 Task: Update the 'Courses Details' section in Asana with information about the BBA program, including eligibility, advantages, and job opportunities.
Action: Key pressed gram
Screenshot: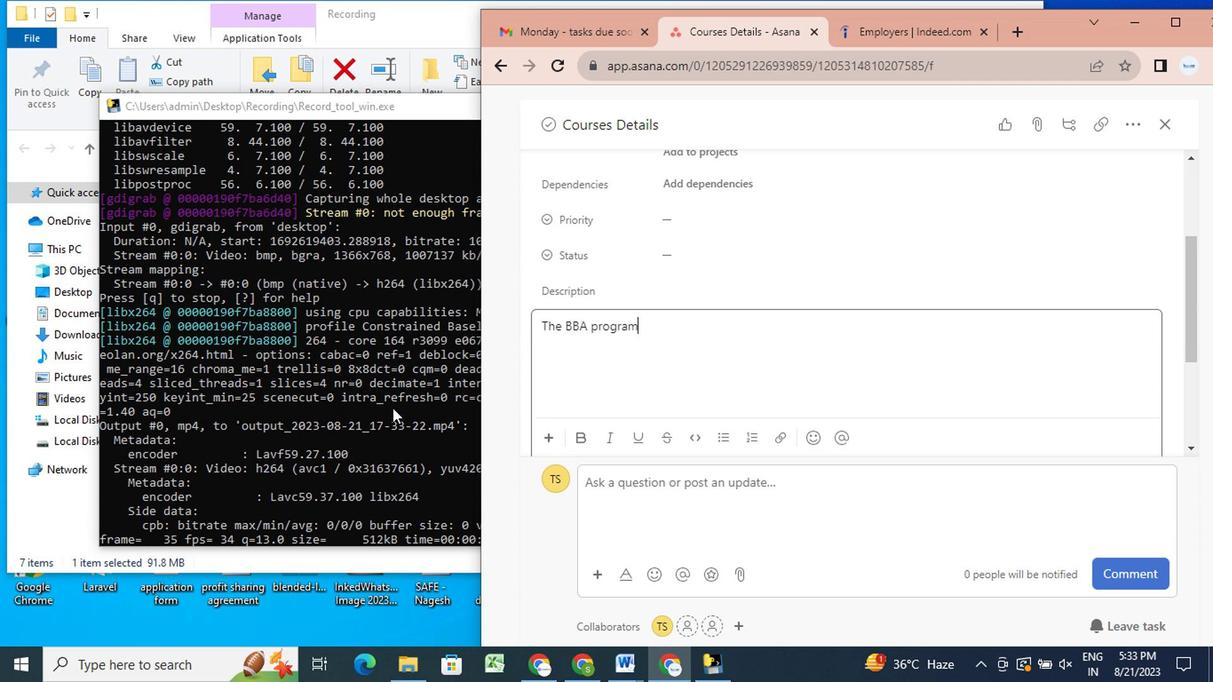 
Action: Mouse moved to (933, 119)
Screenshot: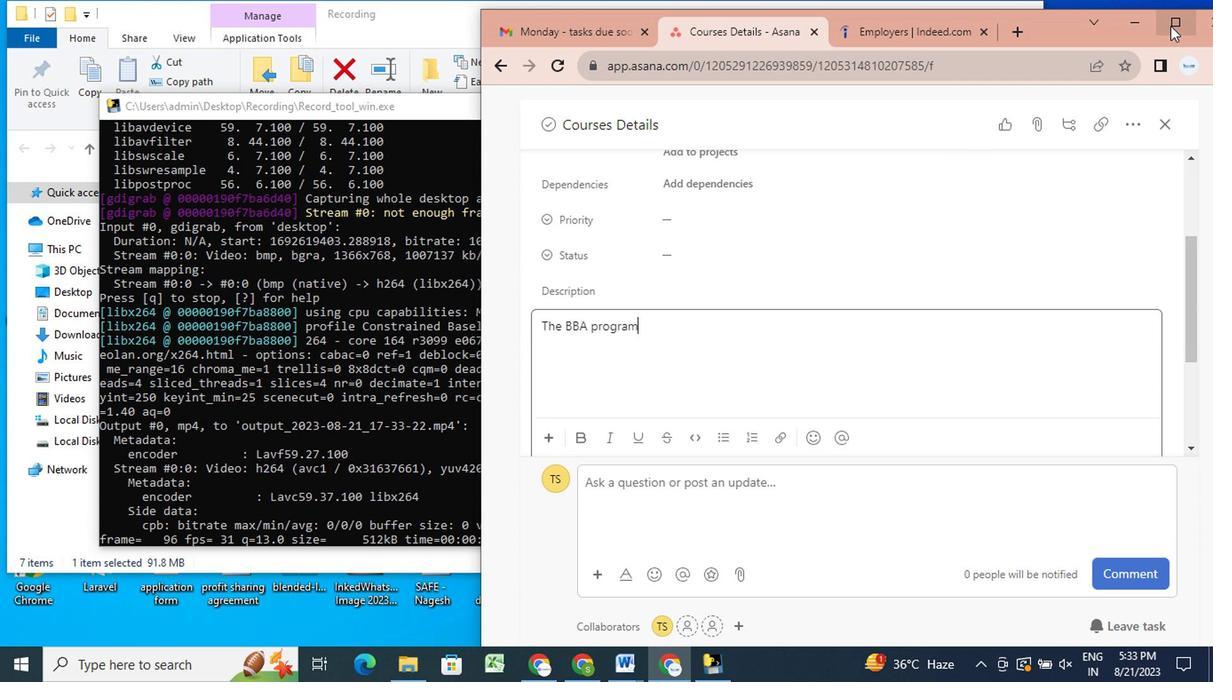 
Action: Mouse pressed left at (933, 119)
Screenshot: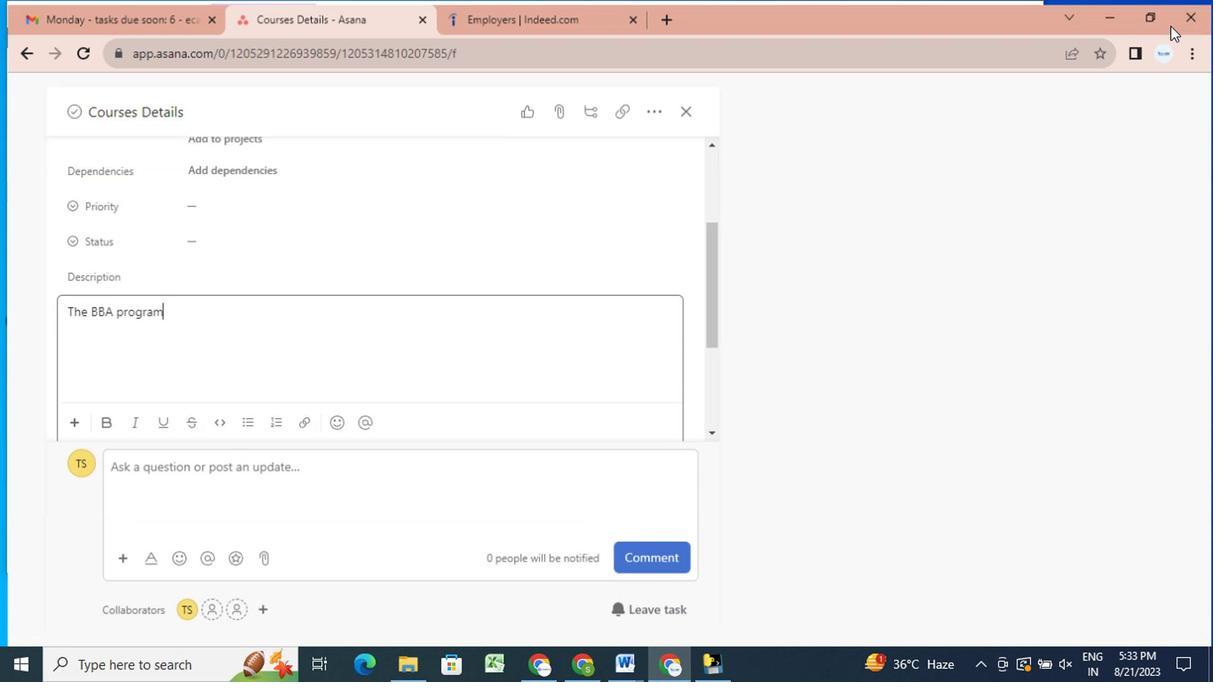 
Action: Mouse moved to (444, 339)
Screenshot: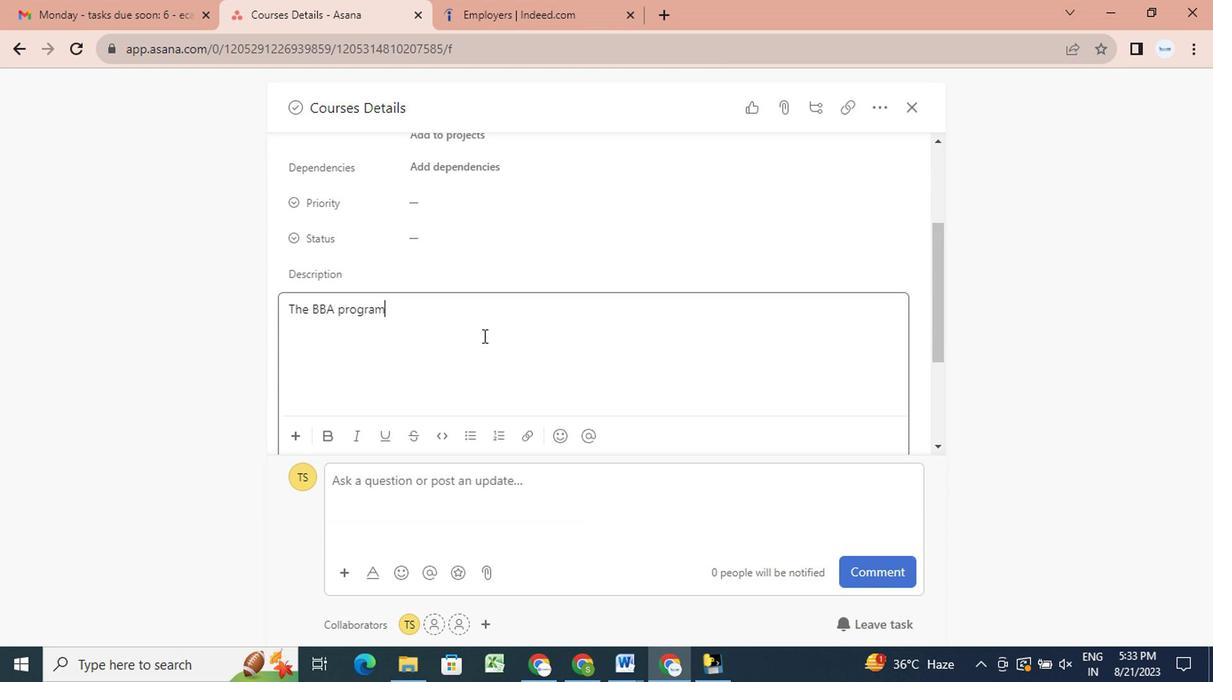 
Action: Key pressed helps<Key.space><Key.left><Key.left><Key.left><Key.left><Key.left><Key.left><Key.space><Key.right><Key.right><Key.right><Key.right><Key.right><Key.space>students<Key.space>develop<Key.space>the<Key.space>business<Key.space>insights<Key.space>and<Key.space>entrepreneurial<Key.space>skills<Key.space>that<Key.space>are<Key.space>essentials<Key.space>for<Key.space>the<Key.space>futut<Key.backspace>re<Key.space>leades<Key.space>and<Key.space>role<Key.space>models<Key.space>in<Key.space>the<Key.space>industry.<Key.space><Key.shift>For<Key.space>people<Key.space>who<Key.space>are<Key.space>unable<Key.space>to<Key.space>complete<Key.space>a<Key.space>traditional<Key.space><Key.shift>BBA<Key.space>program<Key.space>at<Key.space>a<Key.space>college<Key.space>at<Key.space>a<Key.space><Key.backspace><Key.backspace><Key.backspace><Key.backspace><Key.backspace>or<Key.space>institute<Key.space><Key.backspace><Key.backspace>ion,<Key.space>the<Key.space><Key.shift>BBA<Key.space>online<Key.space>and<Key.space>distance<Key.space>learning<Key.space>program<Key.space>is<Key.space>a<Key.space>career<Key.space>springboard.<Key.enter><Key.shift>Why<Key.space><Key.shift>Distance<Key.space><Key.shift>Online<Key.space><Key.shift>BBA<Key.shift_r><Key.shift_r><Key.shift_r><Key.shift_r><Key.shift_r><Key.shift_r><Key.shift_r>?<Key.enter><Key.shift>Enhance<Key.space>your<Key.space>s<Key.backspace>skills<Key.enter><Key.shift><Key.shift><Key.shift><Key.shift><Key.shift><Key.shift><Key.shift>Distance<Key.space>learning<Key.space>is<Key.space>very<Key.space>flexiabl<Key.backspace><Key.backspace><Key.backspace>ble<Key.space>and<Key.space>easy.<Key.enter><Key.shift>No<Key.space>entra<Key.backspace>ance<Key.space>exam<Key.space>for<Key.space>admission<Key.enter><Key.enter><Key.shift><Key.shift><Key.up><Key.shift>Eligiv<Key.backspace>bility<Key.space>for<Key.space><Key.shift>Distance<Key.space><Key.shift>BBA<Key.space><Key.shift>Program<Key.shift>?<Key.enter><Key.shift>Completion<Key.space>of<Key.space><Key.shift>Upee<Key.backspace><Key.backspace>per<Key.space>sece<Key.backspace>ondary<Key.space>education<Key.space>a<Key.backspace>in<Key.space>any<Key.space>sy<Key.backspace>ubject.<Key.enter><Key.shift><Key.shift><Key.shift><Key.shift><Key.shift>Specialll<Key.backspace>y<Key.space>who<Key.space>want<Key.space>to<Key.space>further<Key.space>their<Key.space>technical<Key.space>and<Key.space>practical<Key.space>education<Key.space>in<Key.space>the<Key.space>legal<Key.space>industry.<Key.enter><Key.shift>Advantages<Key.space>of<Key.space>pursuing<Key.space>du<Key.backspace>istance<Key.space><Key.shift>BBA<Key.space><Key.shift>Program.<Key.enter><Key.shift>Students<Key.space>gain<Key.space>an<Key.space>in<Key.space>depth<Key.space>understanding<Key.space>of<Key.space>business<Key.space>admisnistration.<Key.enter><Key.enter><Key.up><Key.shift>It<Key.space>provides<Key.space>practical<Key.space>knowledge<Key.space>about<Key.space>the<Key.space>business<Key.space>activities<Key.space>comp<Key.backspace><Key.backspace><Key.backspace><Key.backspace><Key.backspace><Key.space>of<Key.space>companies.<Key.enter><Key.shift>It<Key.space>improves<Key.space>business<Key.space>related<Key.space>decision<Key.space>making<Key.space>and<Key.space>entrepreneur<Key.backspace>ial<Key.space>skills.<Key.enter><Key.shift>It<Key.space>provides<Key.space>knowleg<Key.backspace>dge<Key.space>about<Key.space>makr<Key.backspace><Key.backspace>rketing<Key.space>strategies.<Key.enter><Key.shift>O<Key.backspace><Key.shift>It<Key.space>improves<Key.space>understanding<Key.space>of<Key.space>variours<Key.space>business<Key.space>cycles<Key.space>througj<Key.space><Key.backspace><Key.backspace>h<Key.space>company<Key.space>and<Key.space>factory<Key.space>visu<Key.backspace>its.<Key.enter><Key.shift>JOb<Key.space><Key.backspace><Key.backspace><Key.backspace>ob<Key.space><Key.shift><Key.shift><Key.shift><Key.shift>P<Key.backspace><Key.shift>Opportuu<Key.backspace>nities<Key.space>after<Key.space><Key.shift>BBA<Key.shift>?<Key.enter><Key.shift>A<Key.space>grady<Key.backspace>uate<Key.space>of<Key.space>an<Key.space>online<Key.space>and<Key.space>disct<Key.backspace><Key.backspace>tance<Key.space><Key.shift>BBA<Key.space>rogram<Key.space><Key.left><Key.left><Key.left><Key.left><Key.left><Key.left><Key.left>p<Key.right><Key.right><Key.right><Key.right><Key.right><Key.right><Key.right>can<Key.space>work<Key.space>in<Key.space>various<Key.space>industru<Key.backspace>ies<Key.space><Key.backspace>,<Key.space>finace,<Key.space><Key.down><Key.down>
Screenshot: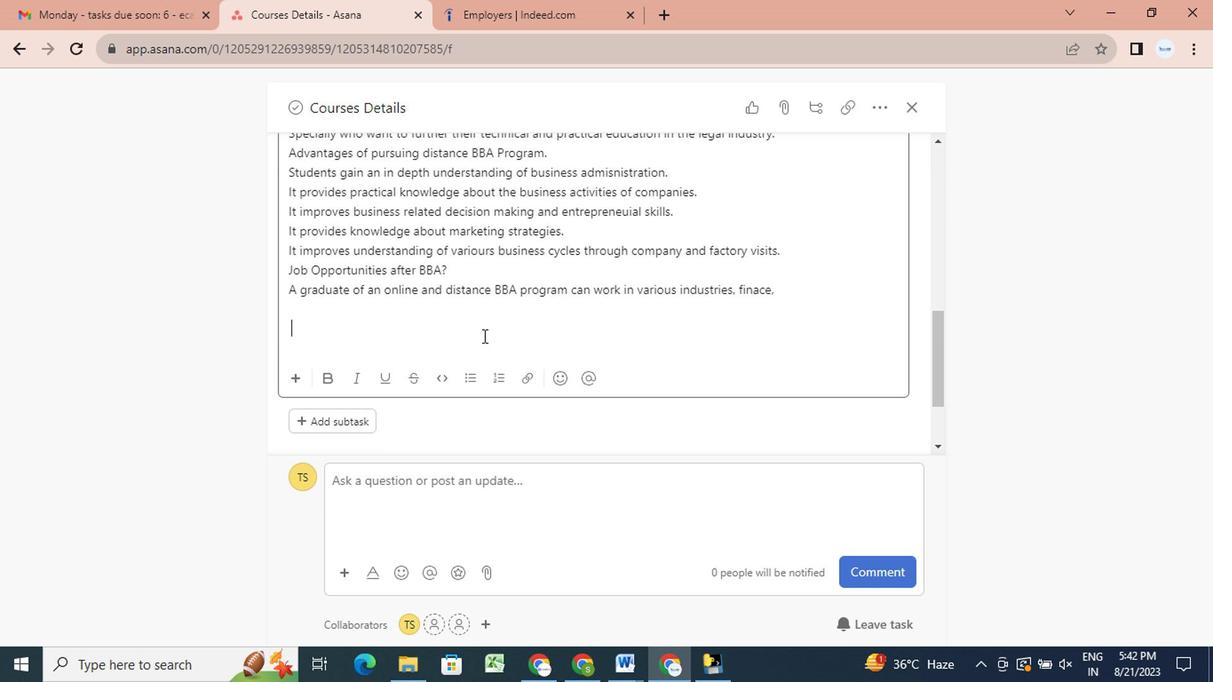 
Action: Mouse moved to (629, 304)
Screenshot: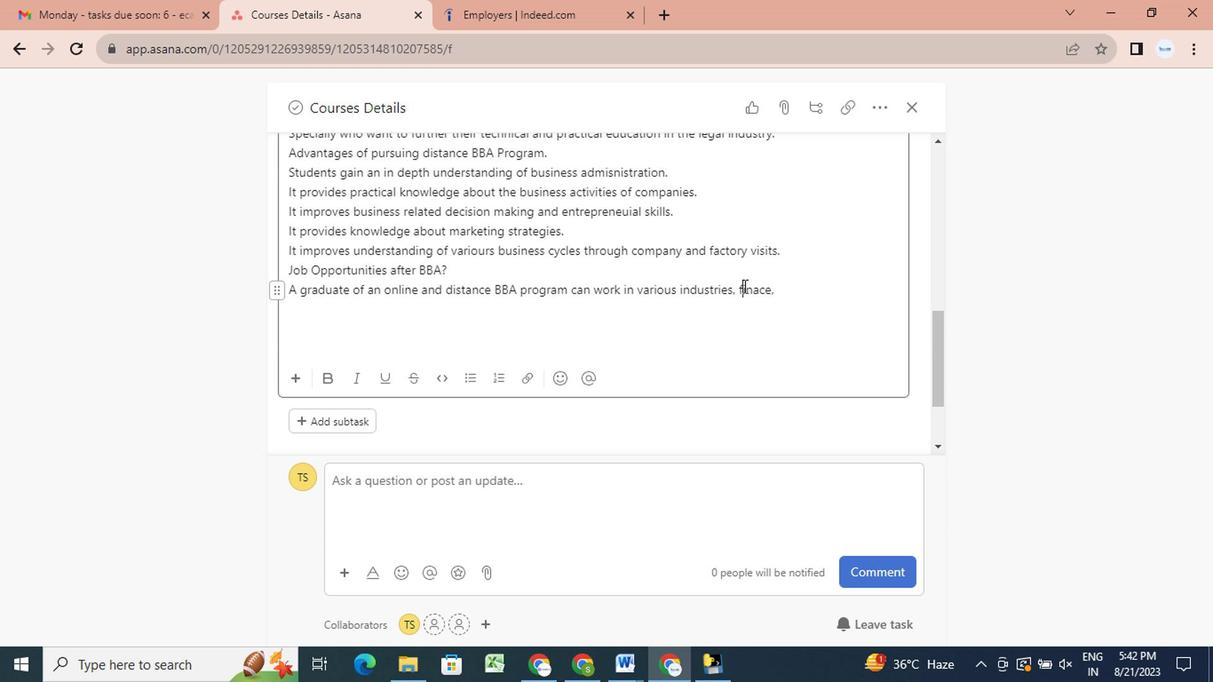 
Action: Mouse pressed left at (629, 304)
Screenshot: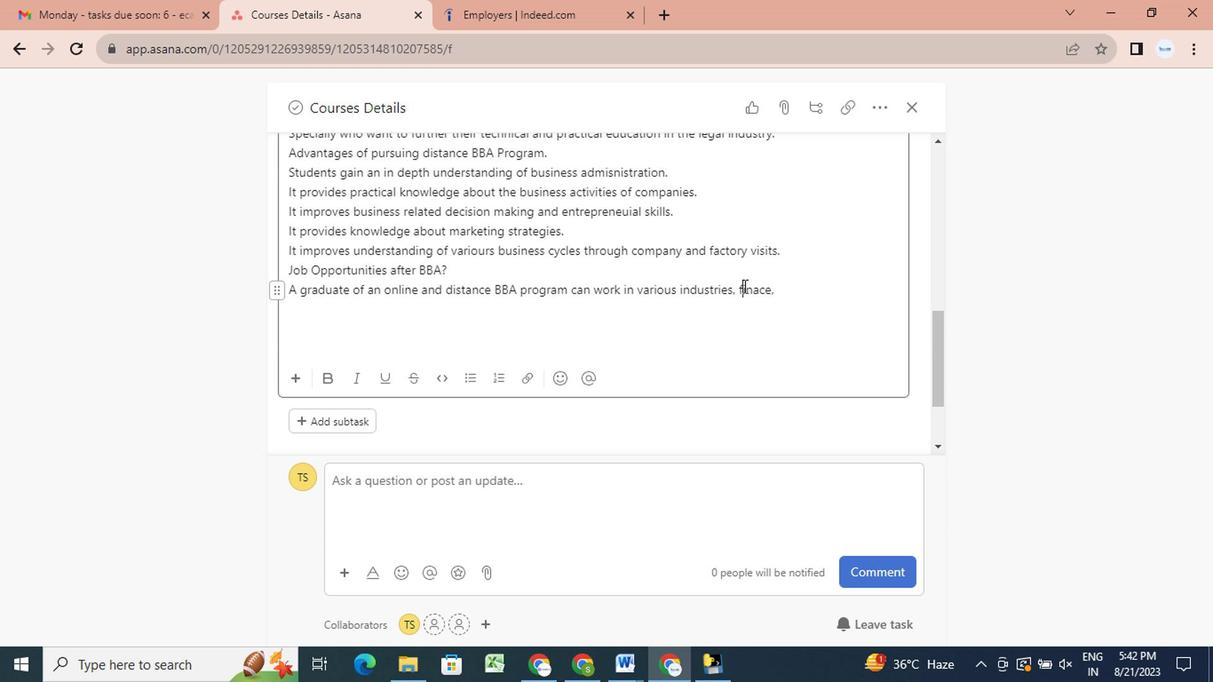 
Action: Key pressed <Key.right><Key.right><Key.right><Key.right><Key.left>n<Key.right><Key.right><Key.right><Key.space>sales,<Key.space><Key.shift>H<Key.backspace>human<Key.space>resources<Key.space>and<Key.space>baning<Key.backspace><Key.backspace><Key.backspace>king.<Key.enter><Key.shift>Also<Key.space>infields<Key.space>like<Key.space><Key.shift><Key.shift><Key.shift><Key.shift><Key.shift>PR<Key.space>and<Key.space>advertising,<Key.space>digital<Key.space>marketing,<Key.space>retails<Key.space>and<Key.space>e<Key.space>commerce<Key.space><Key.backspace>,<Key.space>real<Key.space>estate<Key.space>has<Key.space>various<Key.space>positions<Key.space>like<Key.space>office<Key.space>executive,<Key.space>assistant<Key.space>marketing,<Key.space>sales<Key.space>officer,etc,<Key.space>are<Key.space>the<Key.space>job<Key.space>profiles<Key.space>that<Key.space>one<Key.space>cam<Key.space><Key.backspace><Key.backspace>n<Key.space>get.<Key.enter><Key.shift>The<Key.space><Key.shift>Masters<Key.space>of<Key.space><Key.shift>Busu<Key.backspace>iness<Key.space><Key.shift>Admisnistration<Key.space>
Screenshot: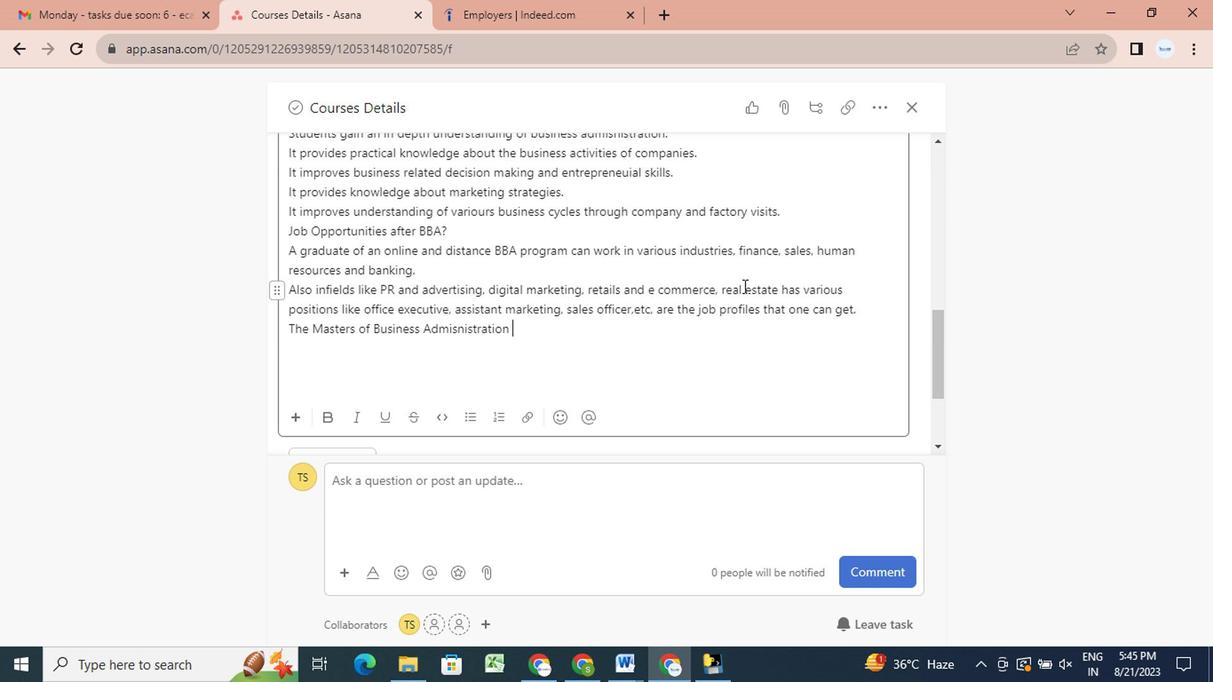 
Action: Mouse moved to (427, 333)
Screenshot: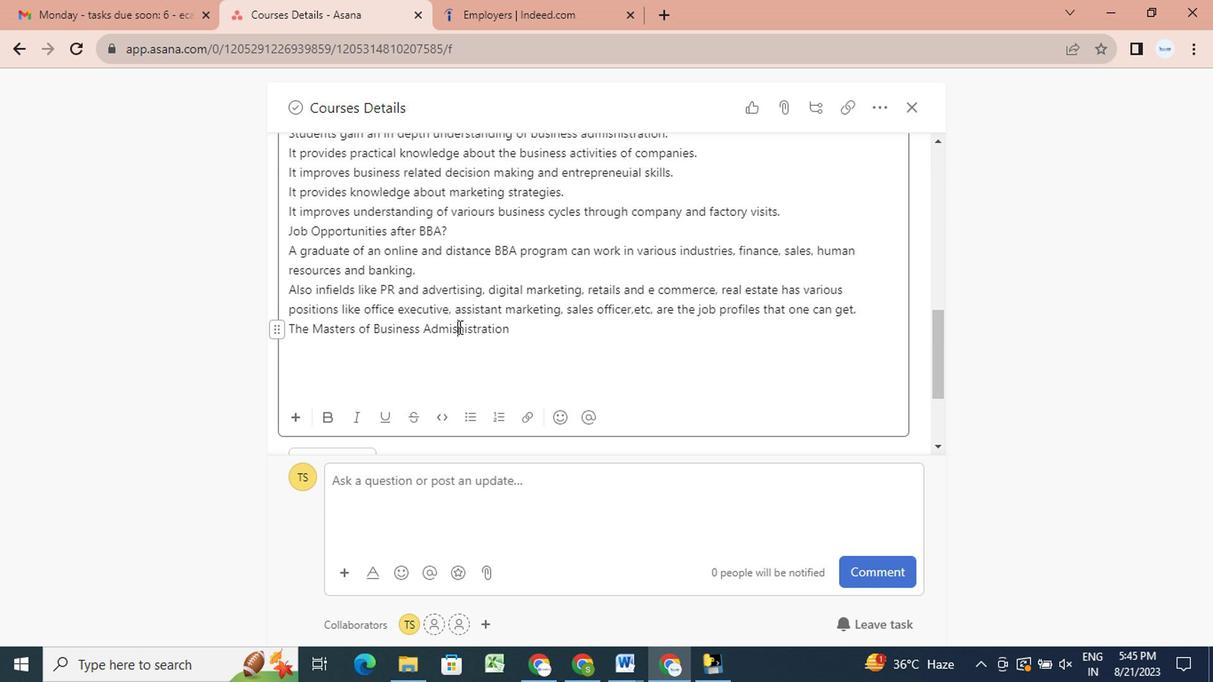 
Action: Mouse pressed left at (427, 333)
Screenshot: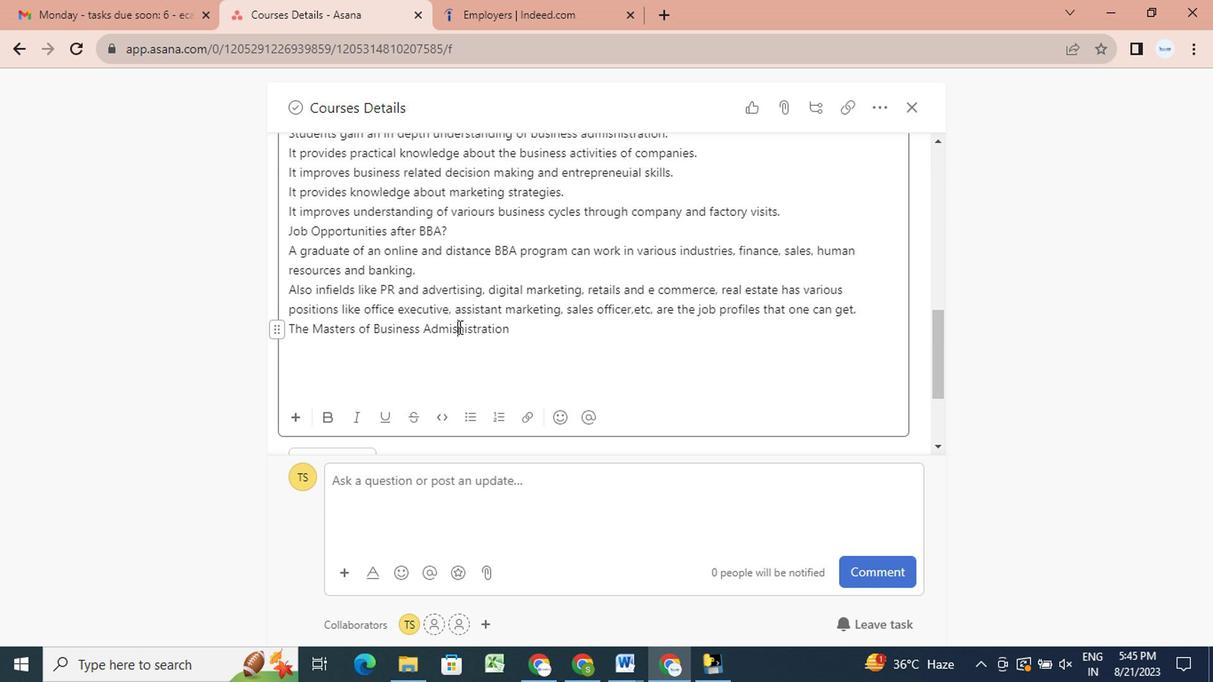 
Action: Mouse moved to (525, 377)
Screenshot: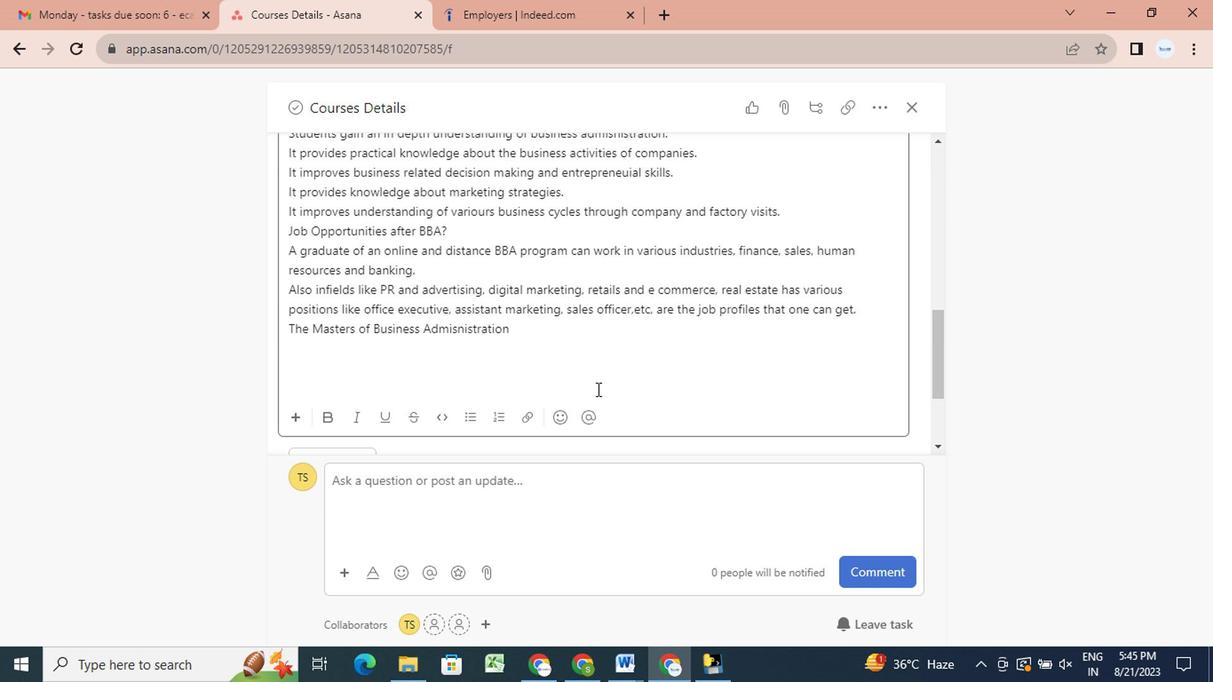 
Action: Key pressed <Key.backspace><Key.right><Key.right><Key.right><Key.right><Key.right><Key.right><Key.right><Key.right><Key.right><Key.right><Key.space><Key.space><Key.backspace>is<Key.space>a<Key.space>te<Key.backspace>wo<Key.space>year<Key.space>postgraduate<Key.space>program.<Key.space><Key.shift>The<Key.space>focus<Key.space>of<Key.space>the<Key.space>online/distance<Key.space>learning<Key.space><Key.shift>MBA<Key.space>program<Key.space>is<Key.space>on<Key.space>bi<Key.backspace>usiness<Key.space>management<Key.space><Key.backspace>,<Key.space>with<Key.space>students<Key.space>in<Key.space>this<Key.space>program<Key.space>learning,<Key.space>for<Key.space>ec<Key.backspace>xample,how<Key.space>to<Key.space>run<Key.space>a<Key.space>business.<Key.space><Key.shift>How<Key.space>should<Key.space>the<Key.space>company<Key.space>be<Key.space>managed<Key.shift>?<Key.space><Key.shift><Key.shift>Whta<Key.backspace><Key.backspace>at<Key.space>methords<Key.space><Key.backspace><Key.backspace><Key.backspace><Key.backspace>d<Key.space><Key.backspace>s<Key.space>can<Key.space>be<Key.space>used<Key.space>to<Key.space>start<Key.space>a<Key.space>business<Key.shift_r>?<Key.enter><Key.shift>A<Key.backspace><Key.backspace><Key.space><Key.shift>And<Key.space>so<Key.space>on<Key.space>.<Key.space><Key.shift>Students<Key.space>with<Key.space>an<Key.space><Key.shift><<Key.backspace><Key.shift>MN<Key.backspace><Key.shift>BA<Key.space>degree<Key.space>can<Key.space>applu<Key.backspace>y<Key.space>to<Key.space>any<Key.space>company<Key.space>as<Key.space>a<Key.space>business<Key.space>administration<Key.backspace><Key.backspace><Key.backspace>or,<Key.space>business<Key.space>analyst,<Key.space><Key.backspace><Key.backspace><Key.space>p<Key.backspace>or<Key.space>digital<Key.space>marl<Key.backspace>keting
Screenshot: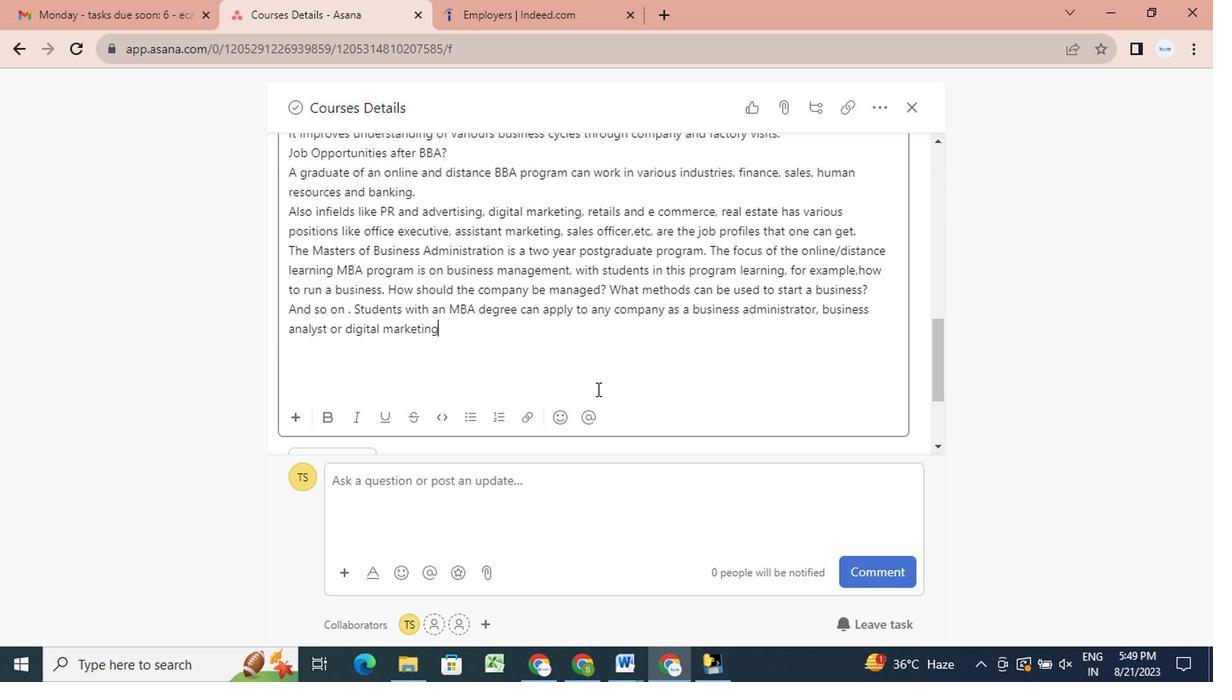
Action: Mouse moved to (650, 302)
Screenshot: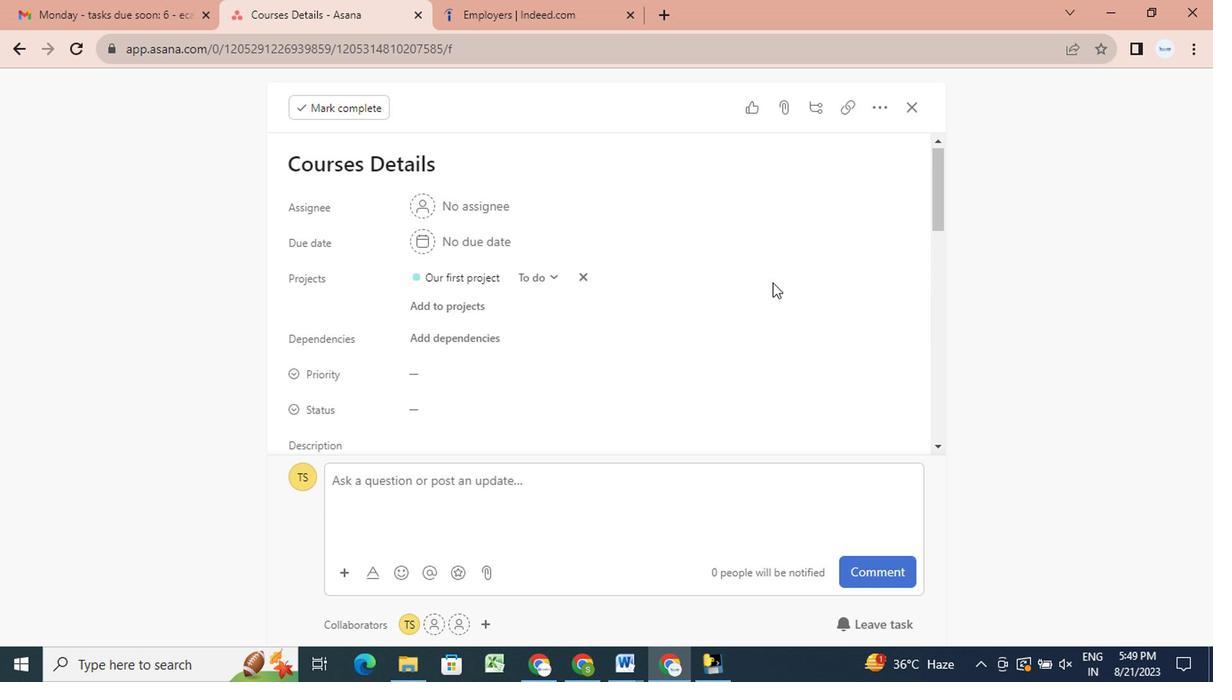 
Action: Mouse scrolled (650, 301) with delta (0, 0)
Screenshot: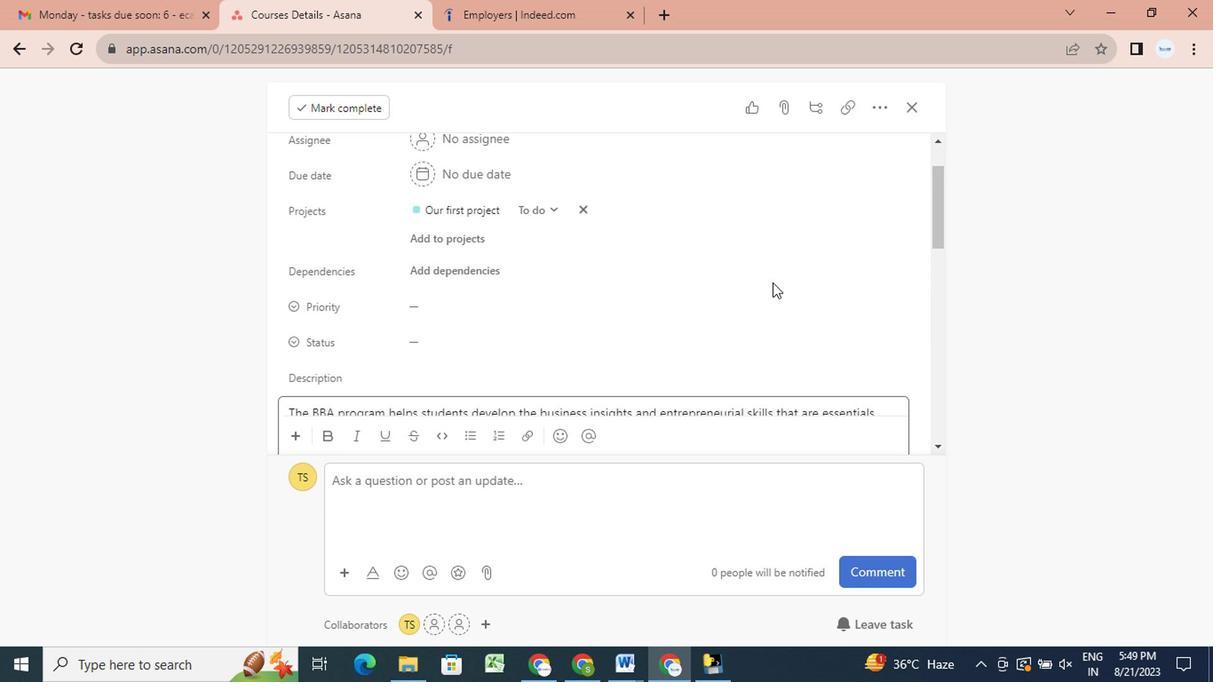 
Action: Mouse scrolled (650, 301) with delta (0, 0)
Screenshot: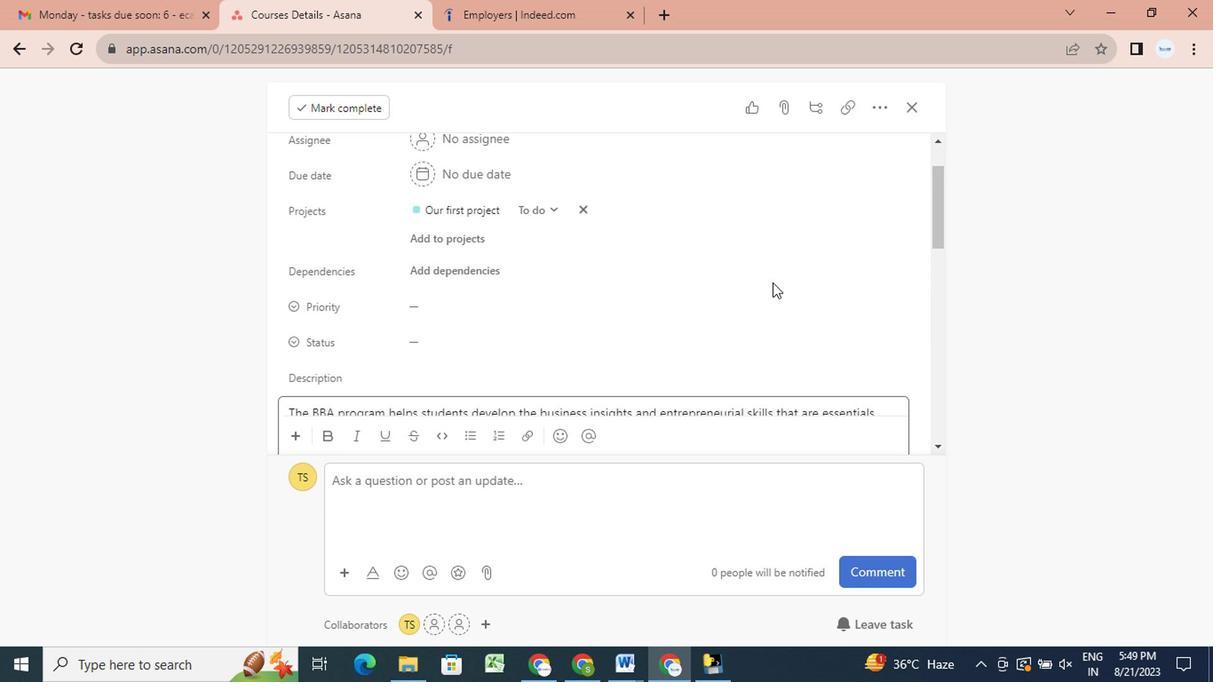 
Action: Mouse scrolled (650, 301) with delta (0, 0)
Screenshot: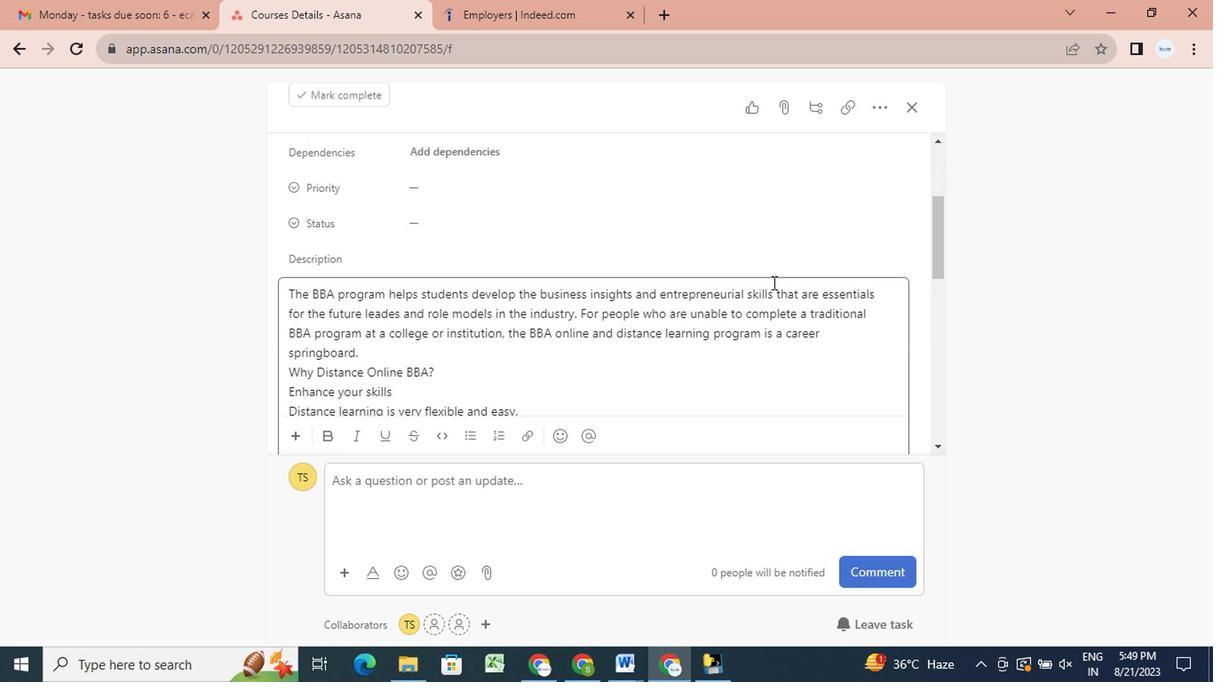 
Action: Mouse scrolled (650, 301) with delta (0, 0)
Screenshot: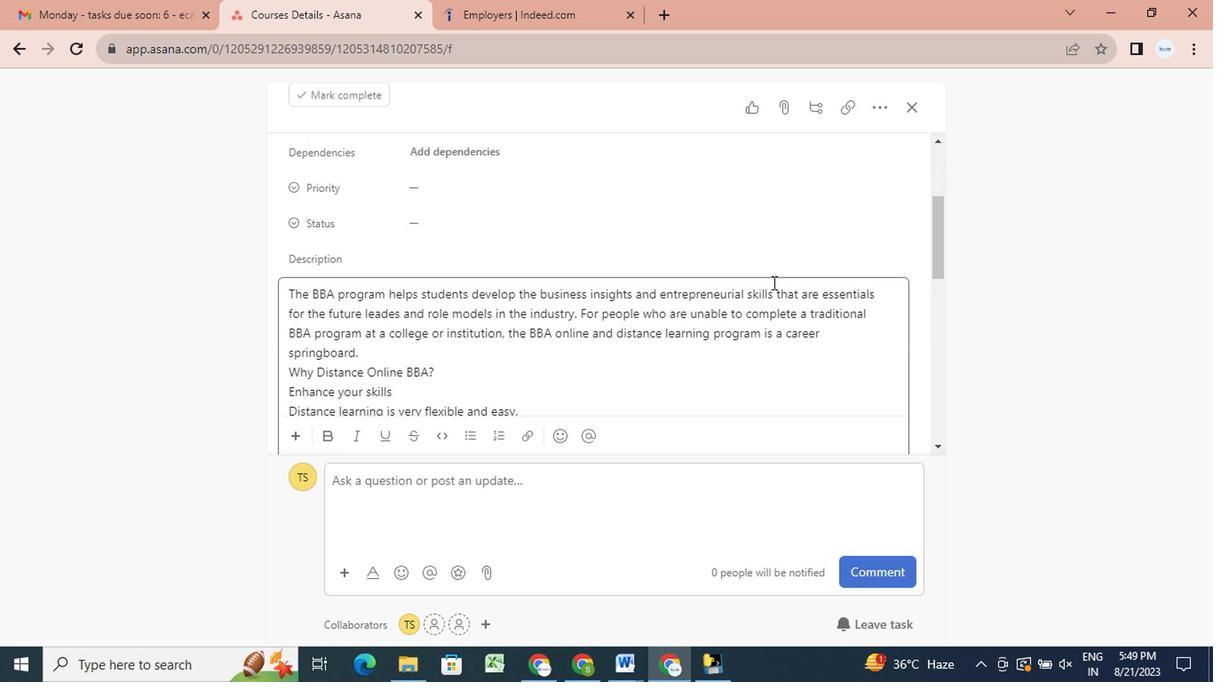 
Action: Mouse scrolled (650, 301) with delta (0, 0)
Screenshot: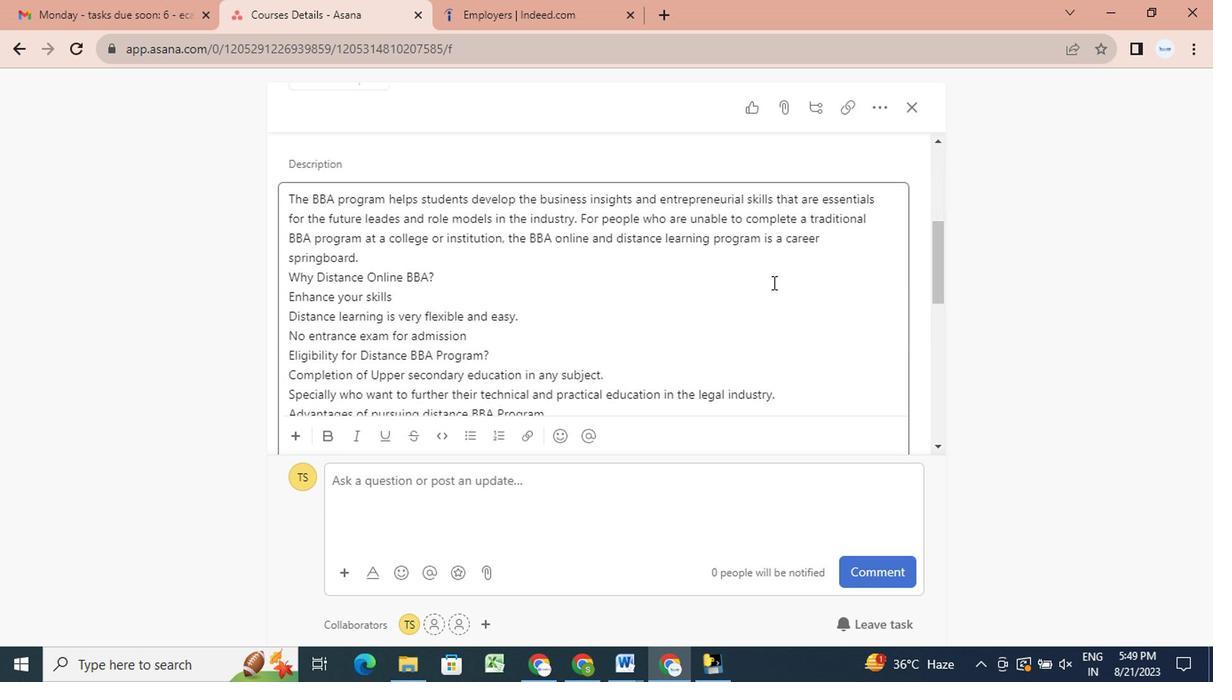 
Action: Mouse scrolled (650, 301) with delta (0, 0)
Screenshot: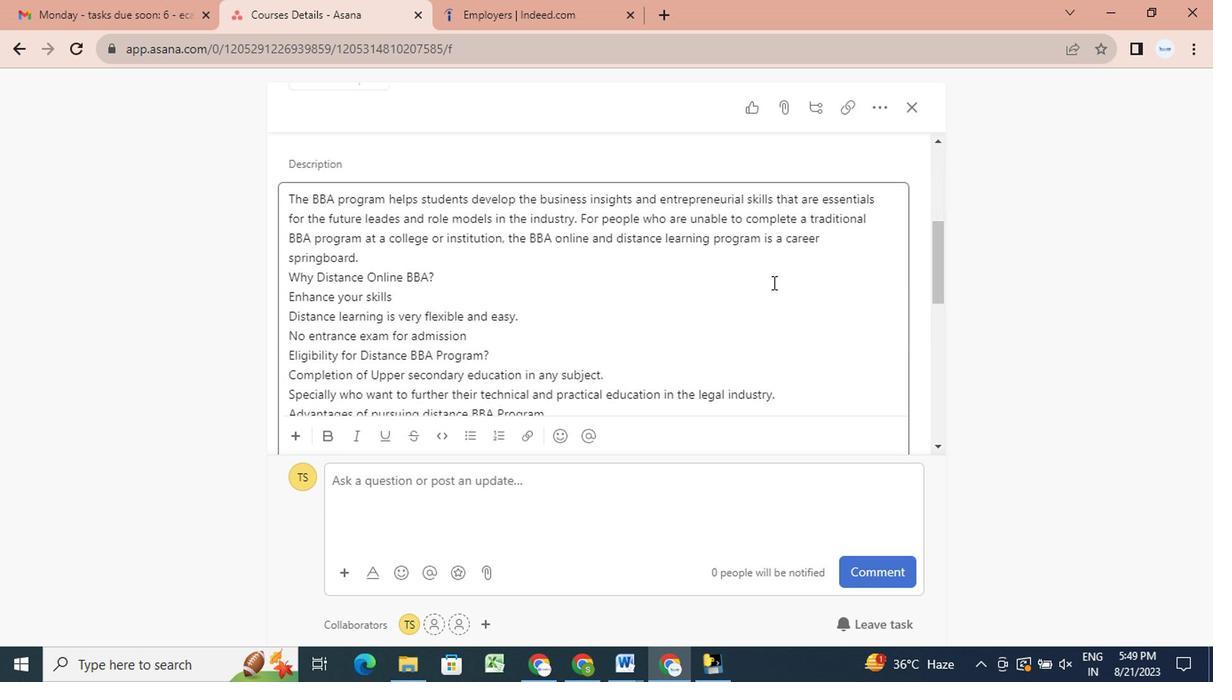 
Action: Mouse scrolled (650, 301) with delta (0, 0)
Screenshot: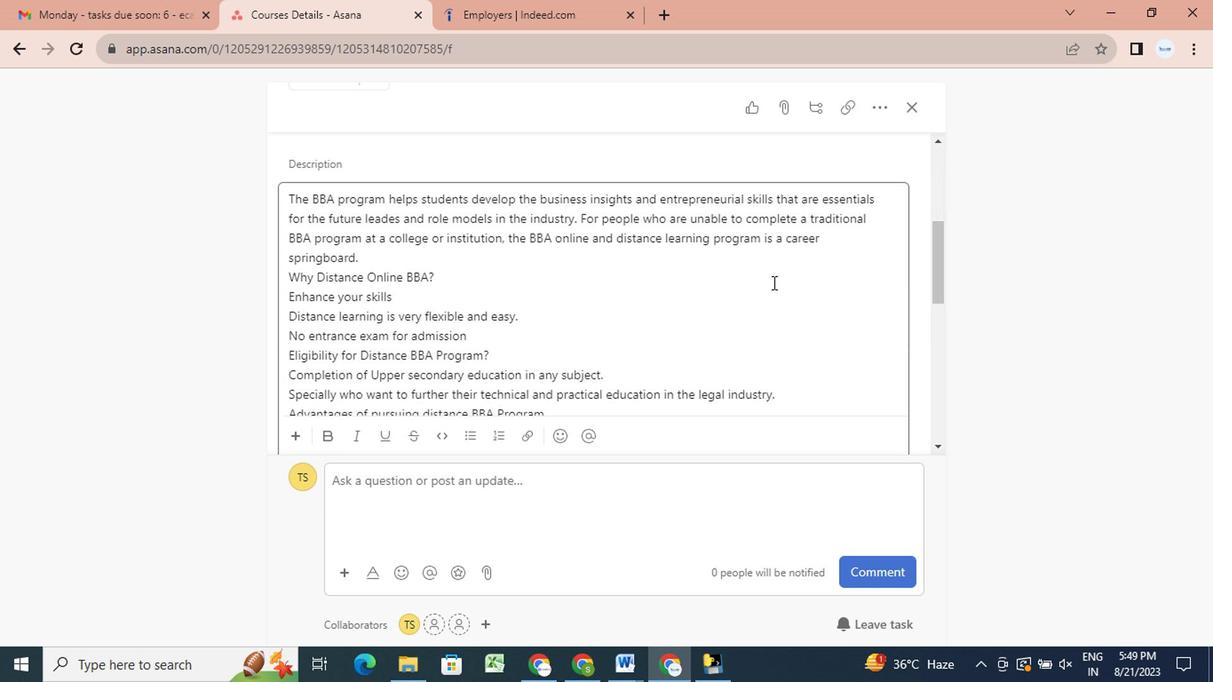 
Action: Mouse scrolled (650, 301) with delta (0, 0)
Screenshot: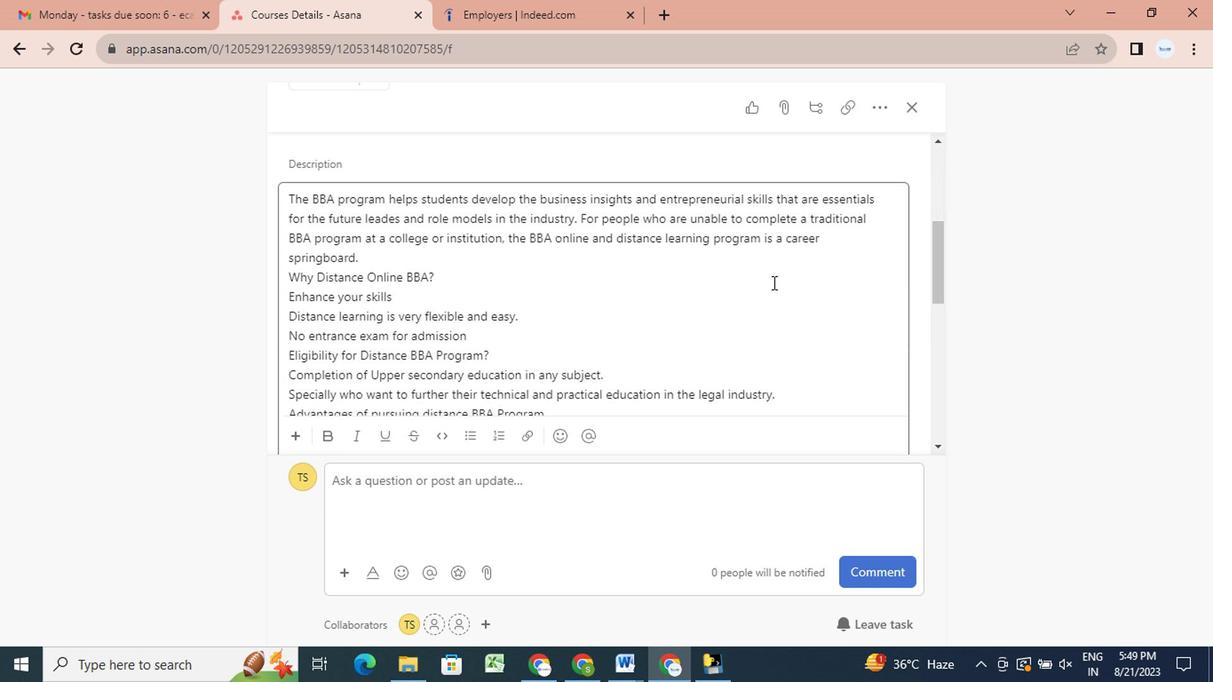 
Action: Mouse scrolled (650, 301) with delta (0, 0)
Screenshot: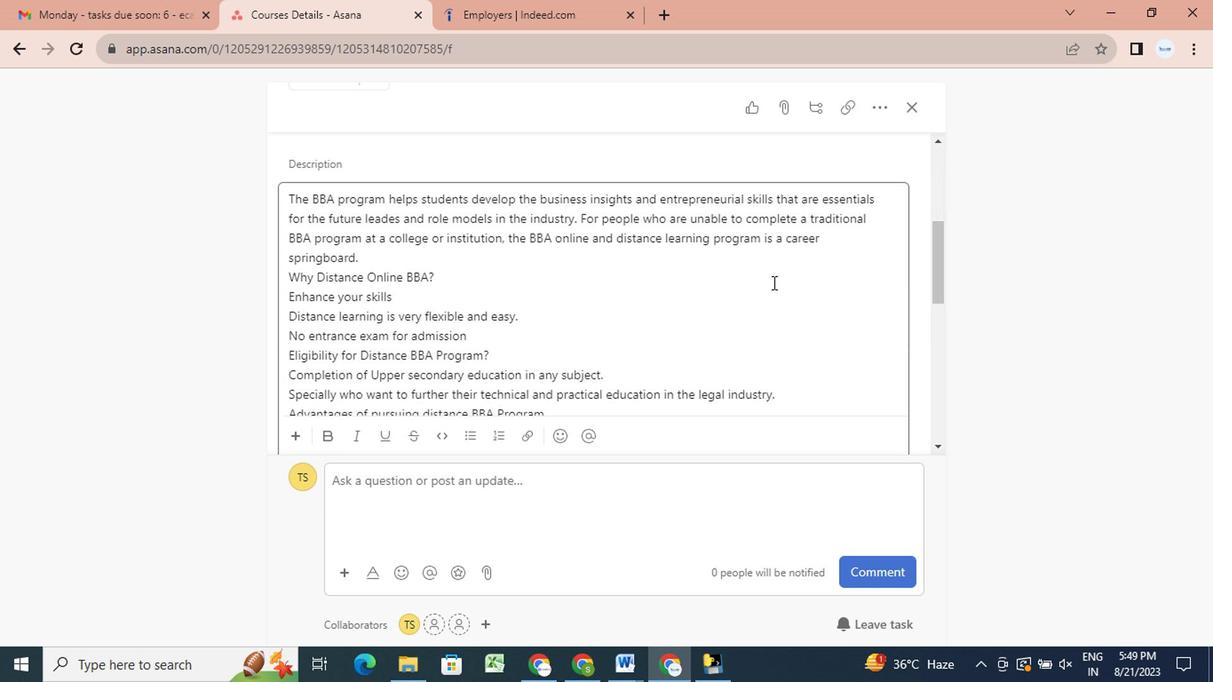 
Action: Mouse scrolled (650, 301) with delta (0, 0)
Screenshot: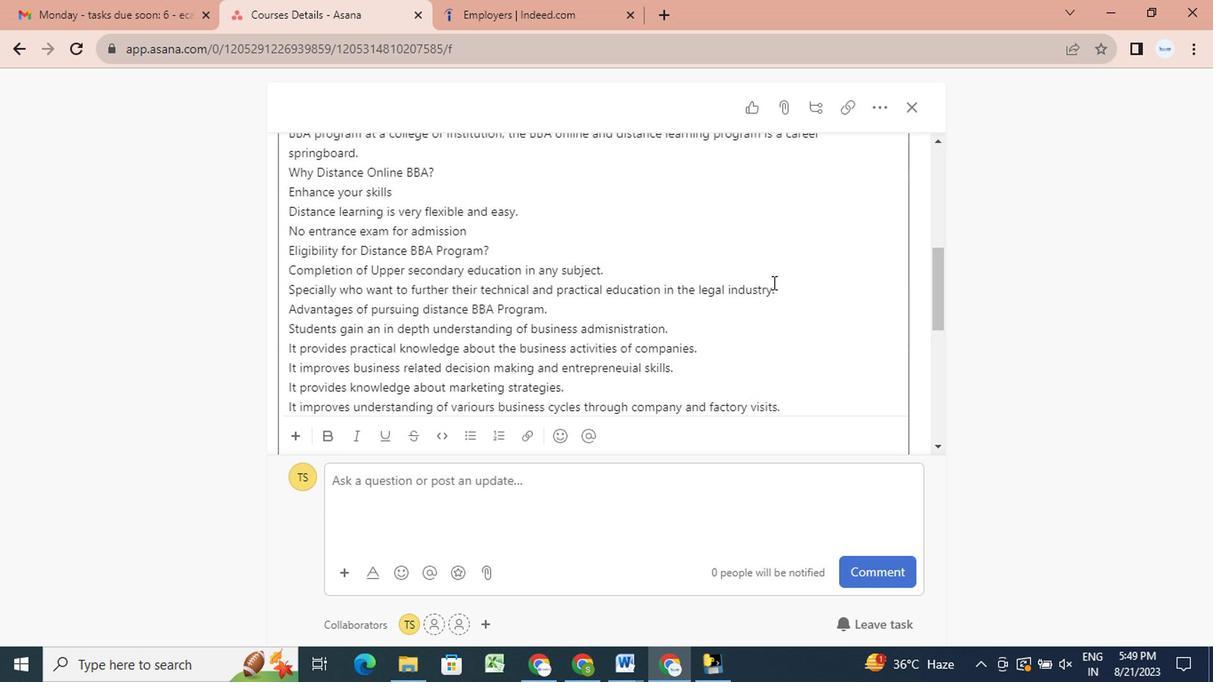 
Action: Mouse scrolled (650, 301) with delta (0, 0)
Screenshot: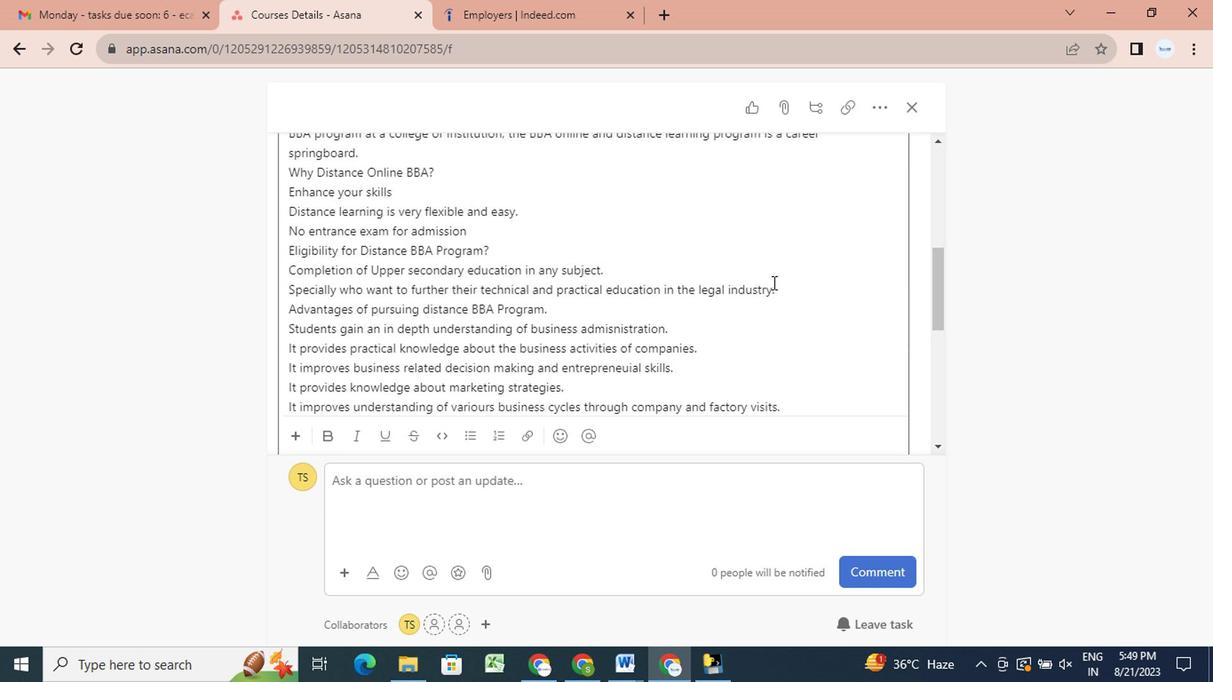 
Action: Mouse scrolled (650, 301) with delta (0, 0)
Screenshot: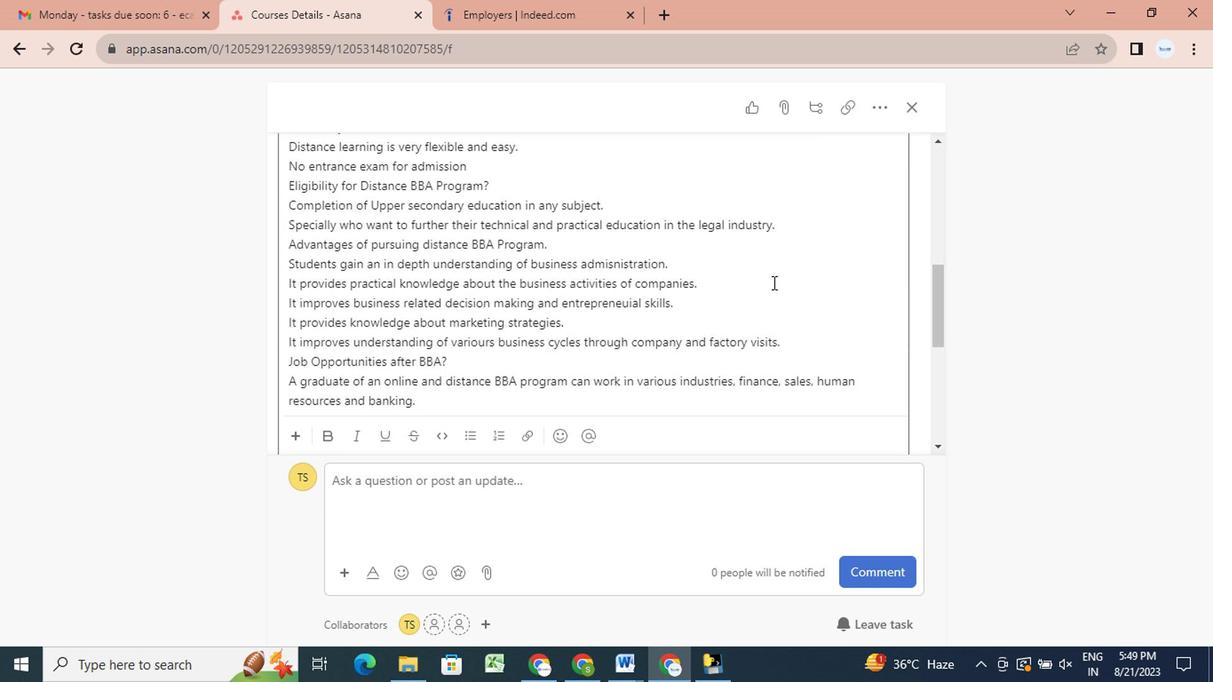 
Action: Mouse scrolled (650, 301) with delta (0, 0)
Screenshot: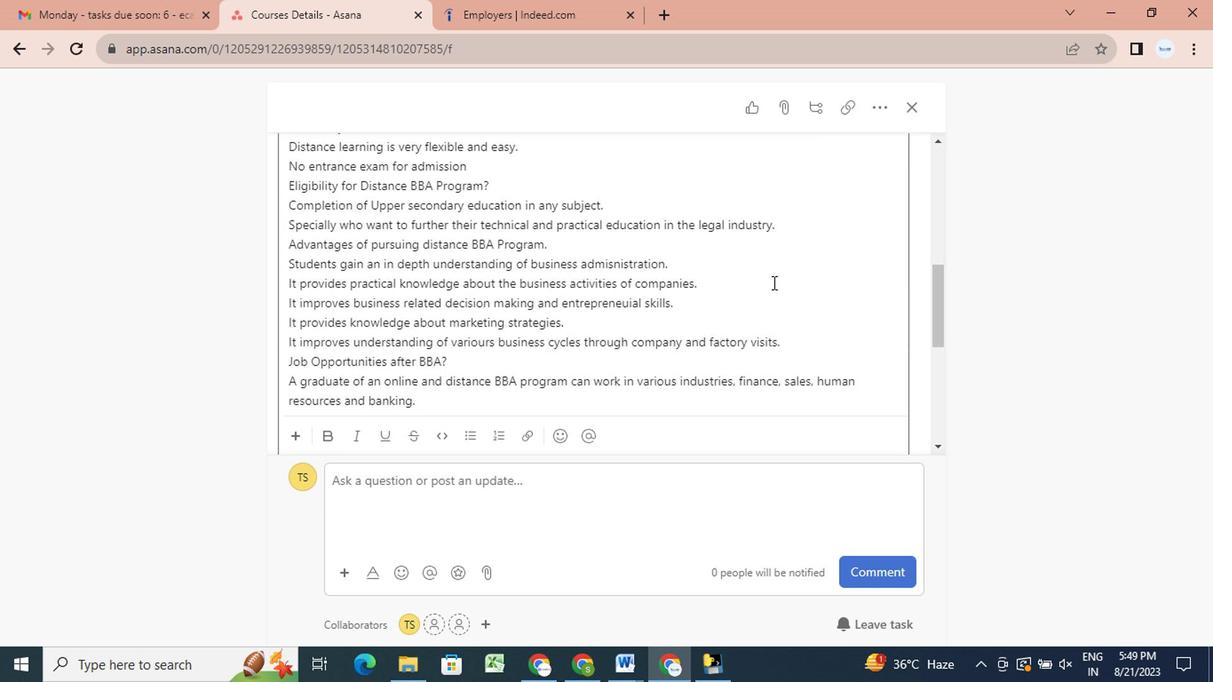 
Action: Mouse scrolled (650, 301) with delta (0, 0)
Screenshot: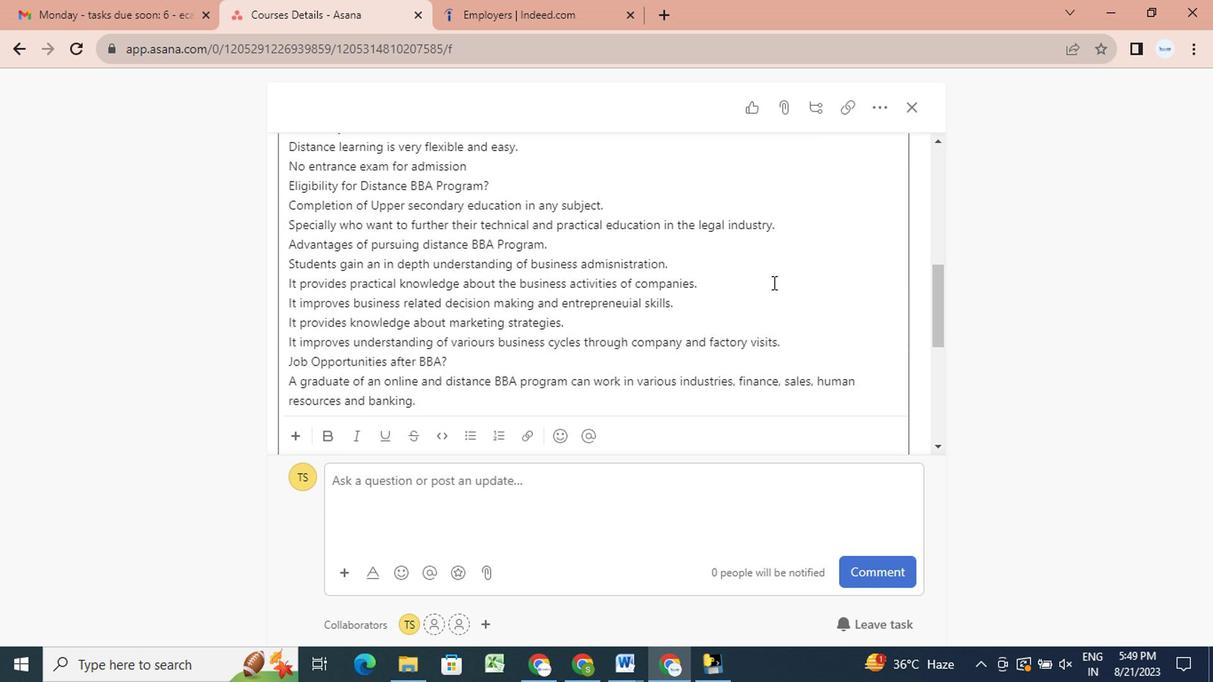 
Action: Mouse scrolled (650, 301) with delta (0, 0)
Screenshot: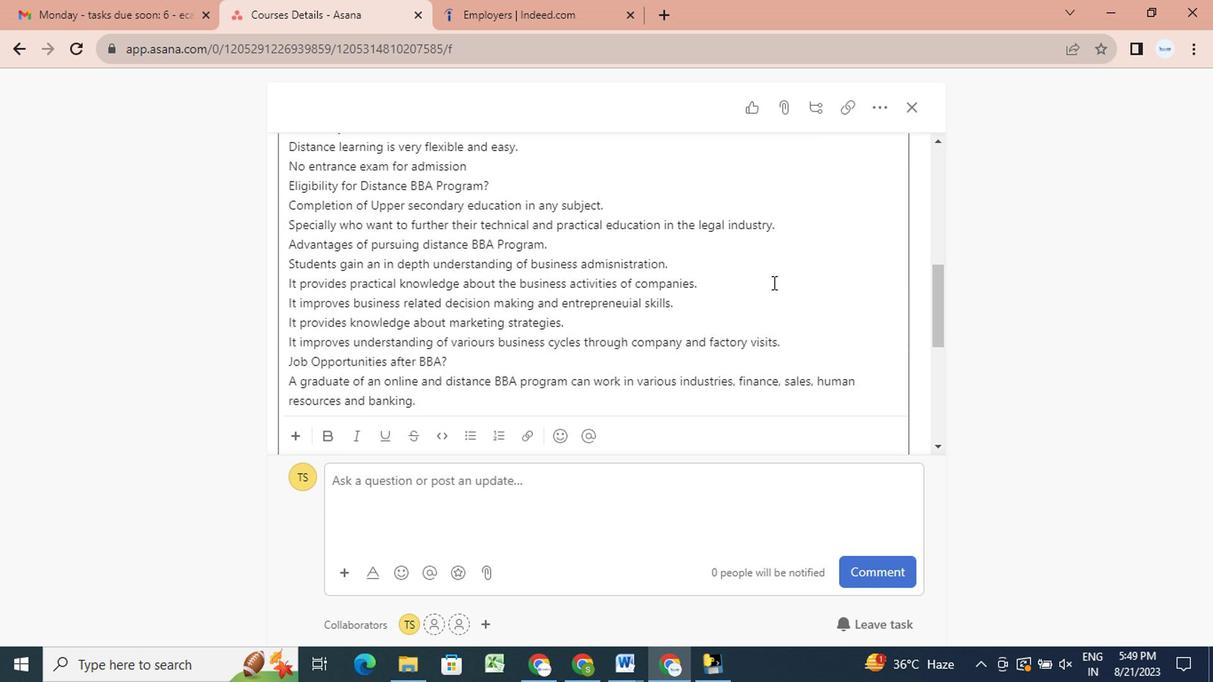 
Action: Mouse scrolled (650, 301) with delta (0, 0)
Screenshot: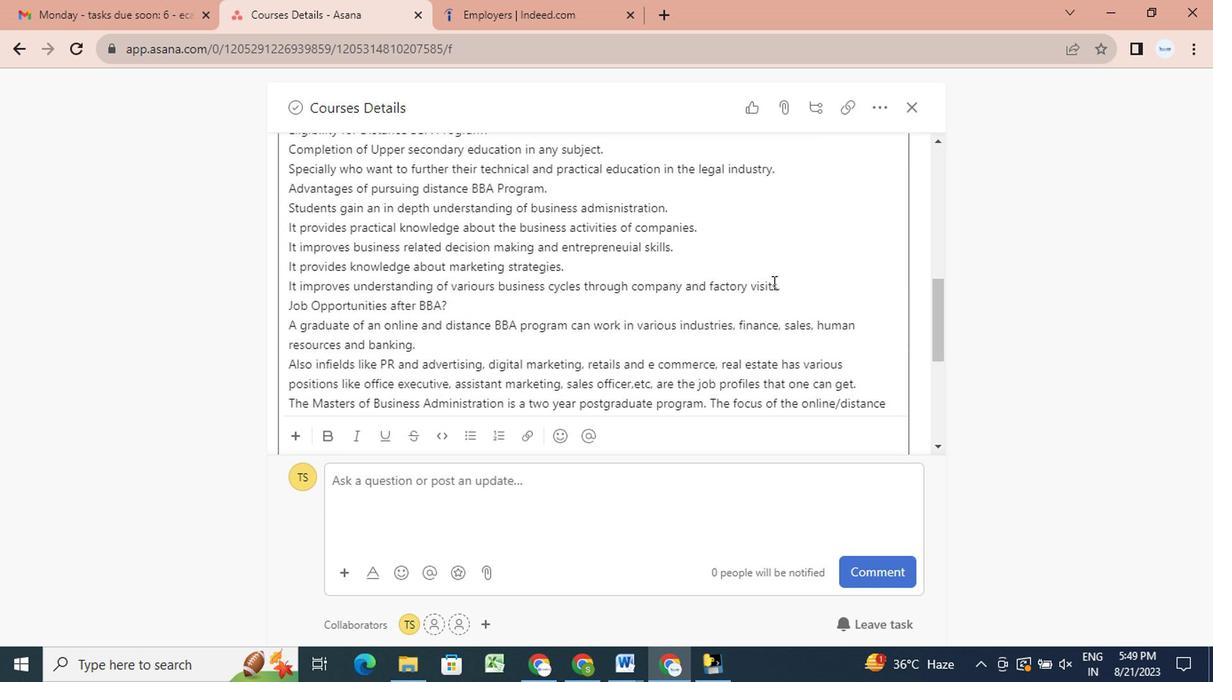 
Action: Mouse scrolled (650, 301) with delta (0, 0)
Screenshot: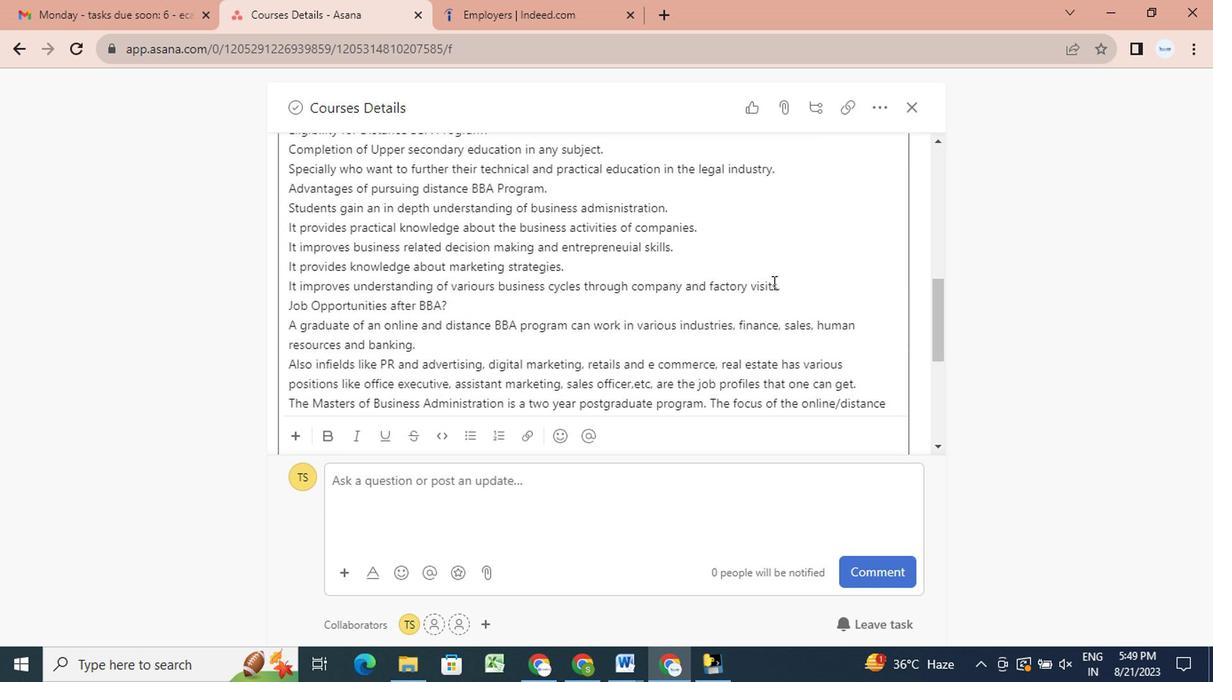 
Action: Mouse scrolled (650, 301) with delta (0, 0)
Screenshot: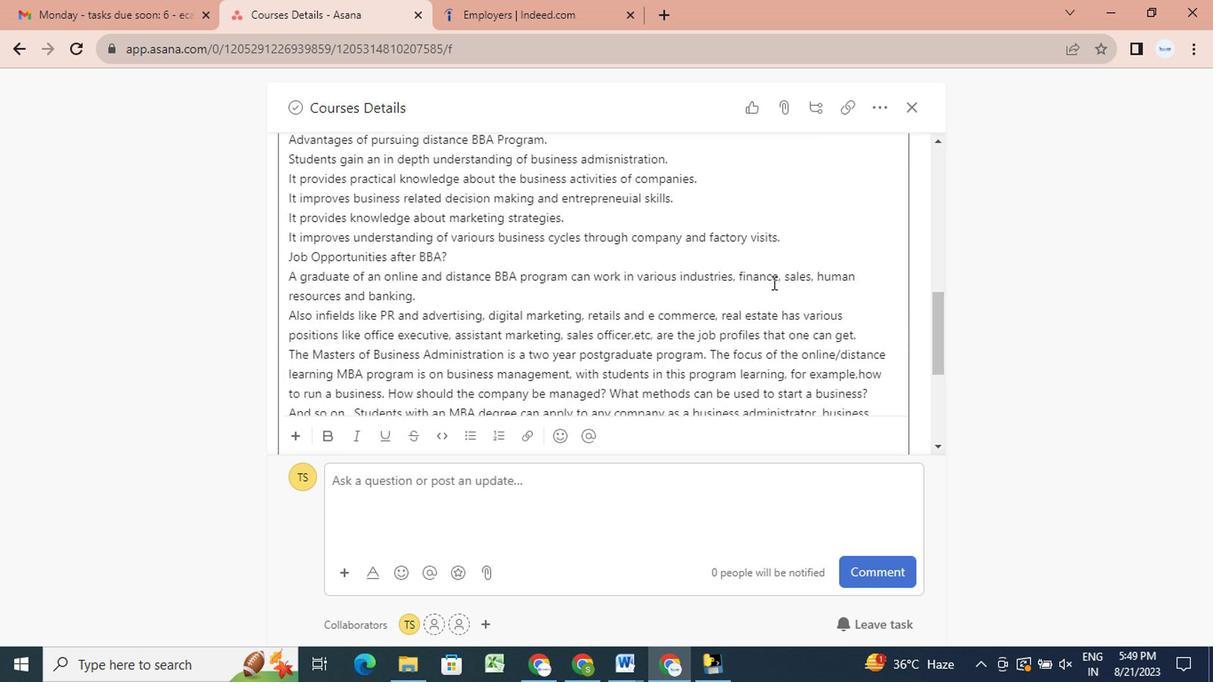 
Action: Mouse scrolled (650, 301) with delta (0, 0)
Screenshot: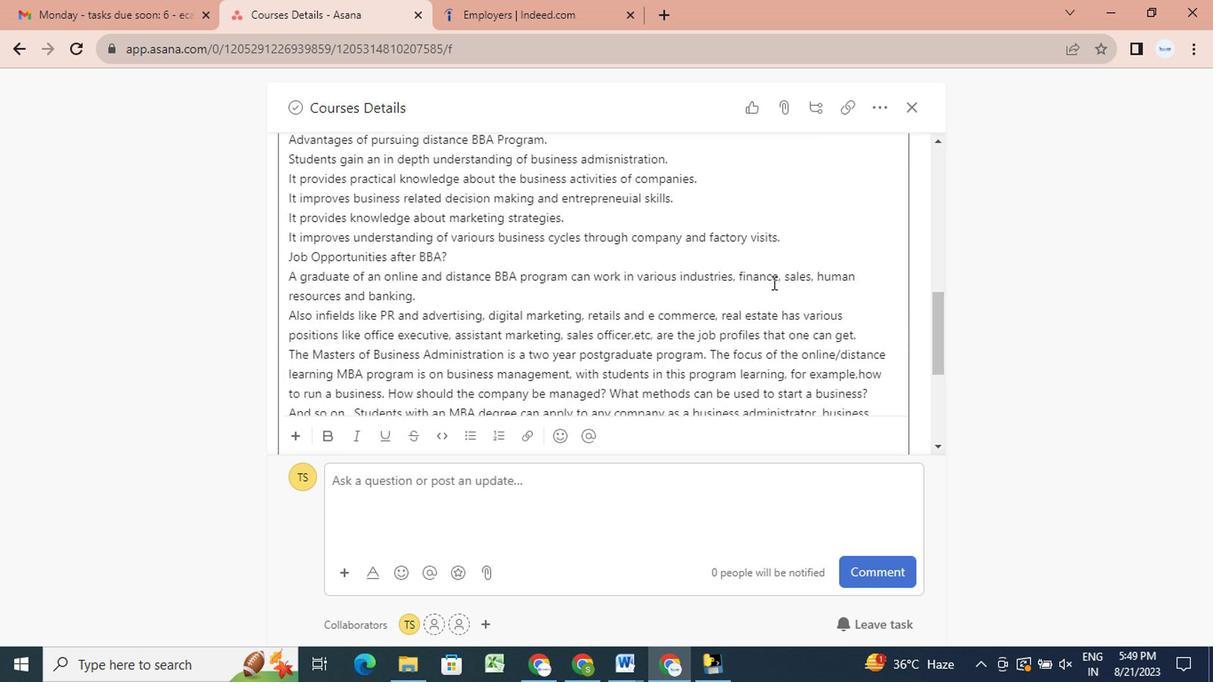 
Action: Mouse scrolled (650, 301) with delta (0, 0)
Screenshot: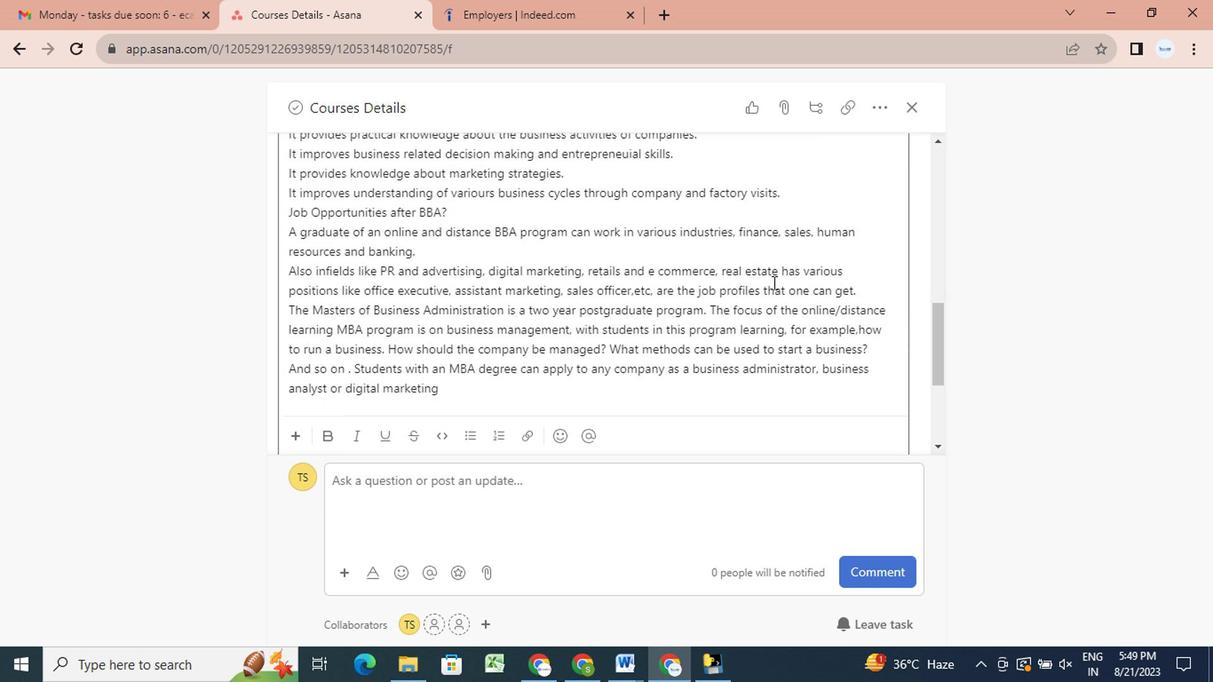
Action: Mouse scrolled (650, 301) with delta (0, 0)
Screenshot: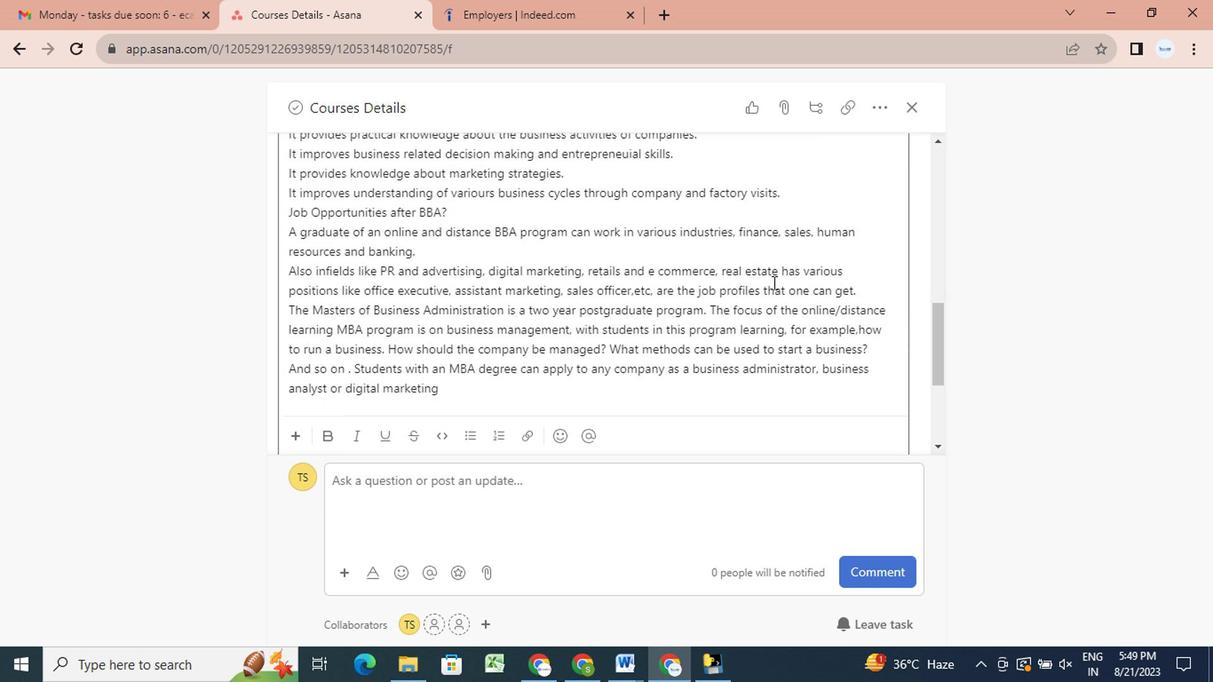 
Action: Mouse scrolled (650, 301) with delta (0, 0)
Screenshot: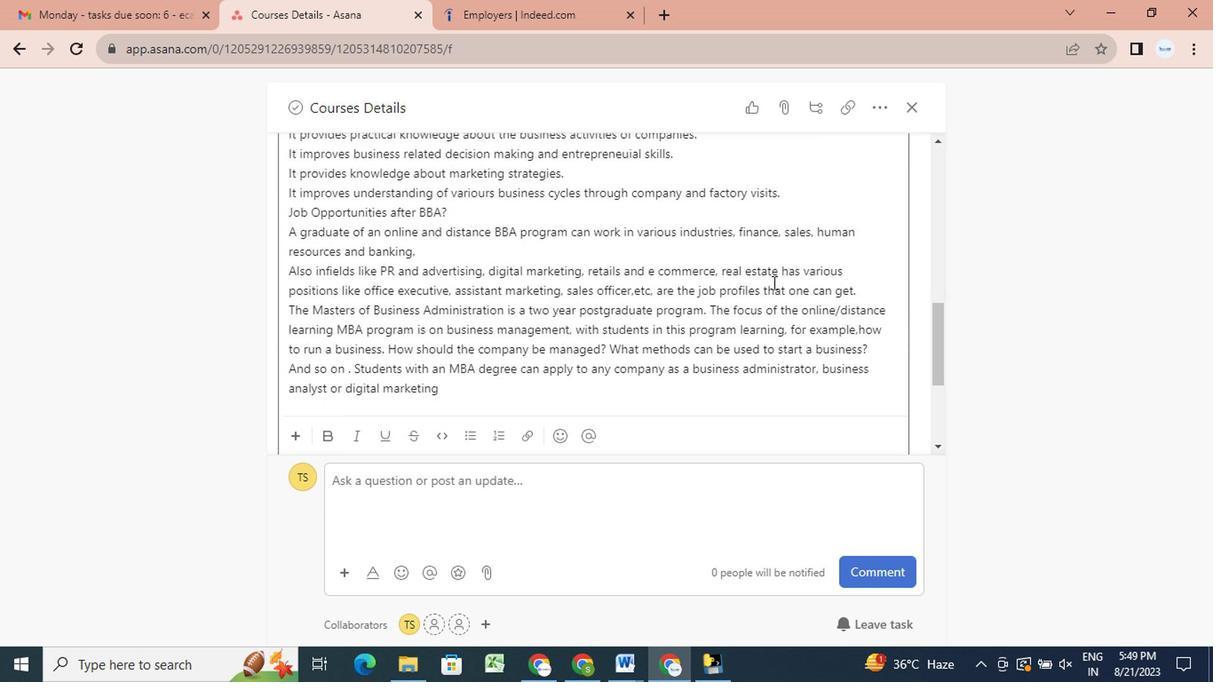 
Action: Mouse scrolled (650, 301) with delta (0, 0)
Screenshot: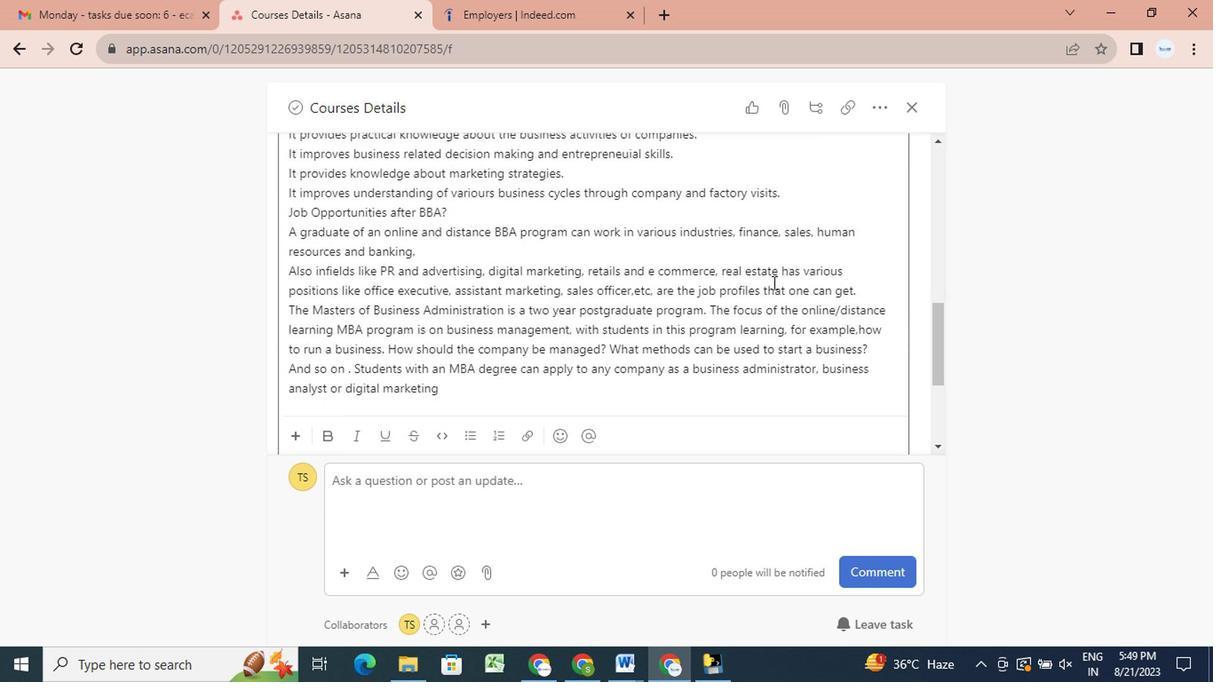 
Action: Mouse scrolled (650, 301) with delta (0, 0)
Screenshot: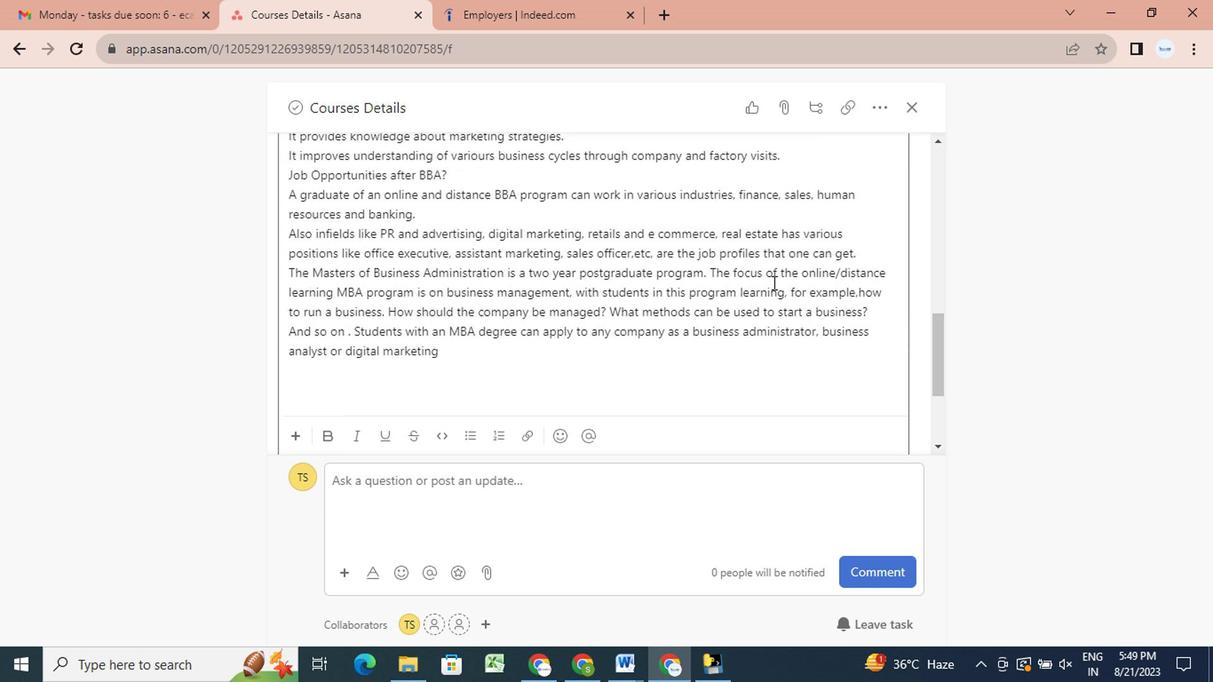 
Action: Mouse scrolled (650, 301) with delta (0, 0)
Screenshot: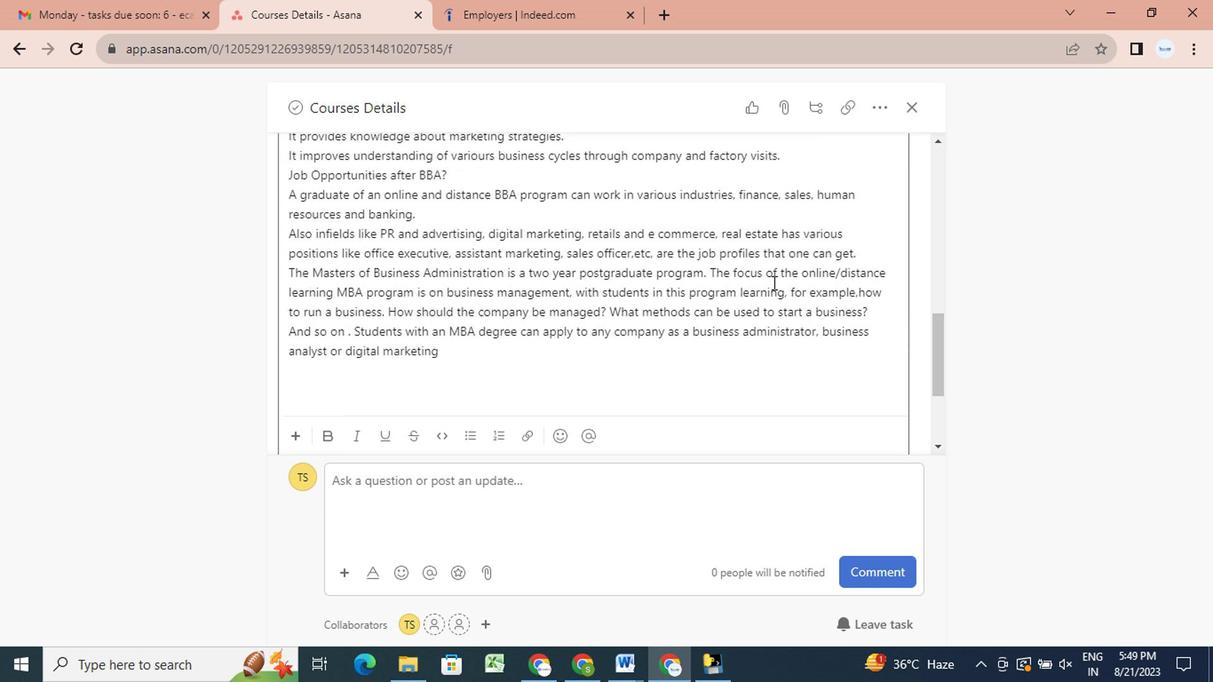 
Action: Mouse scrolled (650, 301) with delta (0, 0)
Screenshot: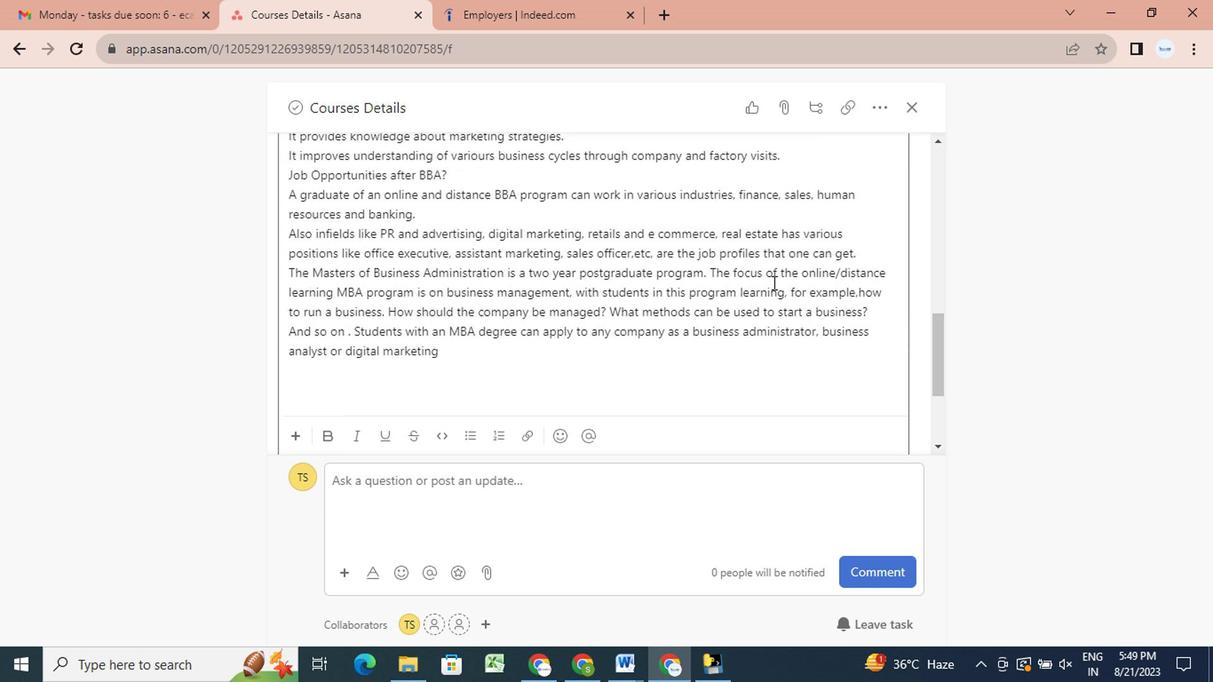 
Action: Mouse scrolled (650, 301) with delta (0, 0)
Screenshot: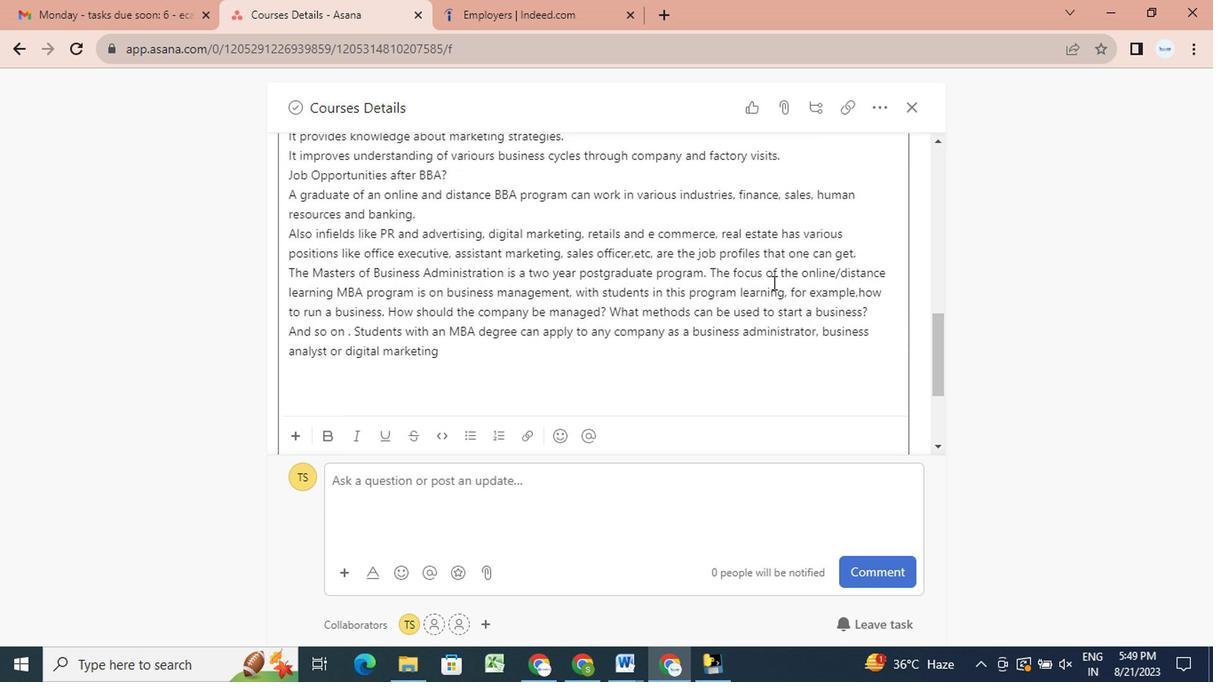 
Action: Mouse scrolled (650, 301) with delta (0, 0)
Screenshot: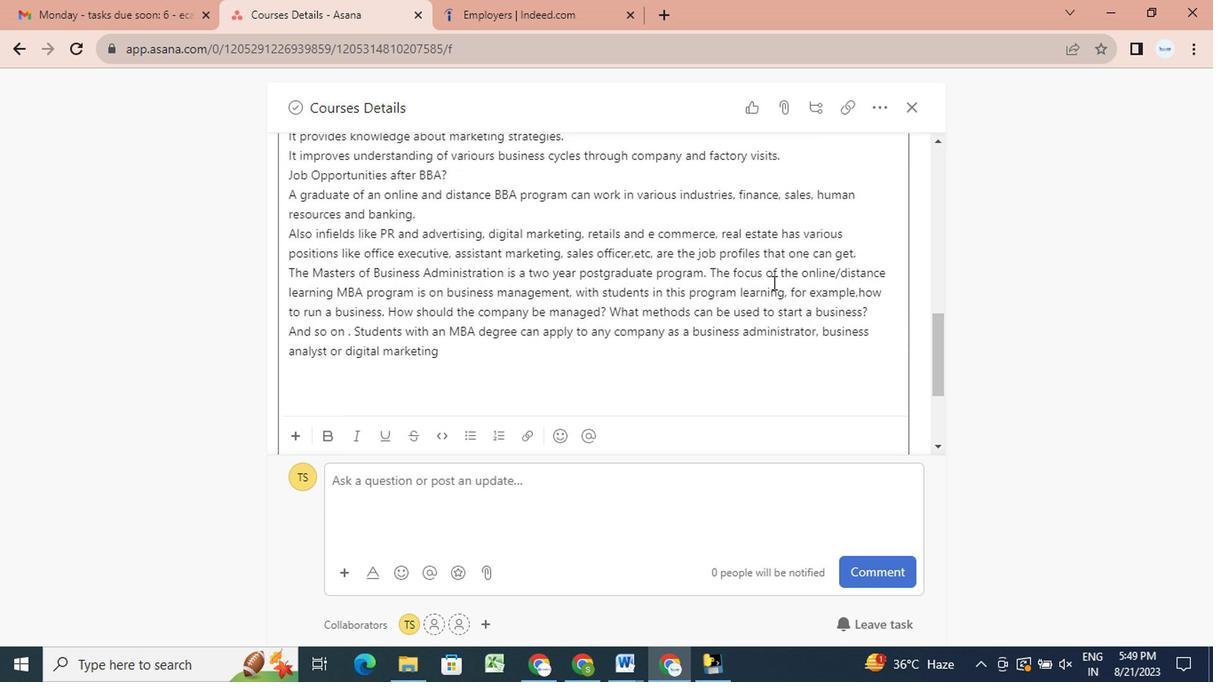 
Action: Mouse scrolled (650, 301) with delta (0, 0)
Screenshot: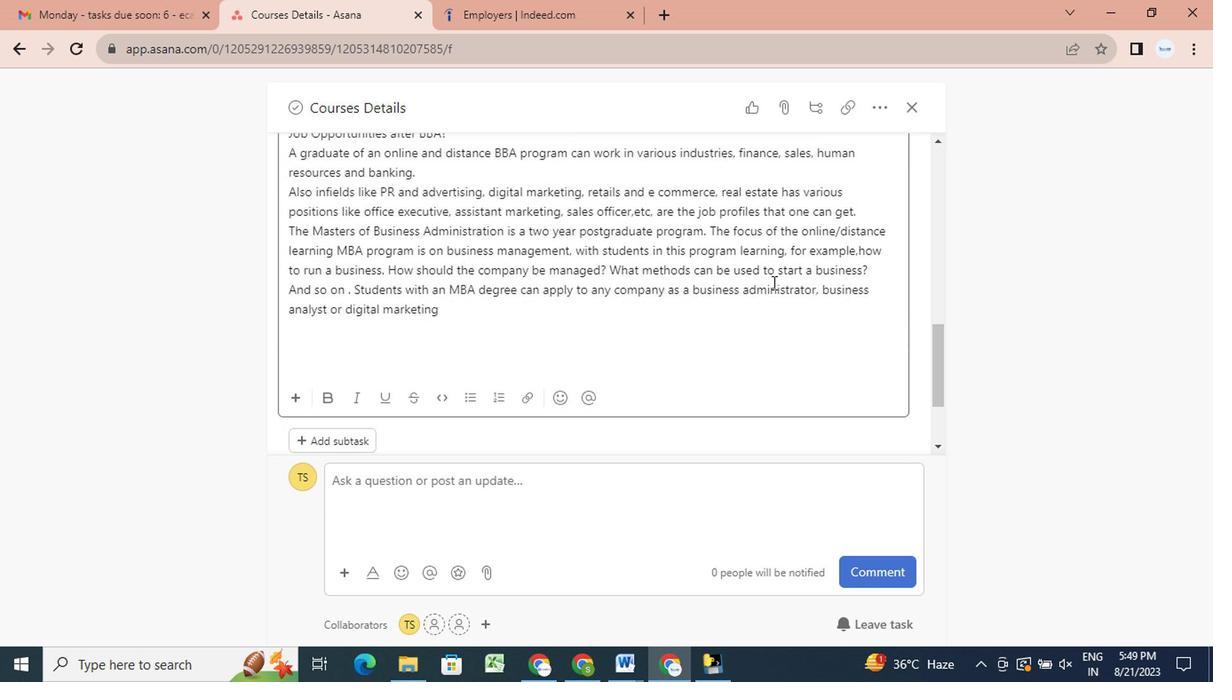 
Action: Mouse scrolled (650, 301) with delta (0, 0)
Screenshot: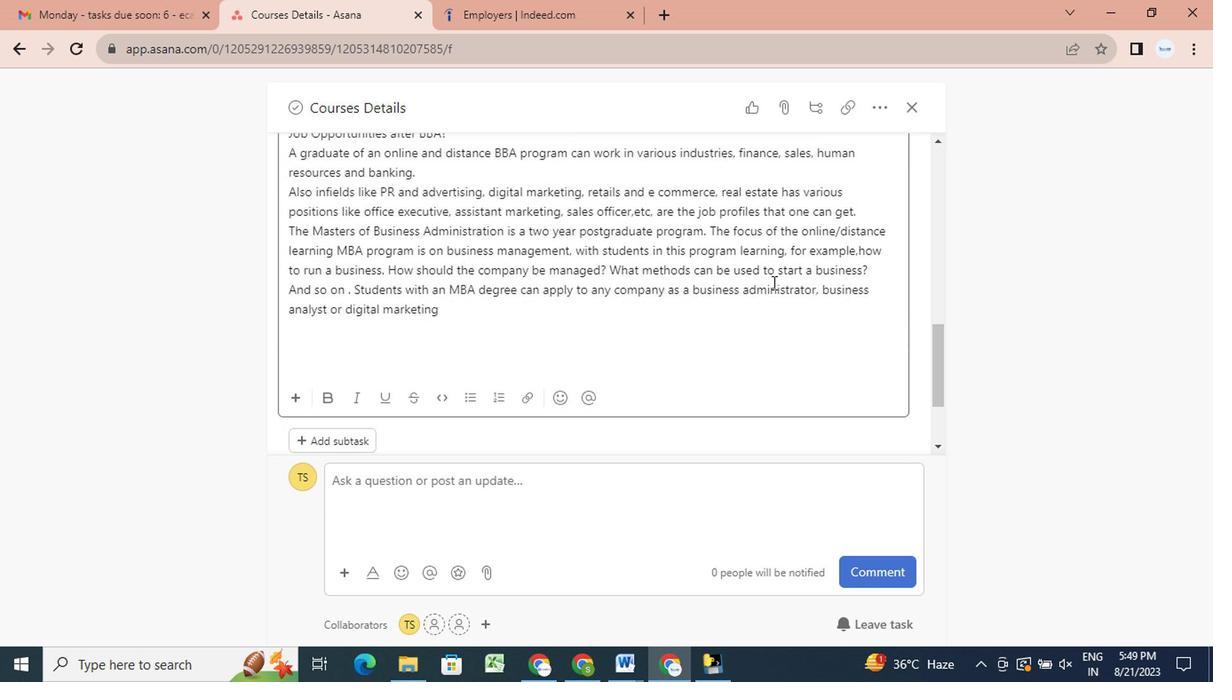 
Action: Mouse scrolled (650, 301) with delta (0, 0)
Screenshot: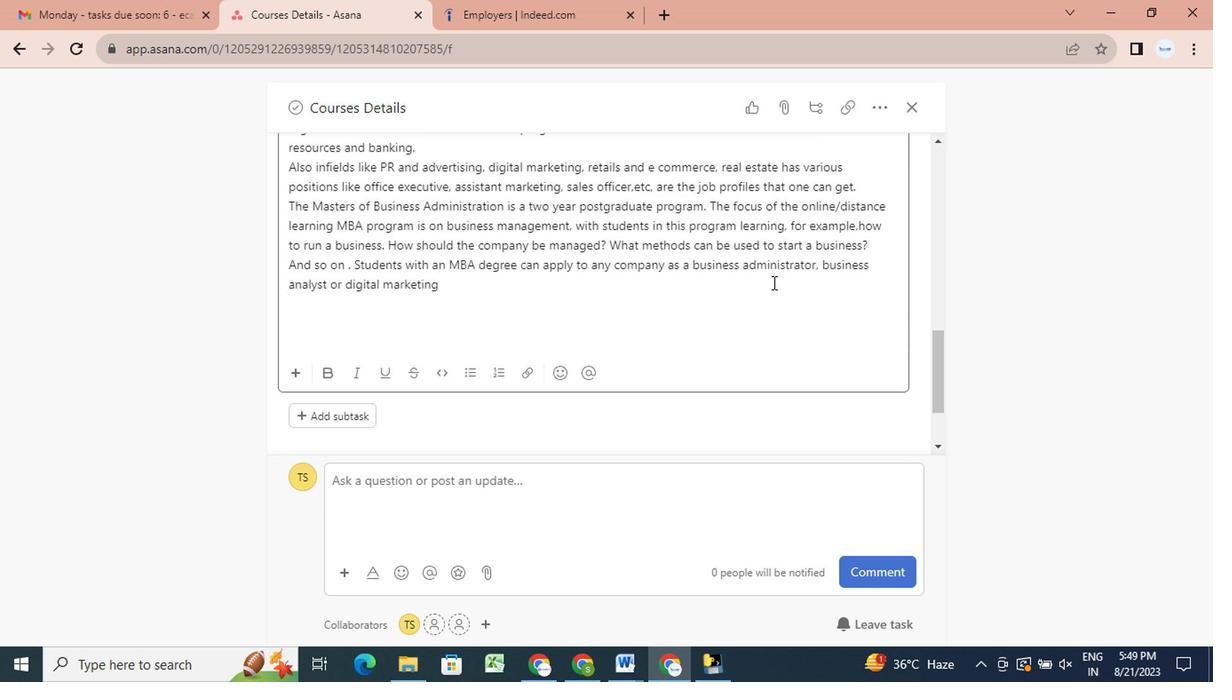 
Action: Mouse scrolled (650, 301) with delta (0, 0)
Screenshot: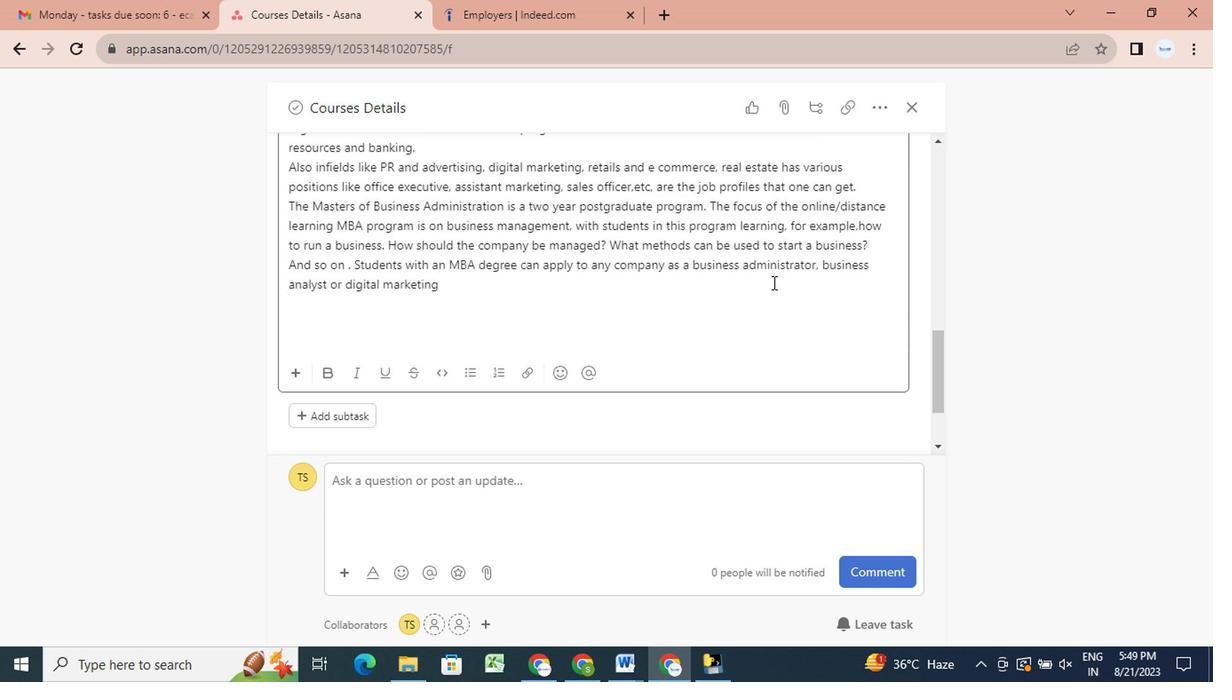 
Action: Mouse scrolled (650, 301) with delta (0, 0)
Screenshot: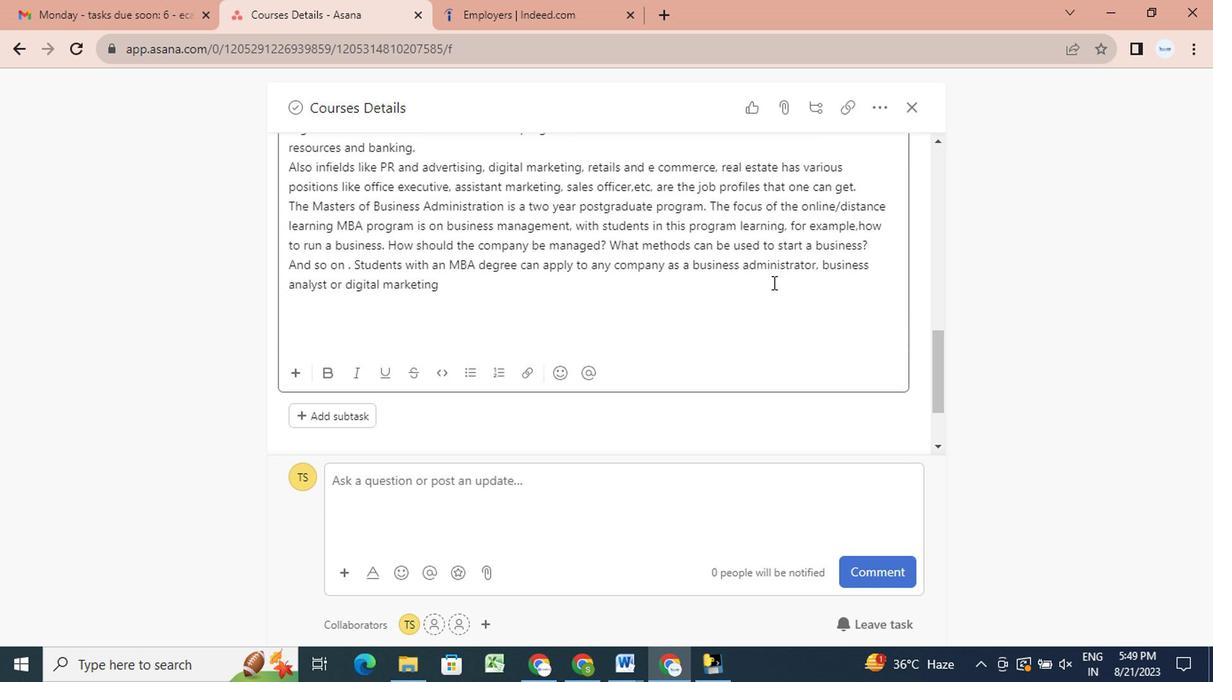 
Action: Mouse scrolled (650, 301) with delta (0, 0)
Screenshot: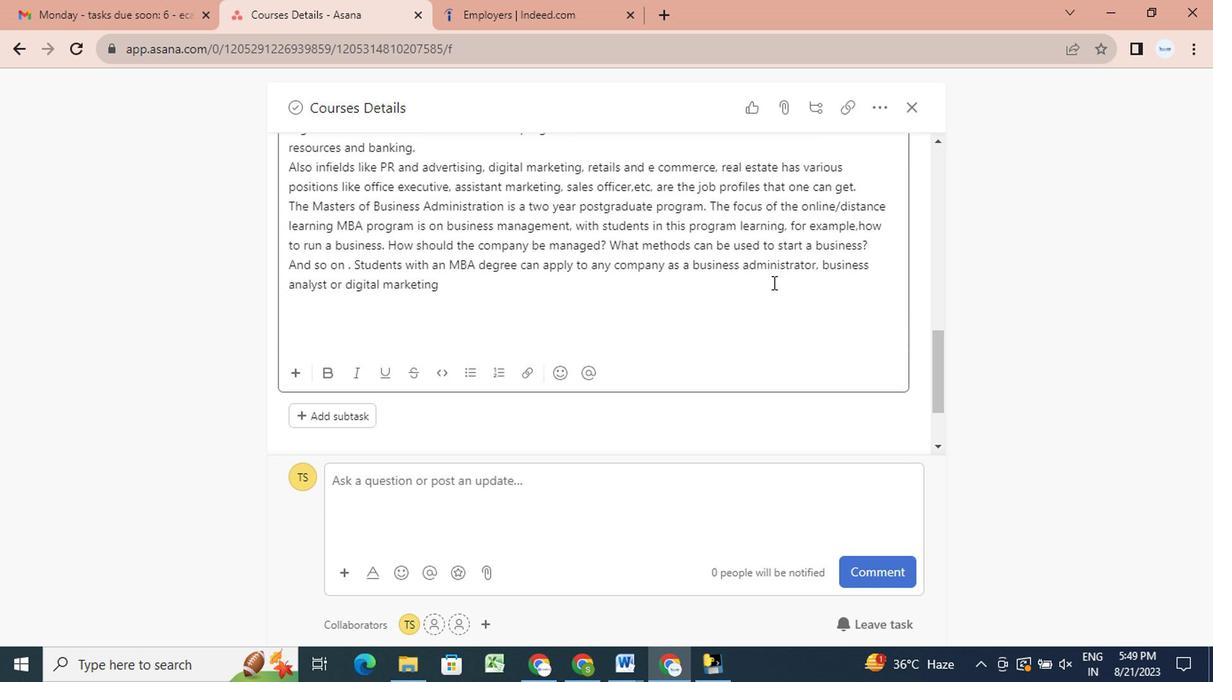 
Action: Mouse scrolled (650, 301) with delta (0, 0)
Screenshot: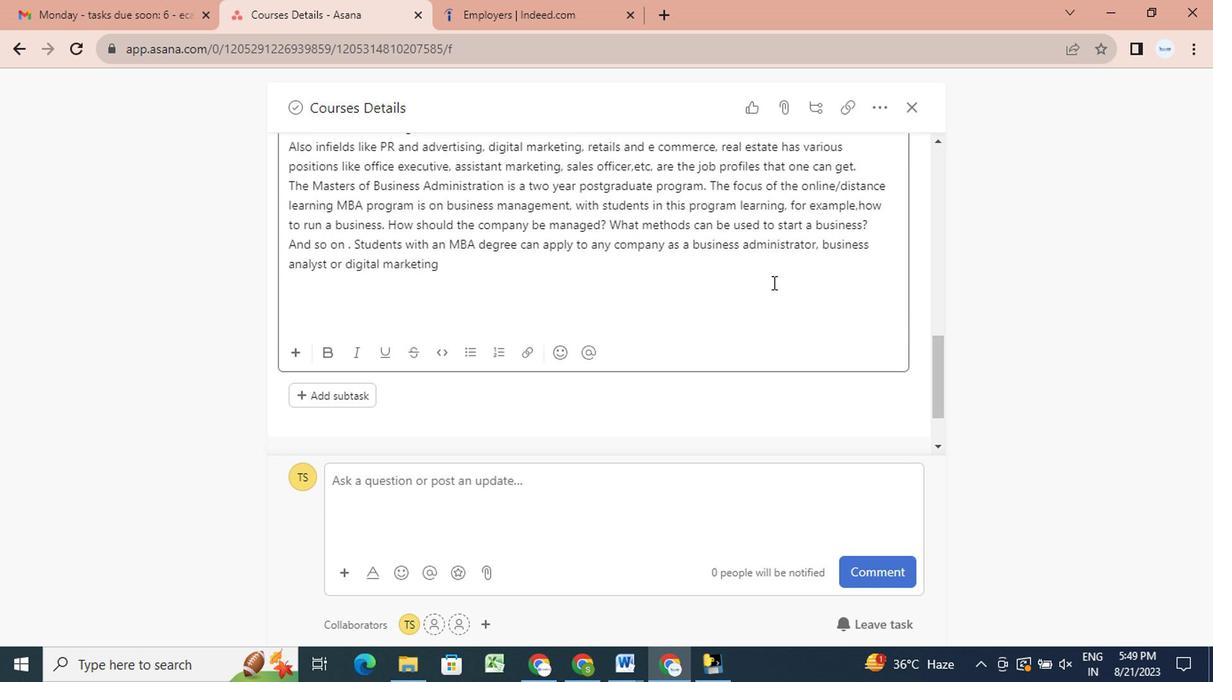
Action: Mouse scrolled (650, 301) with delta (0, 0)
Screenshot: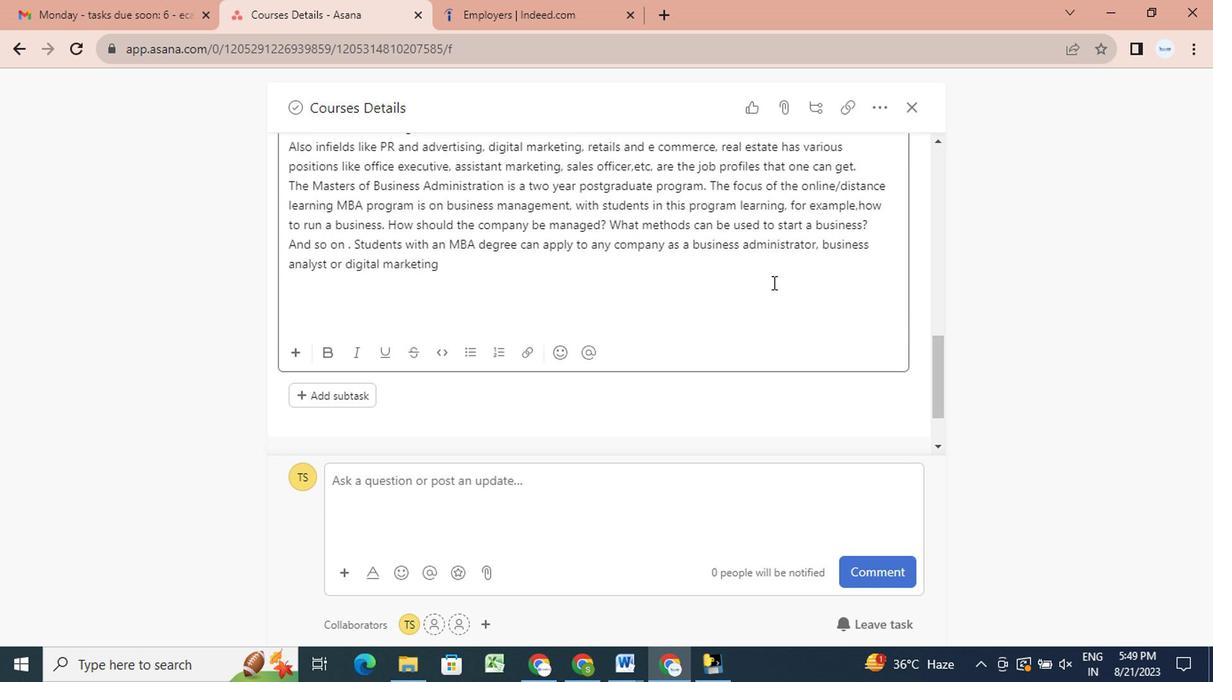 
Action: Mouse scrolled (650, 301) with delta (0, 0)
Screenshot: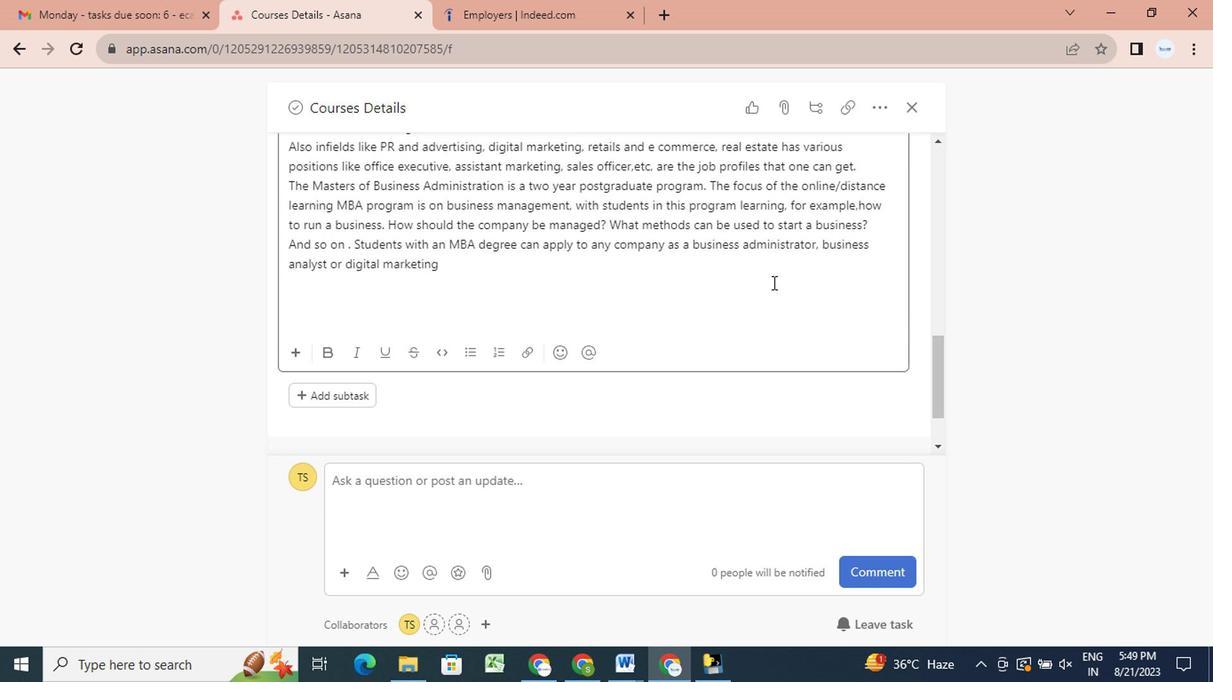 
Action: Mouse scrolled (650, 301) with delta (0, 0)
Screenshot: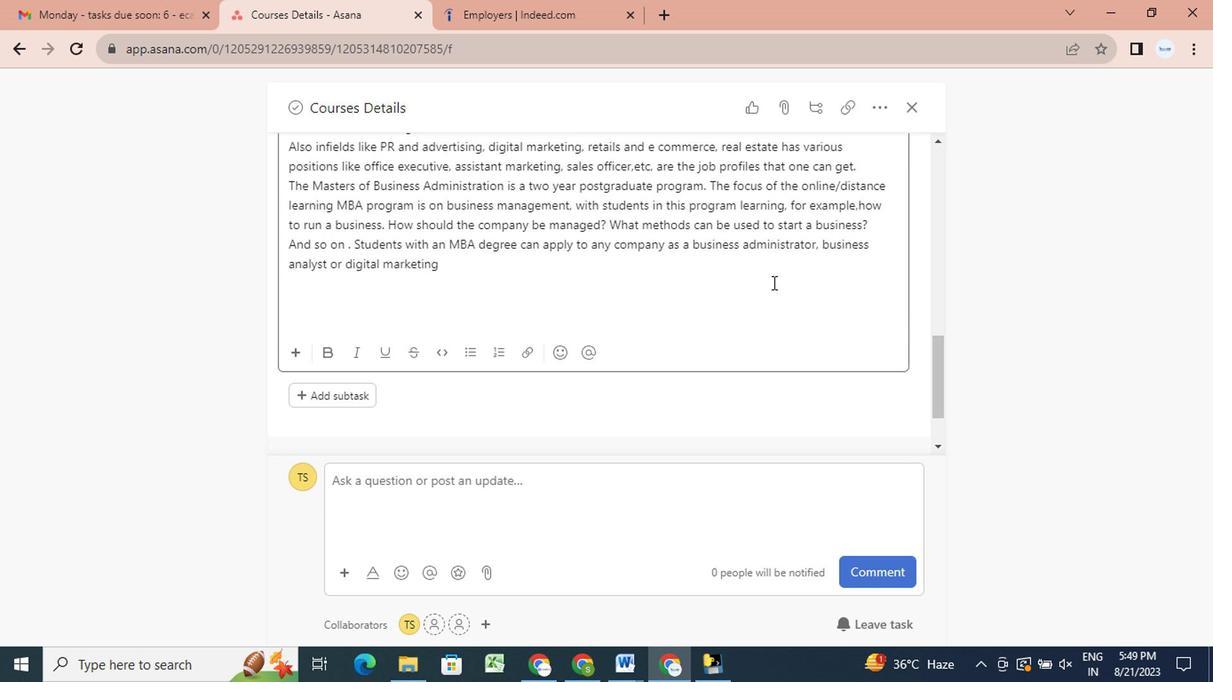 
Action: Mouse scrolled (650, 301) with delta (0, 0)
Screenshot: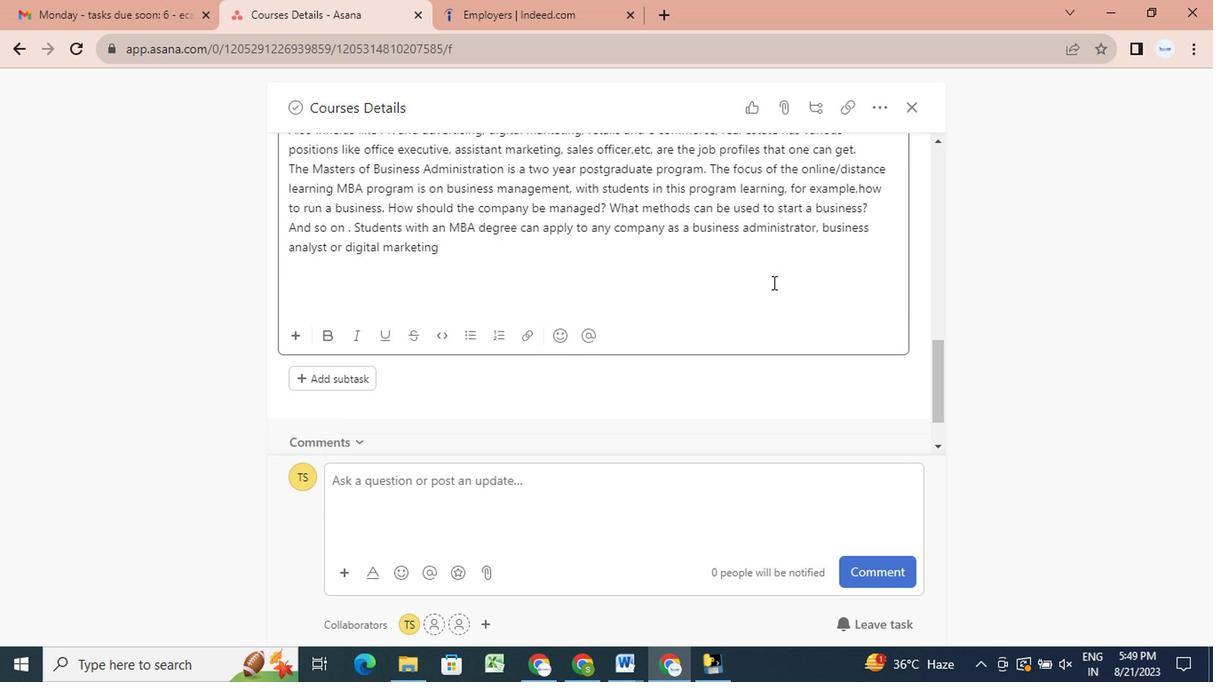 
Action: Mouse scrolled (650, 301) with delta (0, 0)
Screenshot: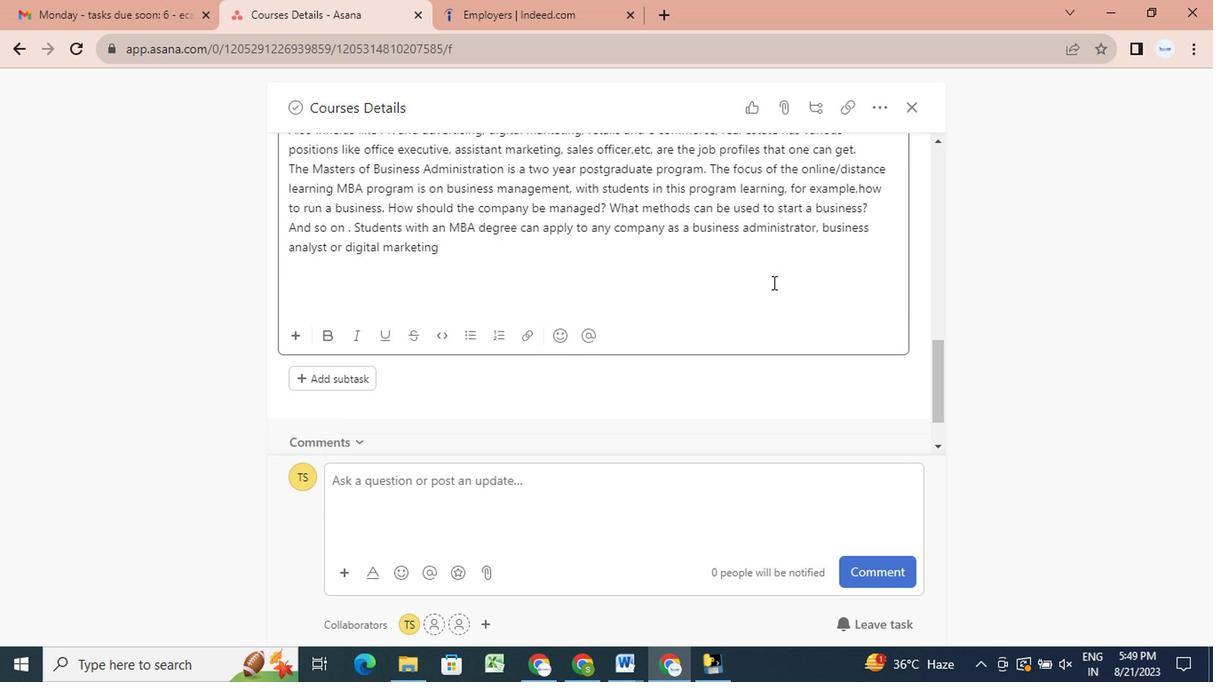 
Action: Mouse scrolled (650, 301) with delta (0, 0)
Screenshot: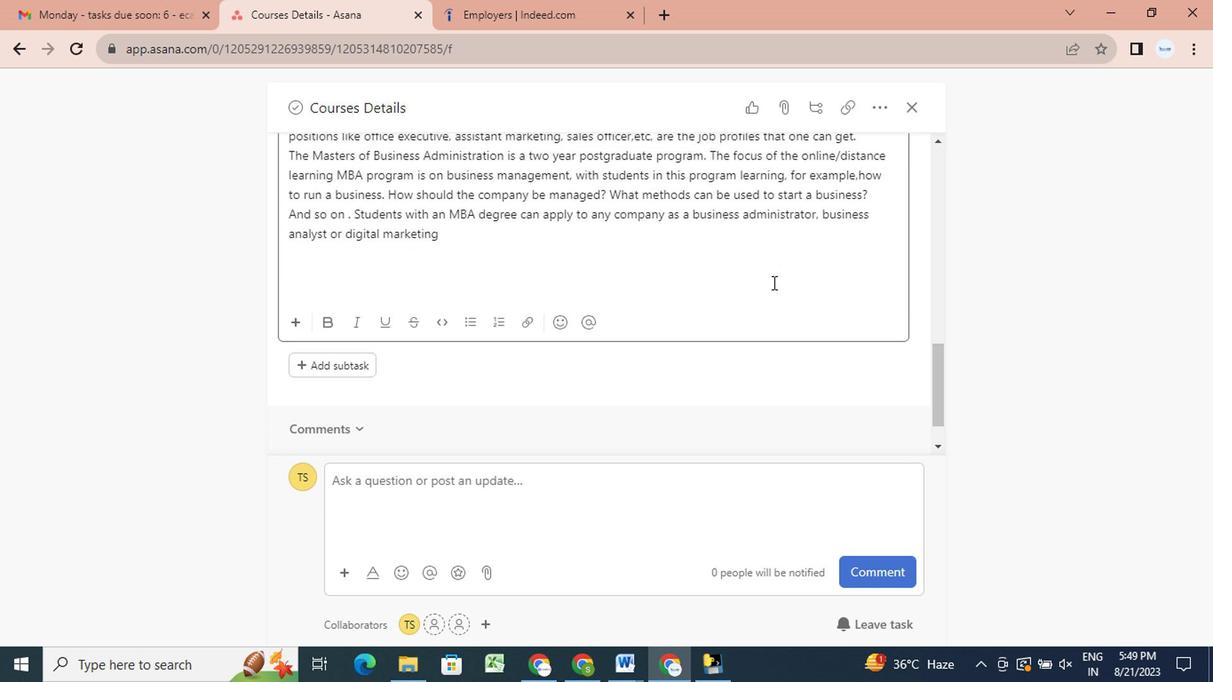 
Action: Mouse scrolled (650, 301) with delta (0, 0)
Screenshot: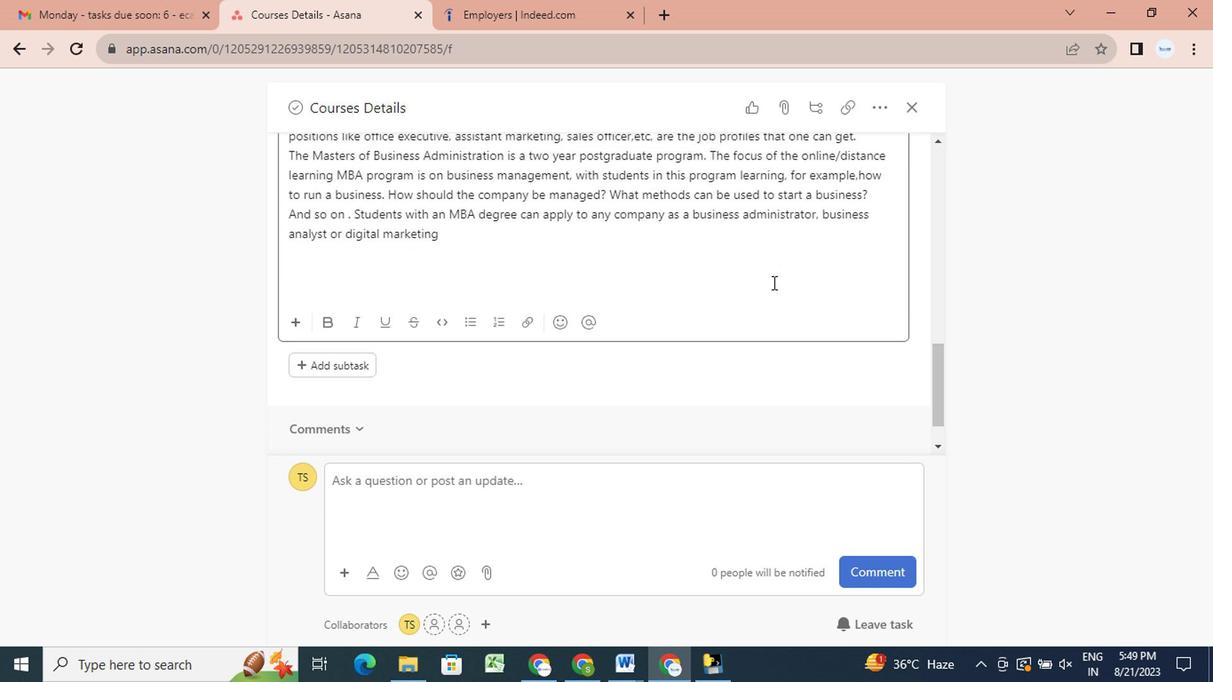 
Action: Mouse scrolled (650, 301) with delta (0, 0)
Screenshot: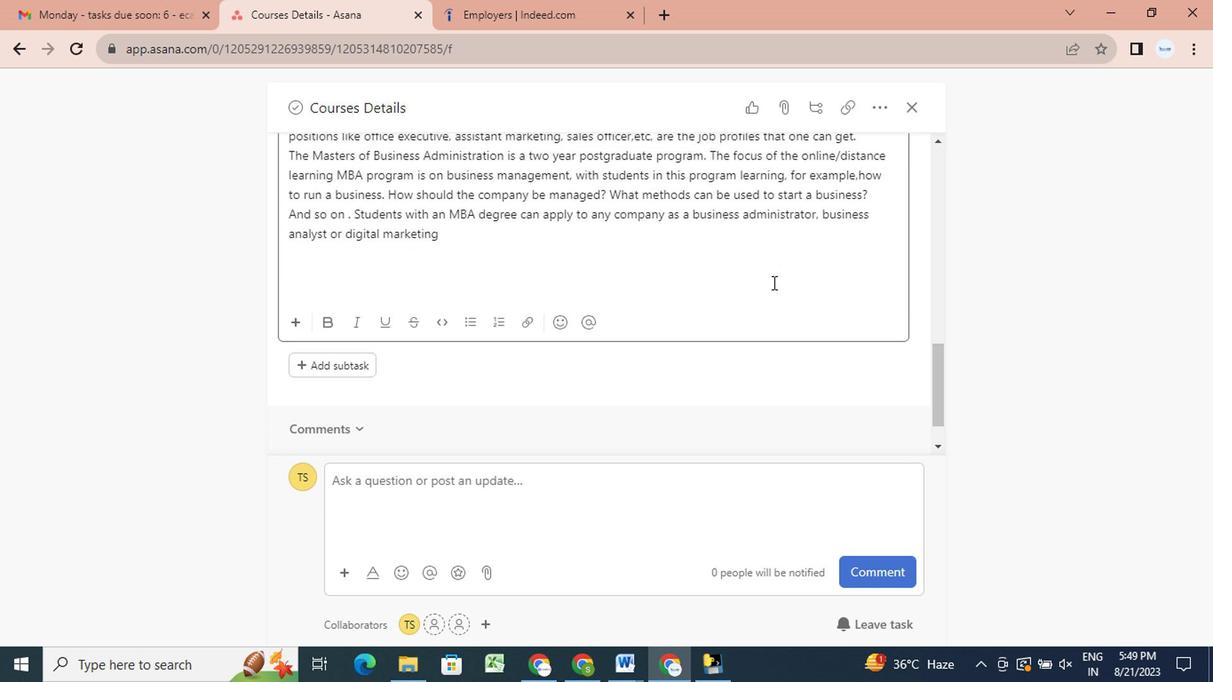 
Action: Mouse scrolled (650, 301) with delta (0, 0)
Screenshot: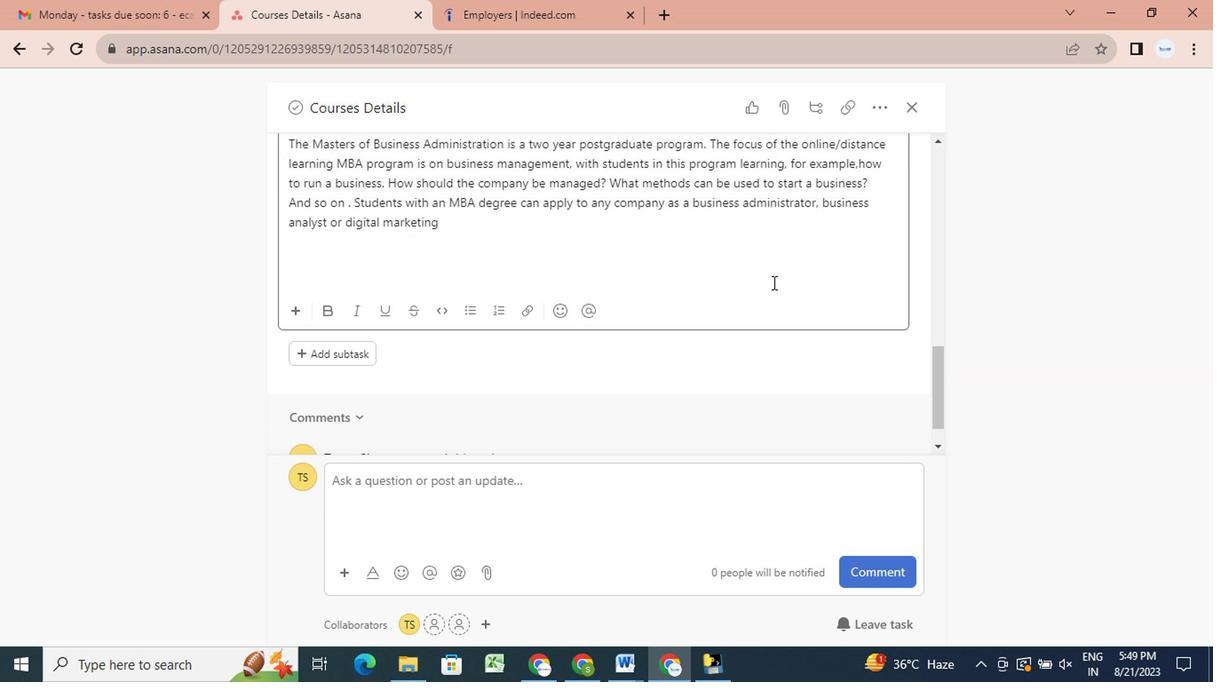 
Action: Mouse scrolled (650, 301) with delta (0, 0)
Screenshot: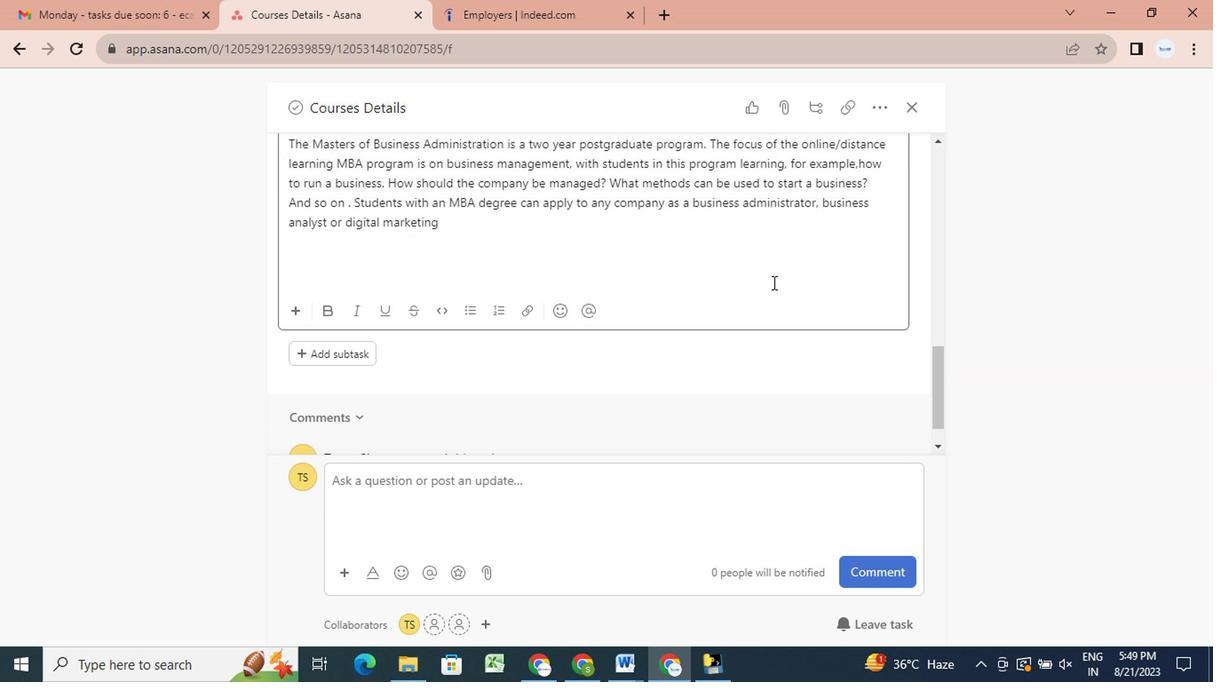 
Action: Mouse scrolled (650, 301) with delta (0, 0)
Screenshot: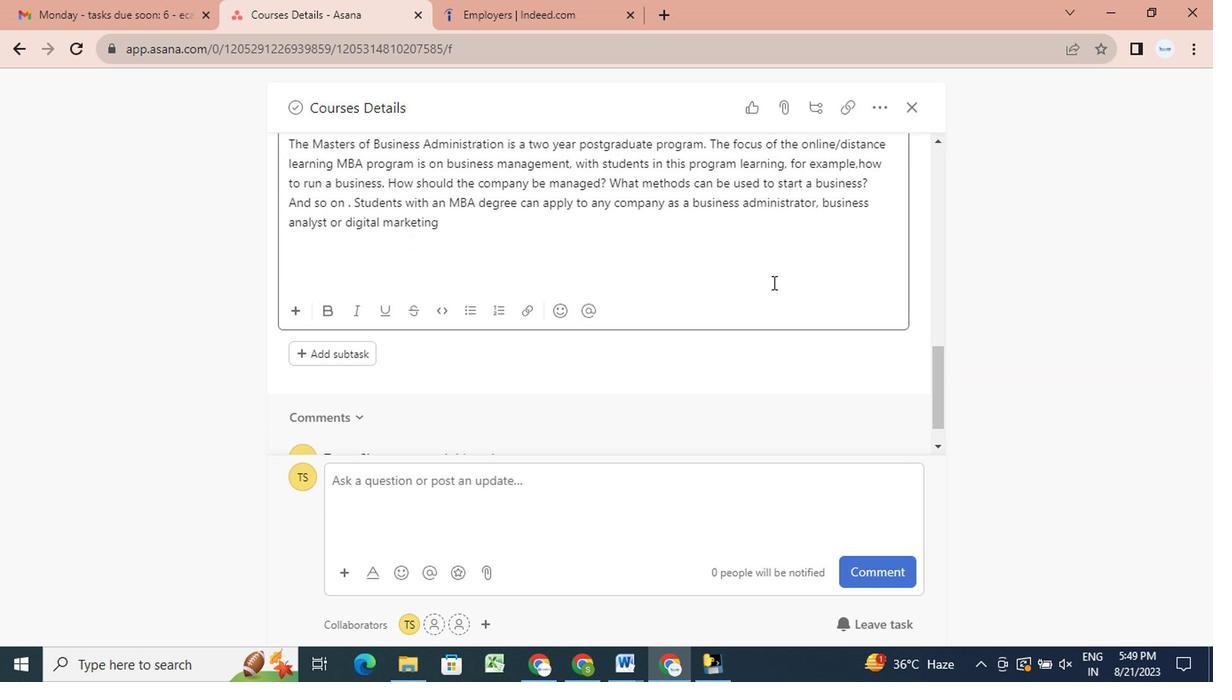 
Action: Mouse scrolled (650, 301) with delta (0, 0)
Screenshot: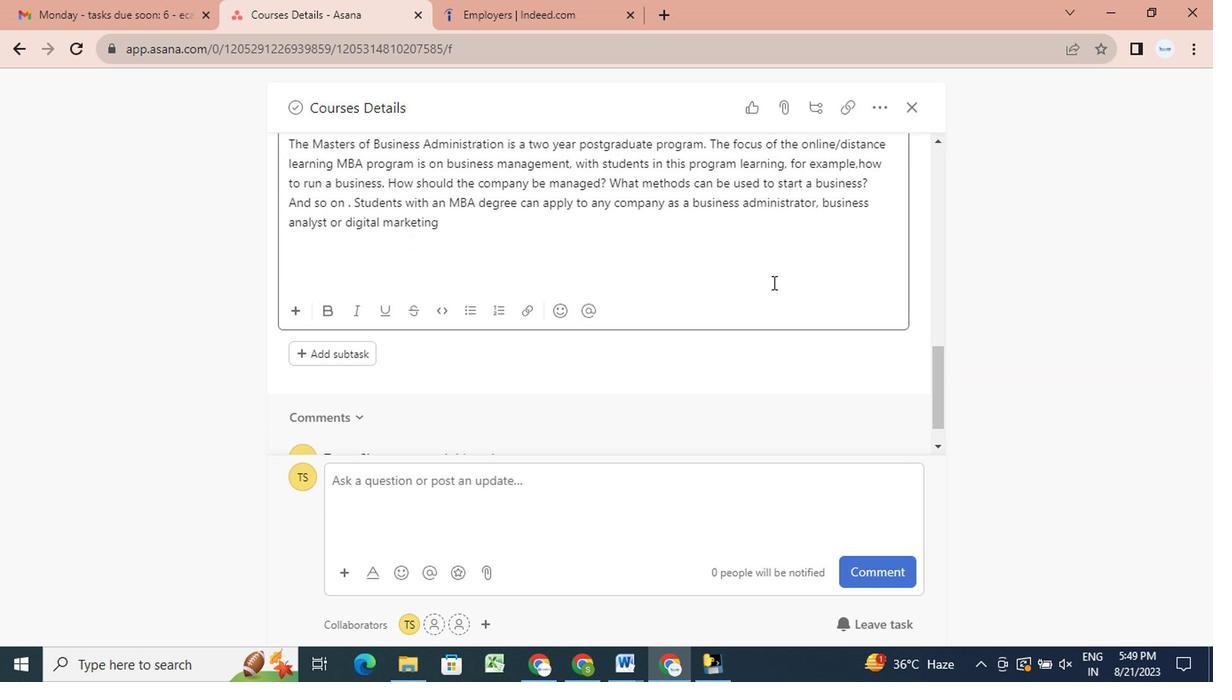 
Action: Mouse scrolled (650, 301) with delta (0, 0)
Screenshot: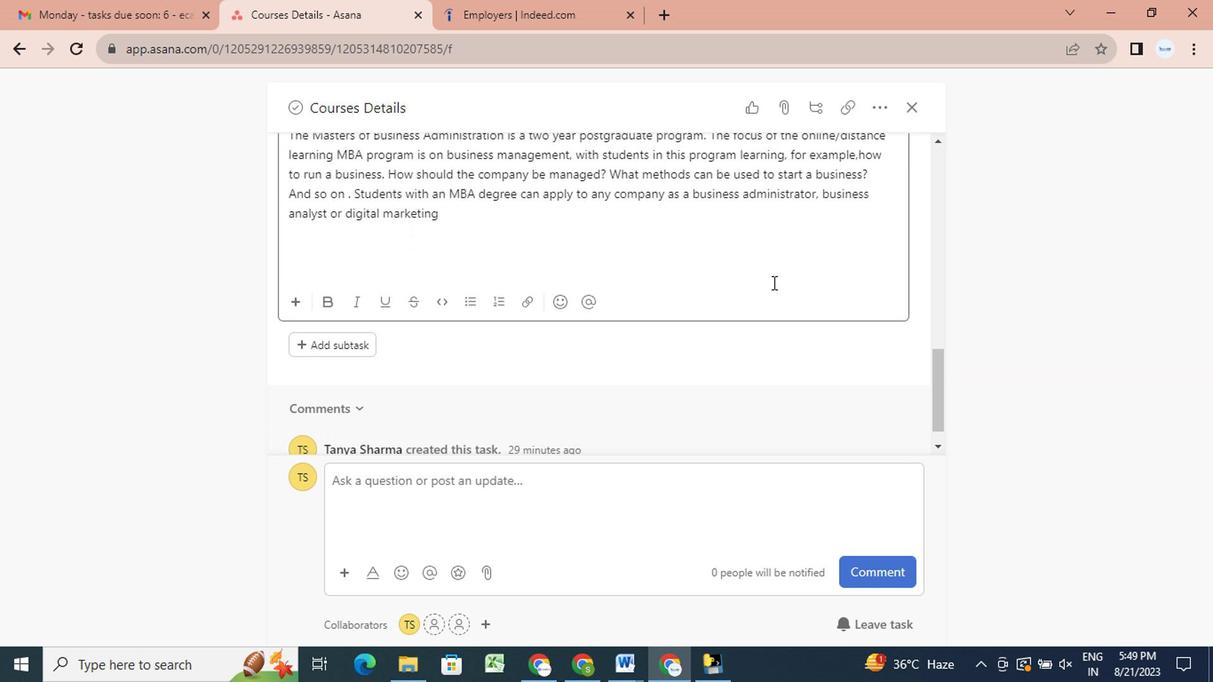 
Action: Mouse scrolled (650, 301) with delta (0, 0)
Screenshot: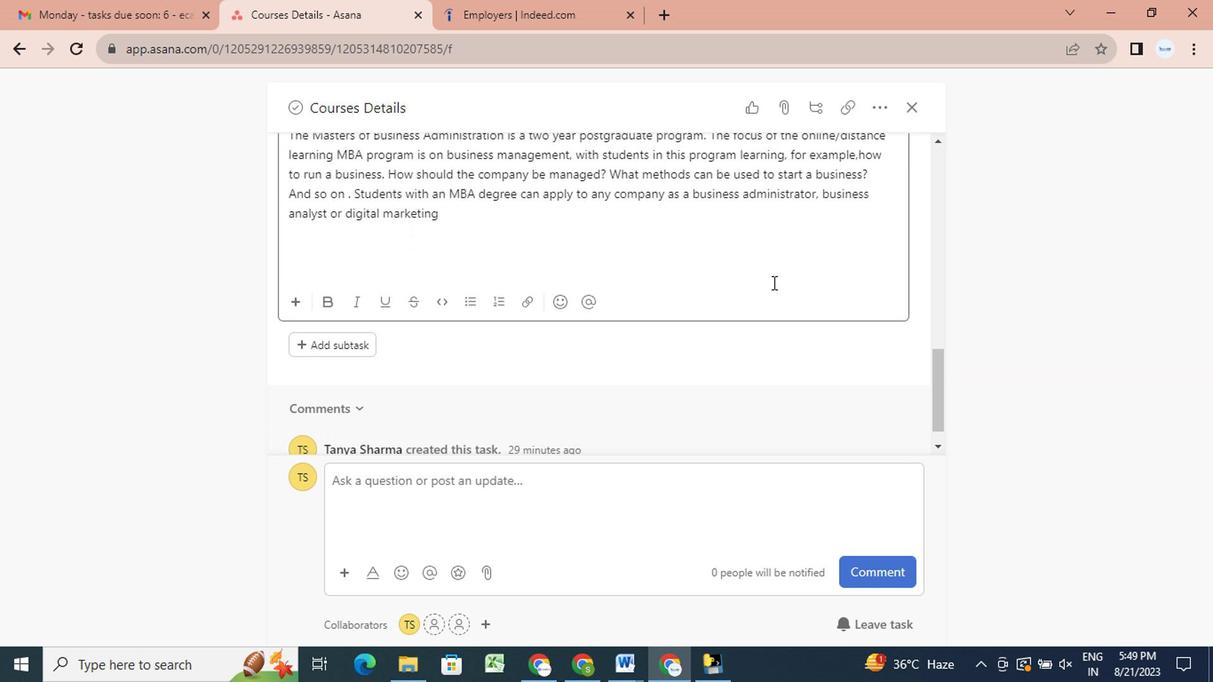 
Action: Mouse scrolled (650, 301) with delta (0, 0)
Screenshot: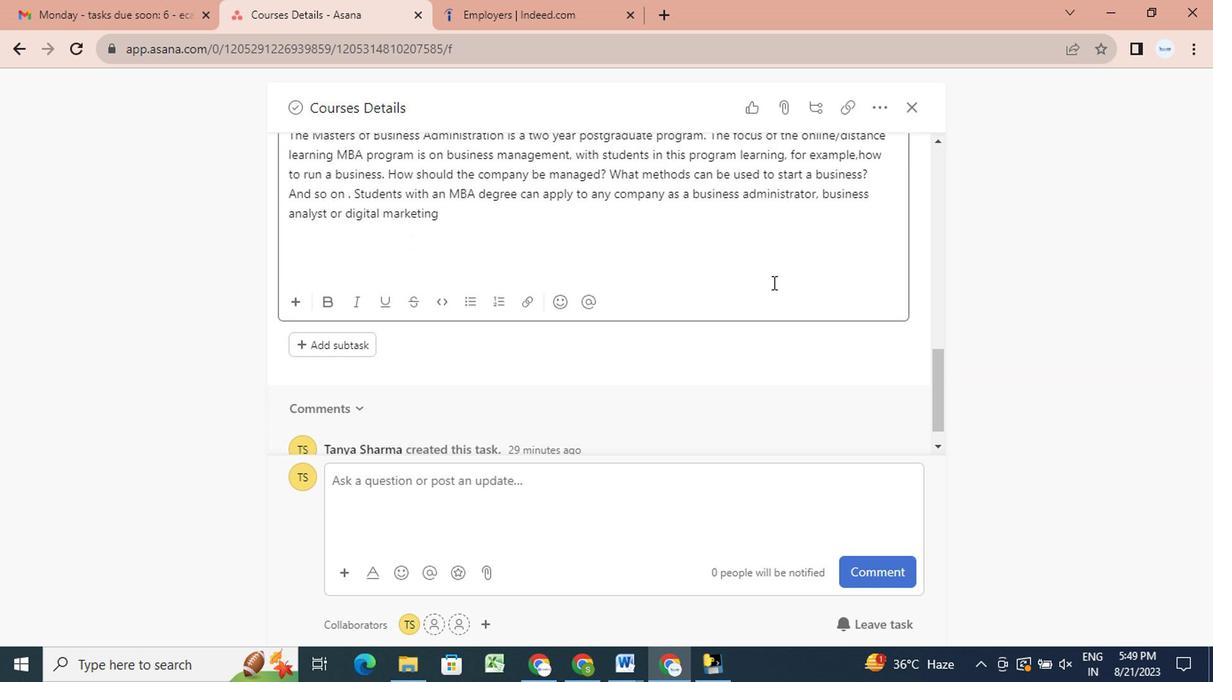 
Action: Mouse scrolled (650, 301) with delta (0, 0)
Screenshot: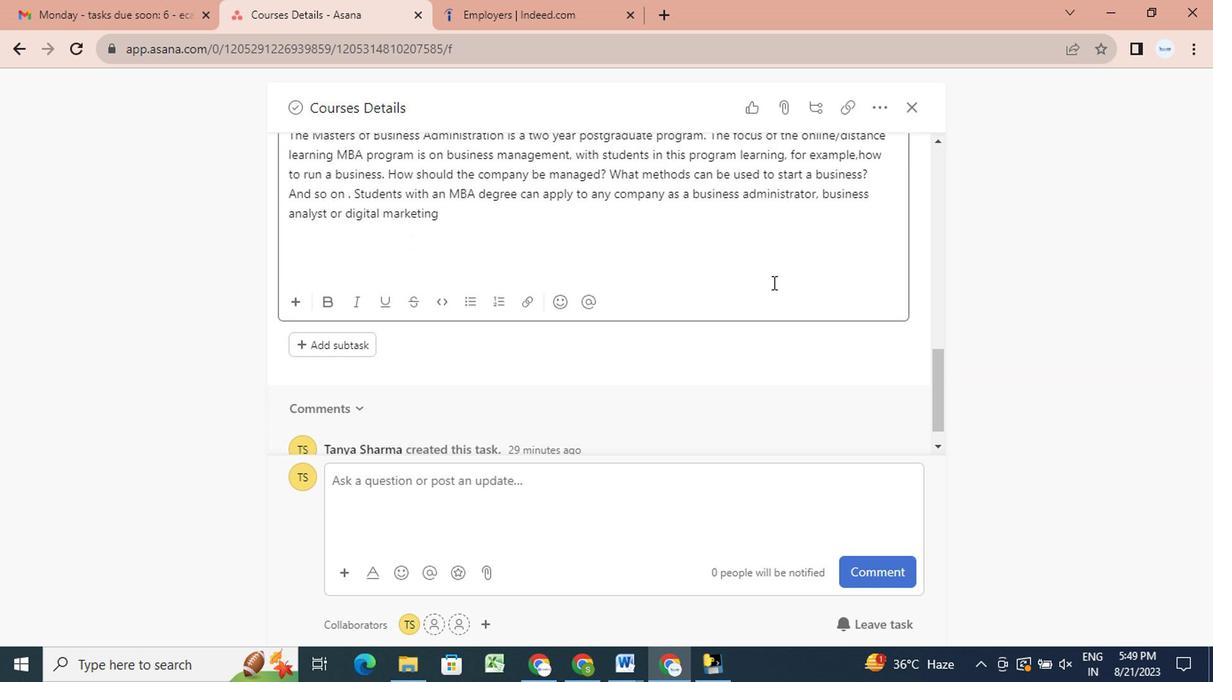 
Action: Mouse scrolled (650, 301) with delta (0, 0)
Screenshot: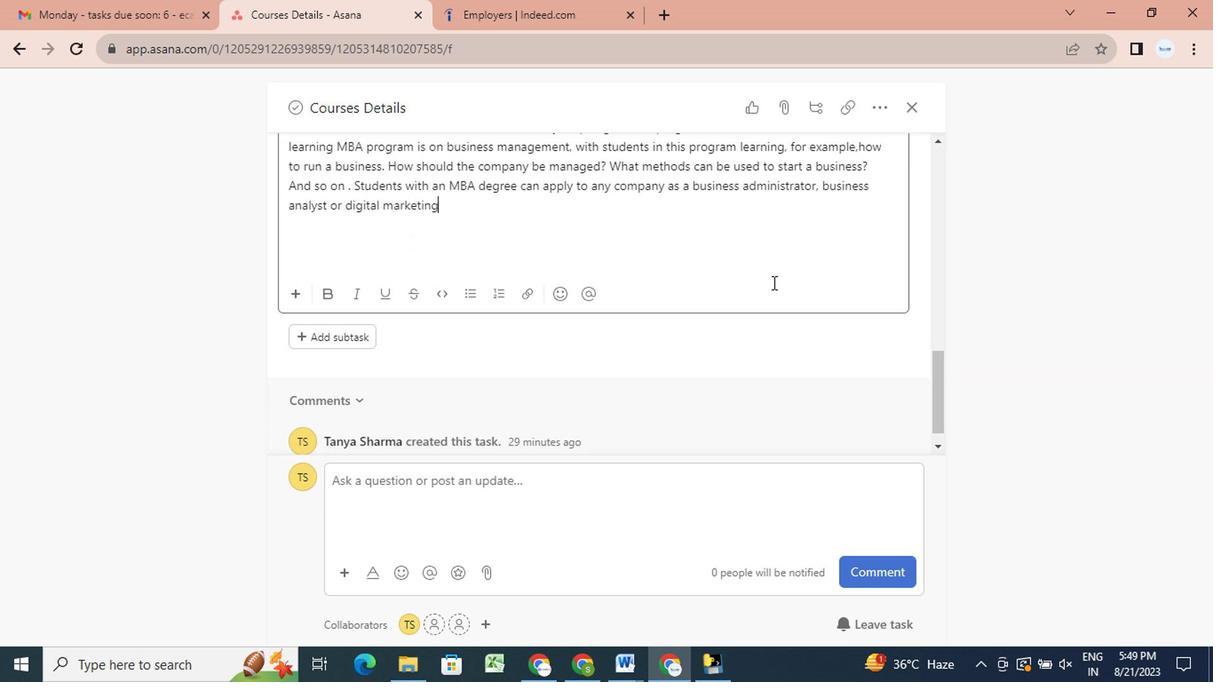 
Action: Mouse scrolled (650, 301) with delta (0, 0)
Screenshot: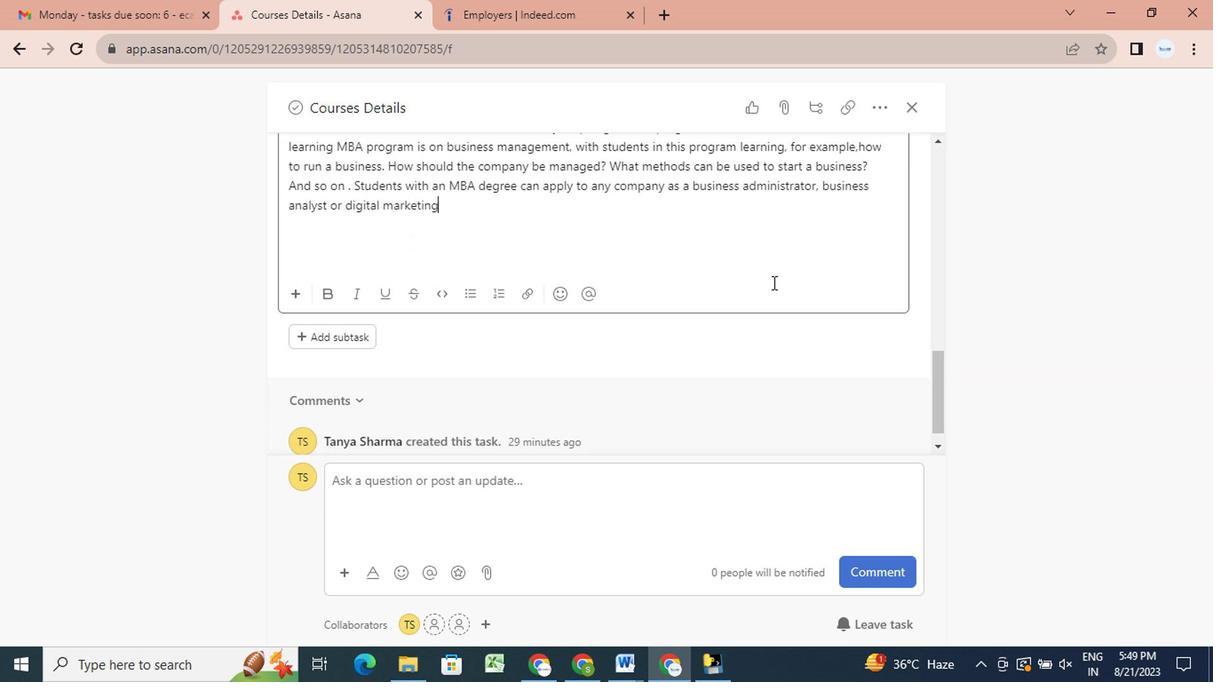
Action: Mouse scrolled (650, 301) with delta (0, 0)
Screenshot: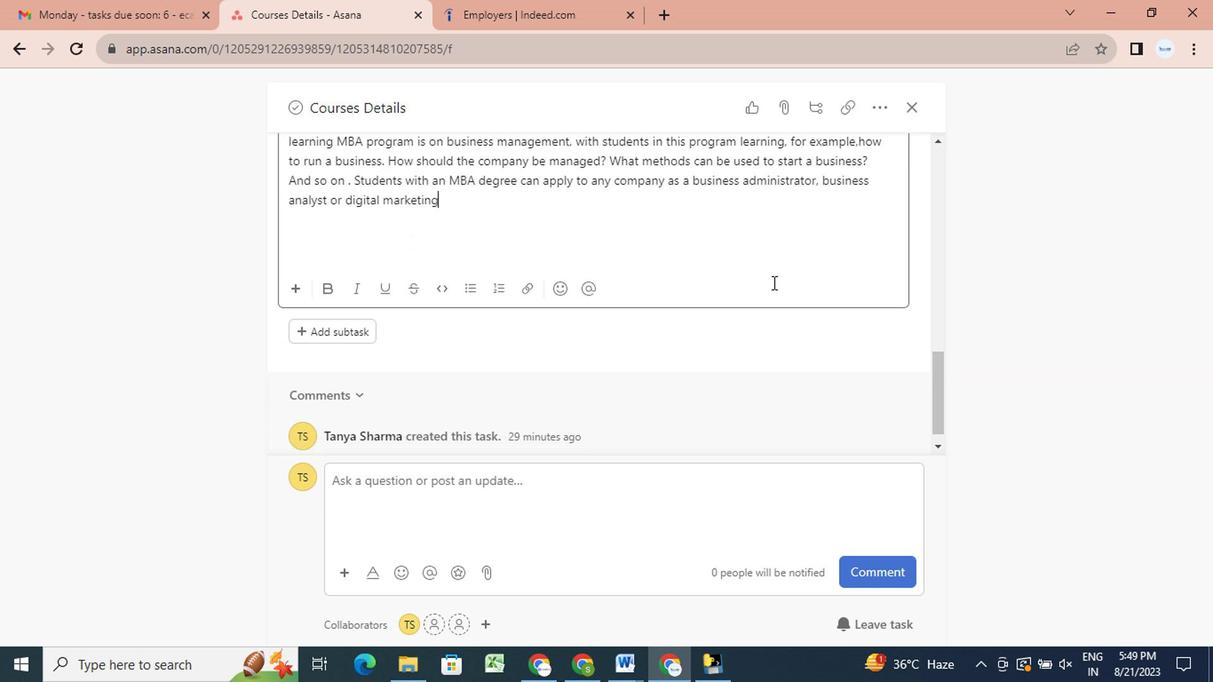 
Action: Mouse scrolled (650, 301) with delta (0, 0)
Screenshot: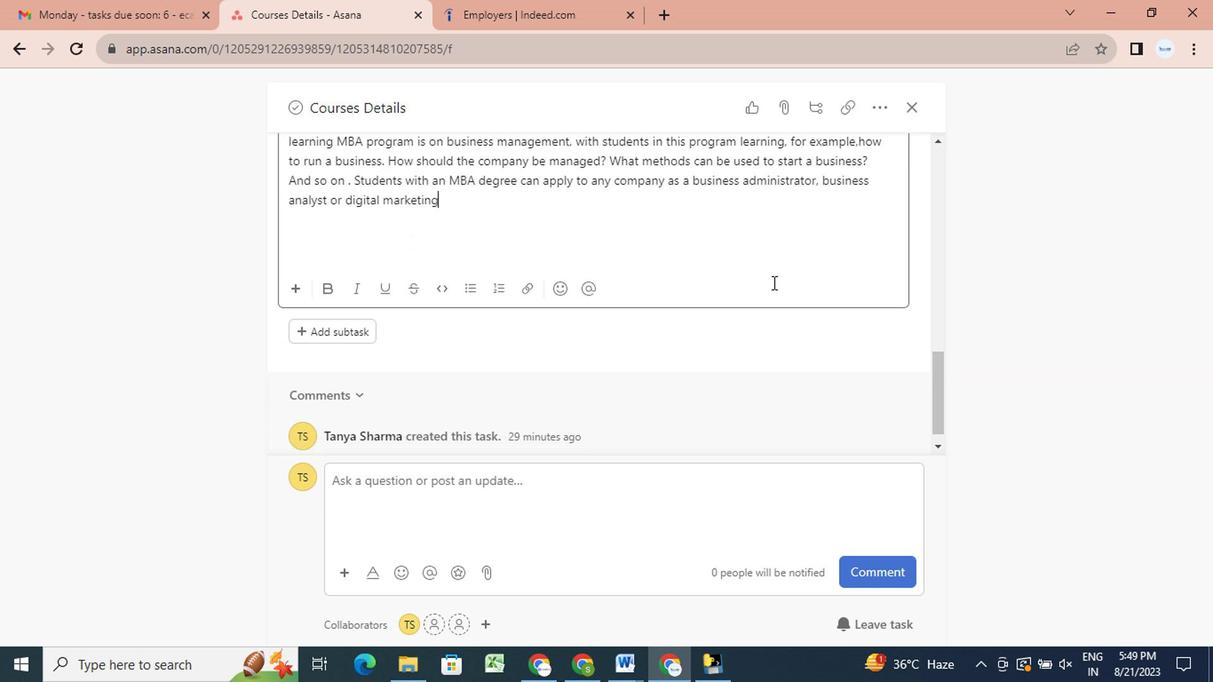 
Action: Mouse scrolled (650, 301) with delta (0, 0)
Screenshot: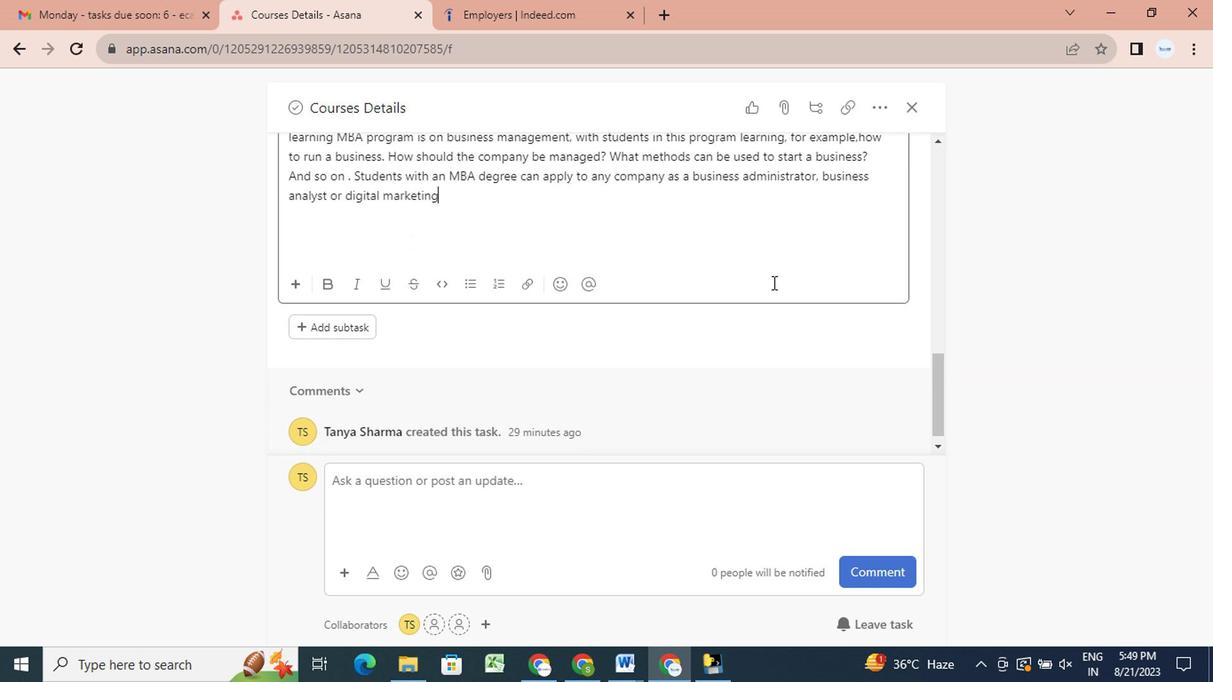 
Action: Mouse scrolled (650, 301) with delta (0, 0)
Screenshot: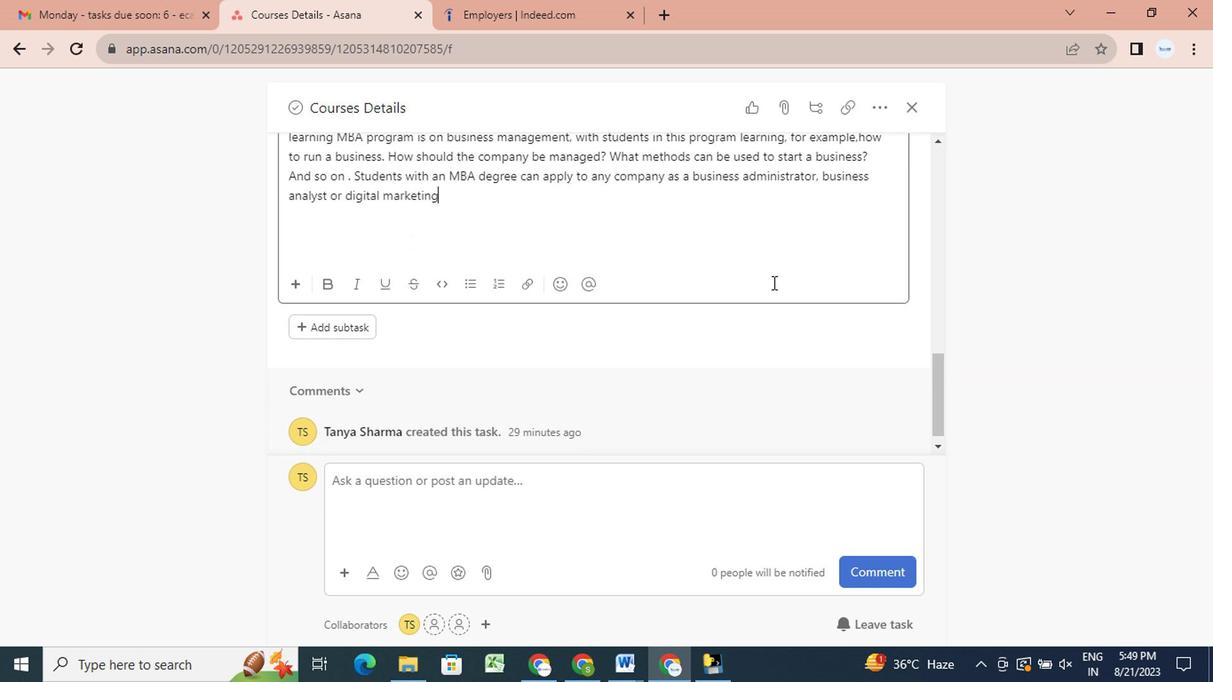 
Action: Mouse scrolled (650, 301) with delta (0, 0)
Screenshot: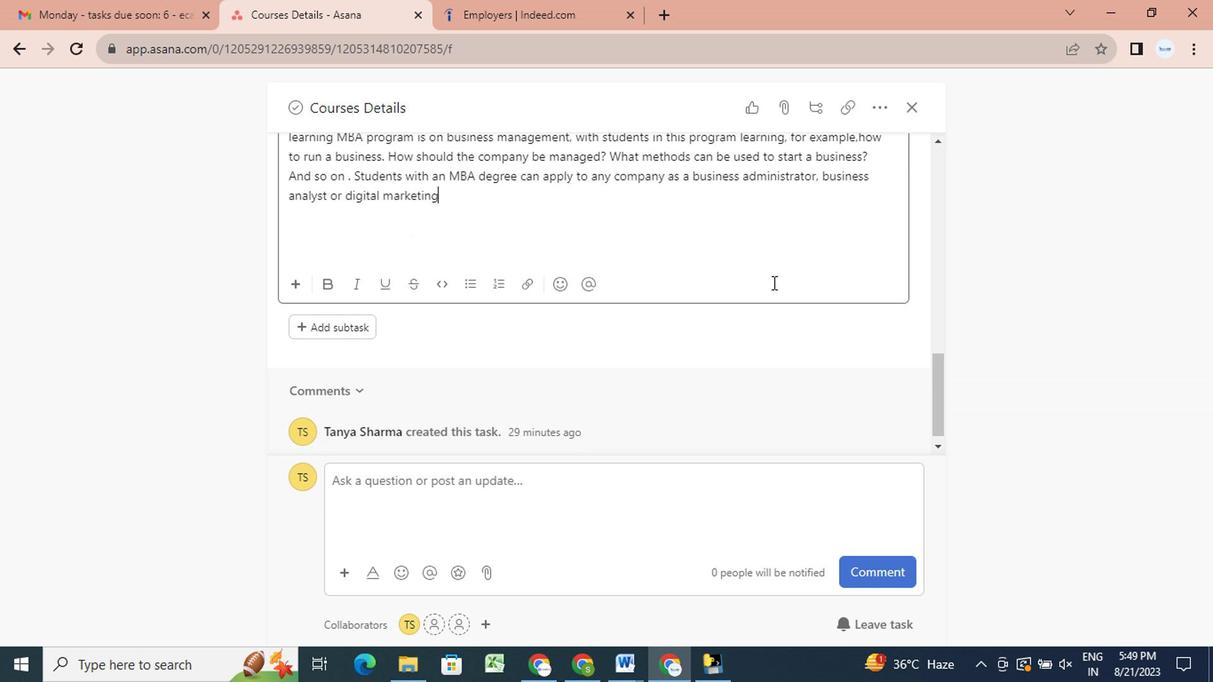 
Action: Mouse scrolled (650, 301) with delta (0, 0)
Screenshot: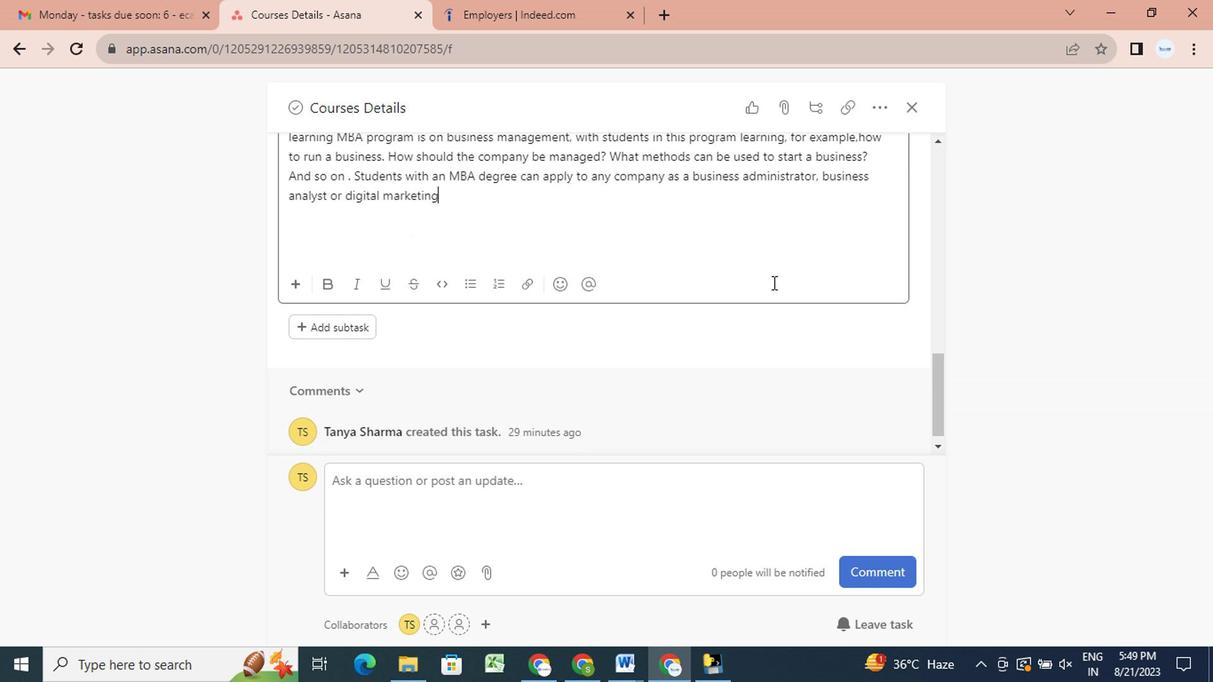 
Action: Mouse scrolled (650, 301) with delta (0, 0)
Screenshot: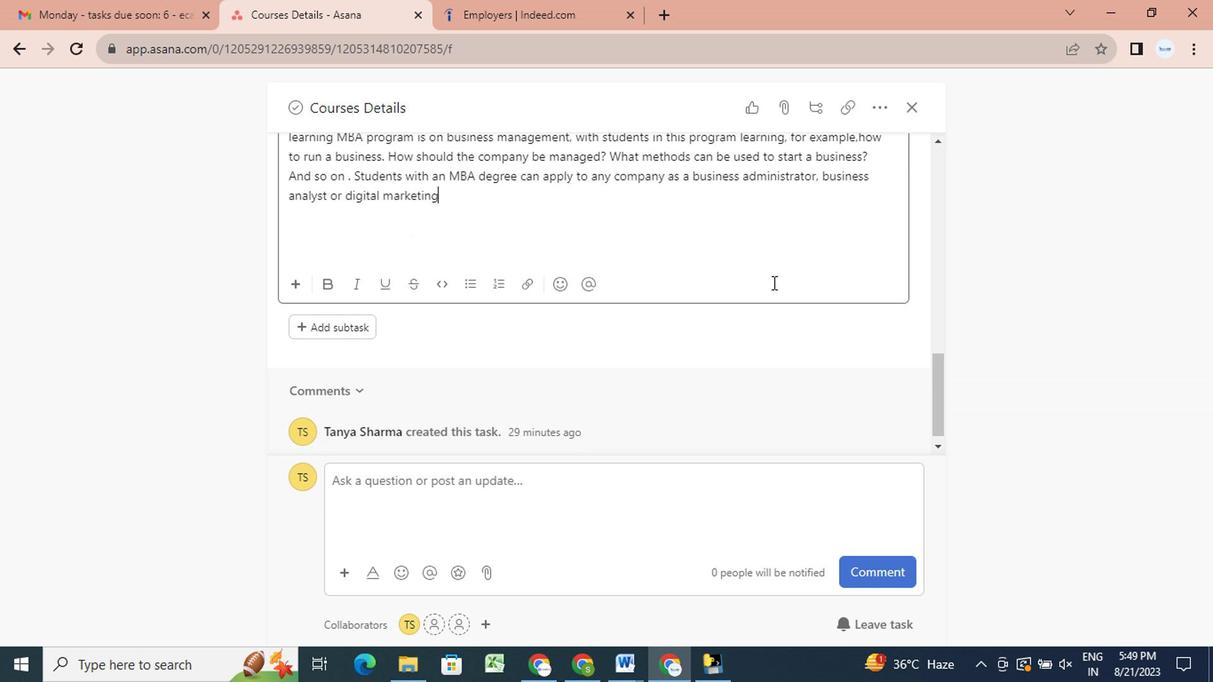 
Action: Mouse scrolled (650, 301) with delta (0, 0)
Screenshot: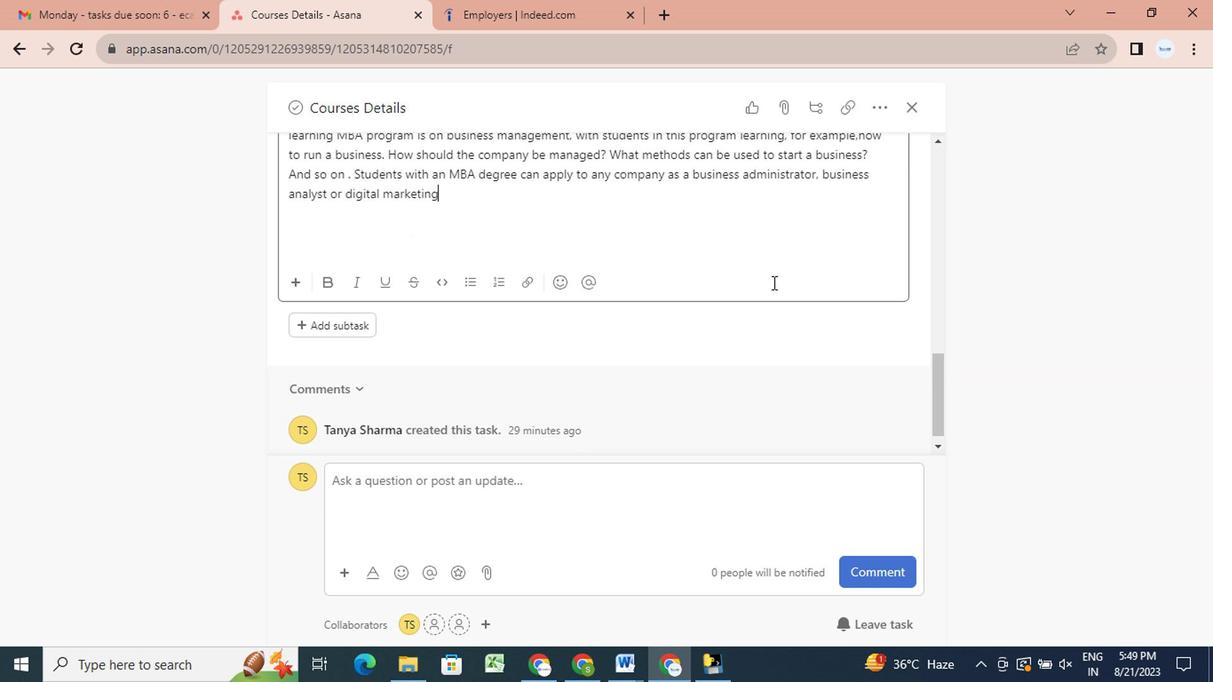 
Action: Mouse scrolled (650, 301) with delta (0, 0)
Screenshot: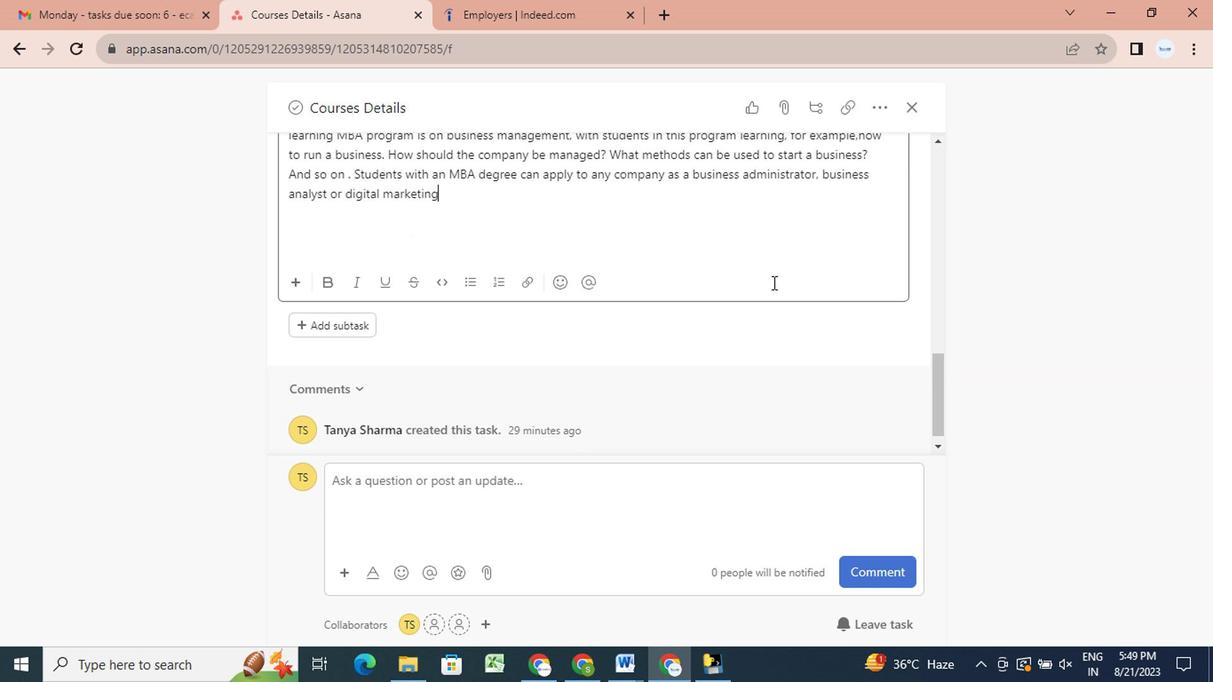 
Action: Mouse scrolled (650, 301) with delta (0, 0)
Screenshot: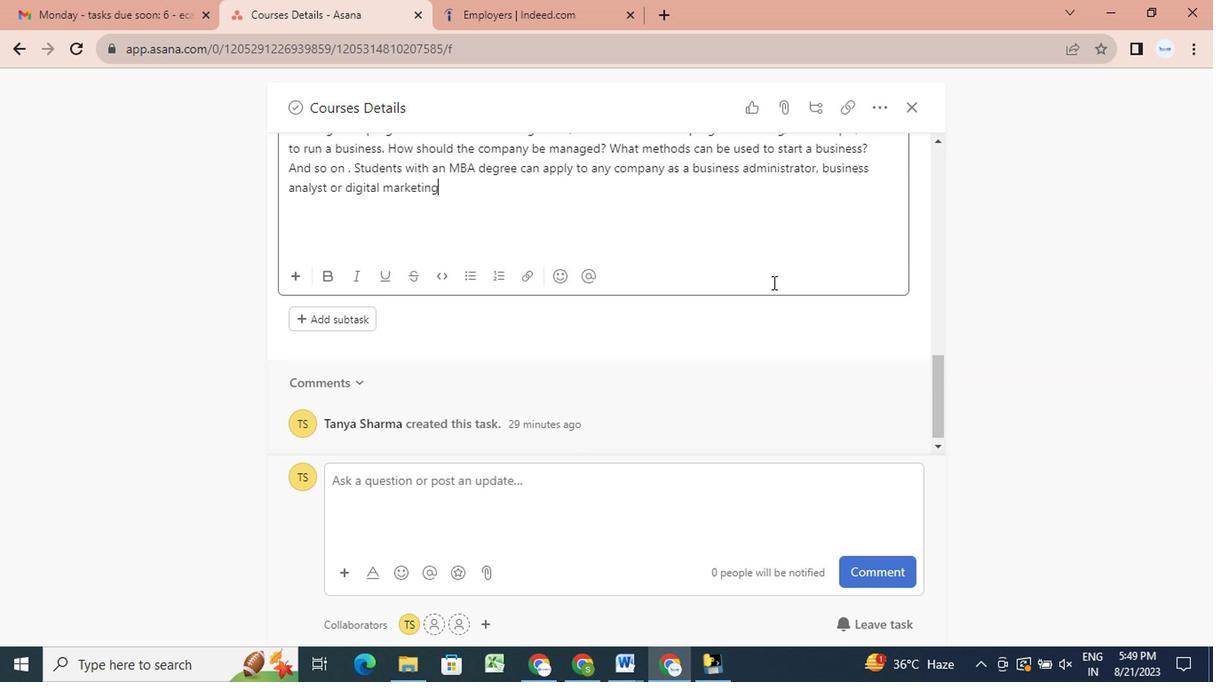 
Action: Mouse scrolled (650, 301) with delta (0, 0)
Screenshot: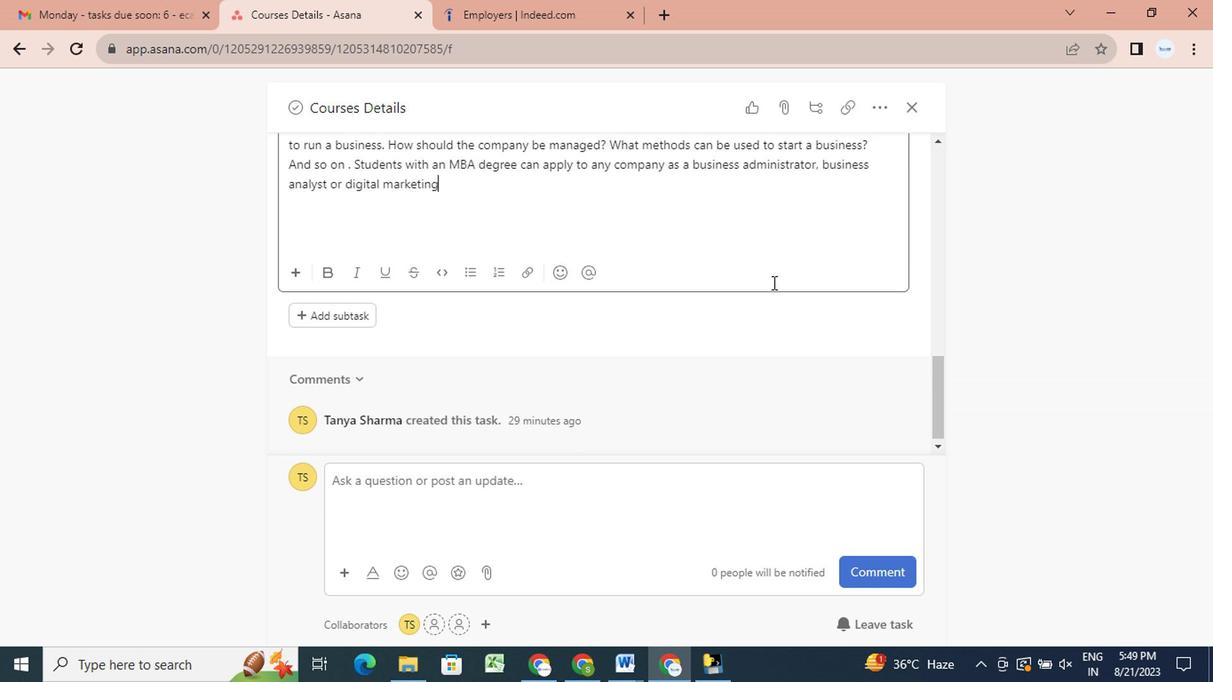 
Action: Mouse scrolled (650, 301) with delta (0, 0)
Screenshot: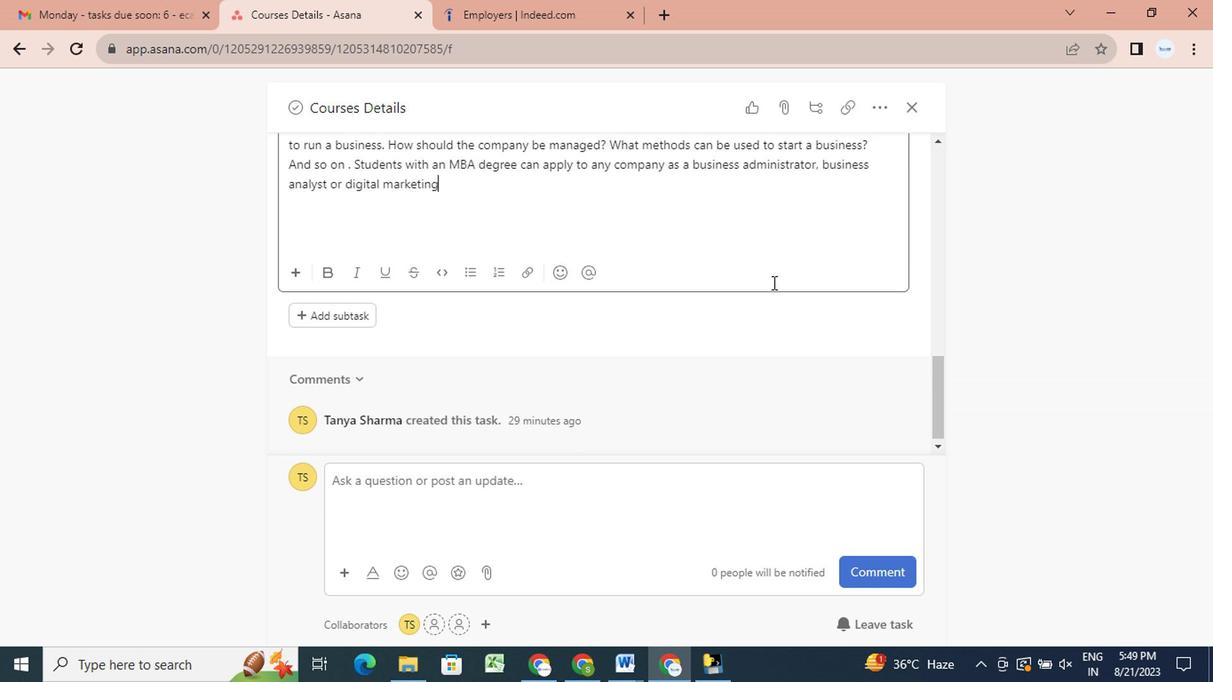 
Action: Mouse scrolled (650, 301) with delta (0, 0)
Screenshot: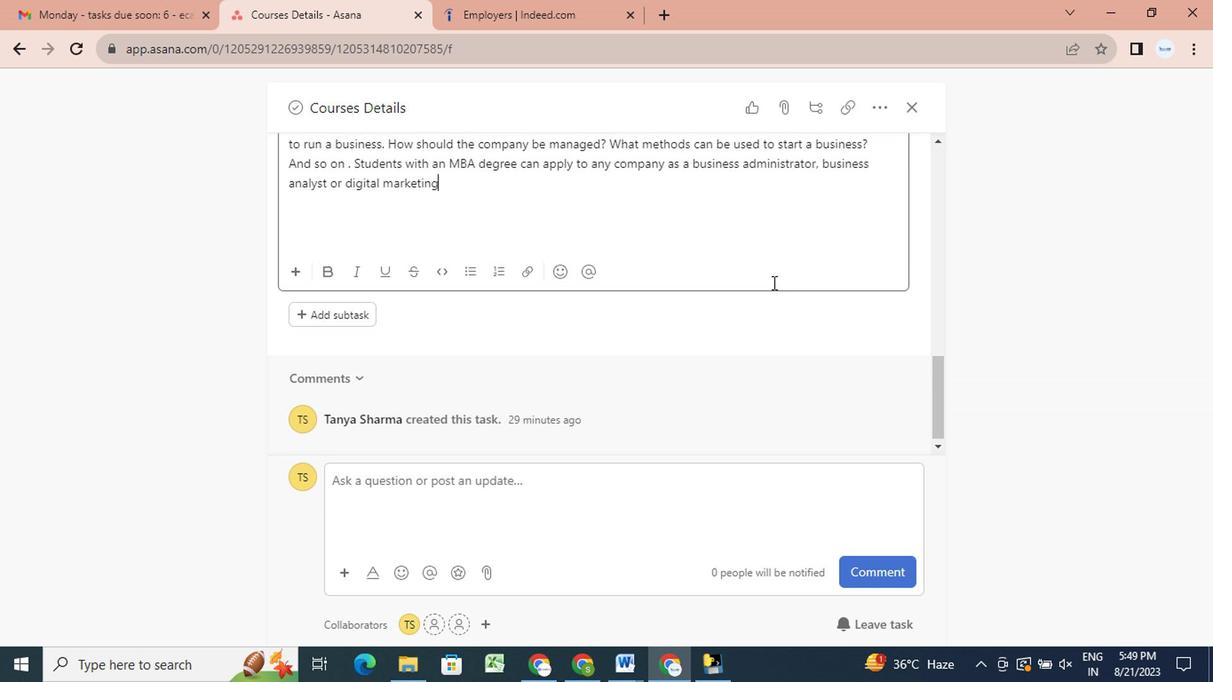 
Action: Mouse scrolled (650, 301) with delta (0, 0)
Screenshot: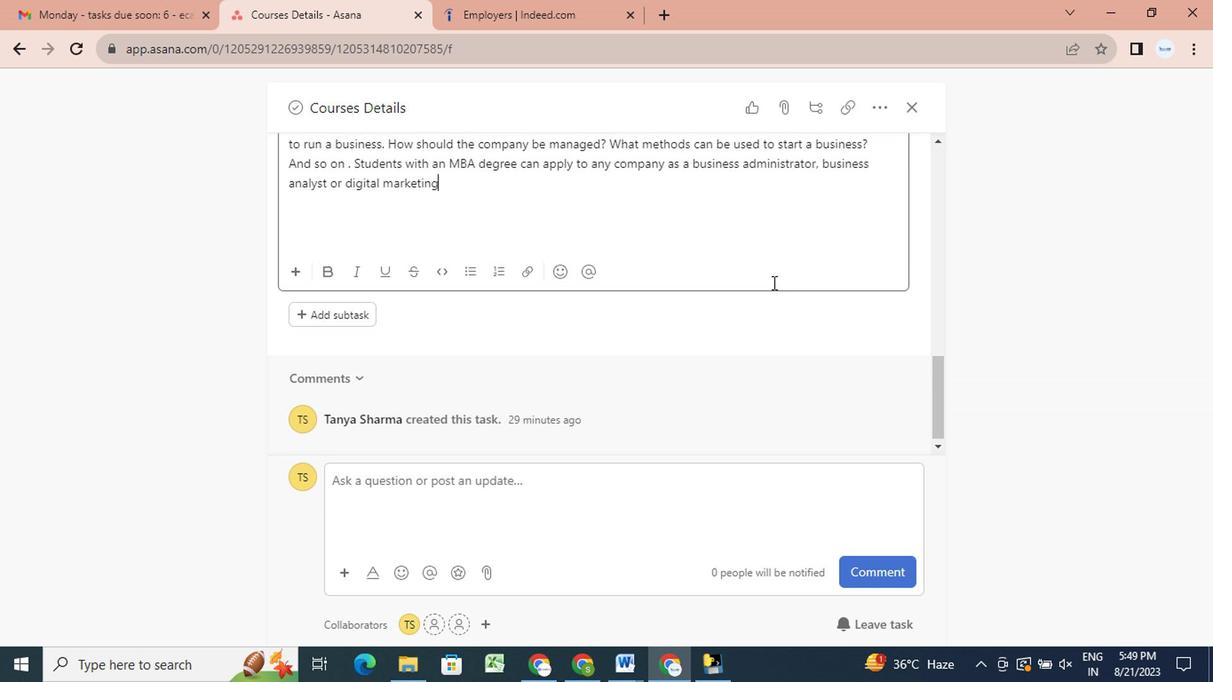 
Action: Mouse scrolled (650, 301) with delta (0, 0)
Screenshot: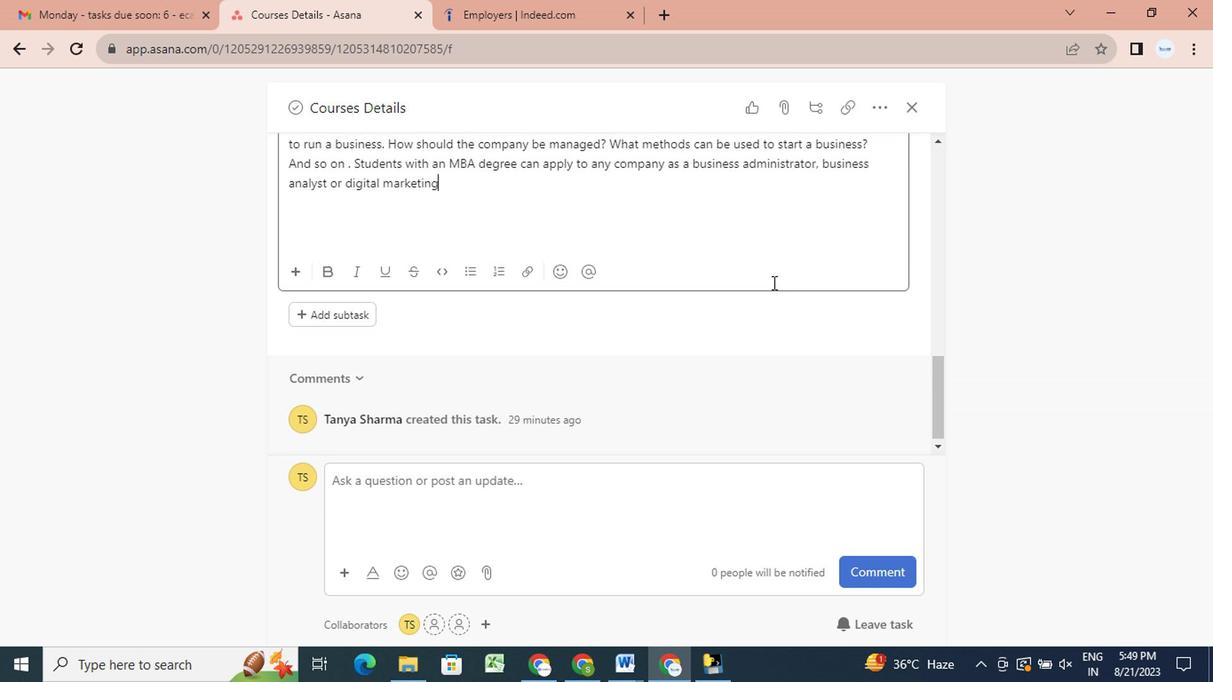 
Action: Mouse scrolled (650, 301) with delta (0, 0)
Screenshot: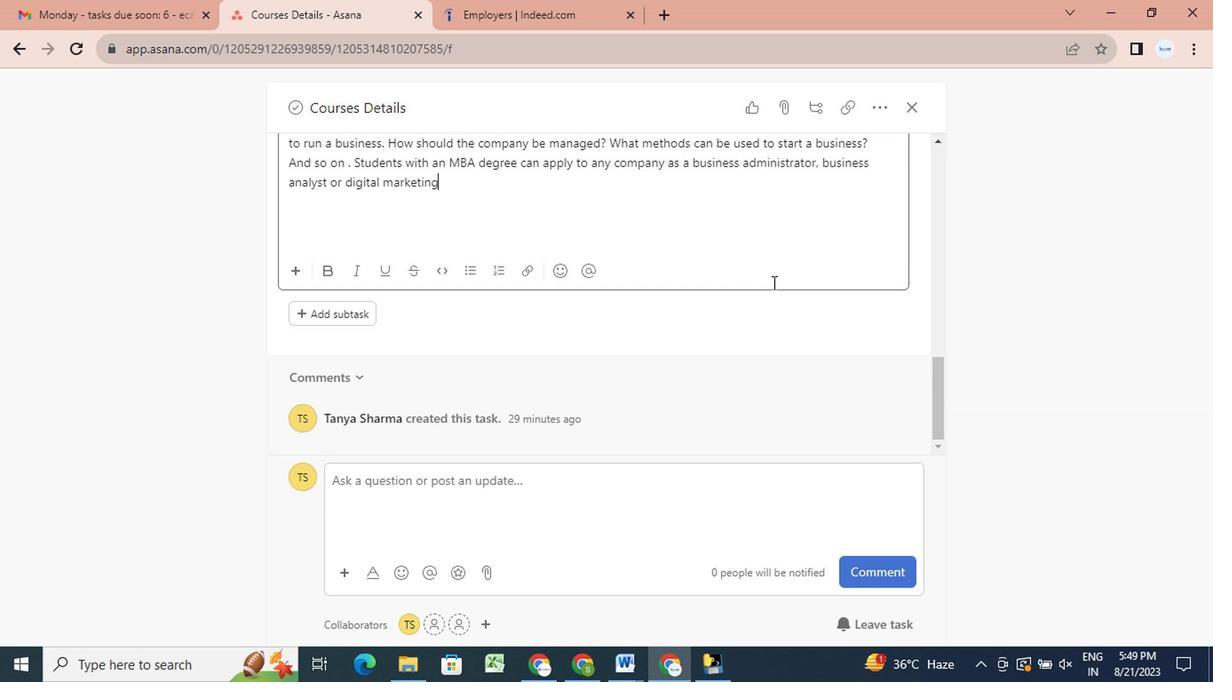
Action: Mouse scrolled (650, 301) with delta (0, 0)
Screenshot: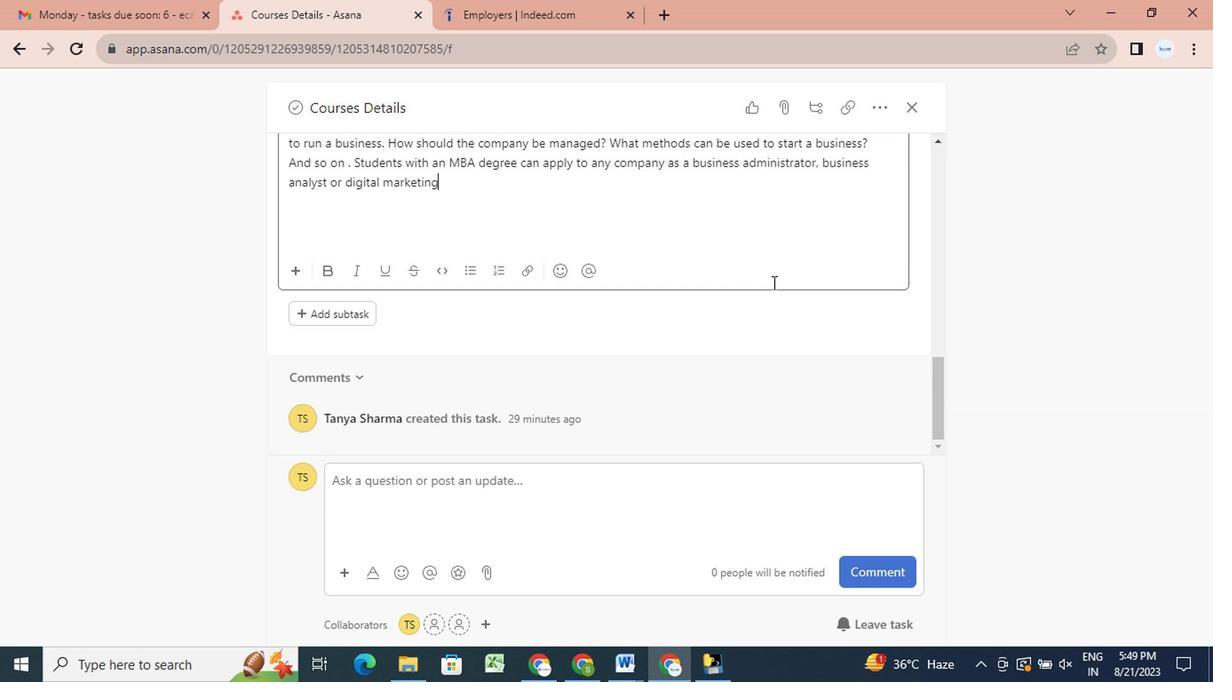 
Action: Mouse moved to (683, 406)
Screenshot: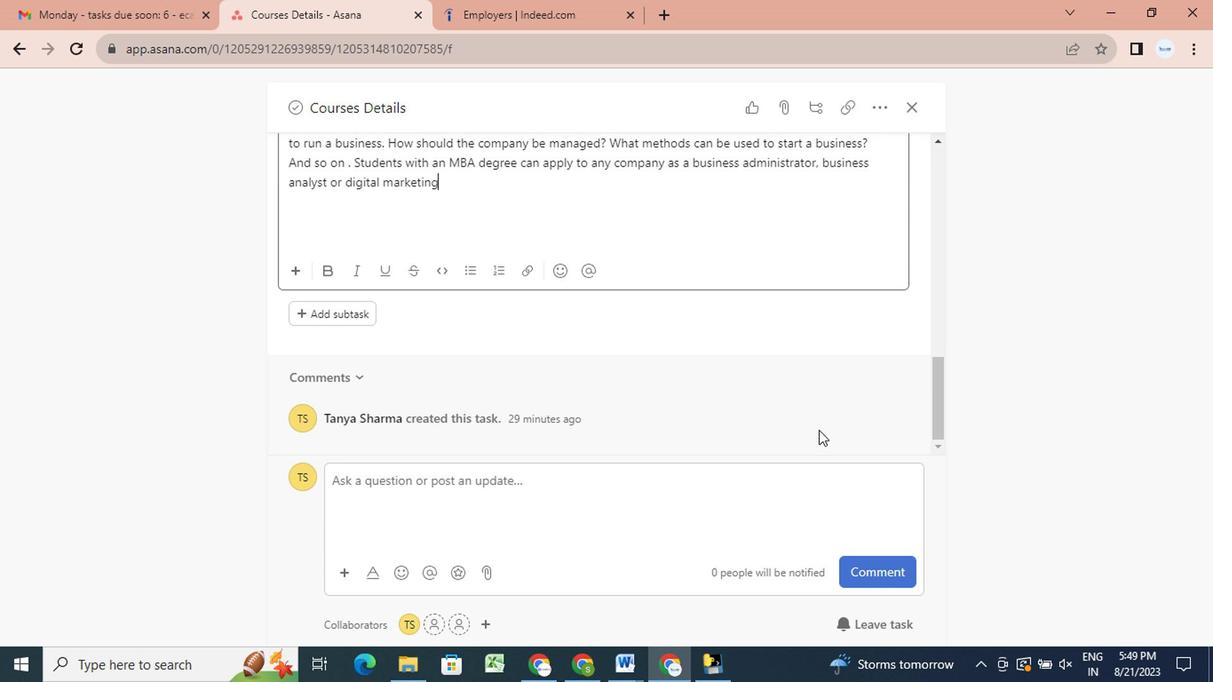 
Action: Mouse scrolled (683, 406) with delta (0, 0)
Screenshot: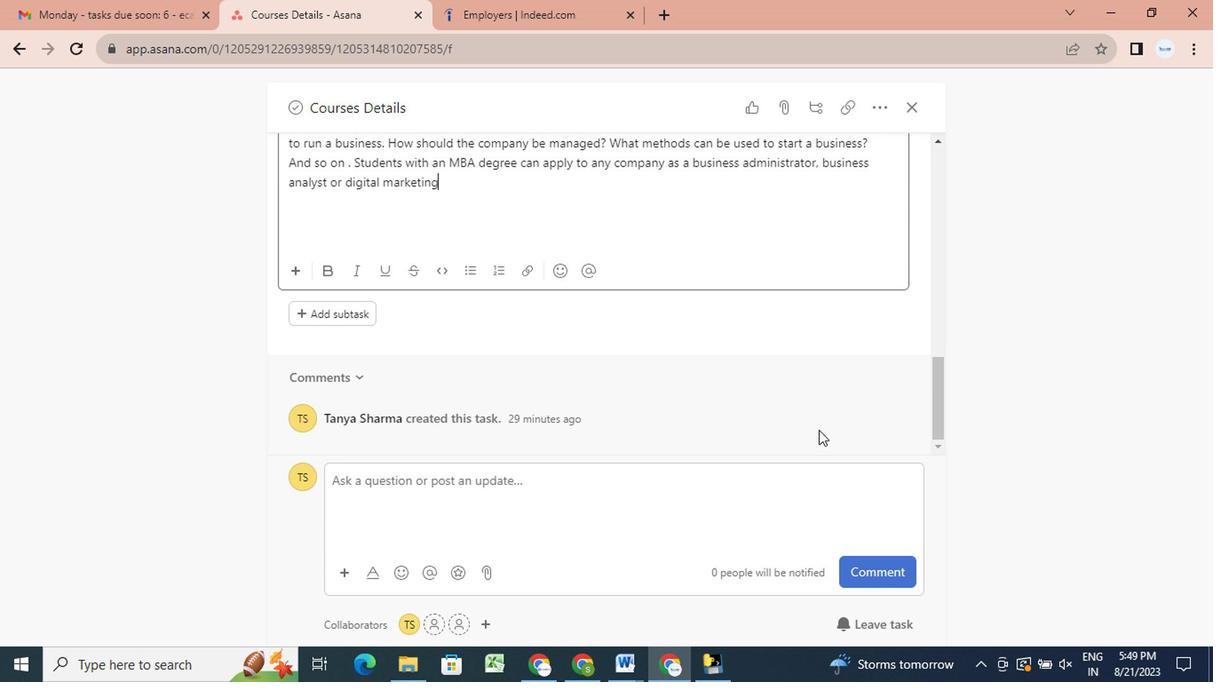 
Action: Mouse scrolled (683, 406) with delta (0, 0)
Screenshot: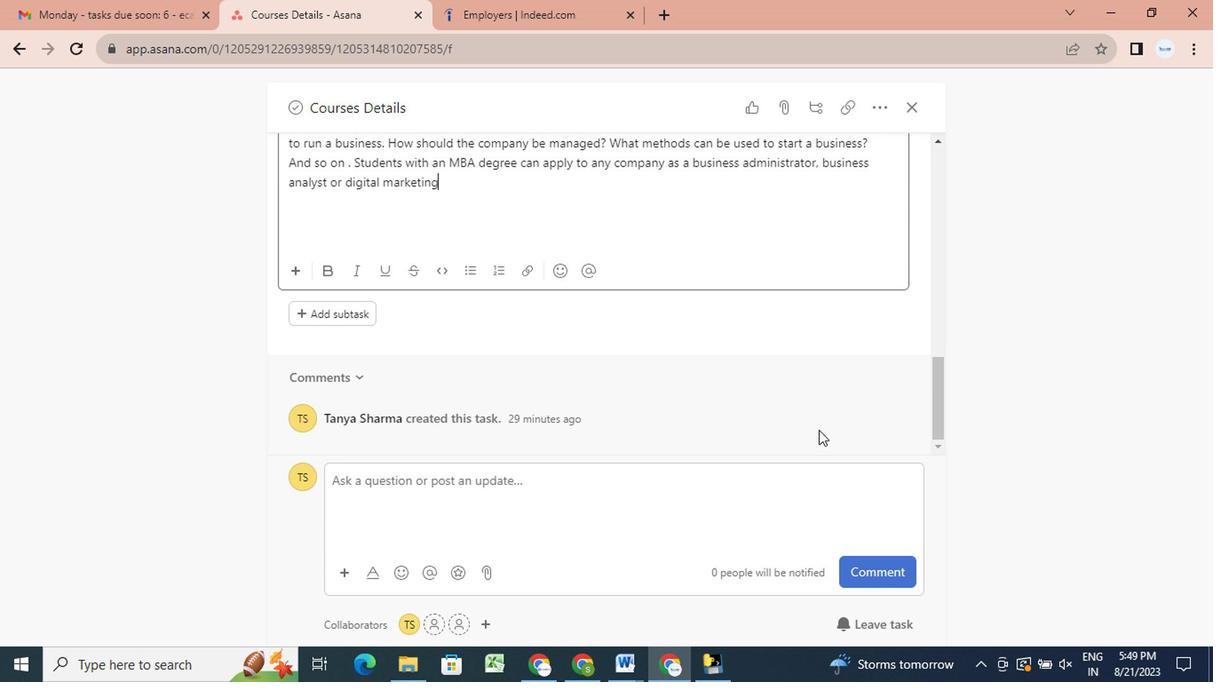 
Action: Mouse scrolled (683, 406) with delta (0, 0)
Screenshot: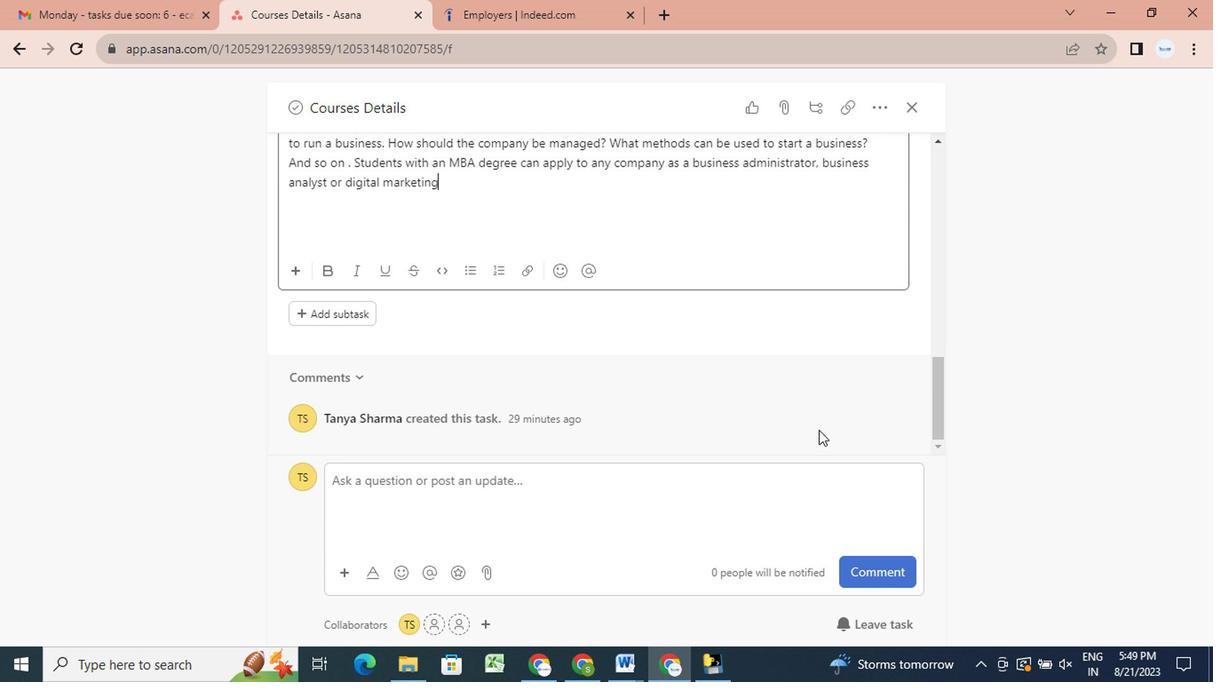 
Action: Mouse scrolled (683, 406) with delta (0, 0)
Screenshot: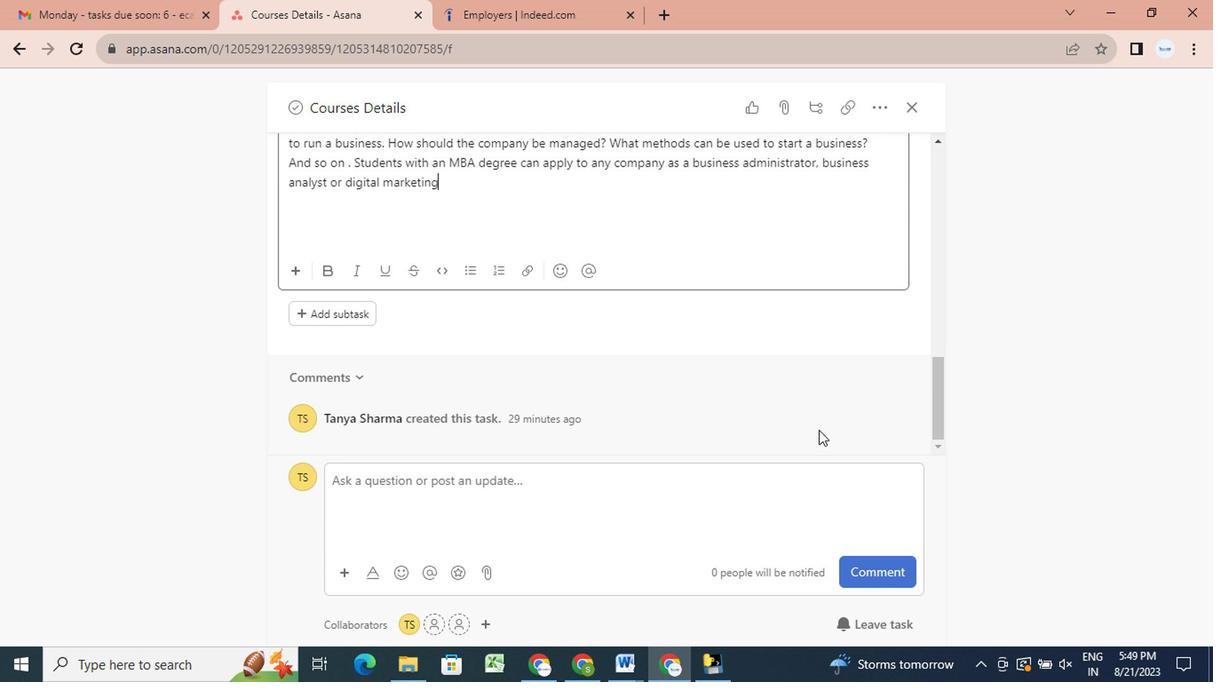 
Action: Mouse scrolled (683, 406) with delta (0, 0)
Screenshot: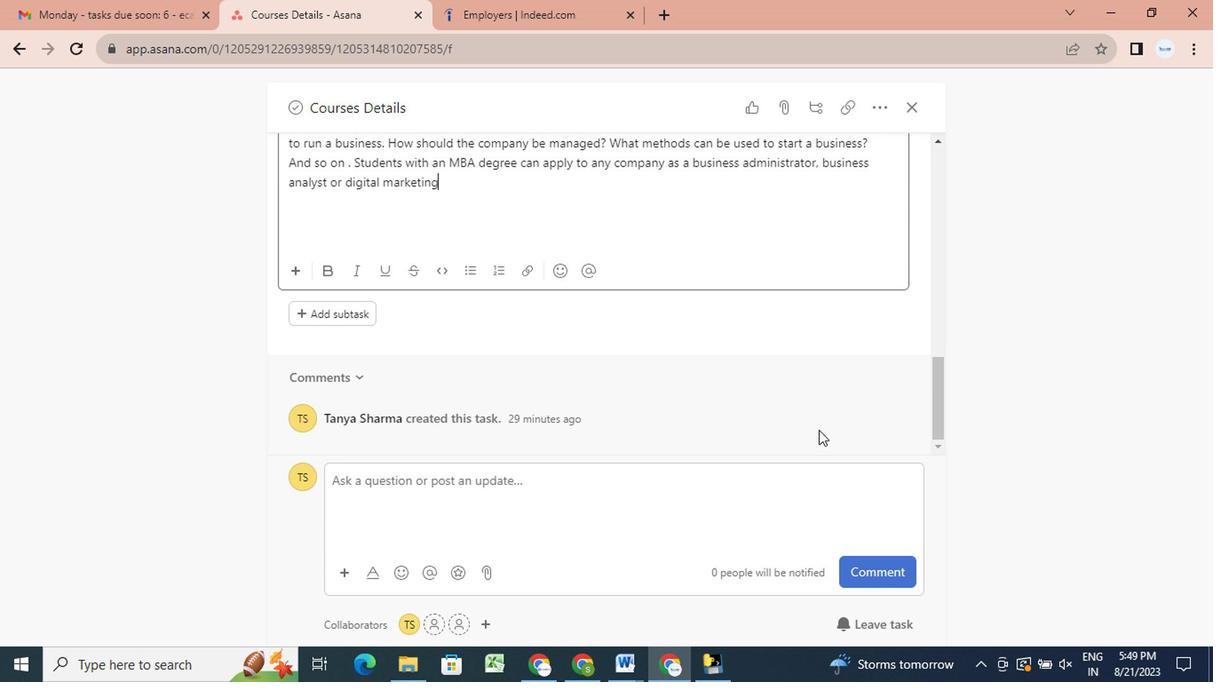 
Action: Mouse scrolled (683, 406) with delta (0, 0)
Screenshot: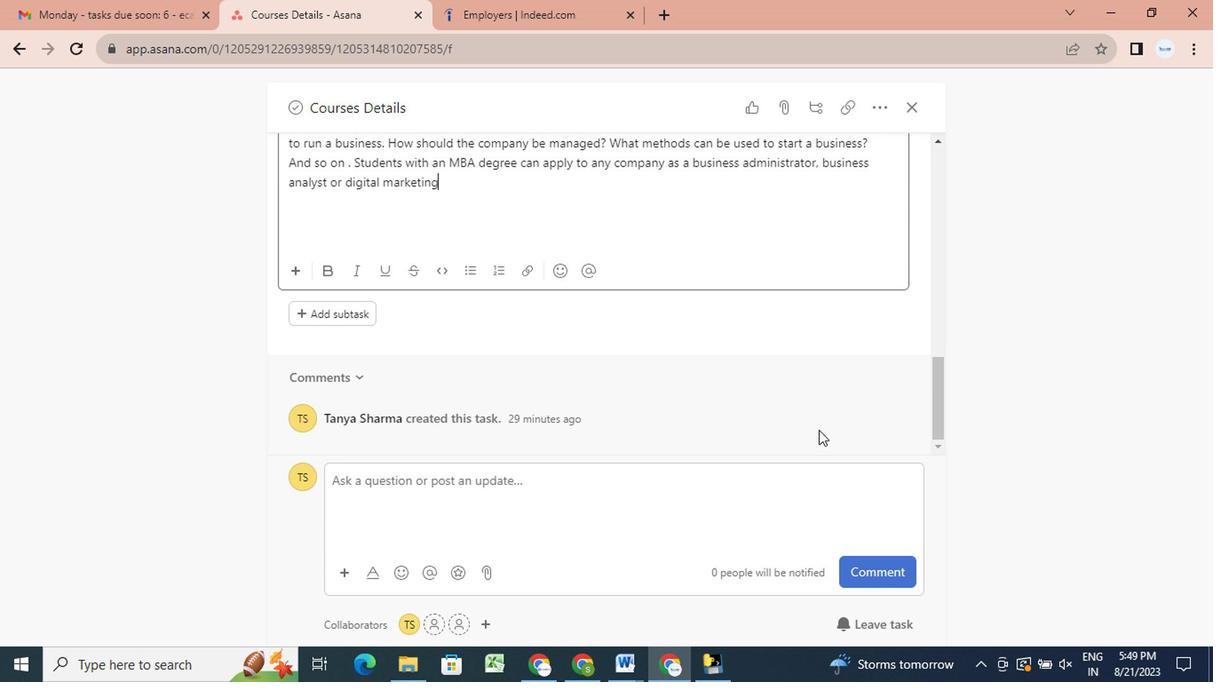 
Action: Mouse scrolled (683, 406) with delta (0, 0)
Screenshot: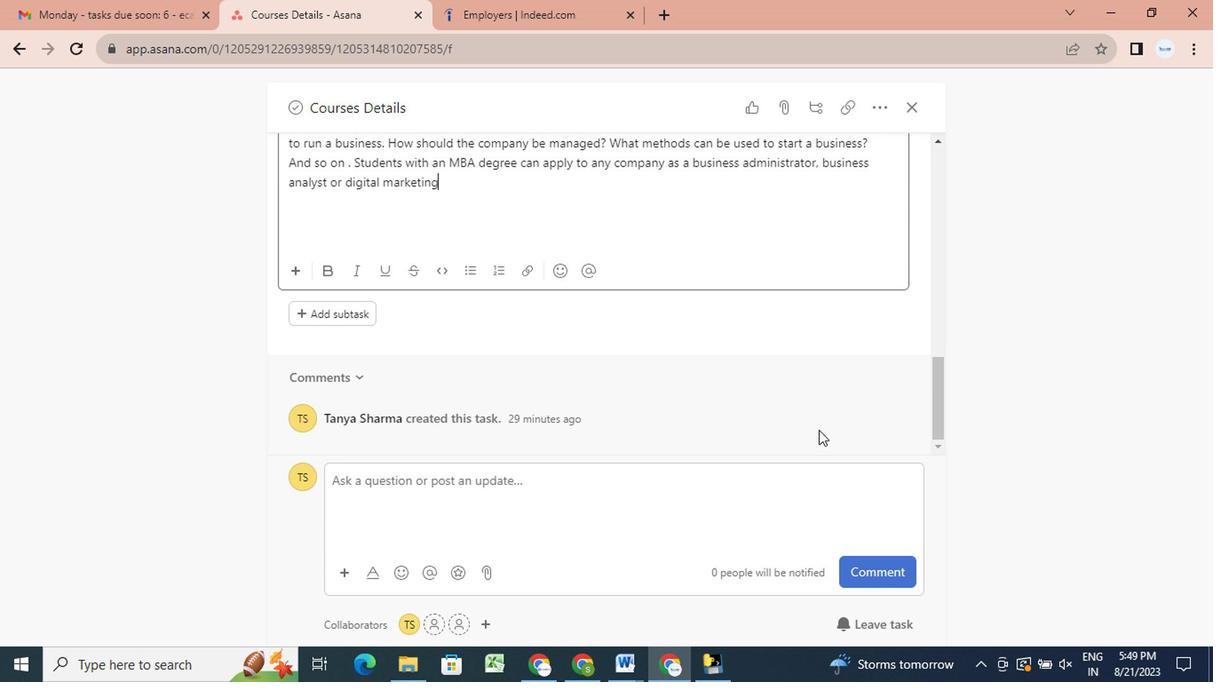 
Action: Mouse scrolled (683, 406) with delta (0, 0)
Screenshot: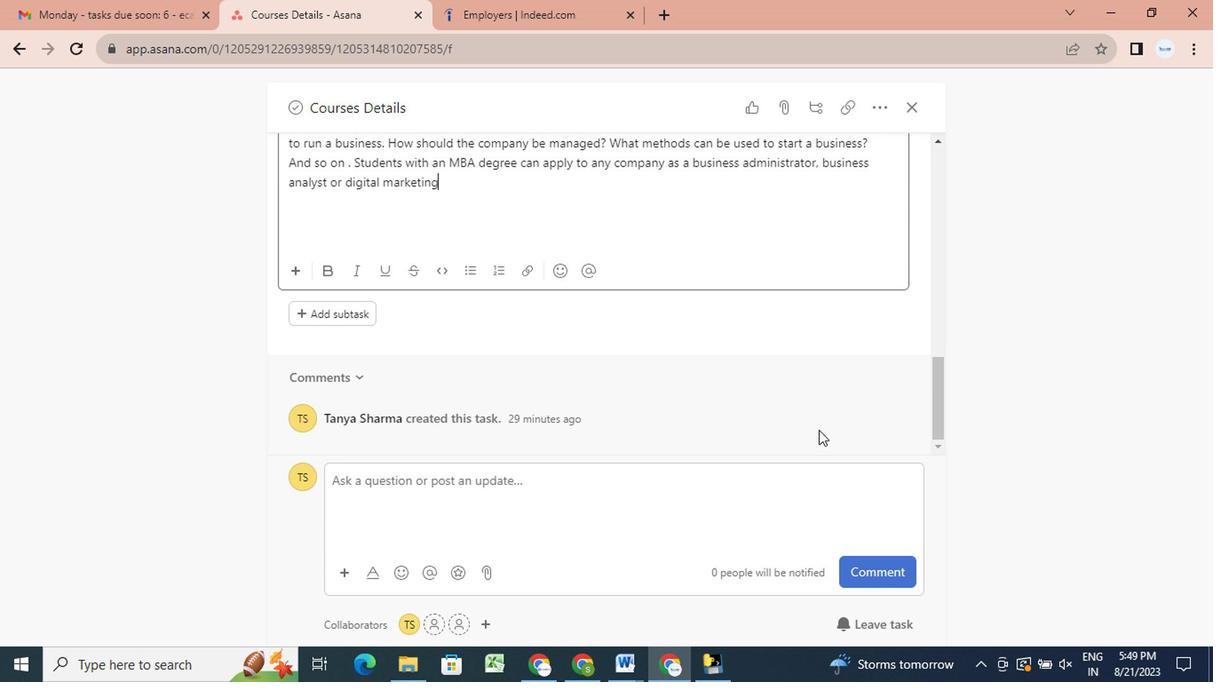 
Action: Mouse scrolled (683, 406) with delta (0, 0)
Screenshot: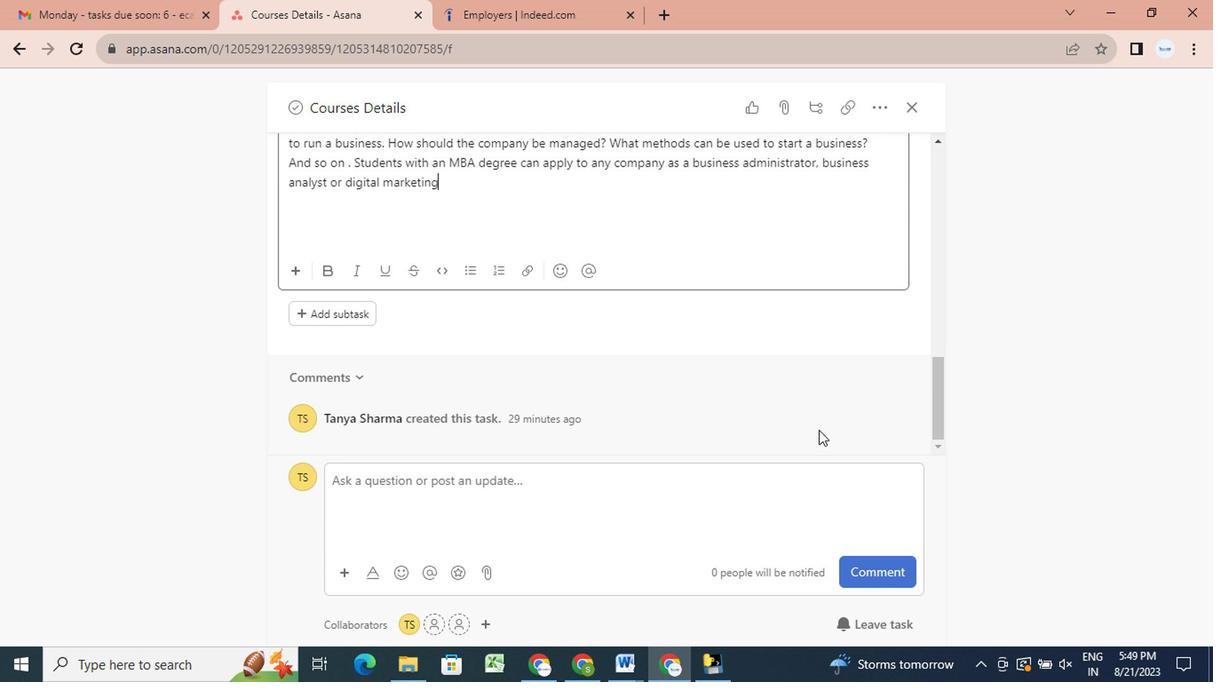 
Action: Mouse scrolled (683, 406) with delta (0, 0)
Screenshot: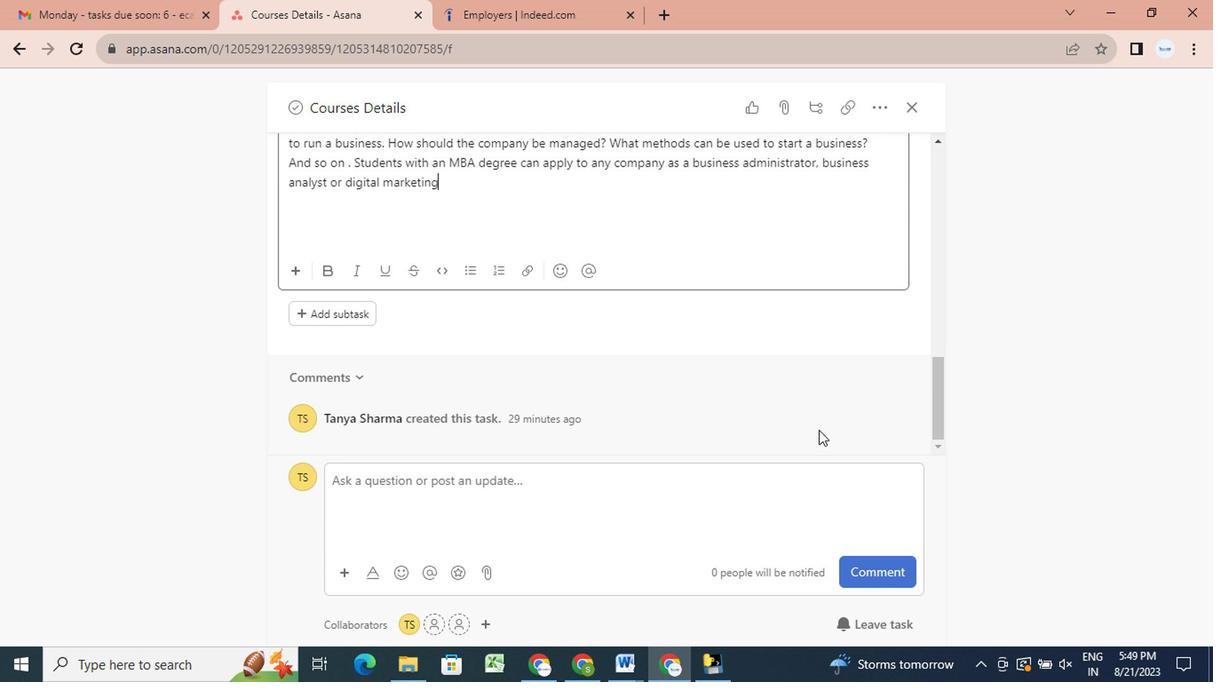 
Action: Mouse scrolled (683, 406) with delta (0, 0)
Screenshot: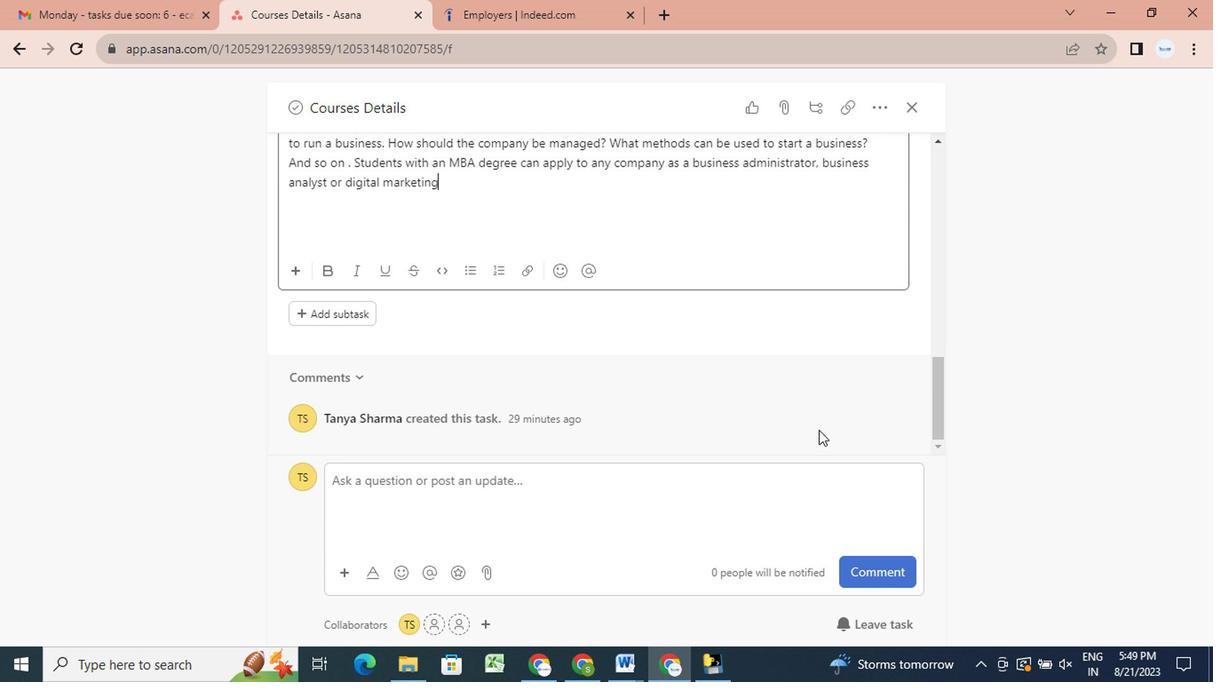 
Action: Mouse scrolled (683, 406) with delta (0, 0)
Screenshot: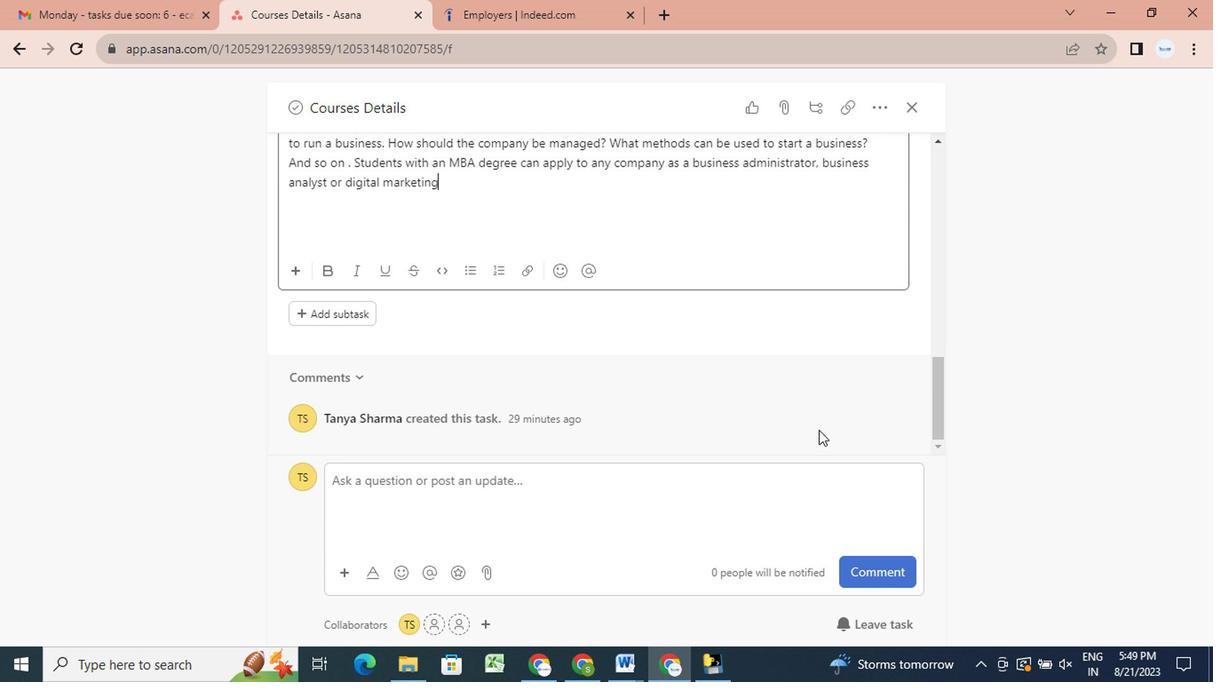
Action: Mouse scrolled (683, 406) with delta (0, 0)
Screenshot: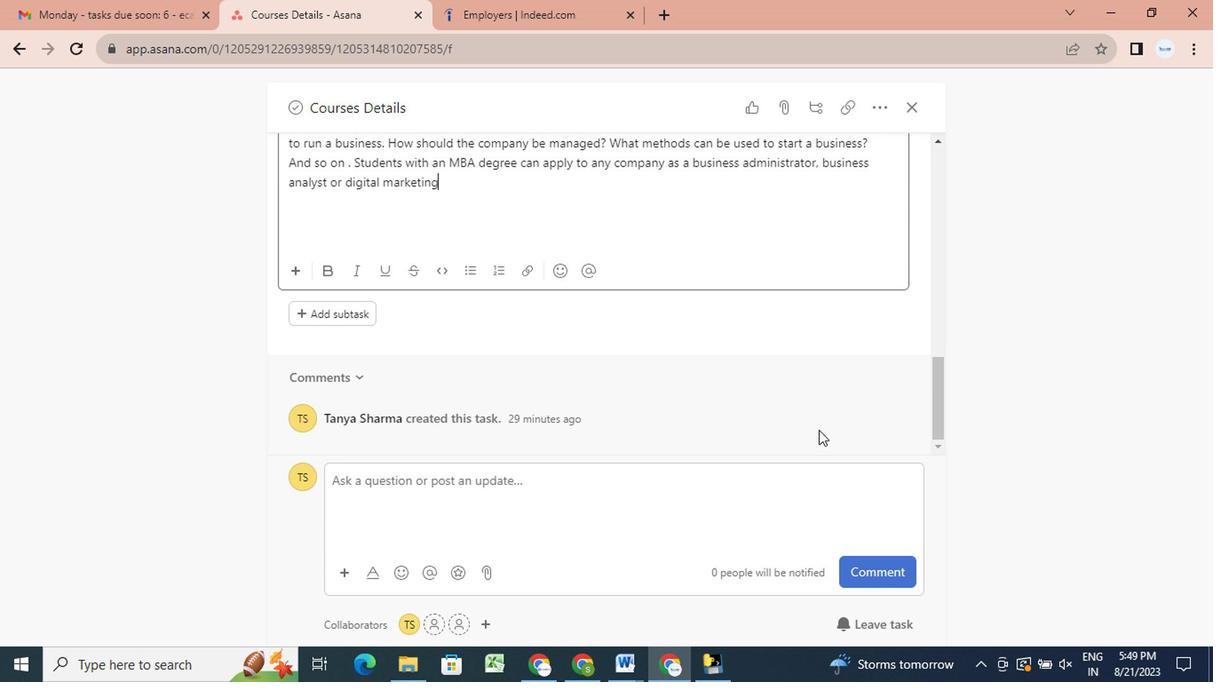 
Action: Mouse scrolled (683, 406) with delta (0, 0)
Screenshot: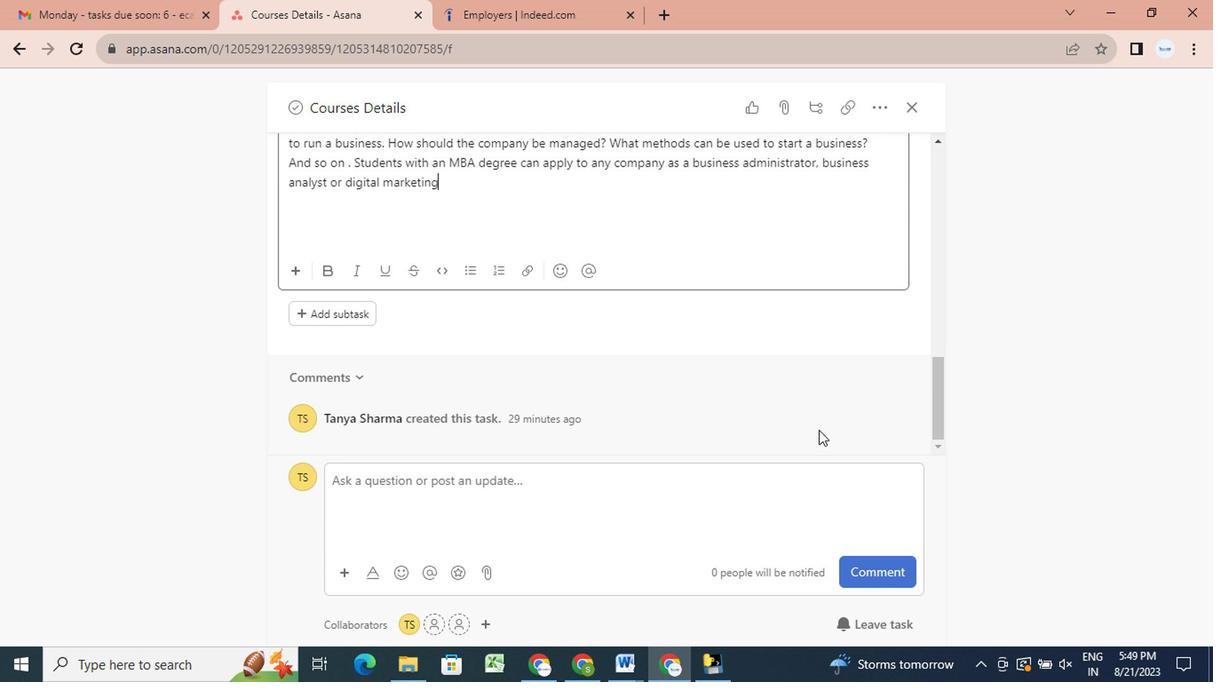 
Action: Mouse moved to (653, 397)
Screenshot: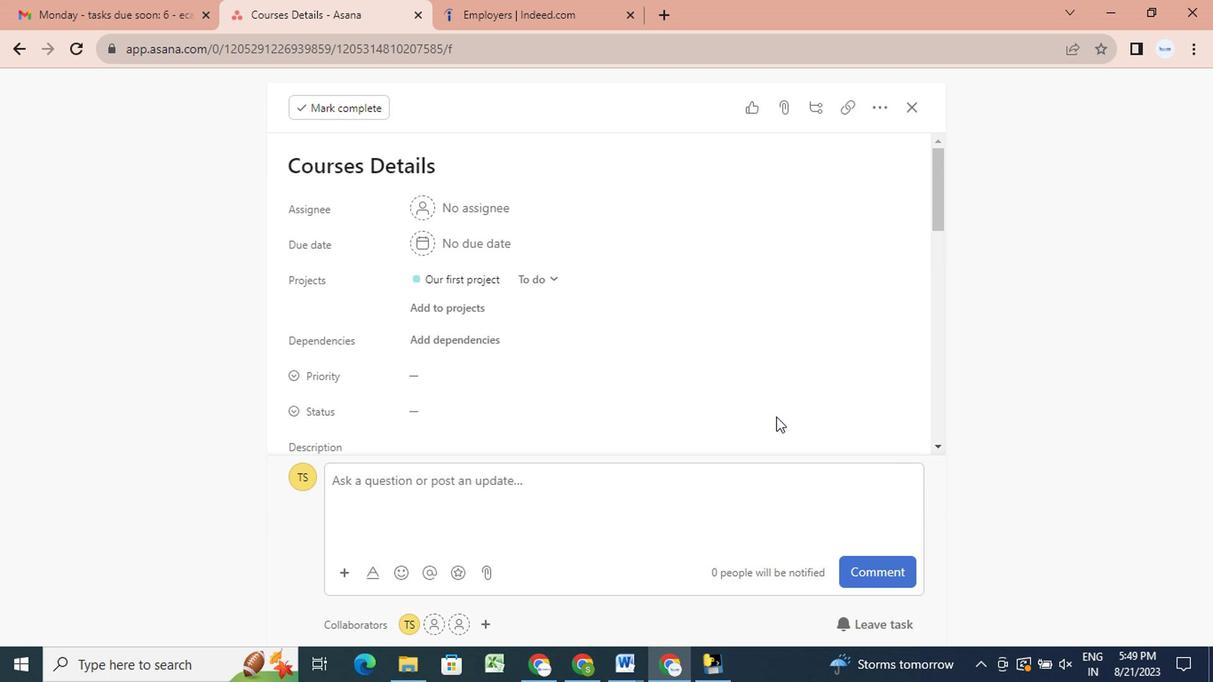 
Action: Mouse scrolled (653, 396) with delta (0, 0)
Screenshot: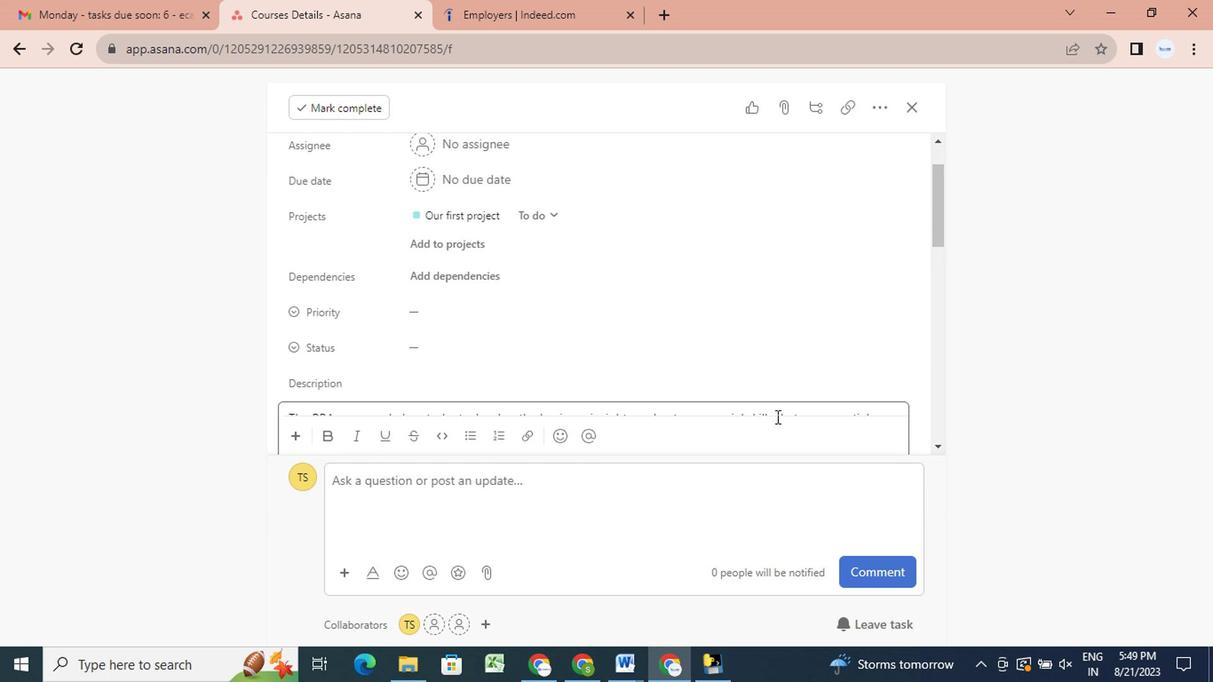 
Action: Mouse scrolled (653, 396) with delta (0, 0)
Screenshot: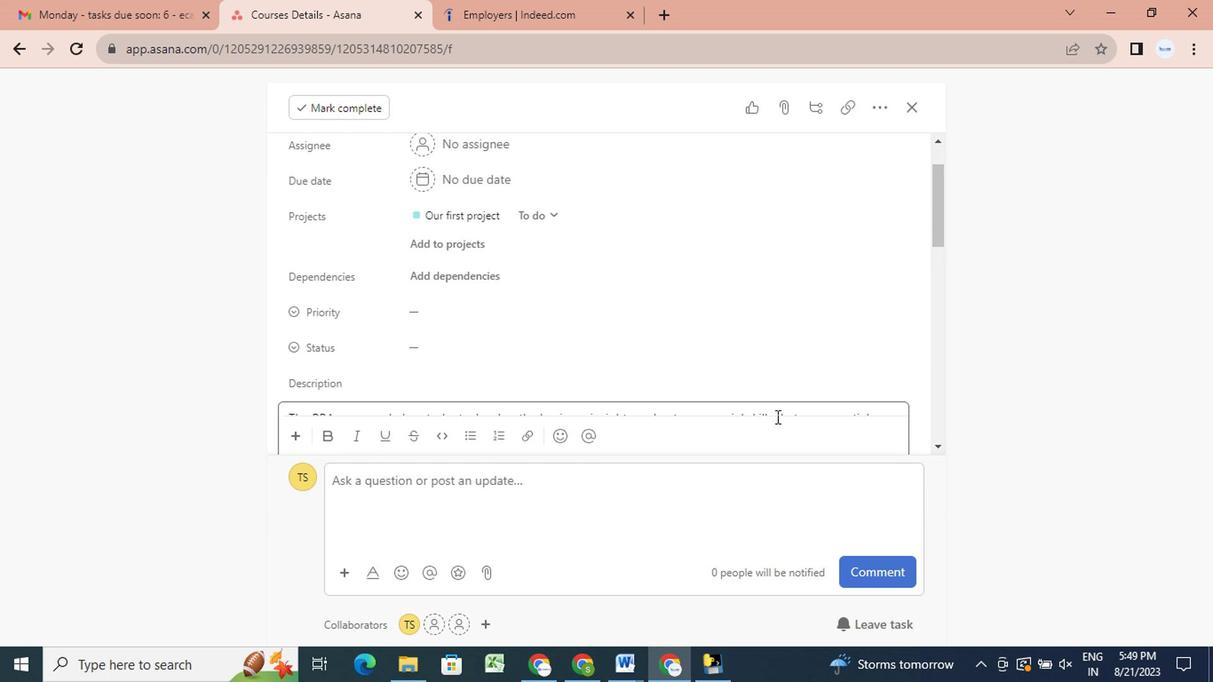 
Action: Mouse scrolled (653, 396) with delta (0, 0)
Screenshot: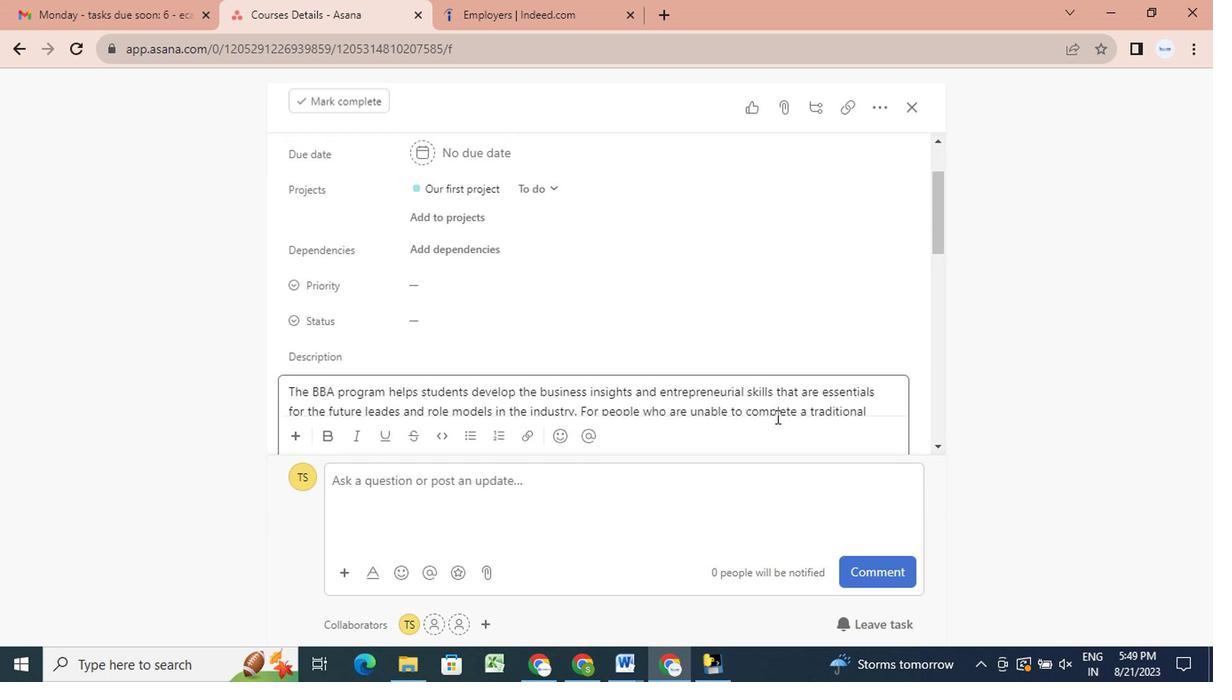 
Action: Mouse scrolled (653, 396) with delta (0, 0)
Screenshot: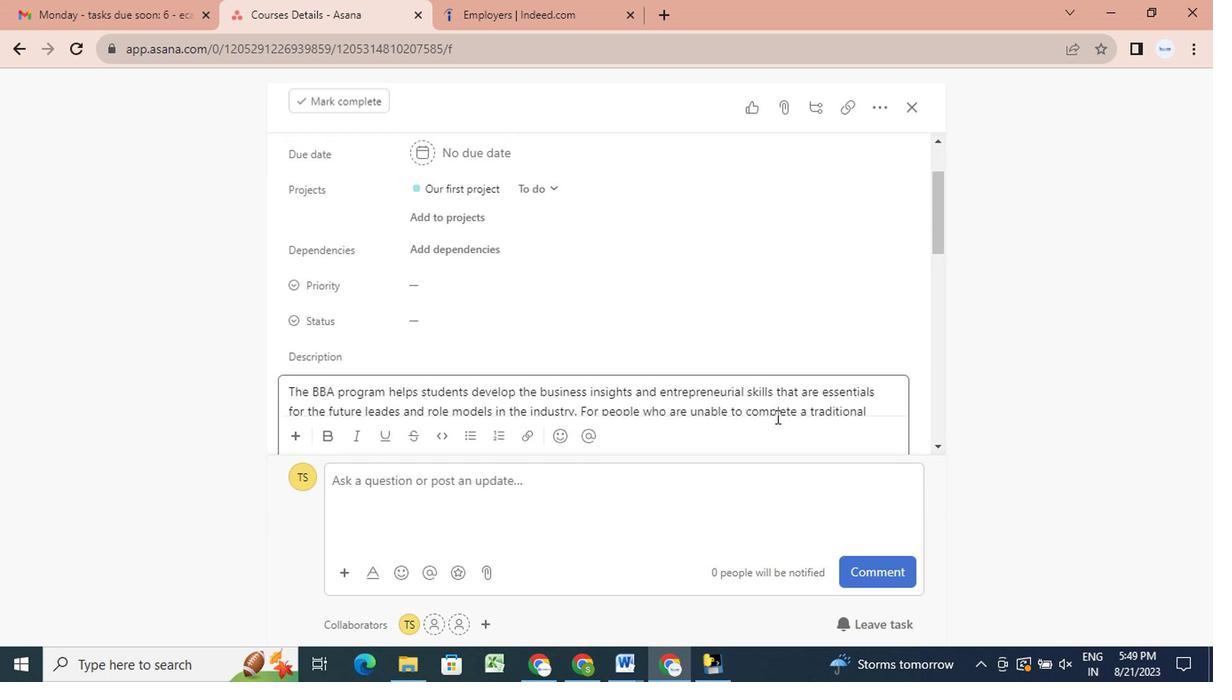
Action: Mouse scrolled (653, 396) with delta (0, 0)
Screenshot: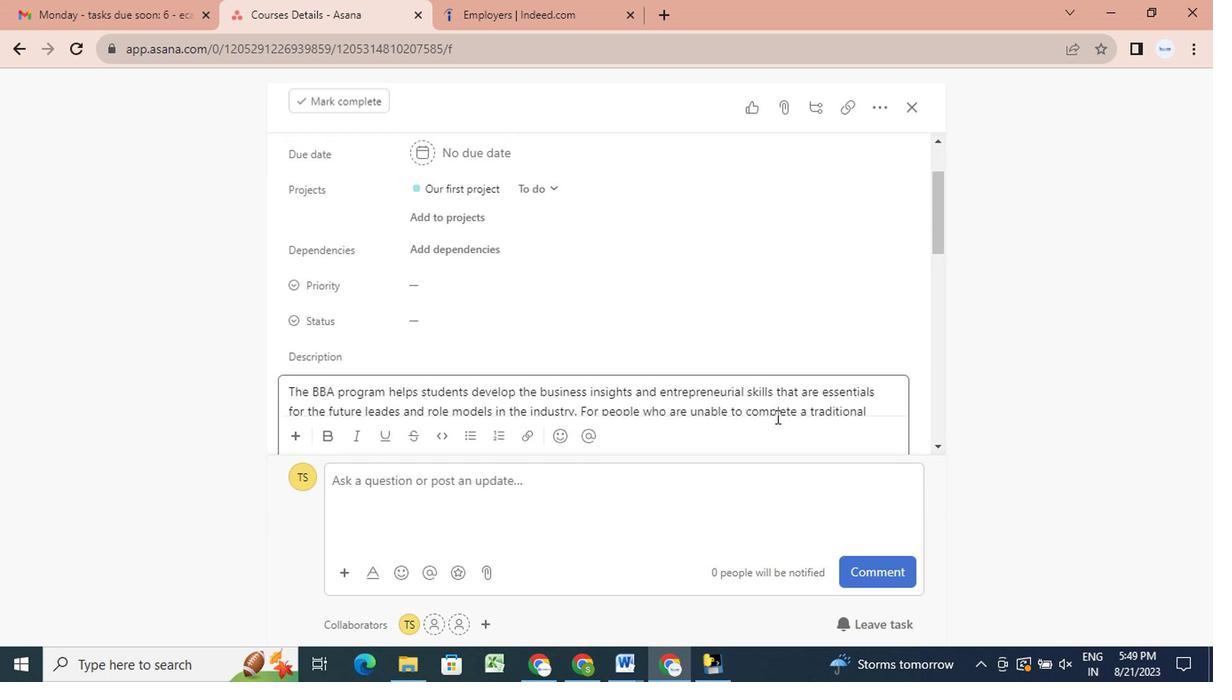 
Action: Mouse scrolled (653, 396) with delta (0, 0)
Screenshot: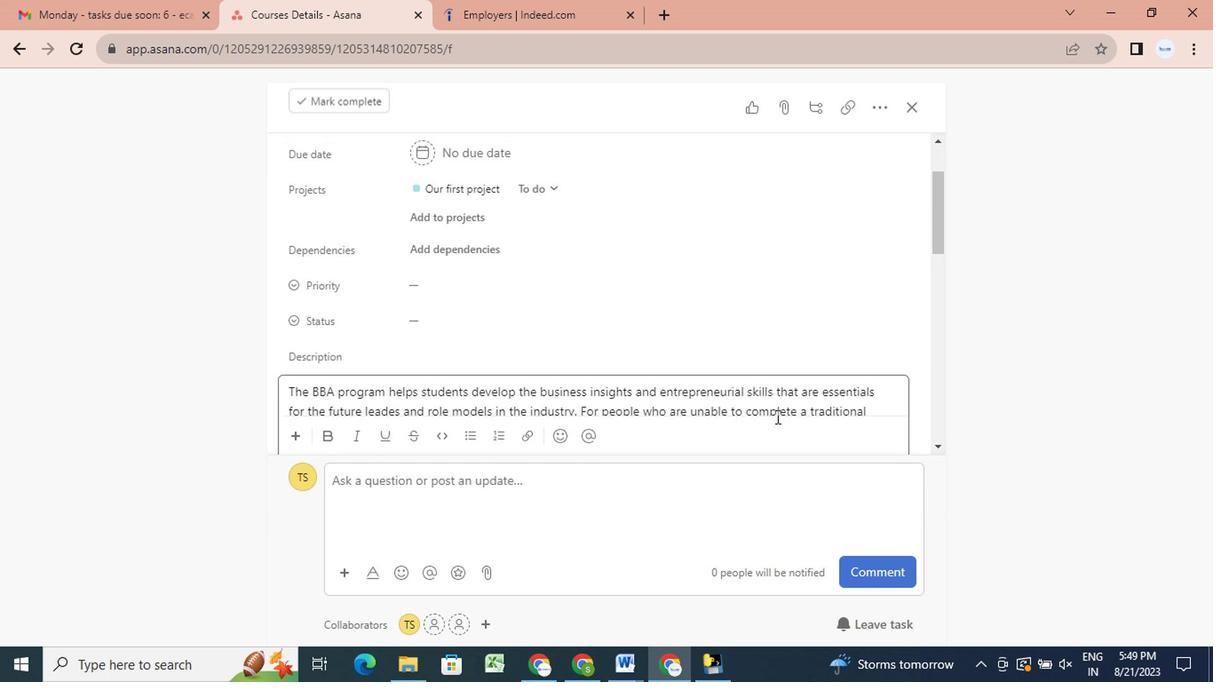 
Action: Mouse scrolled (653, 396) with delta (0, 0)
Screenshot: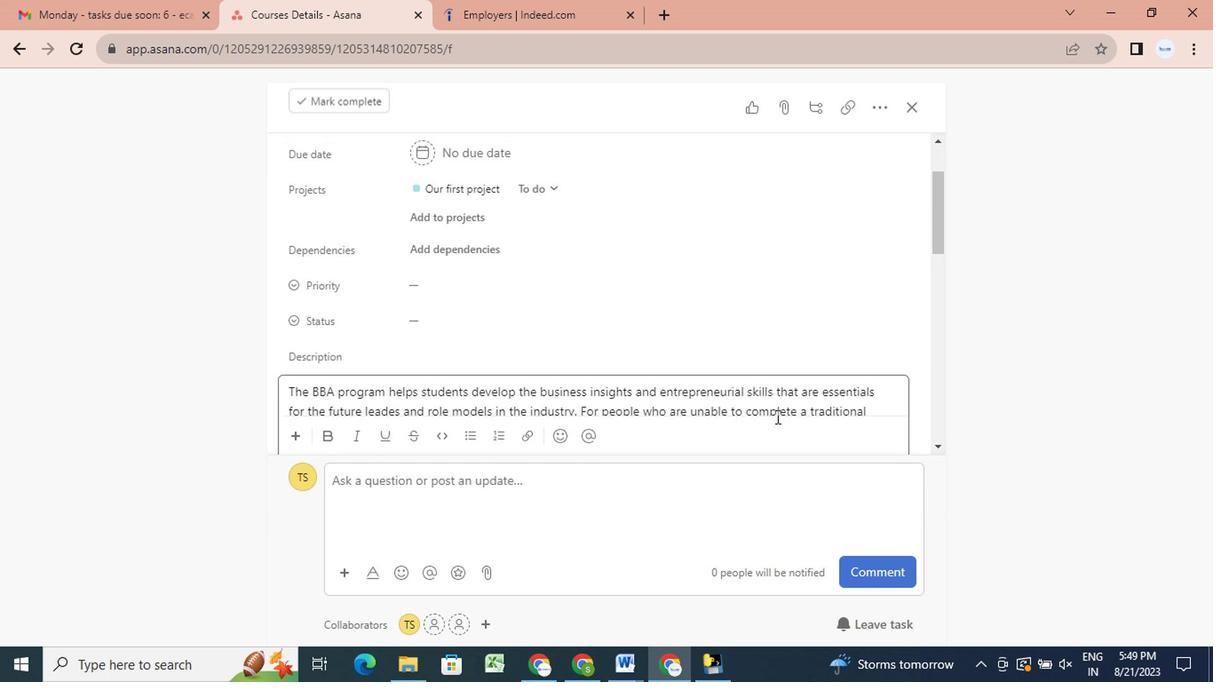 
Action: Mouse scrolled (653, 396) with delta (0, 0)
Screenshot: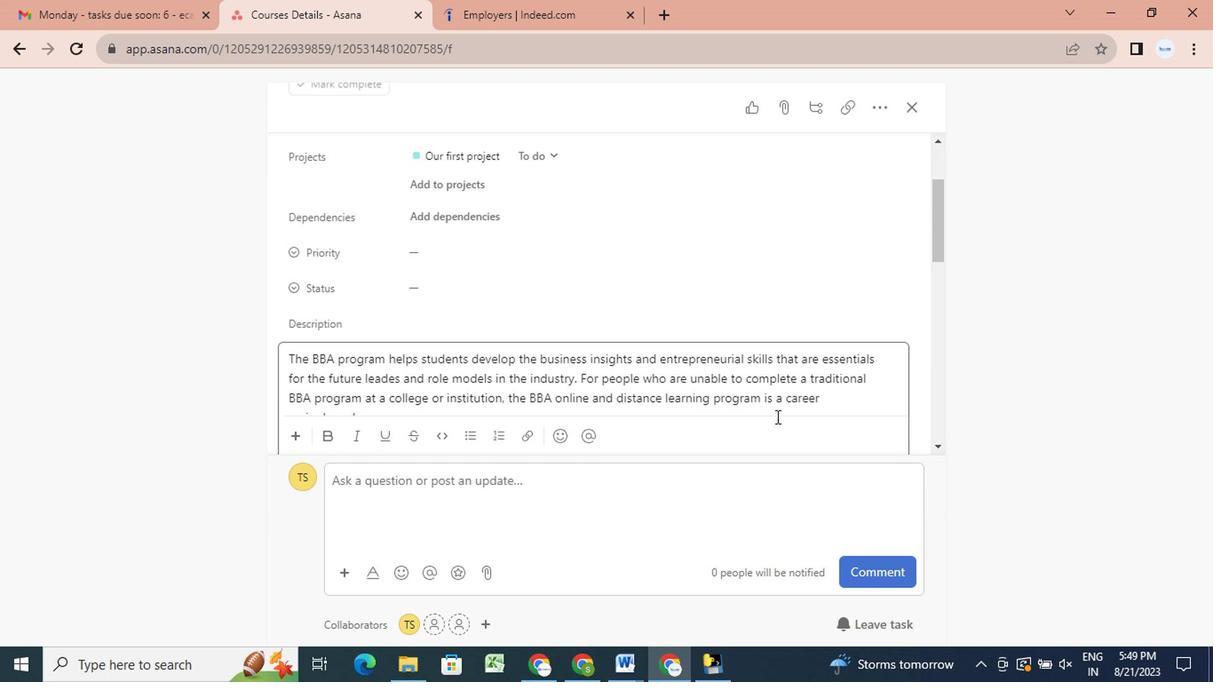 
Action: Mouse scrolled (653, 396) with delta (0, 0)
Screenshot: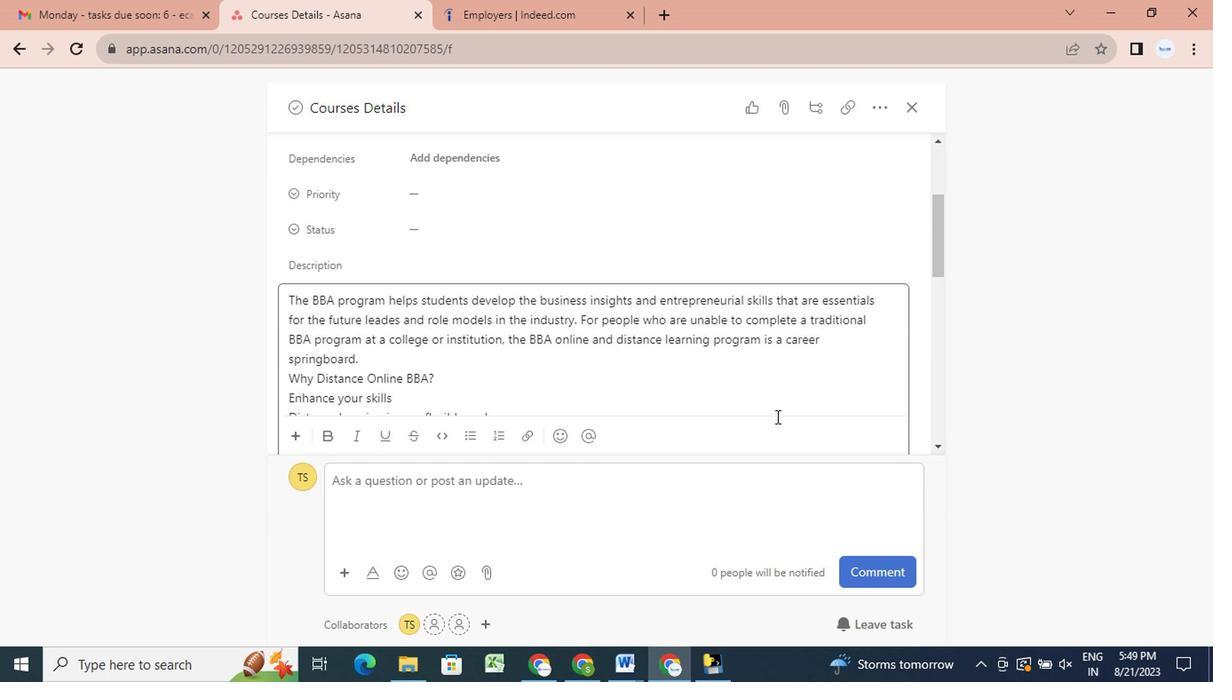 
Action: Mouse scrolled (653, 396) with delta (0, 0)
Screenshot: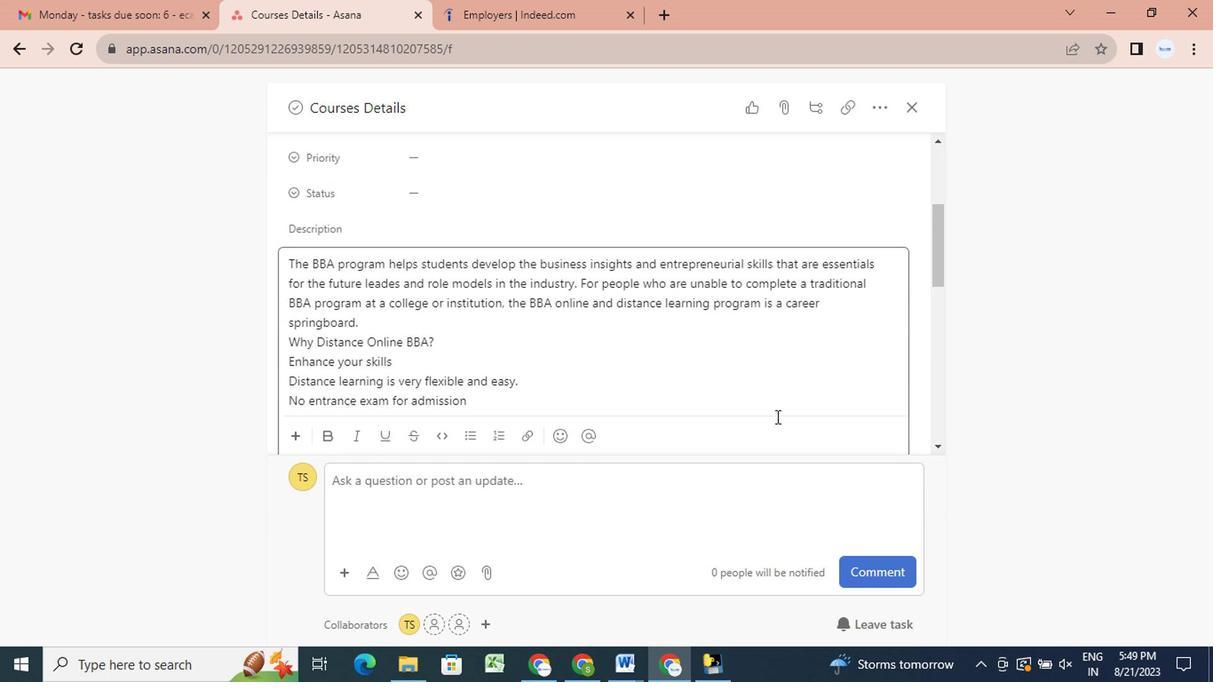 
Action: Mouse scrolled (653, 396) with delta (0, 0)
Screenshot: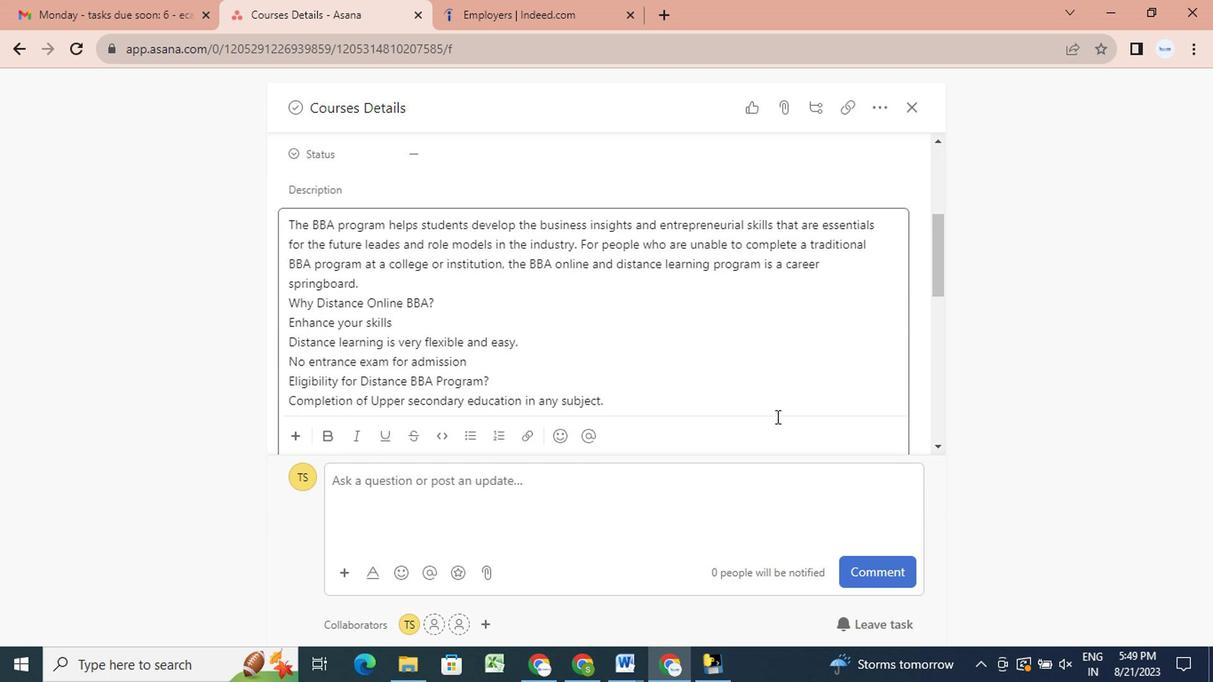 
Action: Mouse scrolled (653, 396) with delta (0, 0)
Screenshot: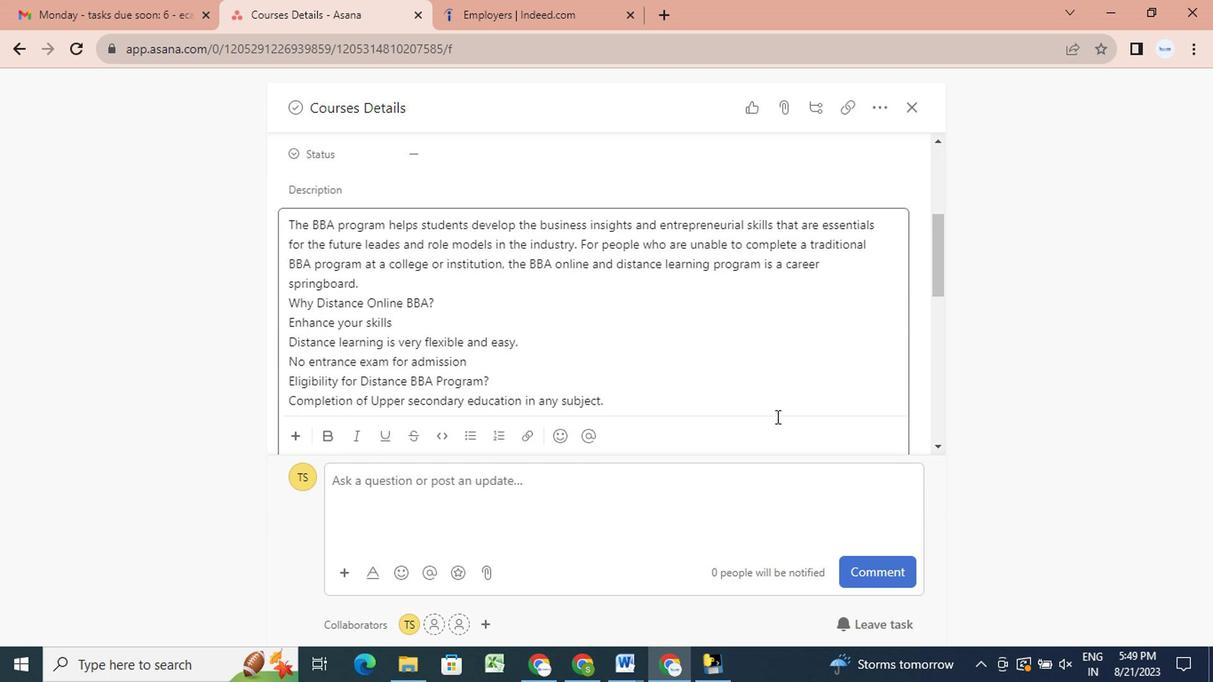 
Action: Mouse scrolled (653, 396) with delta (0, 0)
Screenshot: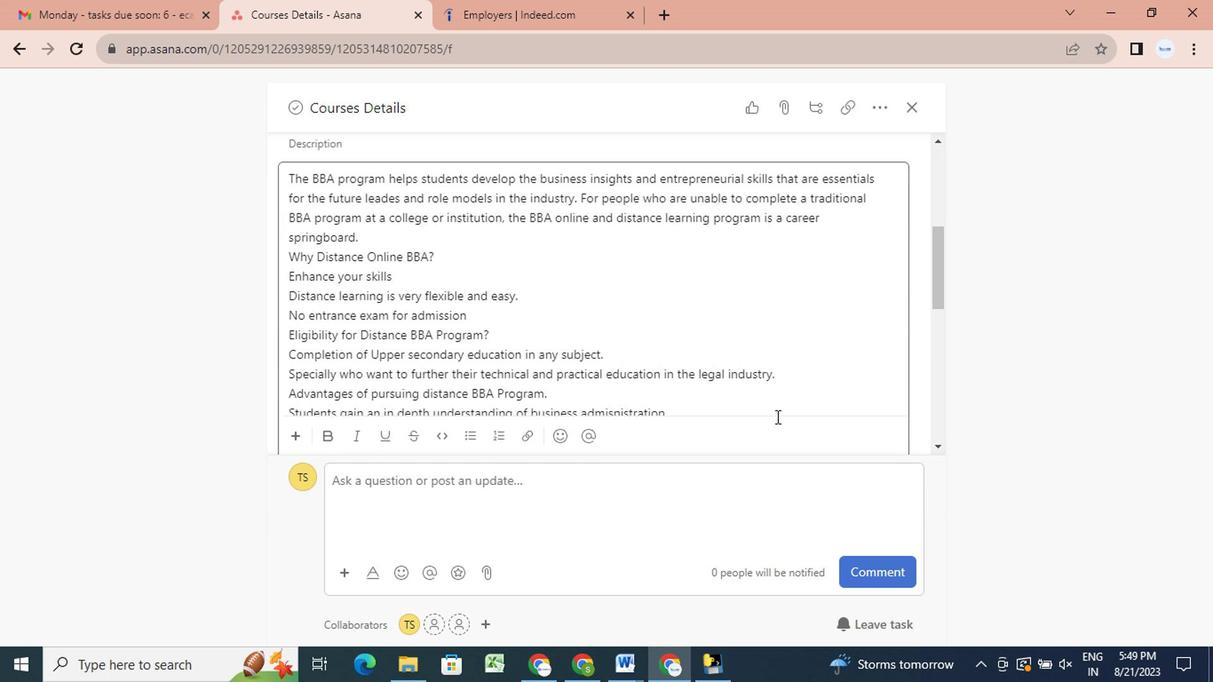 
Action: Mouse scrolled (653, 396) with delta (0, 0)
Screenshot: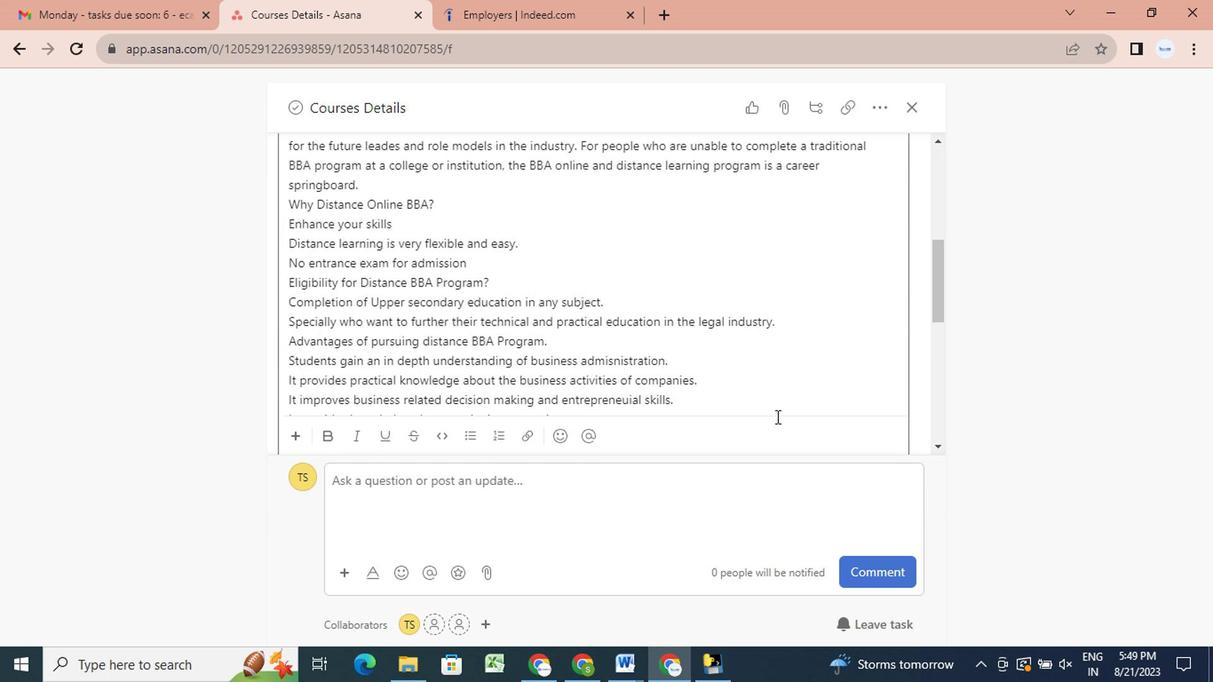 
Action: Mouse scrolled (653, 396) with delta (0, 0)
Screenshot: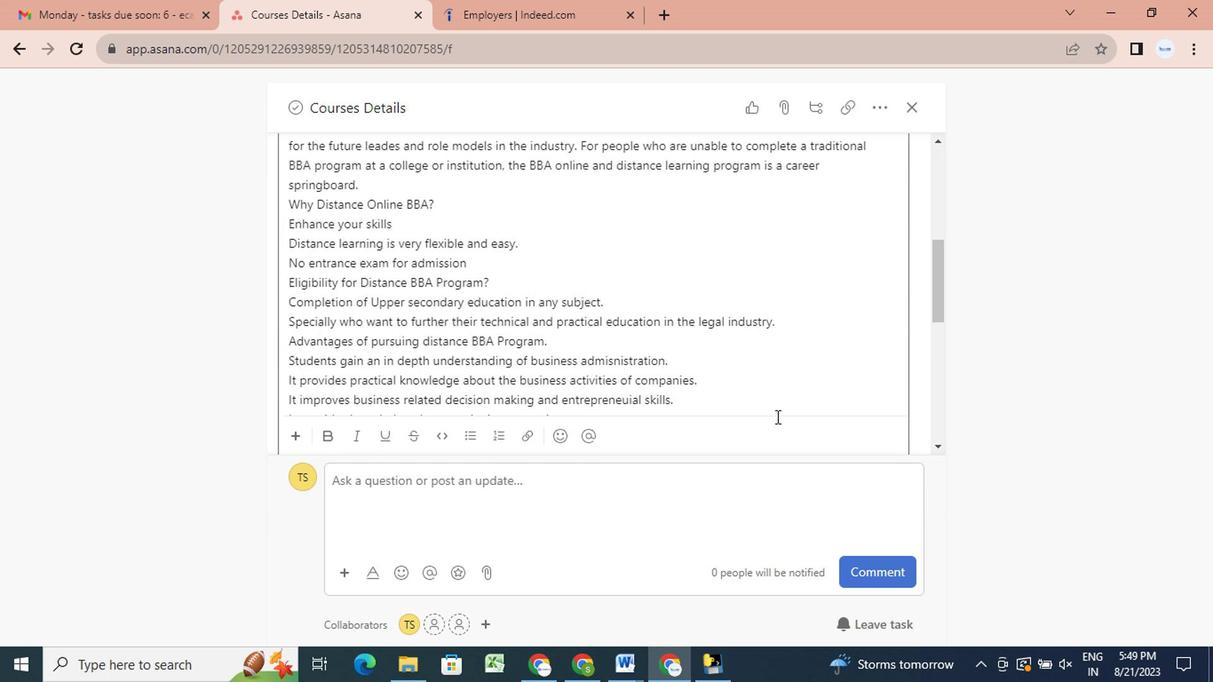 
Action: Mouse scrolled (653, 396) with delta (0, 0)
Screenshot: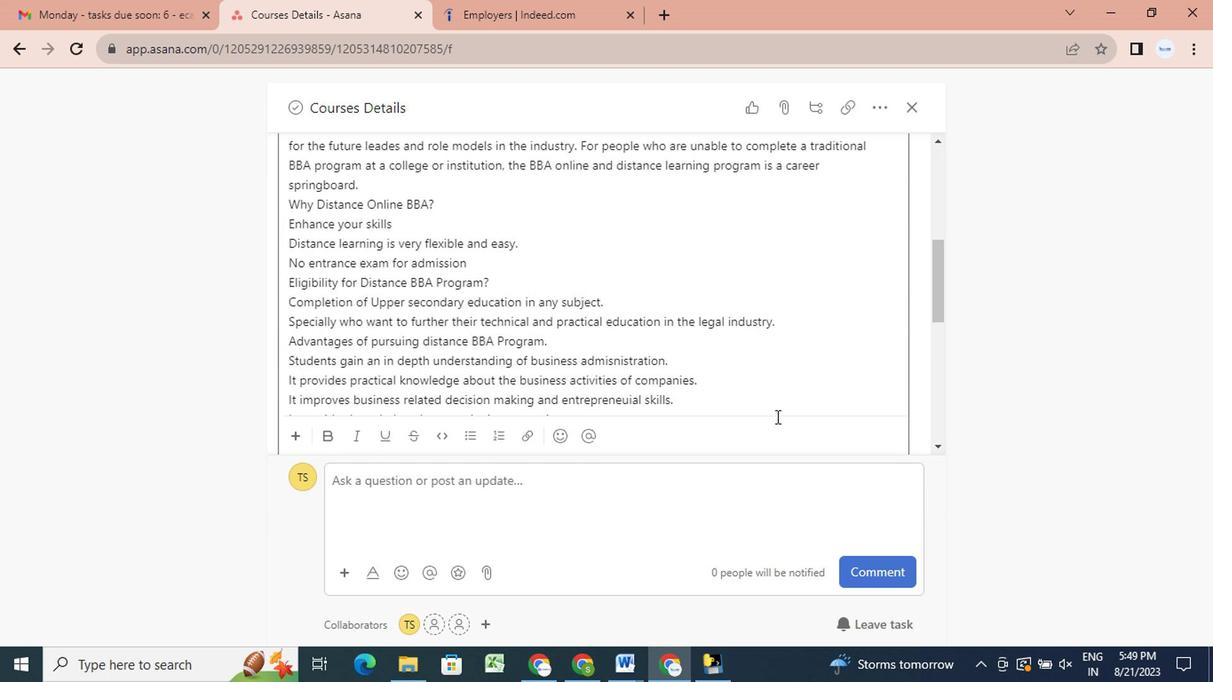 
Action: Mouse scrolled (653, 396) with delta (0, 0)
Screenshot: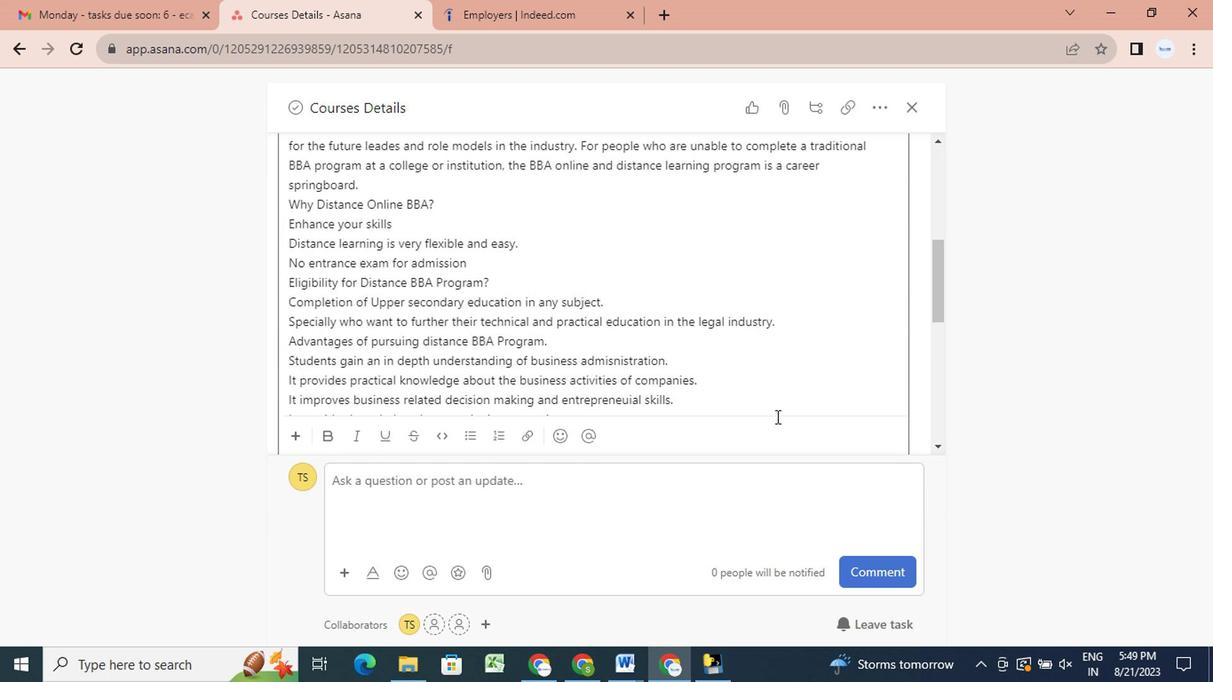 
Action: Mouse scrolled (653, 396) with delta (0, 0)
Screenshot: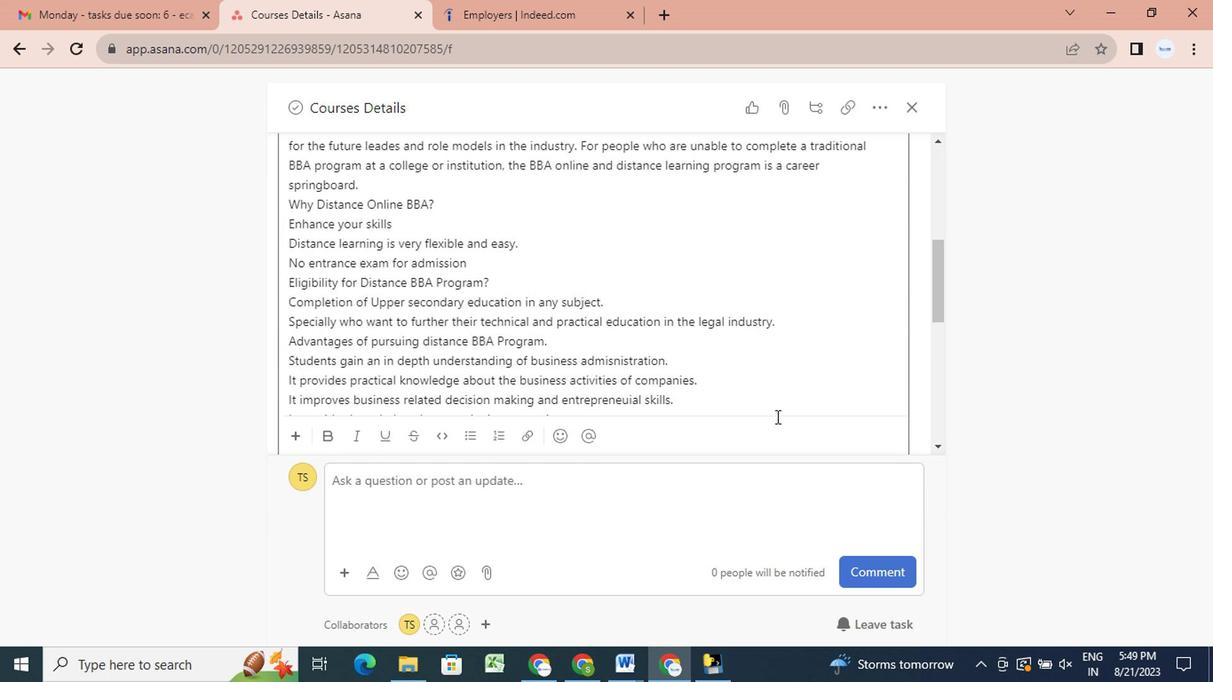 
Action: Mouse scrolled (653, 396) with delta (0, 0)
Screenshot: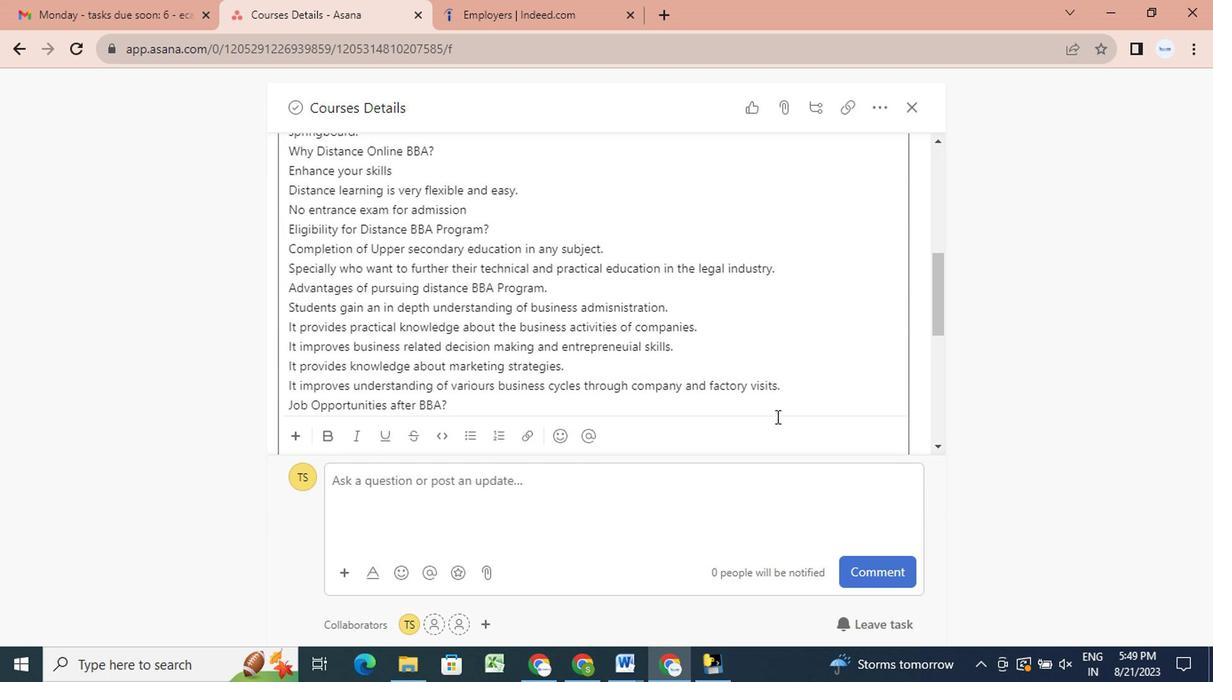 
Action: Mouse scrolled (653, 396) with delta (0, 0)
Screenshot: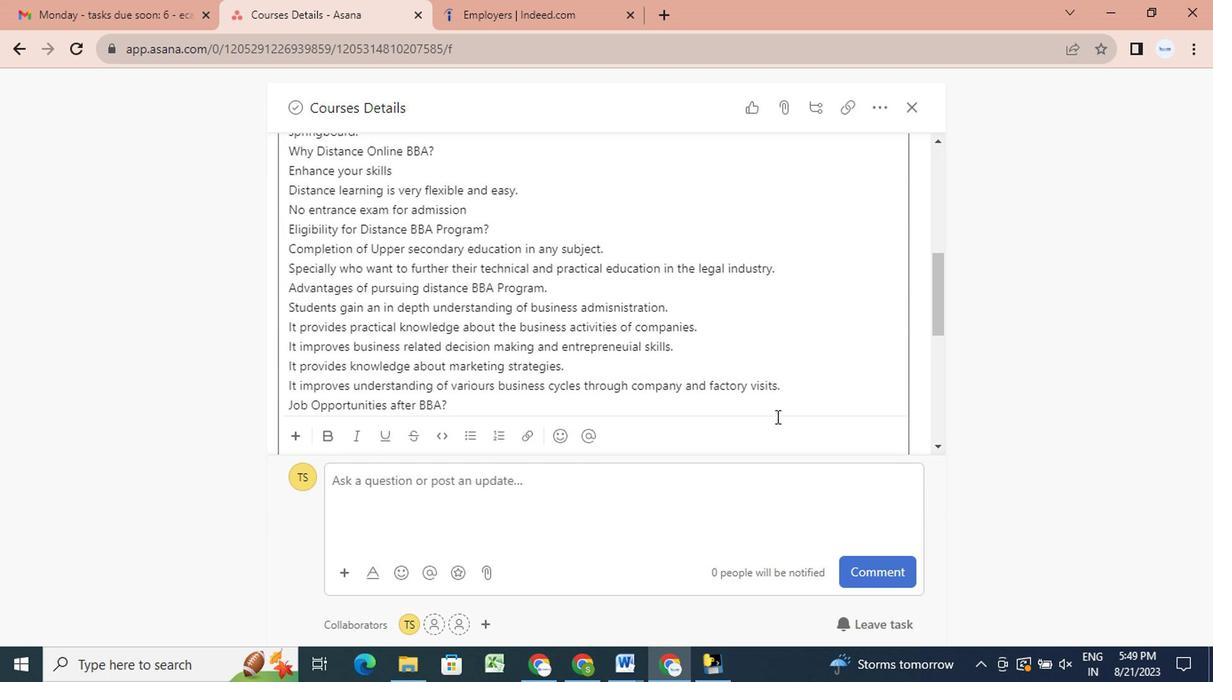 
Action: Mouse scrolled (653, 396) with delta (0, 0)
Screenshot: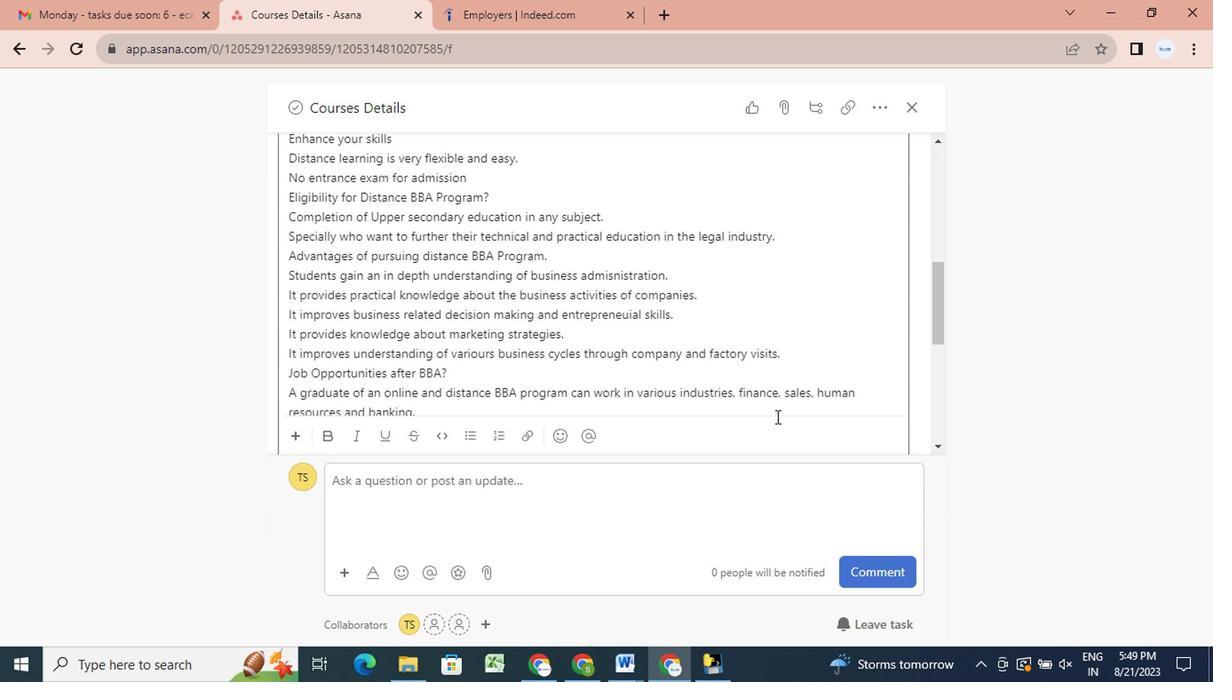 
Action: Mouse scrolled (653, 396) with delta (0, 0)
Screenshot: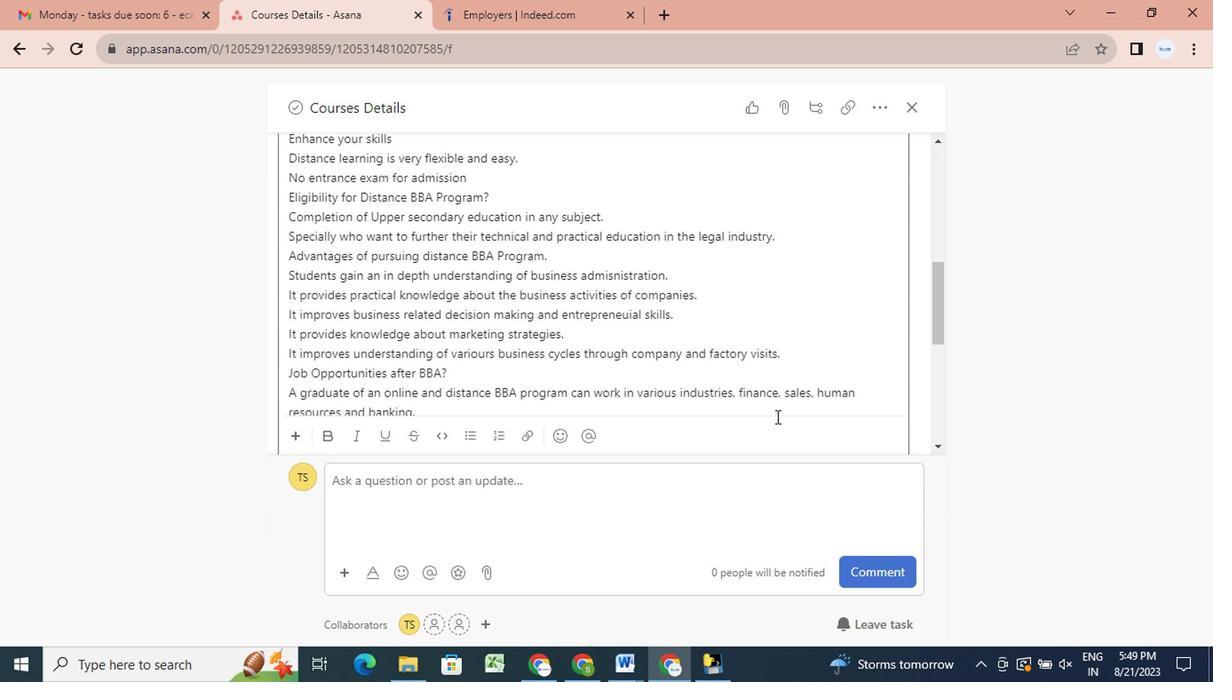 
Action: Mouse scrolled (653, 396) with delta (0, 0)
Screenshot: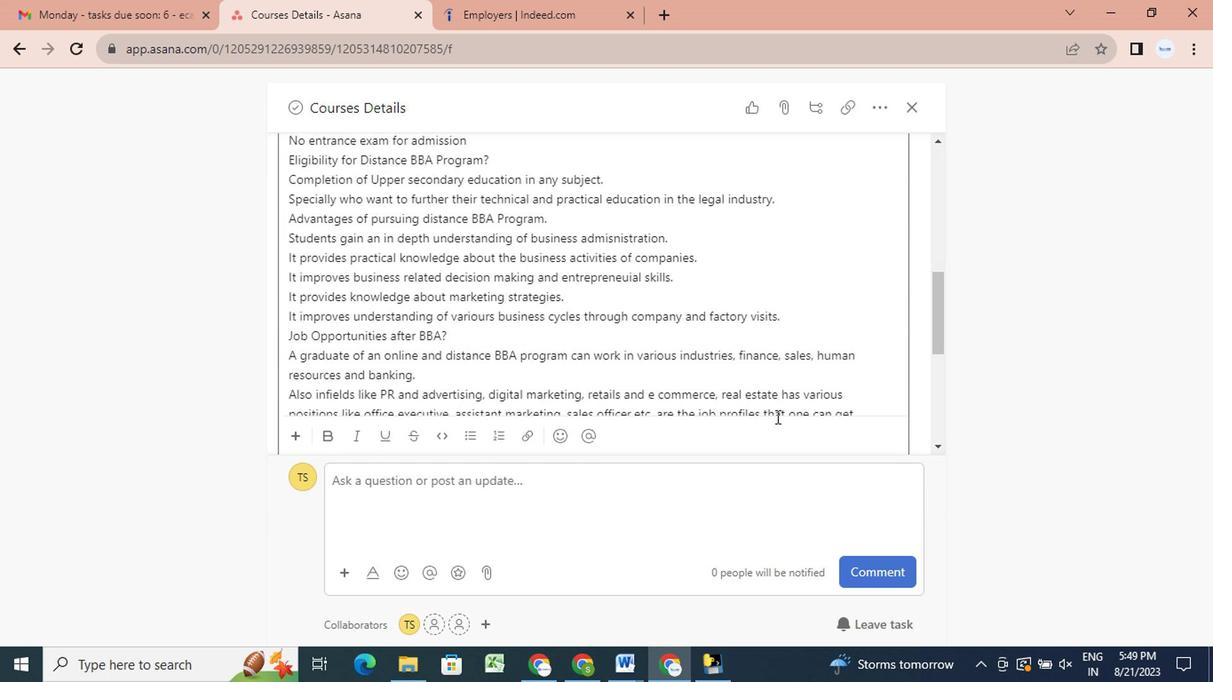 
Action: Mouse scrolled (653, 396) with delta (0, 0)
Screenshot: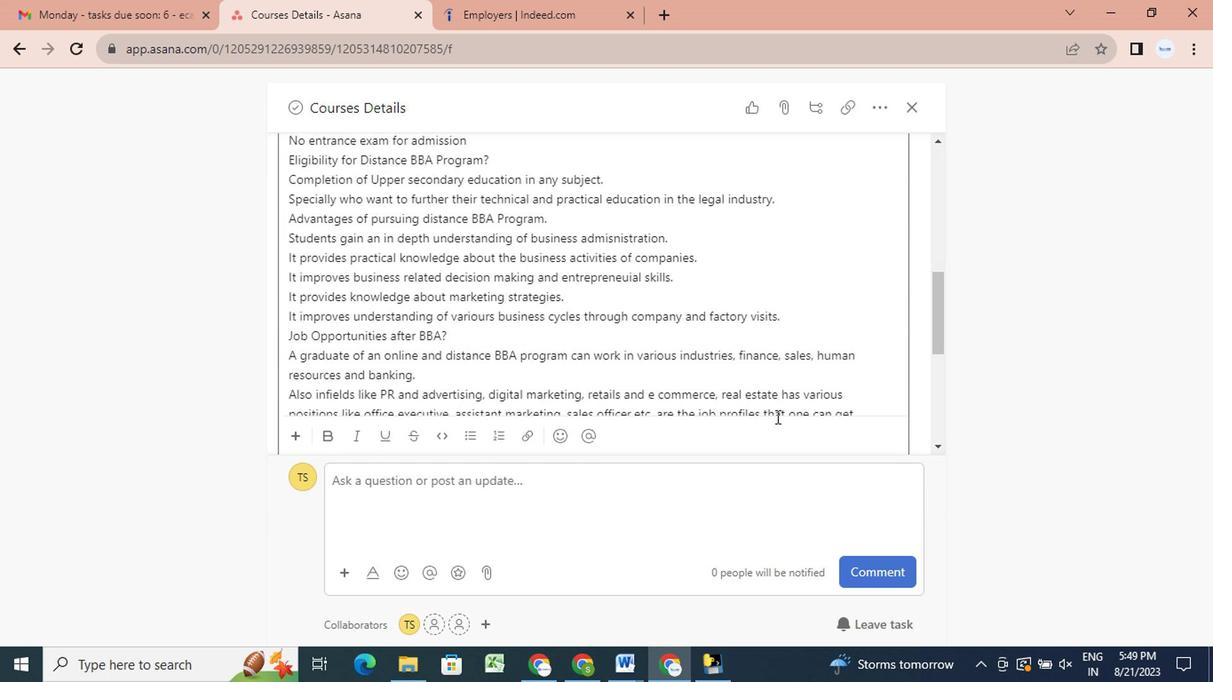 
Action: Mouse scrolled (653, 396) with delta (0, 0)
Screenshot: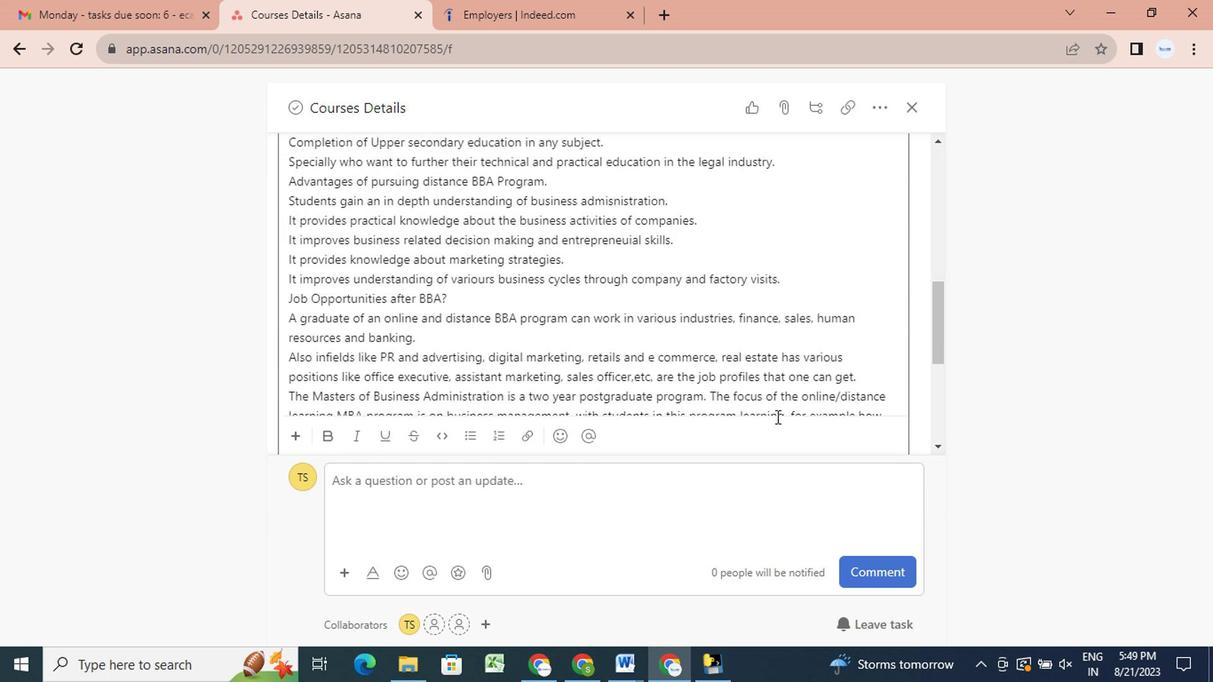 
Action: Mouse scrolled (653, 396) with delta (0, 0)
Screenshot: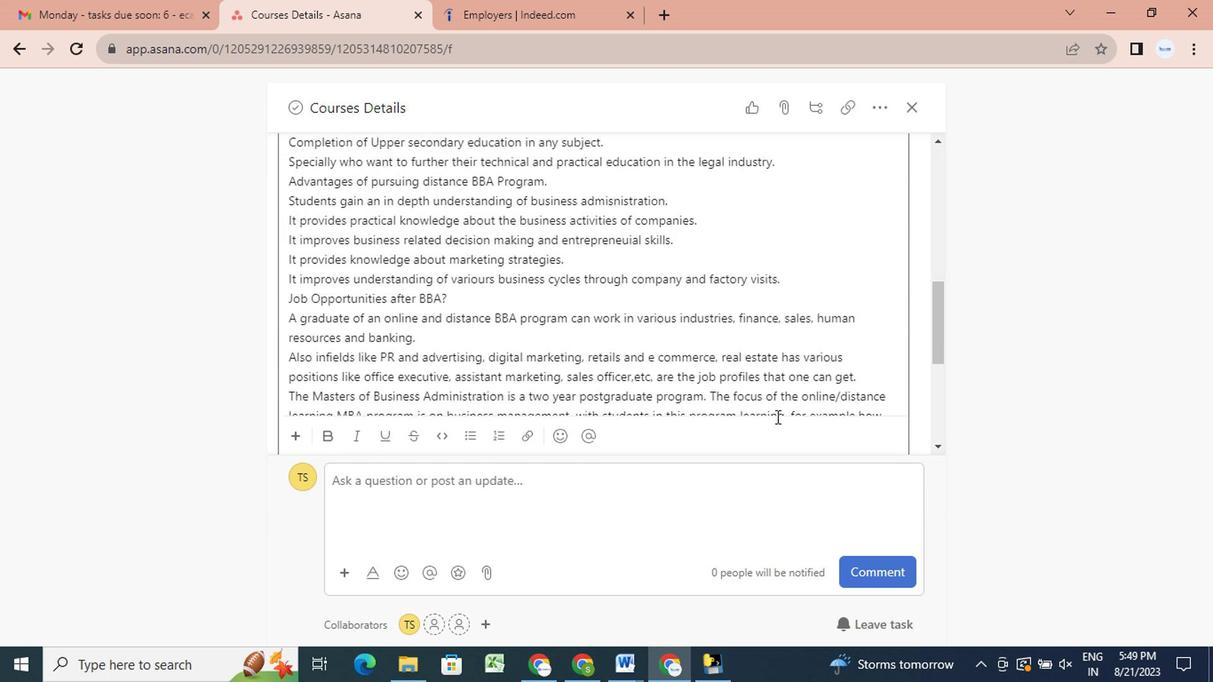 
Action: Mouse scrolled (653, 396) with delta (0, 0)
Screenshot: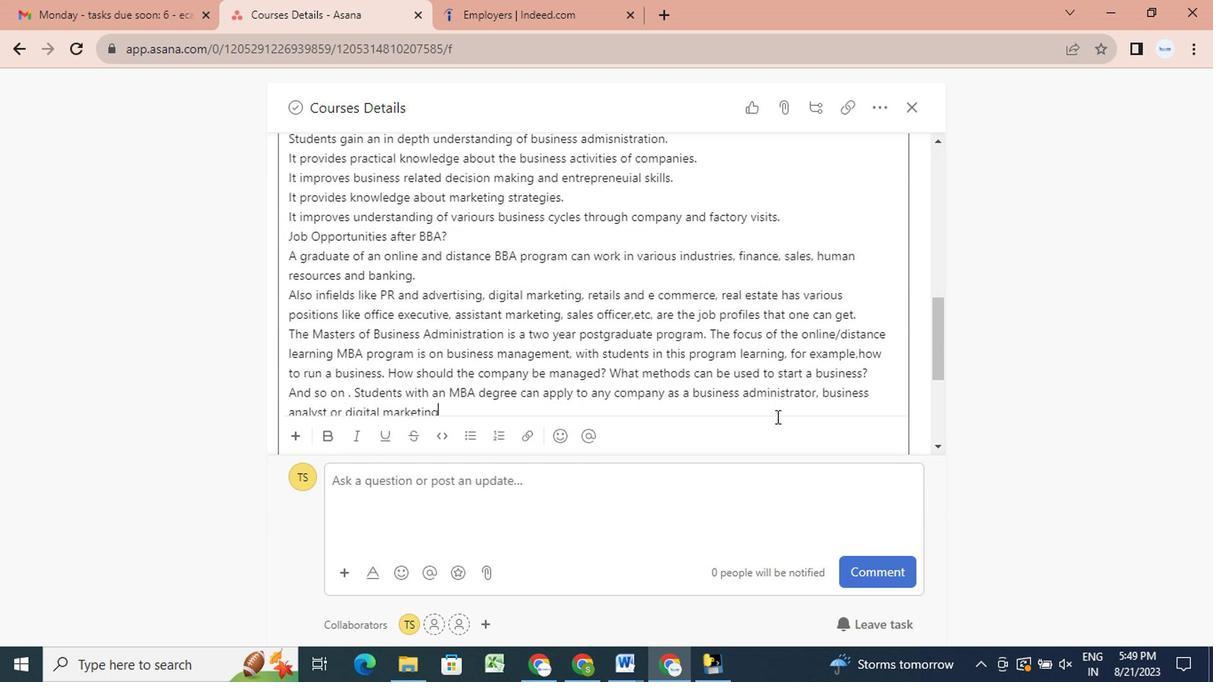 
Action: Mouse scrolled (653, 396) with delta (0, 0)
Screenshot: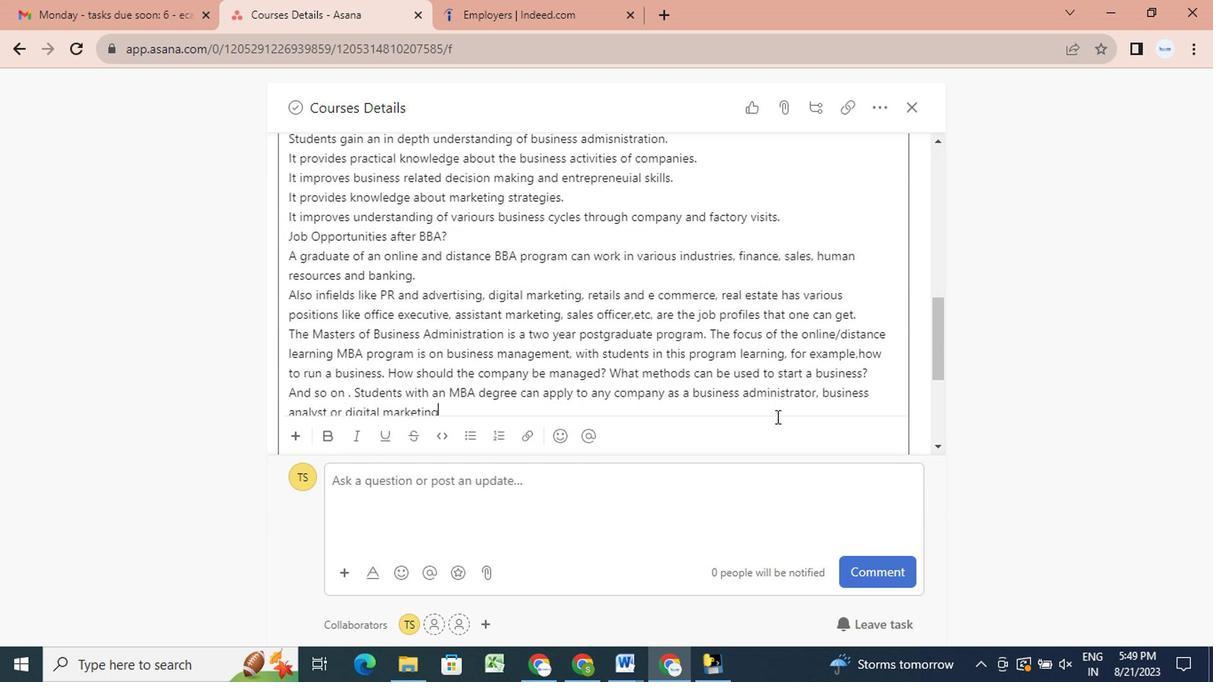 
Action: Mouse scrolled (653, 396) with delta (0, 0)
Screenshot: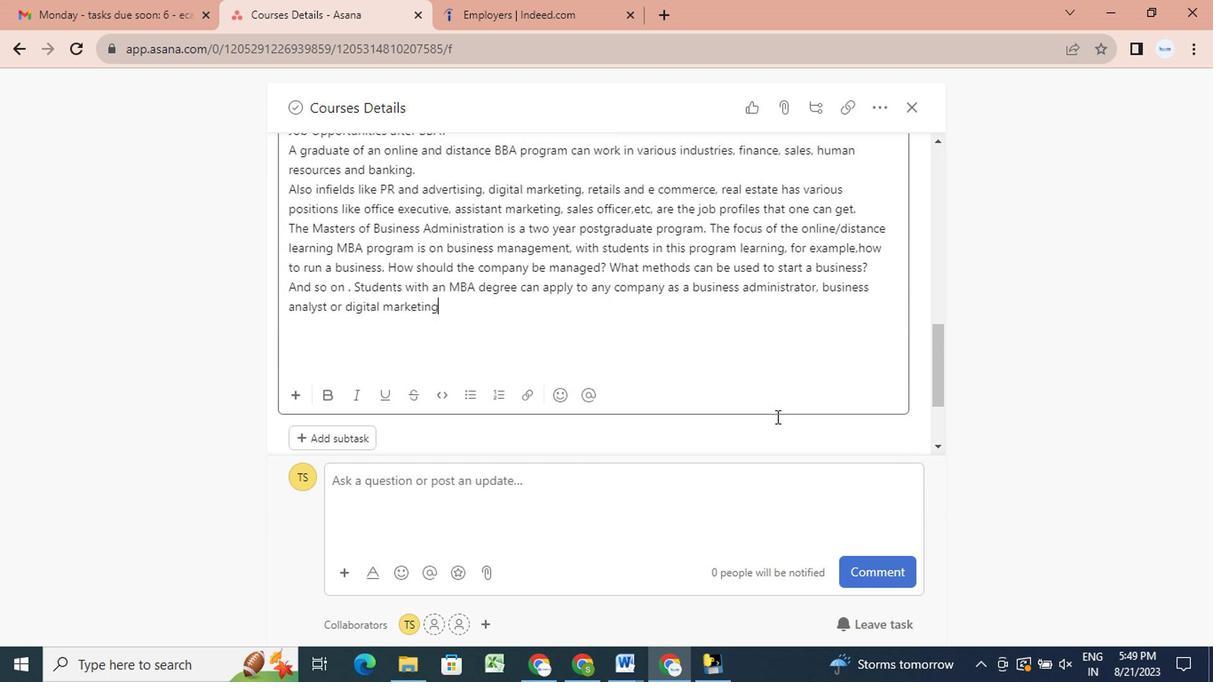 
Action: Mouse scrolled (653, 396) with delta (0, 0)
Screenshot: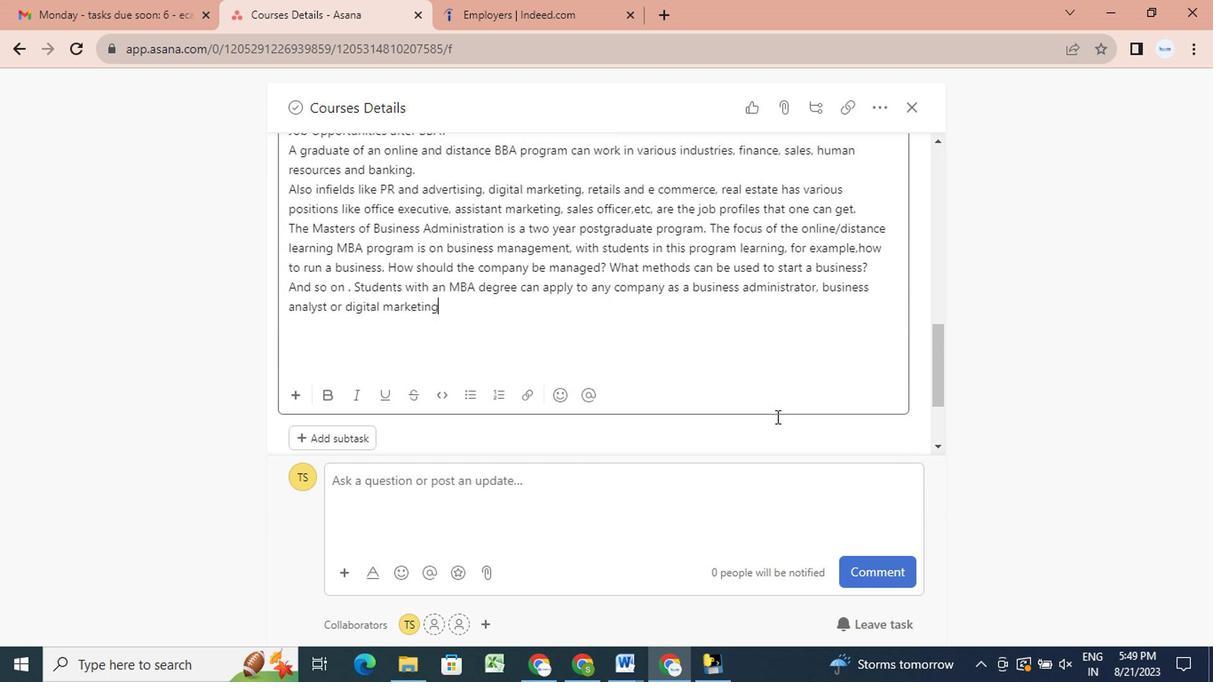 
Action: Mouse scrolled (653, 396) with delta (0, 0)
Screenshot: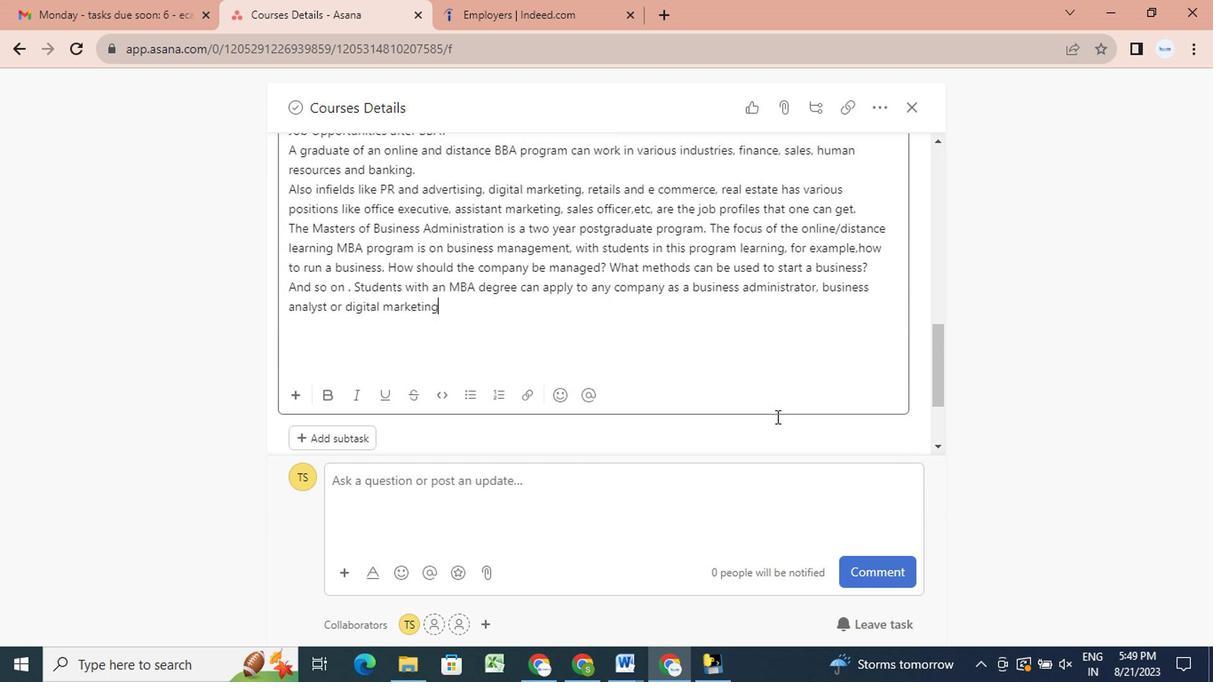 
Action: Mouse scrolled (653, 396) with delta (0, 0)
Screenshot: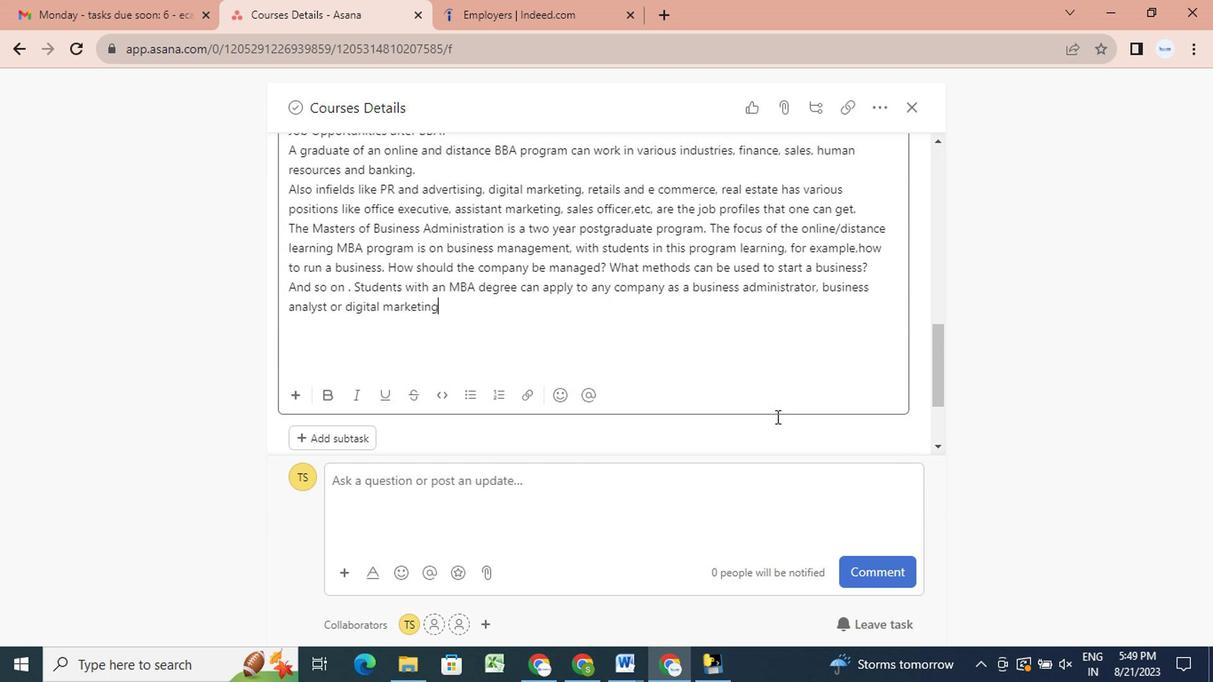 
Action: Mouse scrolled (653, 396) with delta (0, 0)
Screenshot: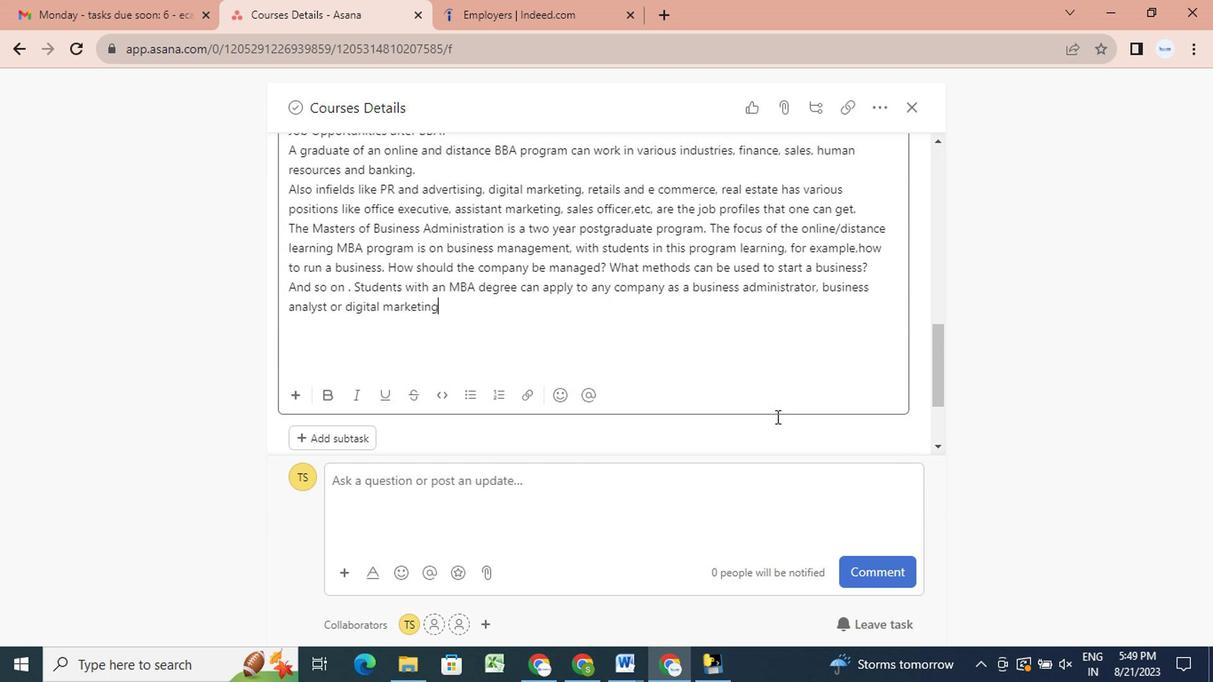 
Action: Mouse scrolled (653, 396) with delta (0, 0)
Screenshot: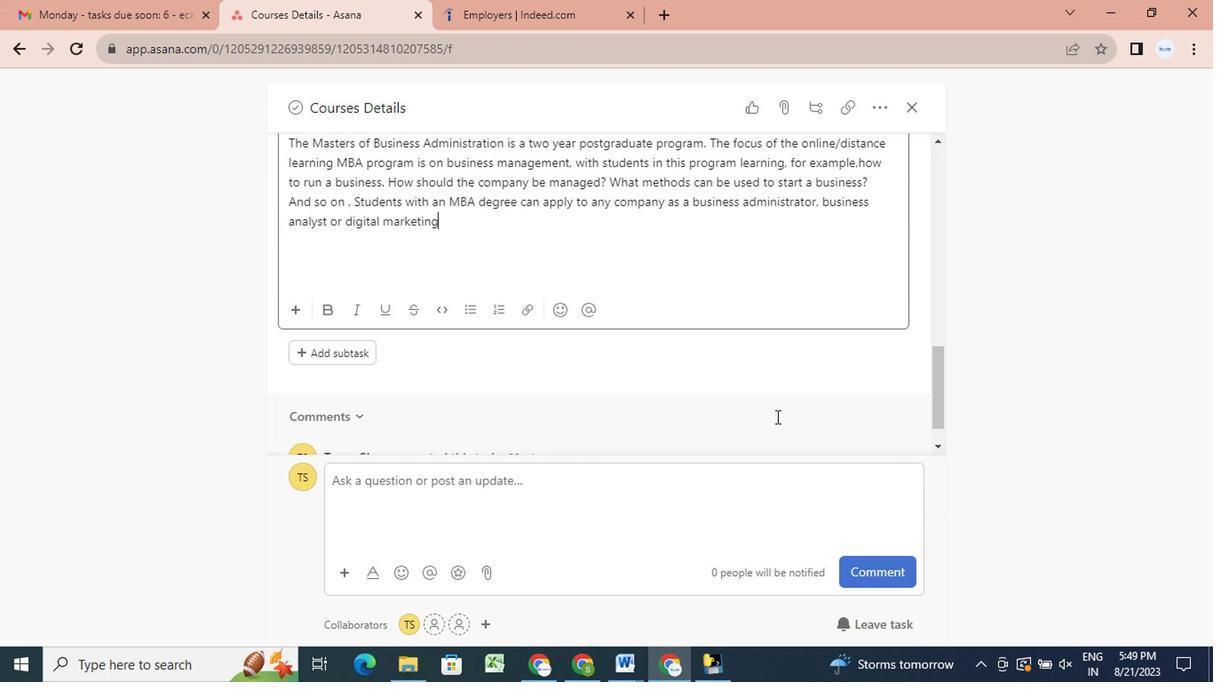 
Action: Mouse scrolled (653, 396) with delta (0, 0)
Screenshot: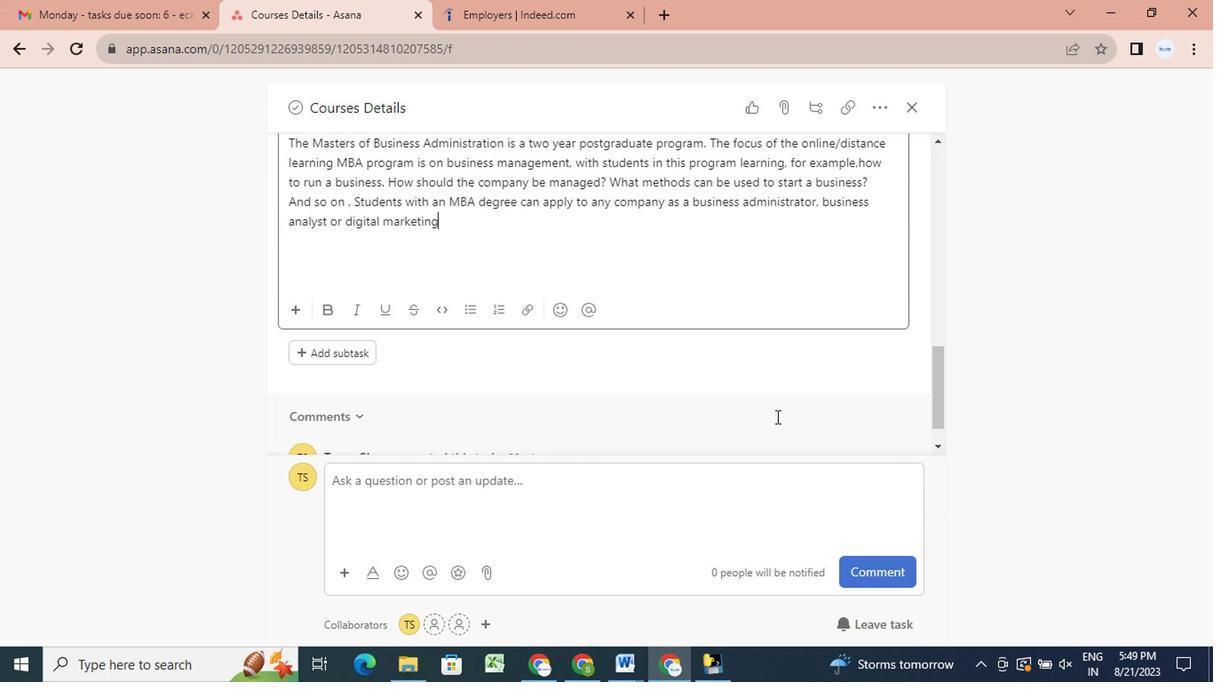 
Action: Mouse scrolled (653, 396) with delta (0, 0)
Screenshot: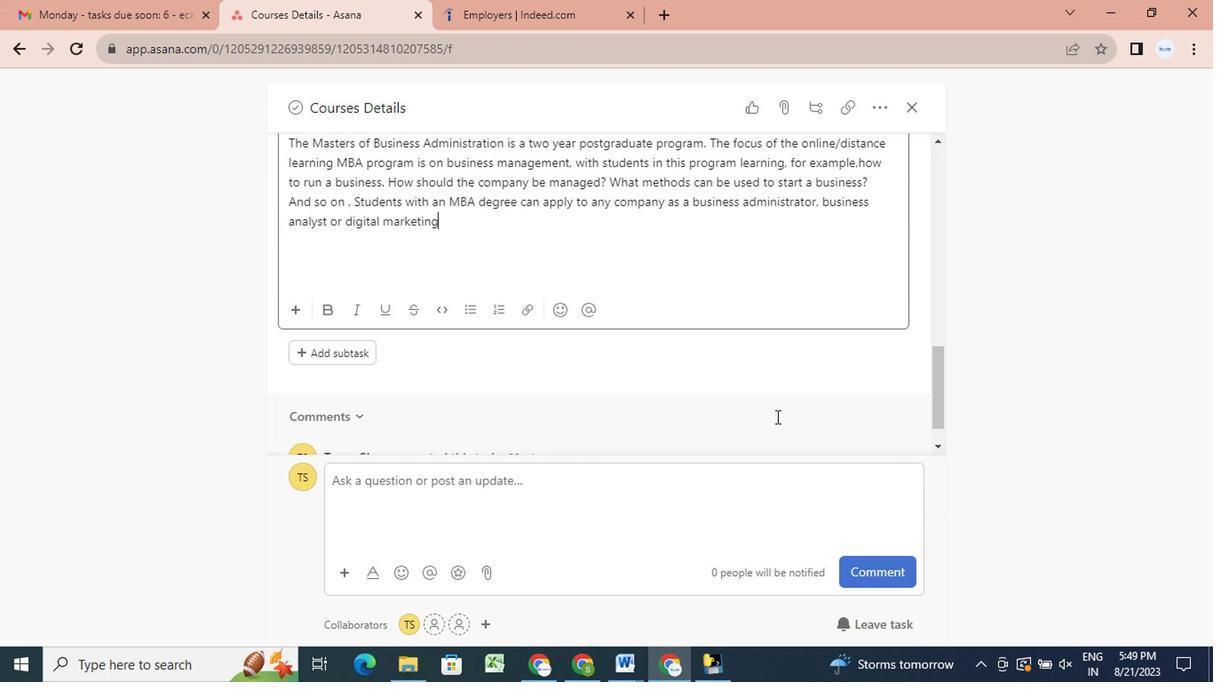 
Action: Mouse scrolled (653, 396) with delta (0, 0)
Screenshot: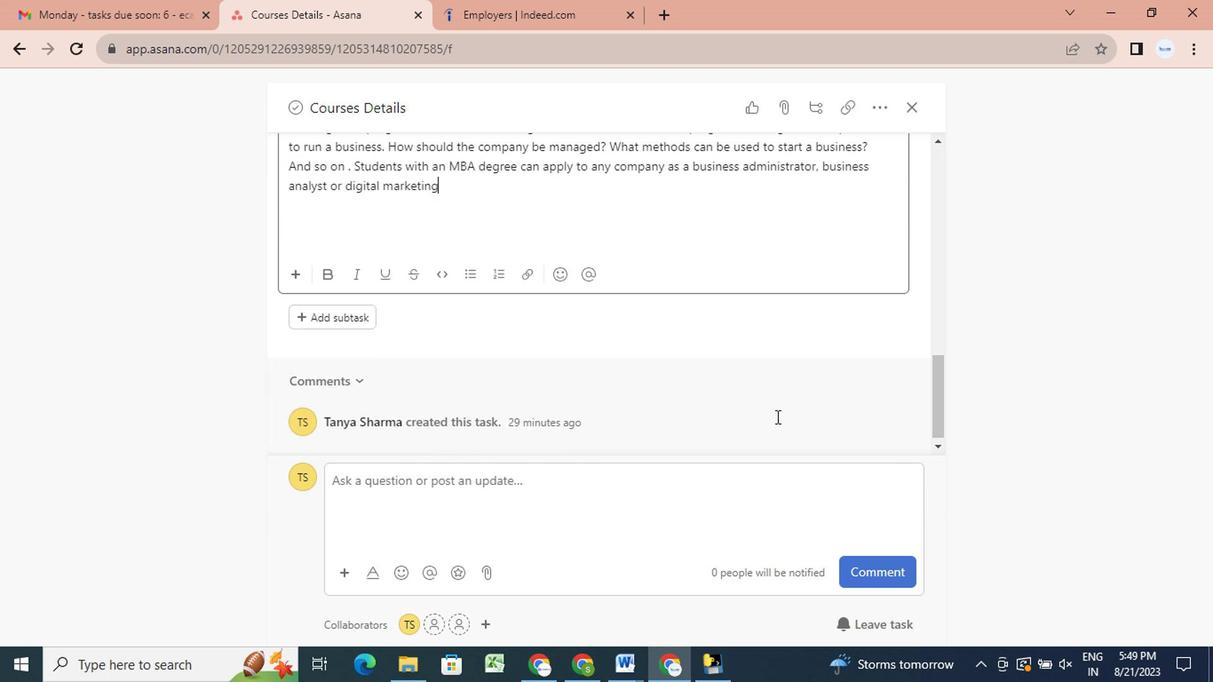 
Action: Mouse scrolled (653, 396) with delta (0, 0)
Screenshot: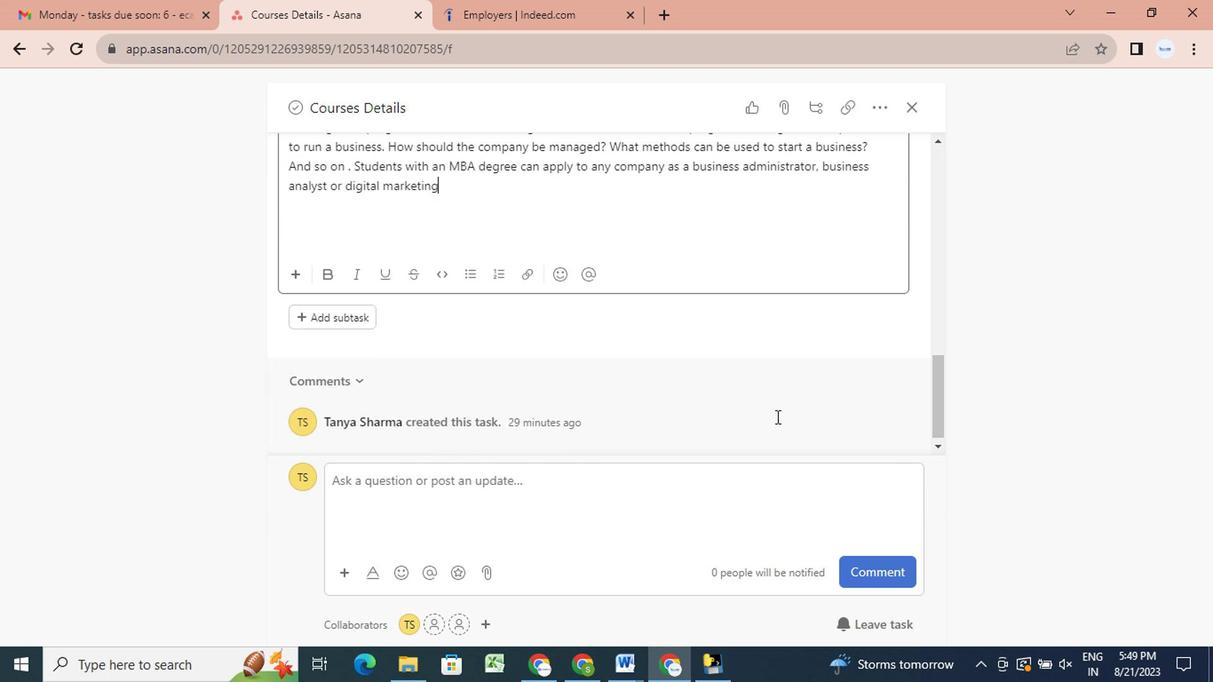 
Action: Mouse scrolled (653, 396) with delta (0, 0)
Screenshot: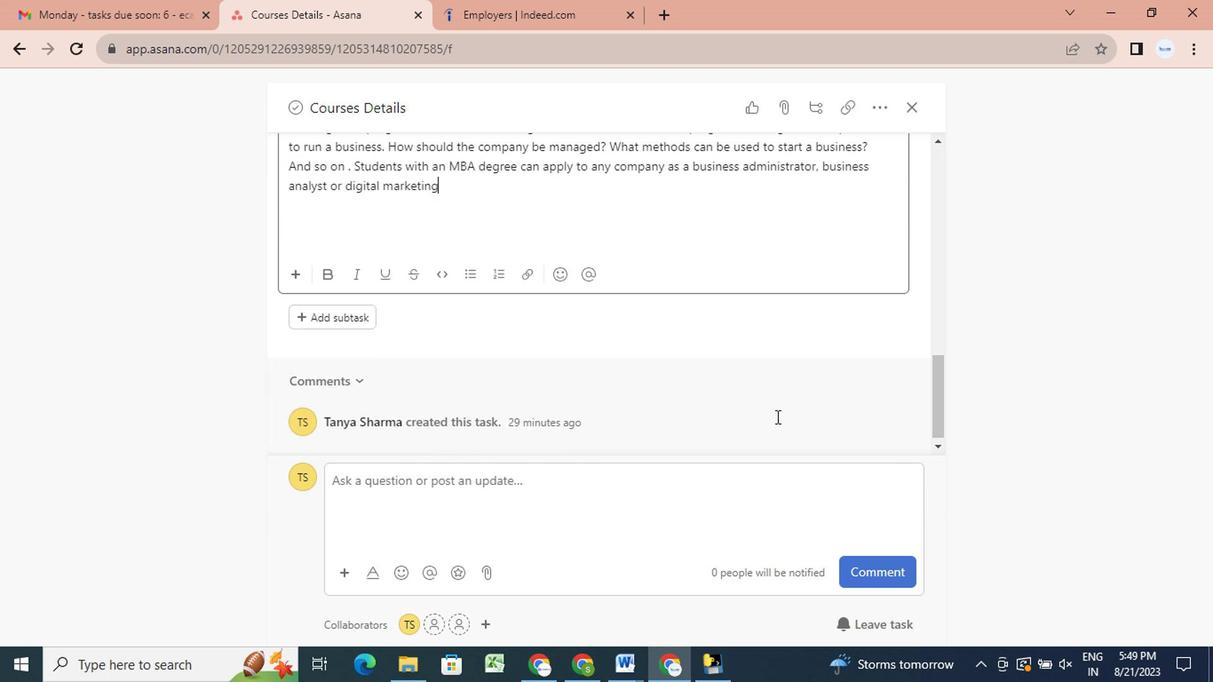 
Action: Mouse scrolled (653, 396) with delta (0, 0)
Screenshot: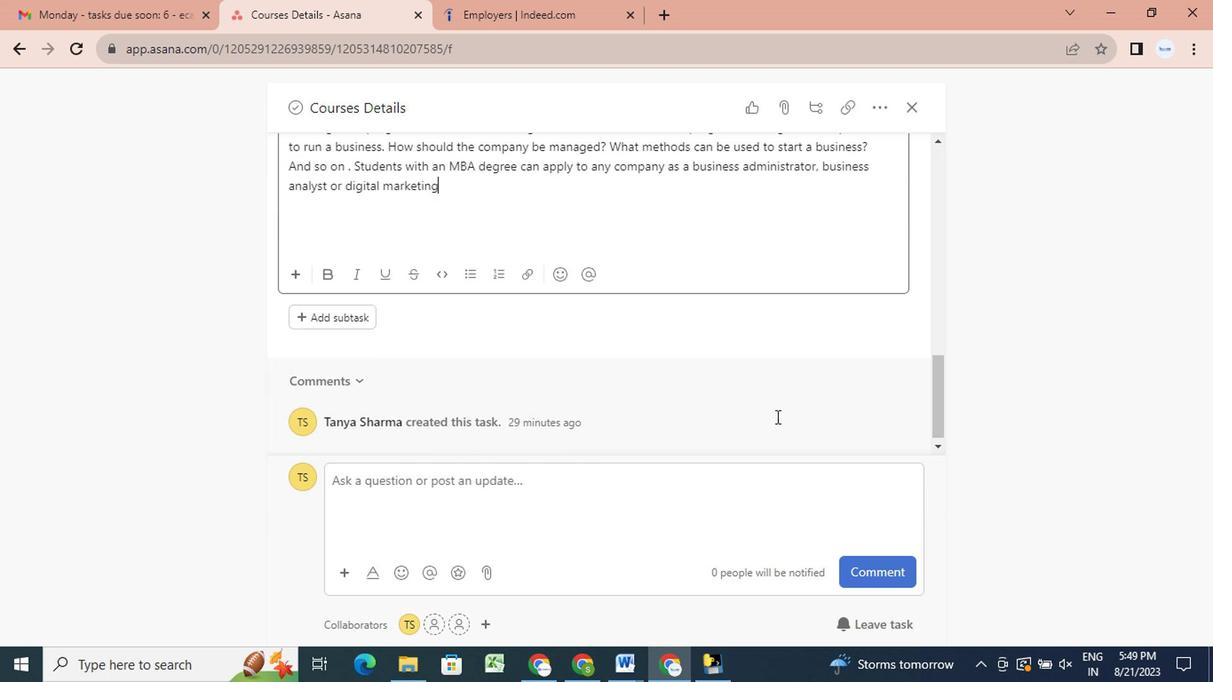 
Action: Mouse scrolled (653, 396) with delta (0, 0)
Screenshot: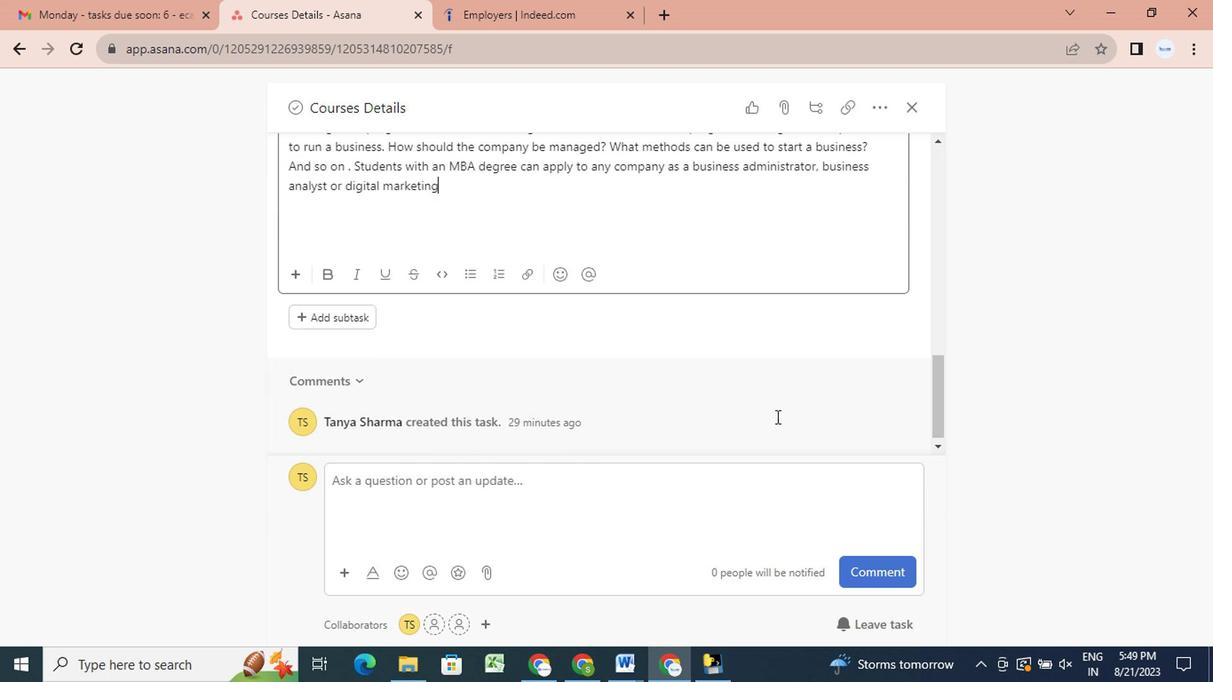 
Action: Mouse scrolled (653, 396) with delta (0, 0)
Screenshot: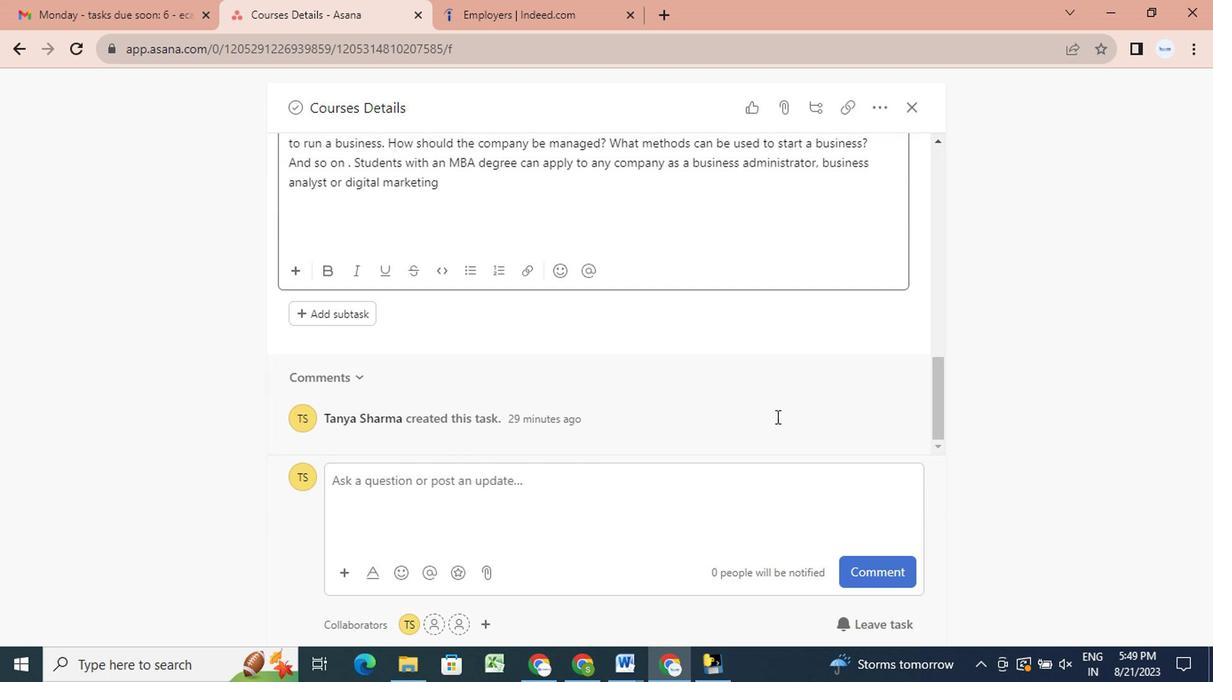 
Action: Mouse scrolled (653, 396) with delta (0, 0)
Screenshot: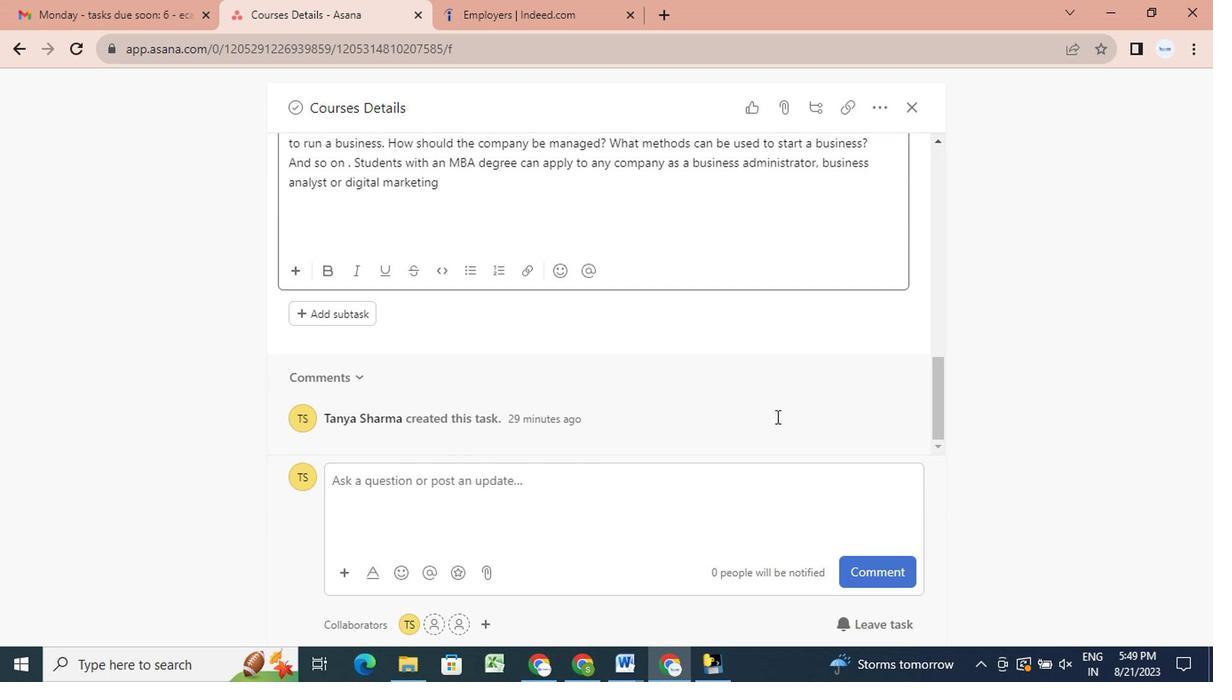 
Action: Mouse scrolled (653, 396) with delta (0, 0)
Screenshot: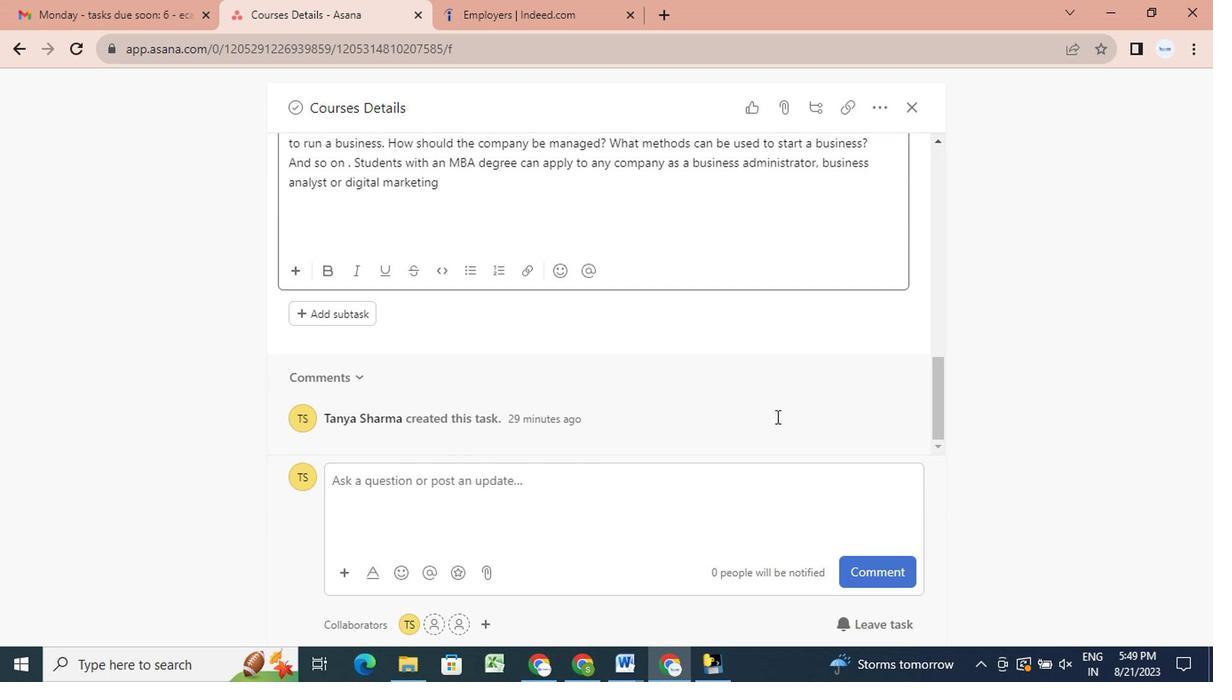 
Action: Mouse scrolled (653, 396) with delta (0, 0)
Screenshot: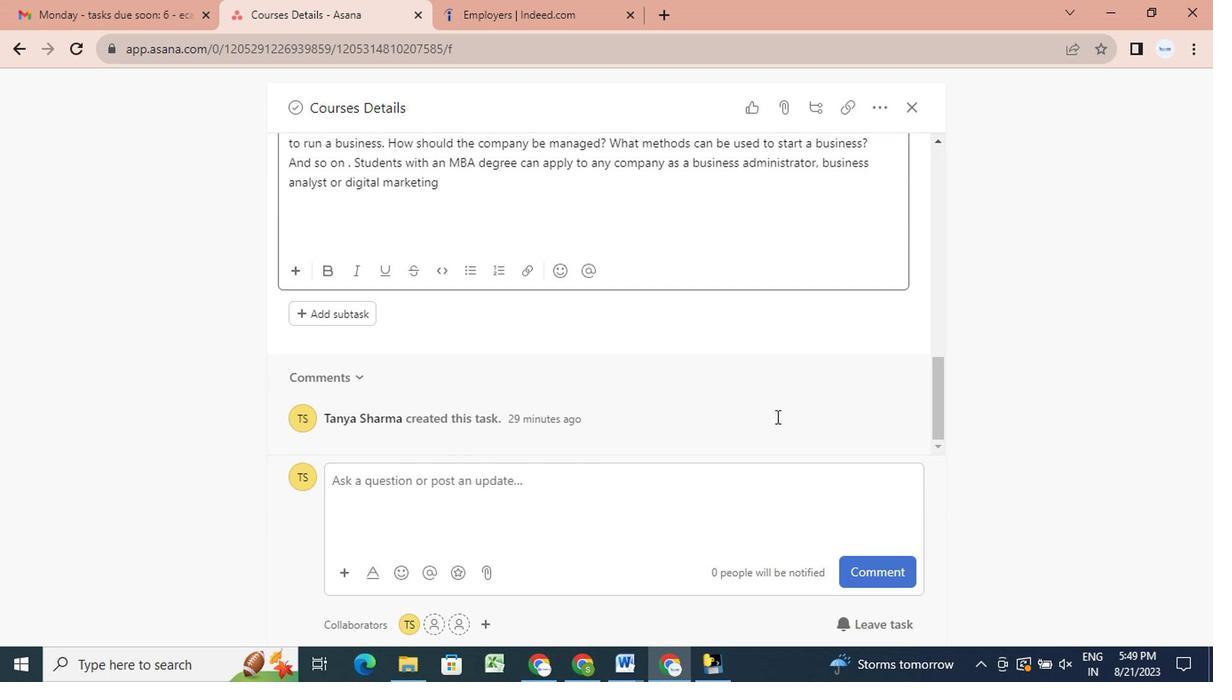 
Action: Mouse scrolled (653, 396) with delta (0, 0)
Screenshot: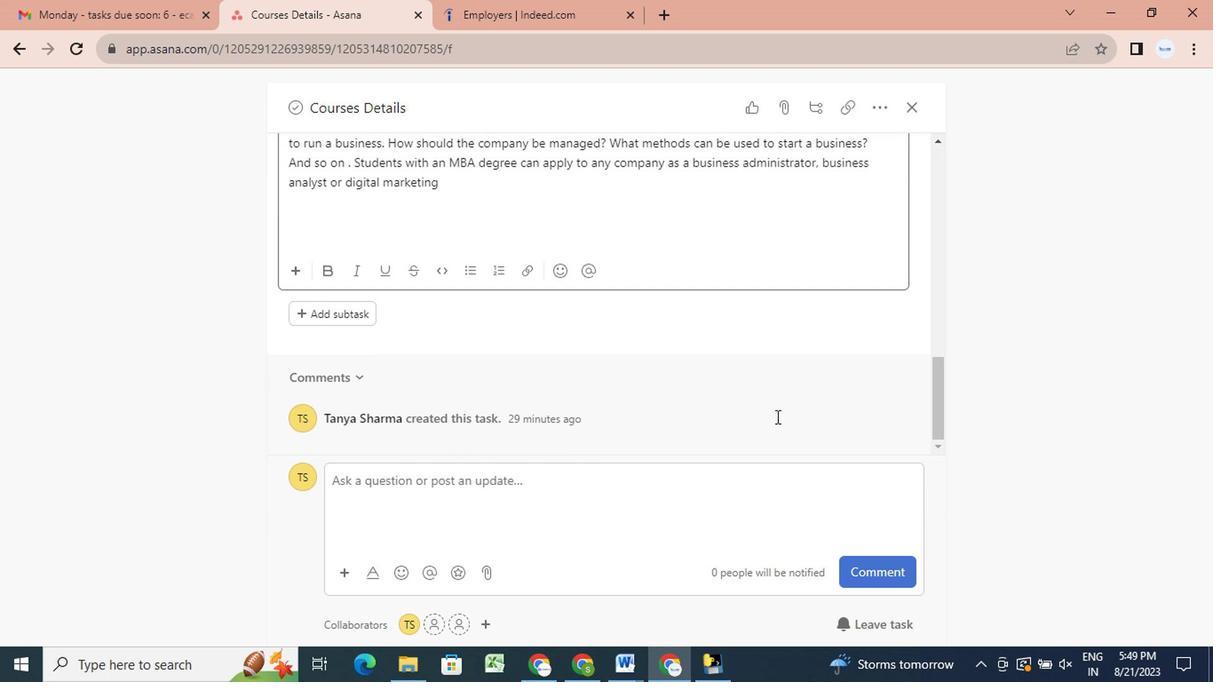 
Action: Mouse scrolled (653, 396) with delta (0, 0)
Screenshot: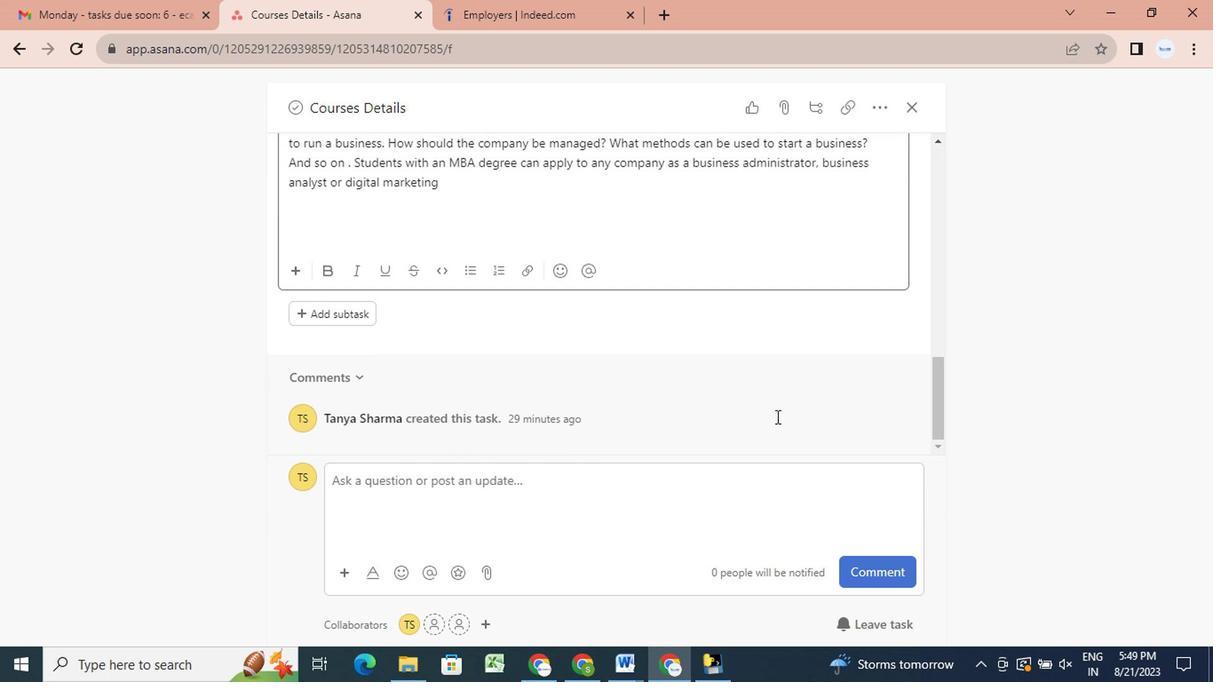 
Action: Mouse scrolled (653, 396) with delta (0, 0)
Screenshot: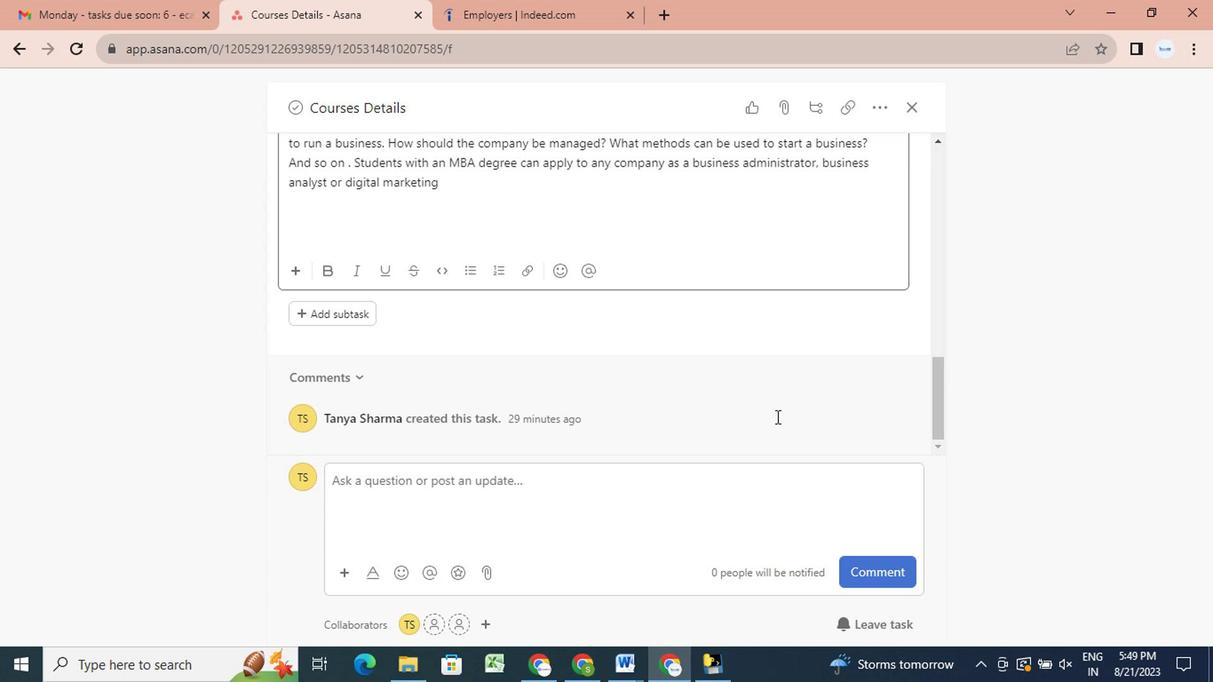 
Action: Mouse scrolled (653, 396) with delta (0, 0)
Screenshot: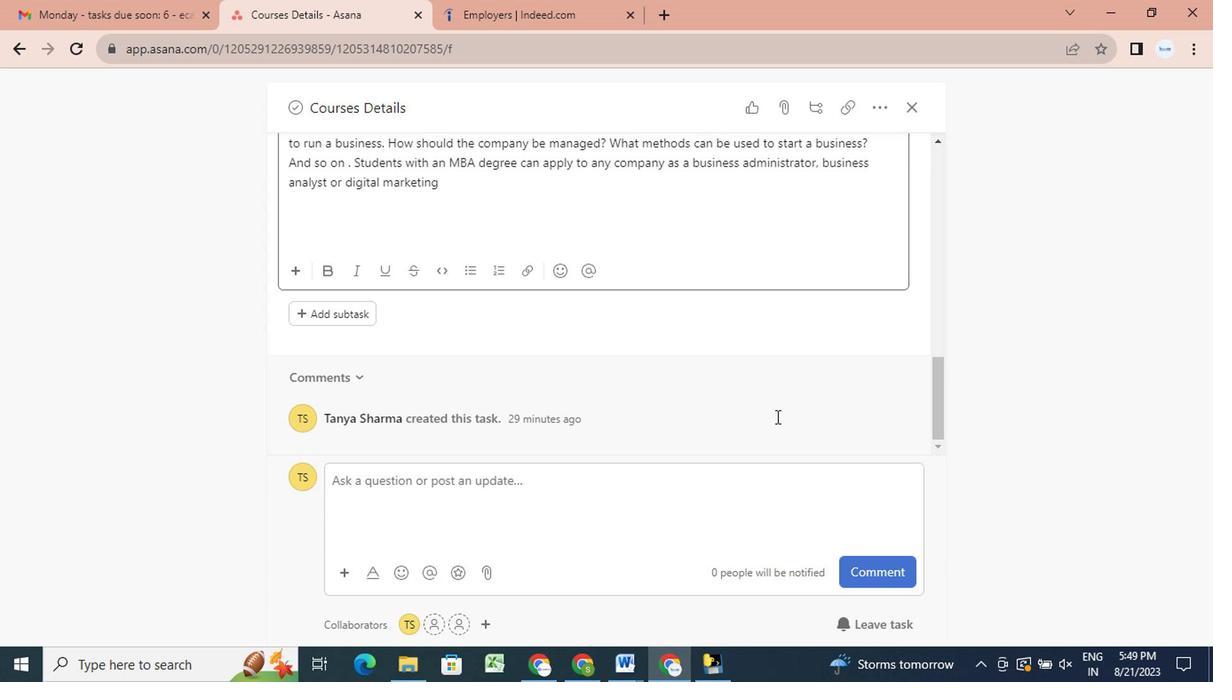 
Action: Mouse scrolled (653, 396) with delta (0, 0)
Screenshot: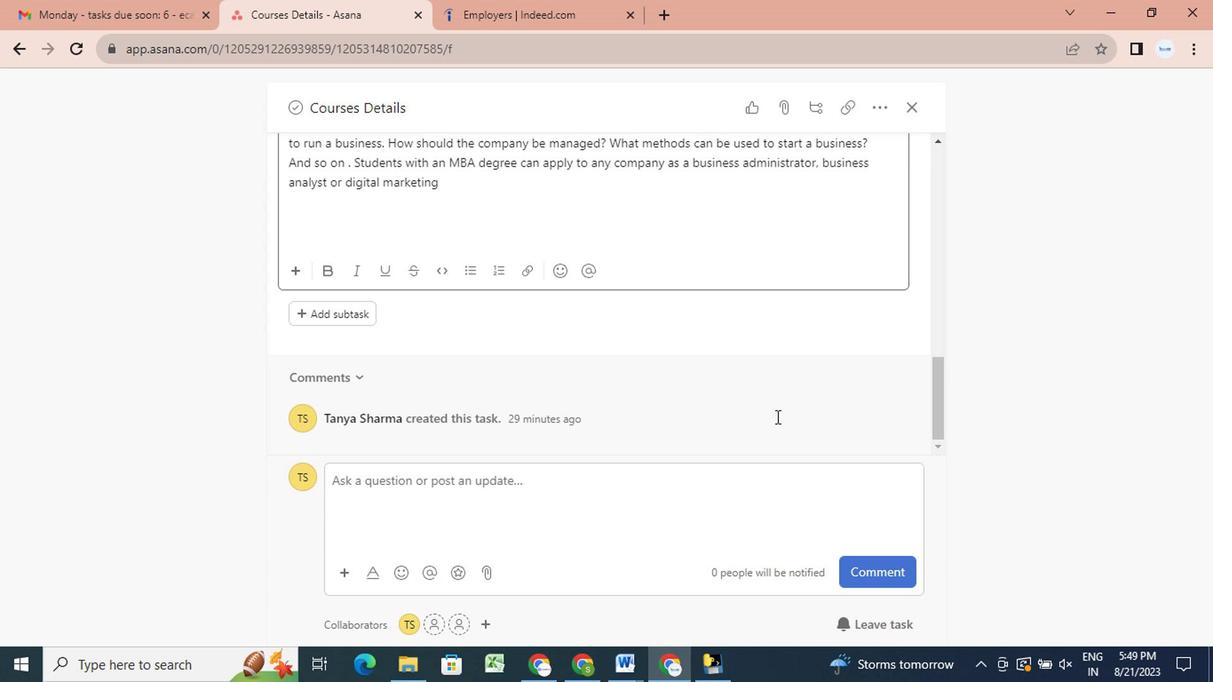 
Action: Mouse scrolled (653, 396) with delta (0, 0)
Screenshot: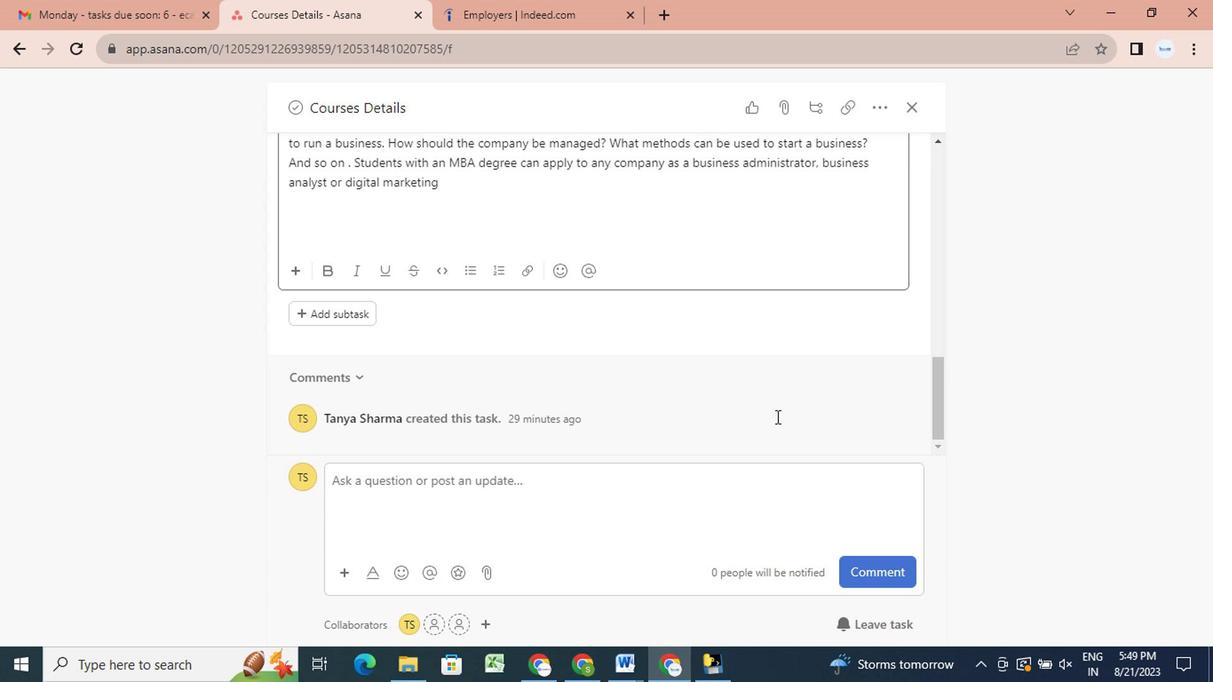 
Action: Mouse scrolled (653, 396) with delta (0, 0)
Screenshot: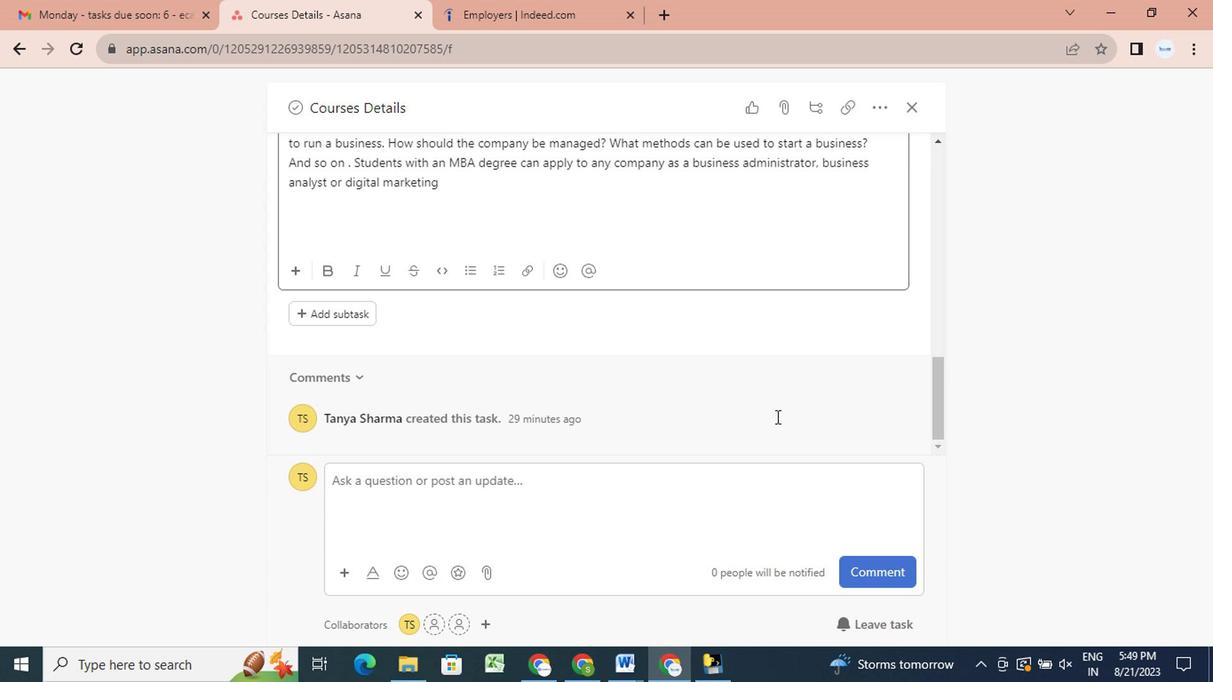 
Action: Mouse scrolled (653, 396) with delta (0, 0)
Screenshot: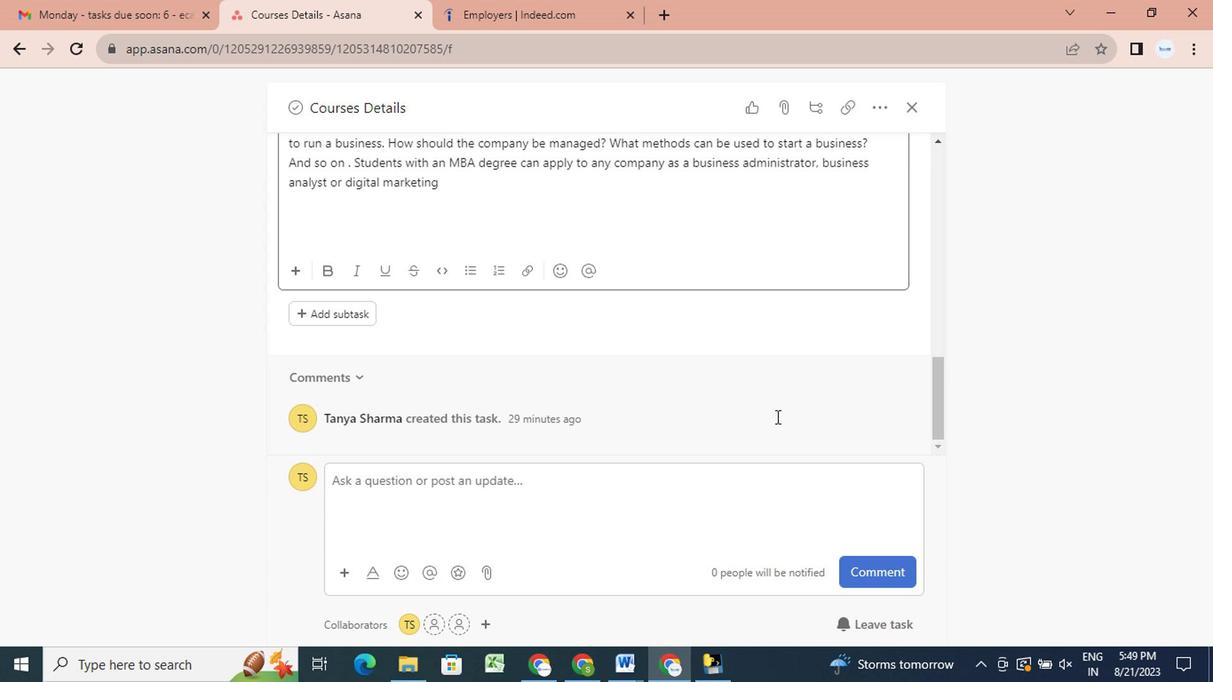 
Action: Mouse scrolled (653, 396) with delta (0, 0)
Screenshot: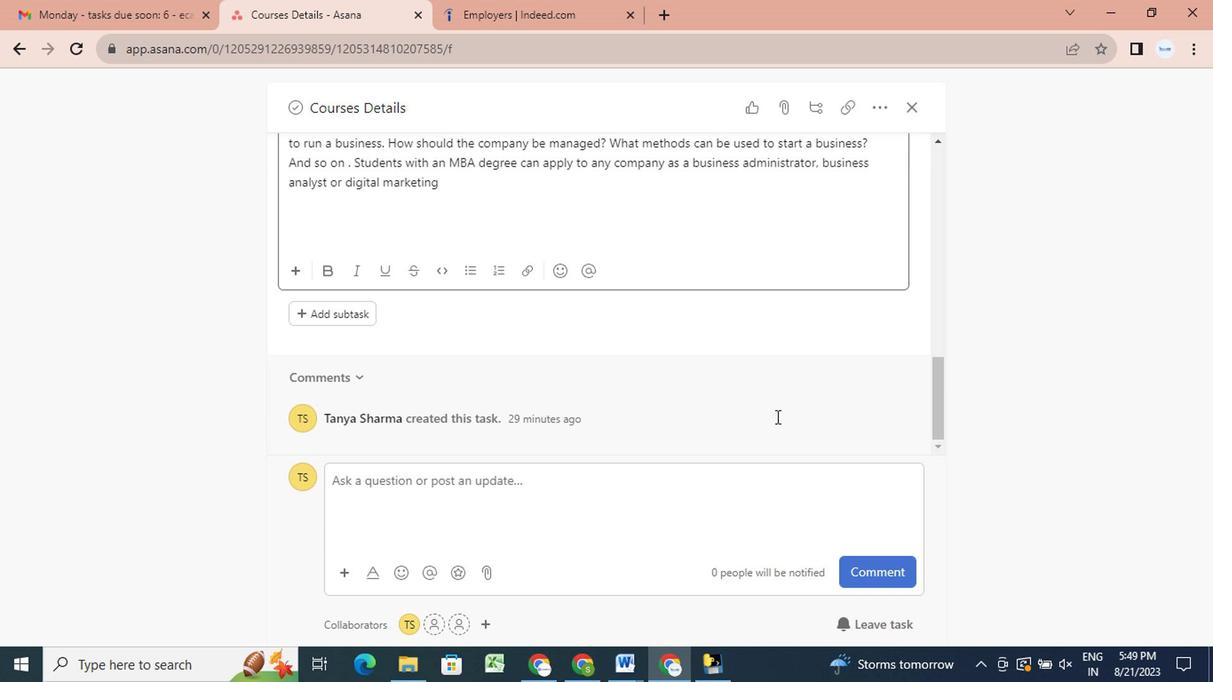 
Action: Mouse scrolled (653, 396) with delta (0, 0)
Screenshot: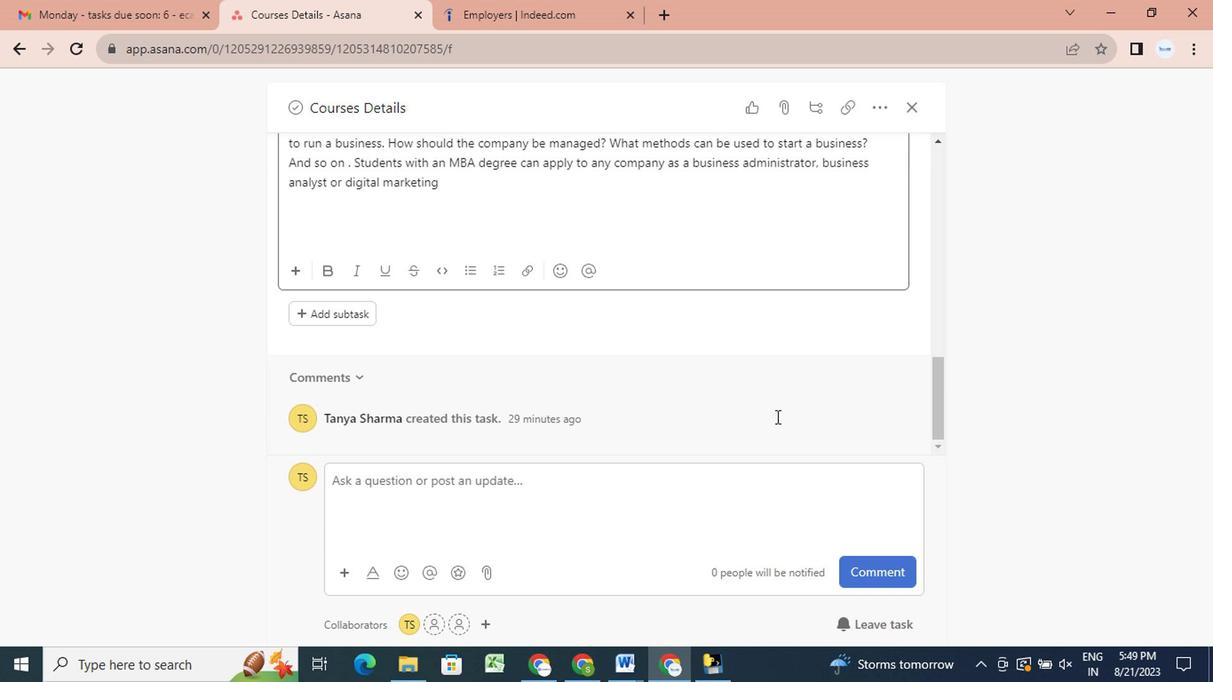 
Action: Mouse scrolled (653, 396) with delta (0, 0)
Screenshot: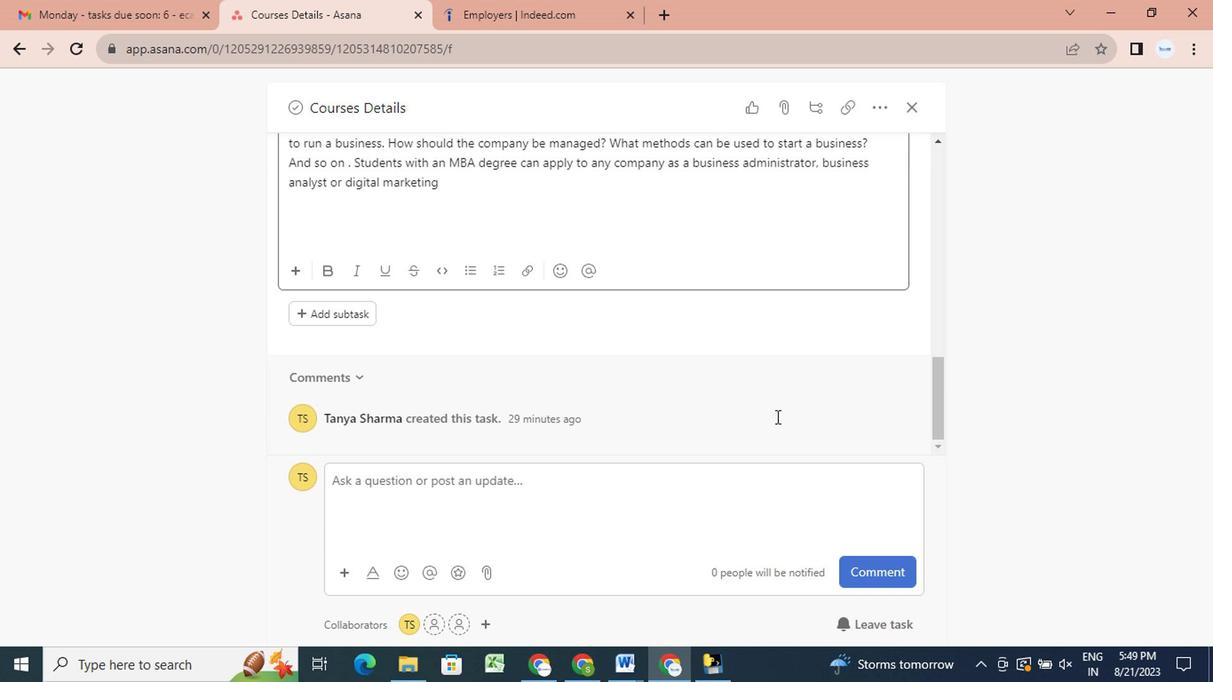
Action: Mouse scrolled (653, 396) with delta (0, 0)
Screenshot: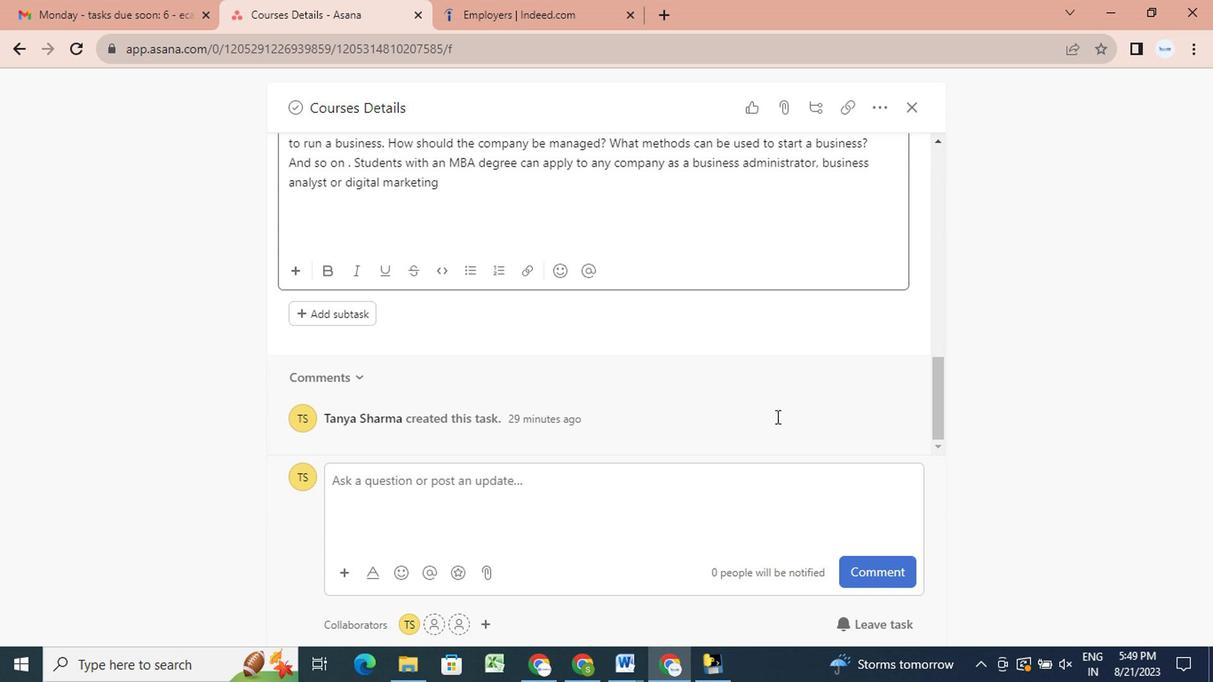 
Action: Mouse scrolled (653, 396) with delta (0, 0)
Screenshot: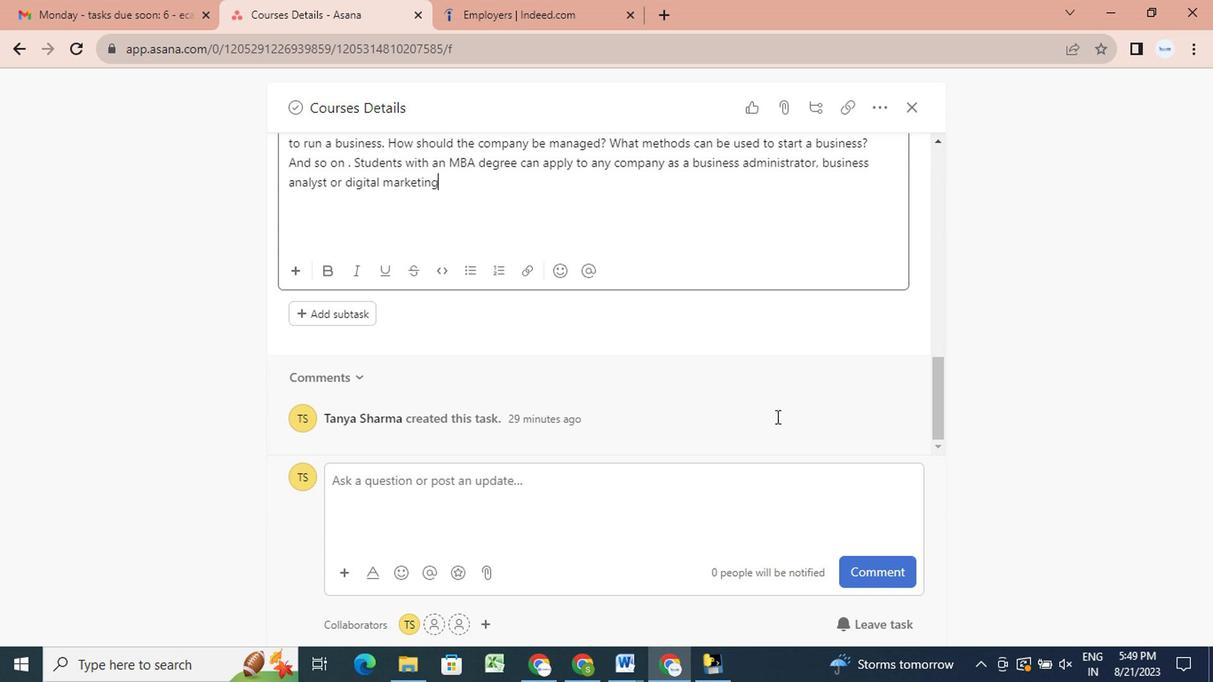 
Action: Mouse scrolled (653, 396) with delta (0, 0)
Screenshot: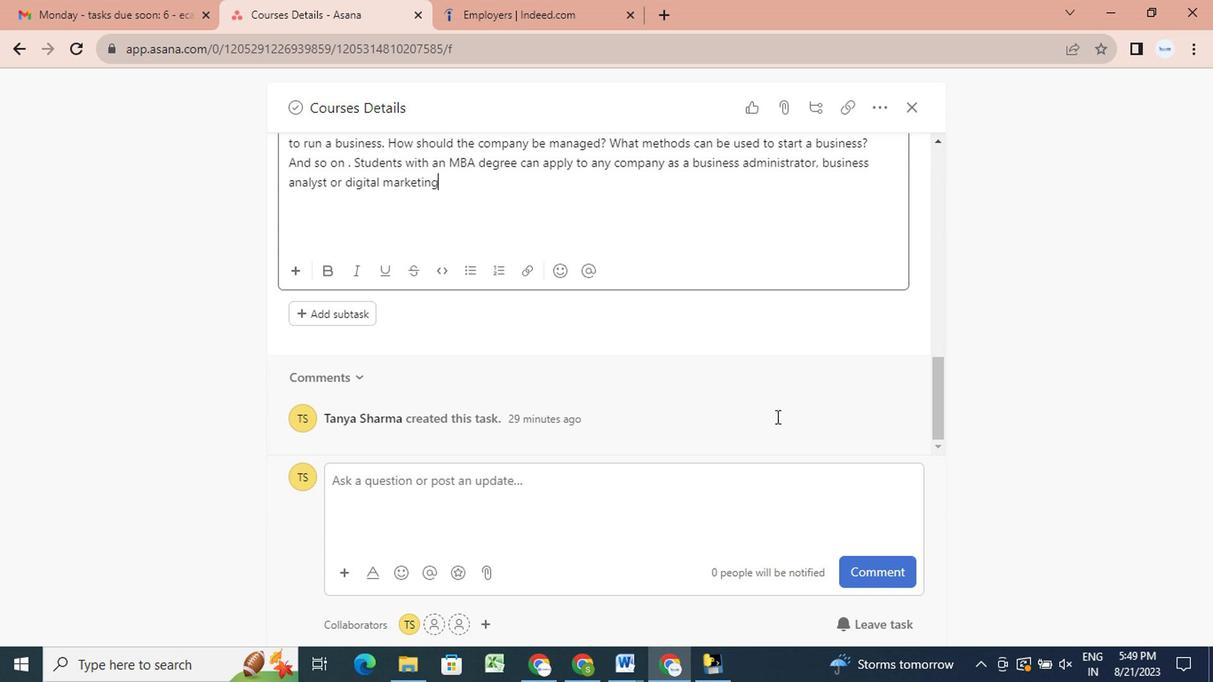 
Action: Mouse scrolled (653, 396) with delta (0, 0)
Screenshot: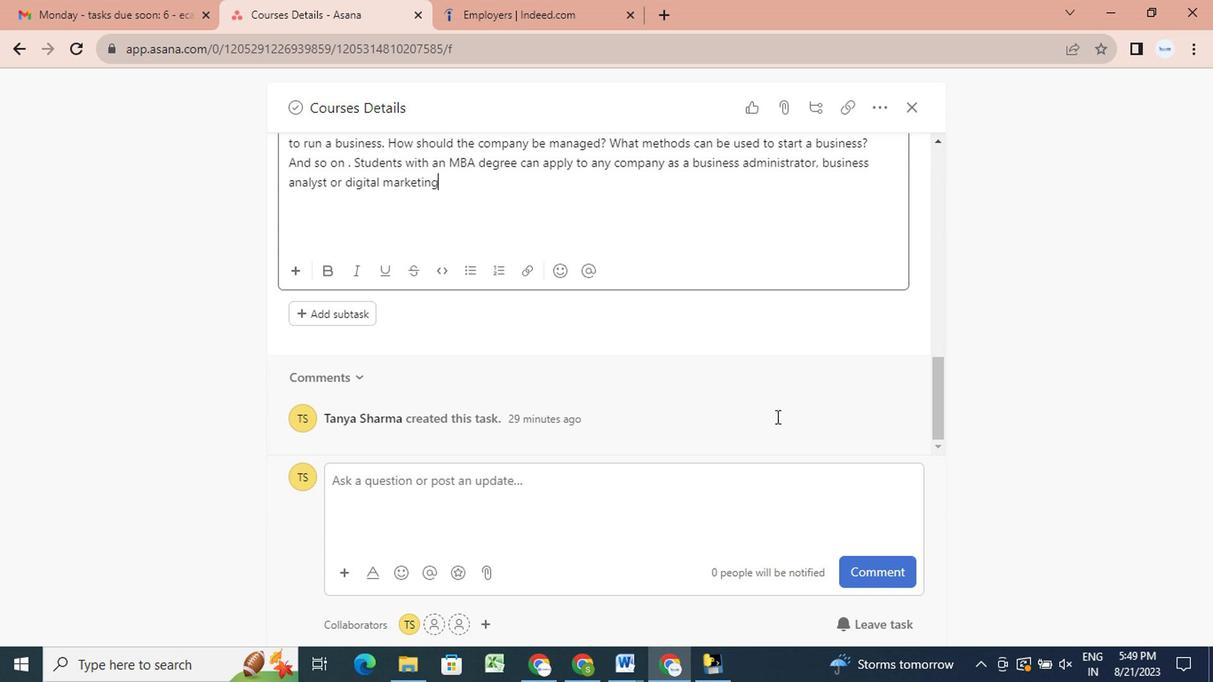 
Action: Mouse scrolled (653, 396) with delta (0, 0)
Screenshot: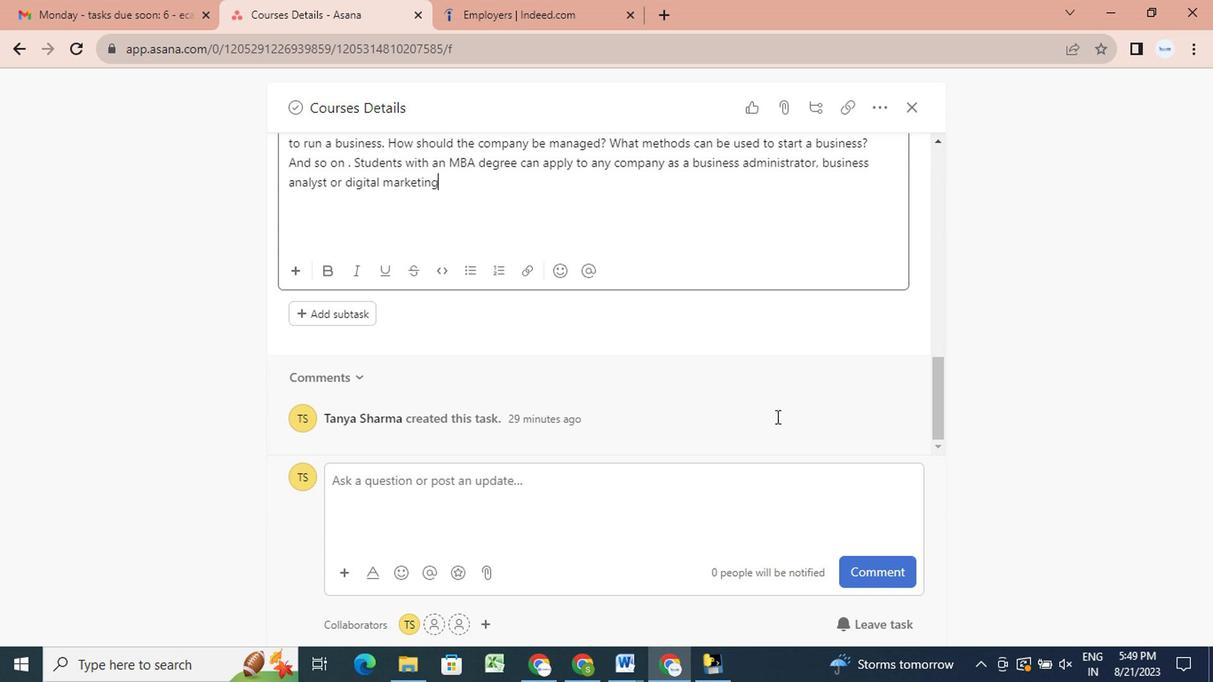 
Action: Mouse scrolled (653, 396) with delta (0, 0)
Screenshot: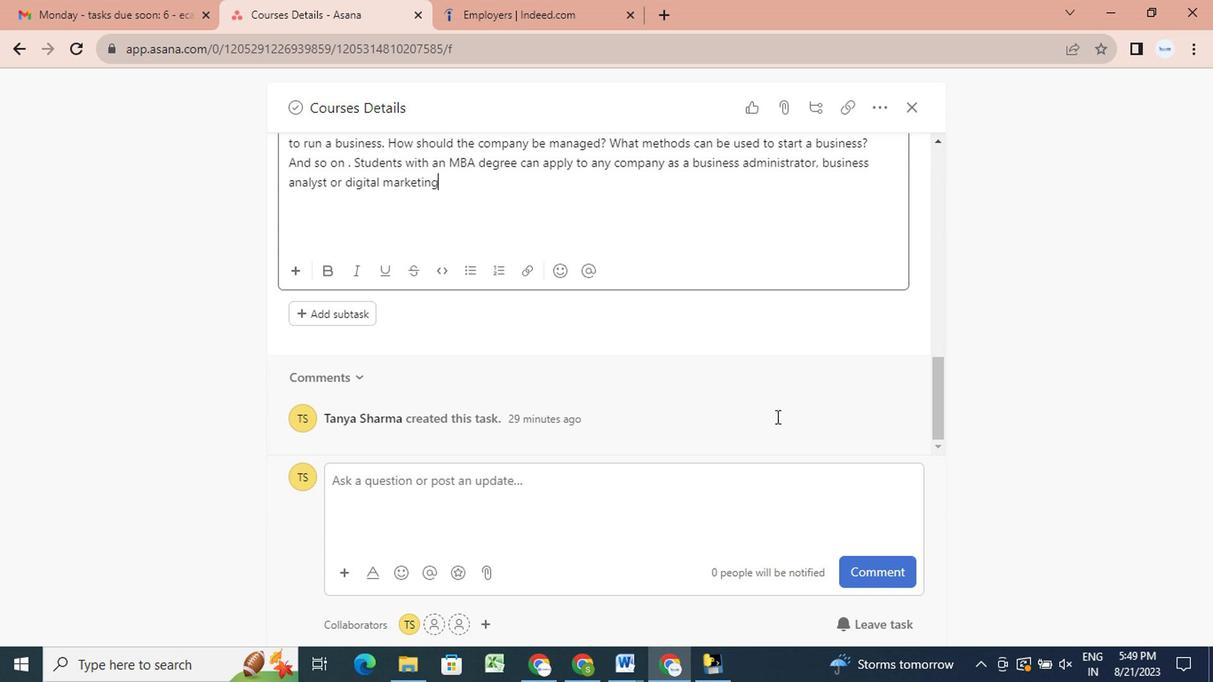 
Action: Mouse scrolled (653, 396) with delta (0, 0)
Screenshot: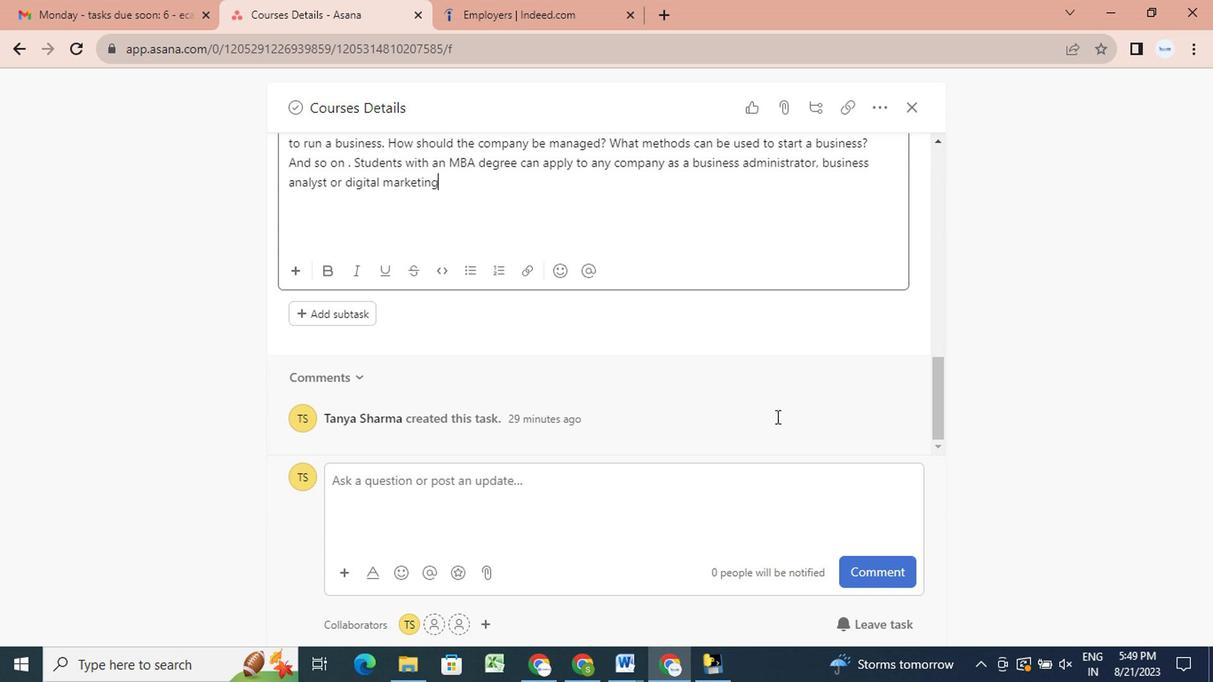 
Action: Mouse moved to (899, 356)
Screenshot: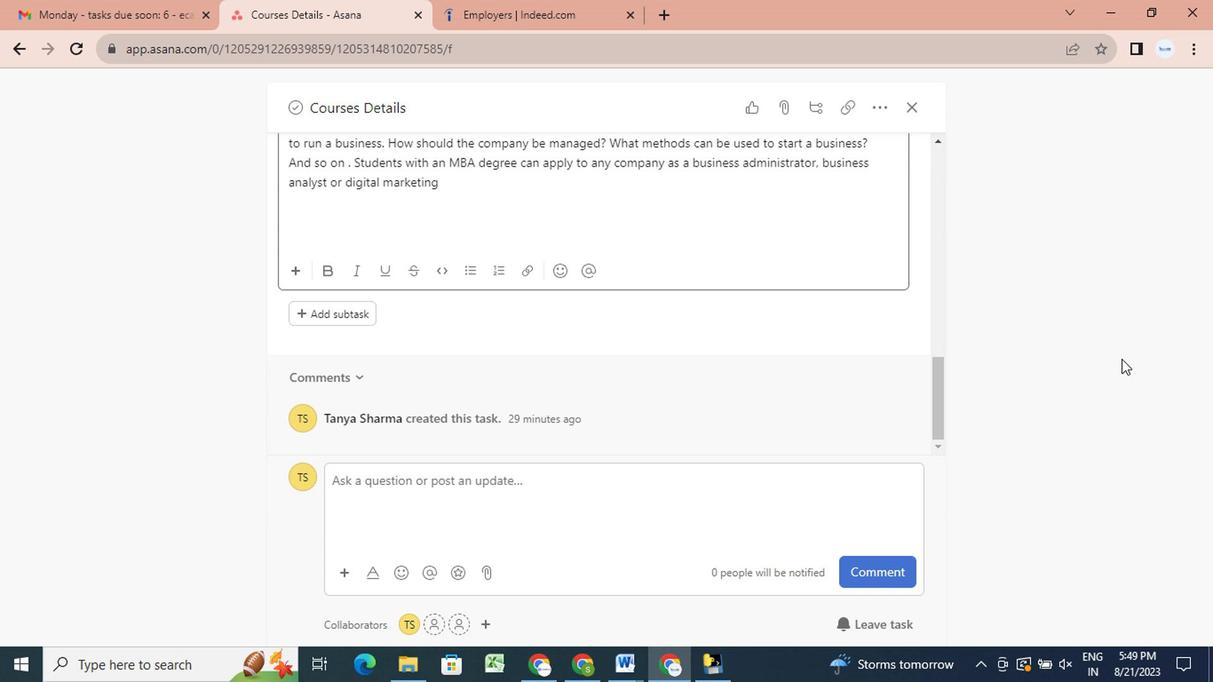 
Action: Mouse scrolled (899, 355) with delta (0, 0)
Screenshot: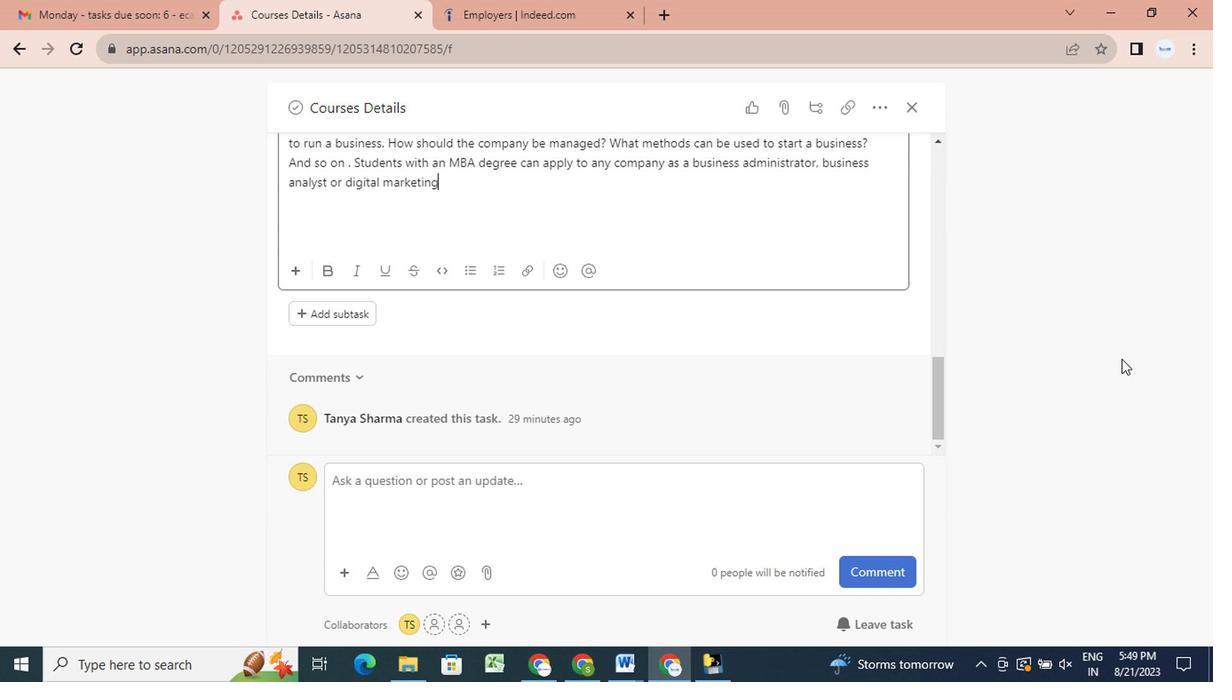 
Action: Mouse scrolled (899, 355) with delta (0, 0)
Screenshot: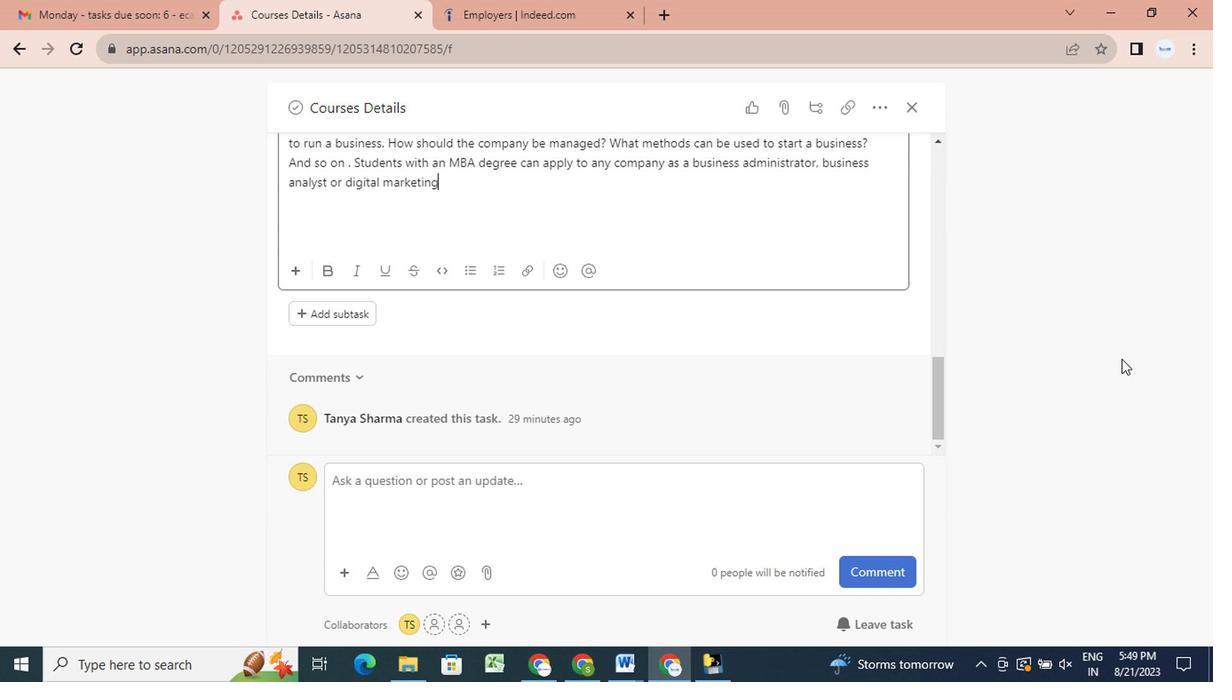 
Action: Mouse scrolled (899, 355) with delta (0, 0)
Screenshot: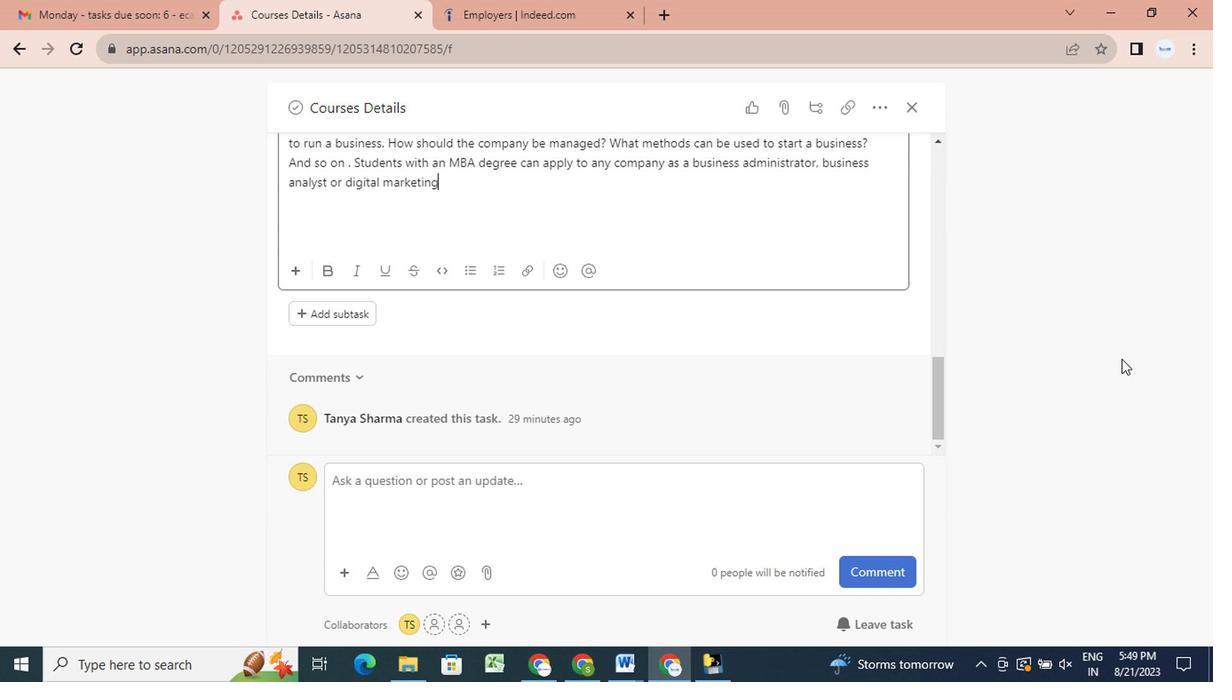 
Action: Mouse scrolled (899, 355) with delta (0, 0)
Screenshot: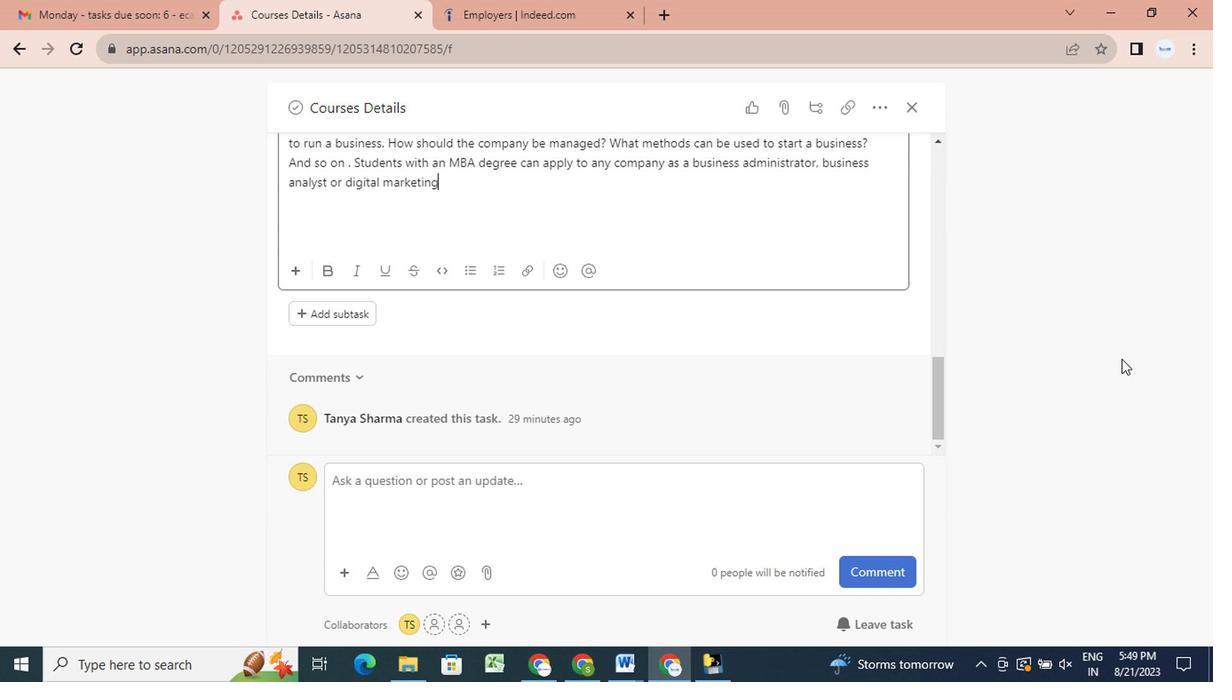 
Action: Mouse scrolled (899, 355) with delta (0, 0)
Screenshot: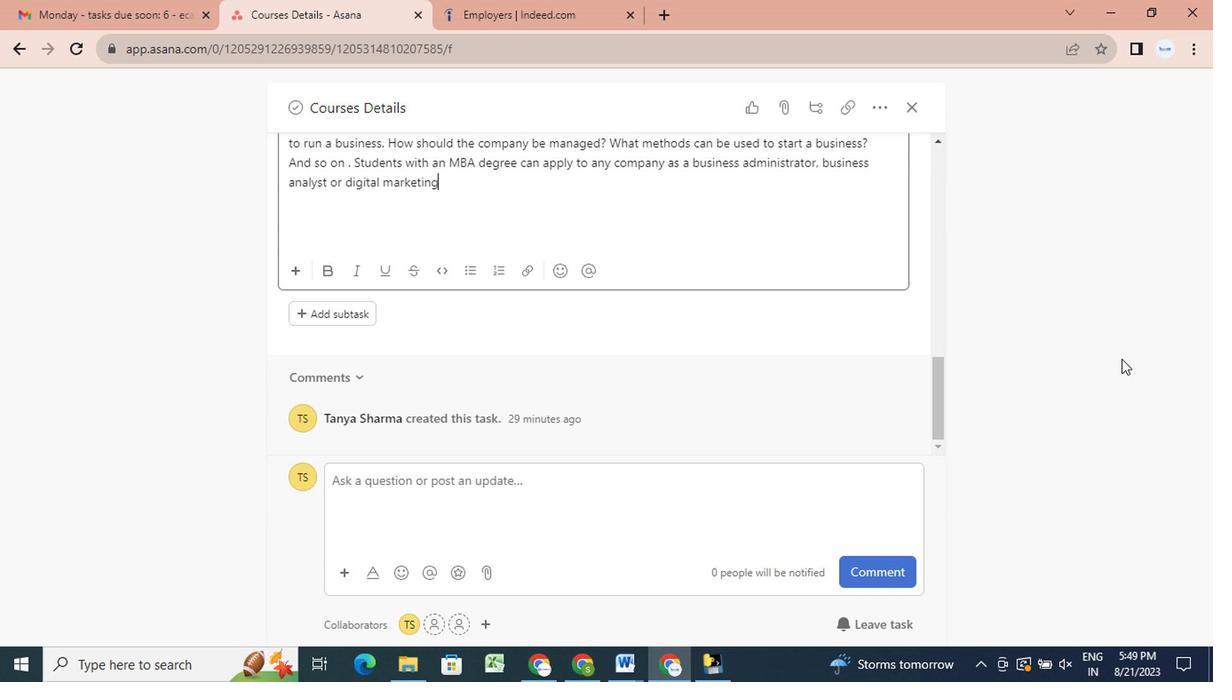 
Action: Mouse scrolled (899, 355) with delta (0, -1)
Screenshot: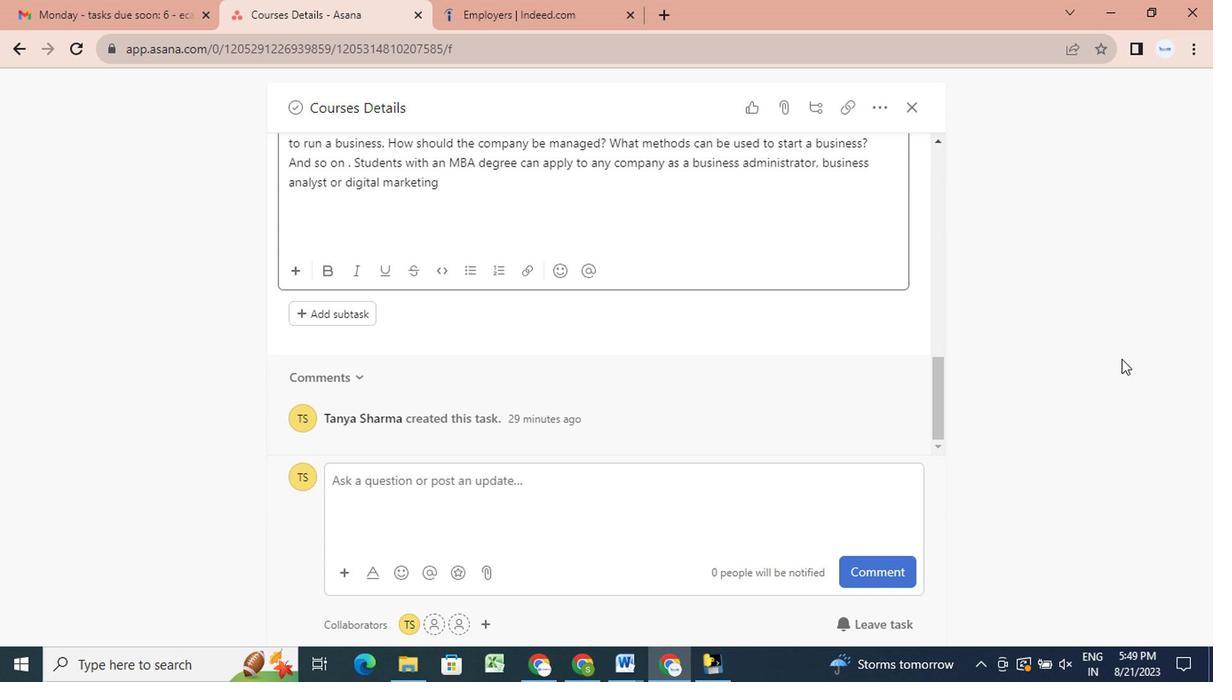 
Action: Mouse scrolled (899, 355) with delta (0, 0)
Screenshot: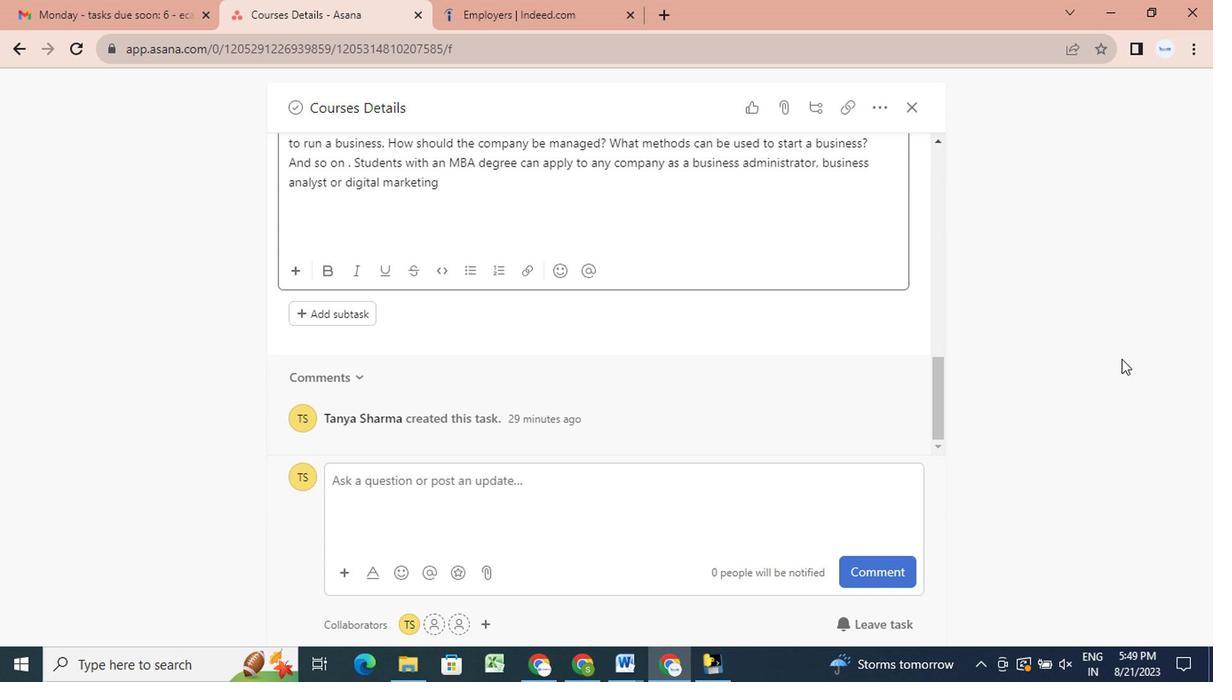 
Action: Mouse scrolled (899, 355) with delta (0, 0)
Screenshot: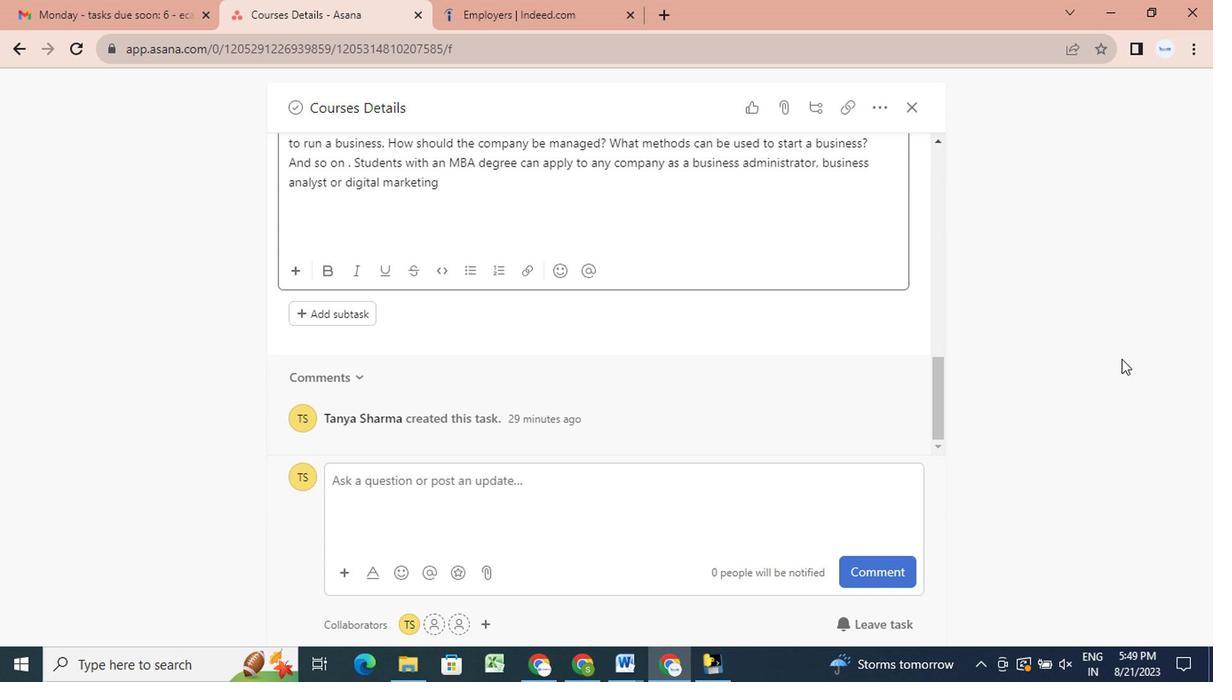 
Action: Mouse scrolled (899, 355) with delta (0, 0)
Screenshot: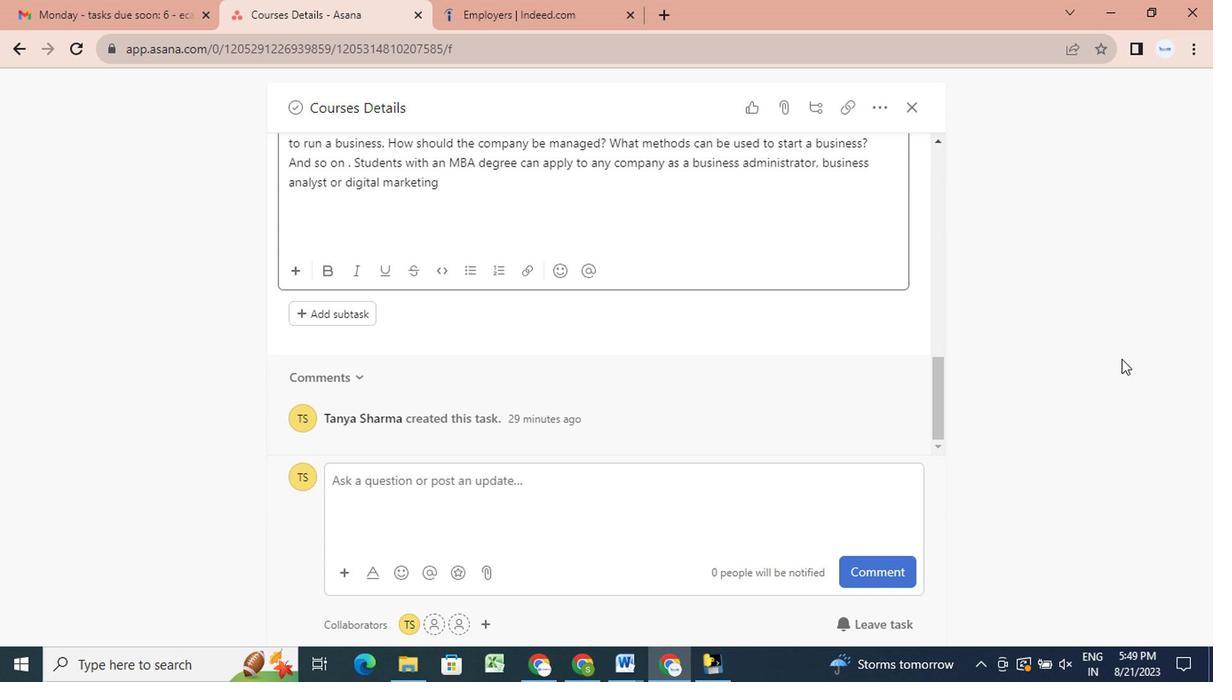 
Action: Mouse moved to (727, 176)
Screenshot: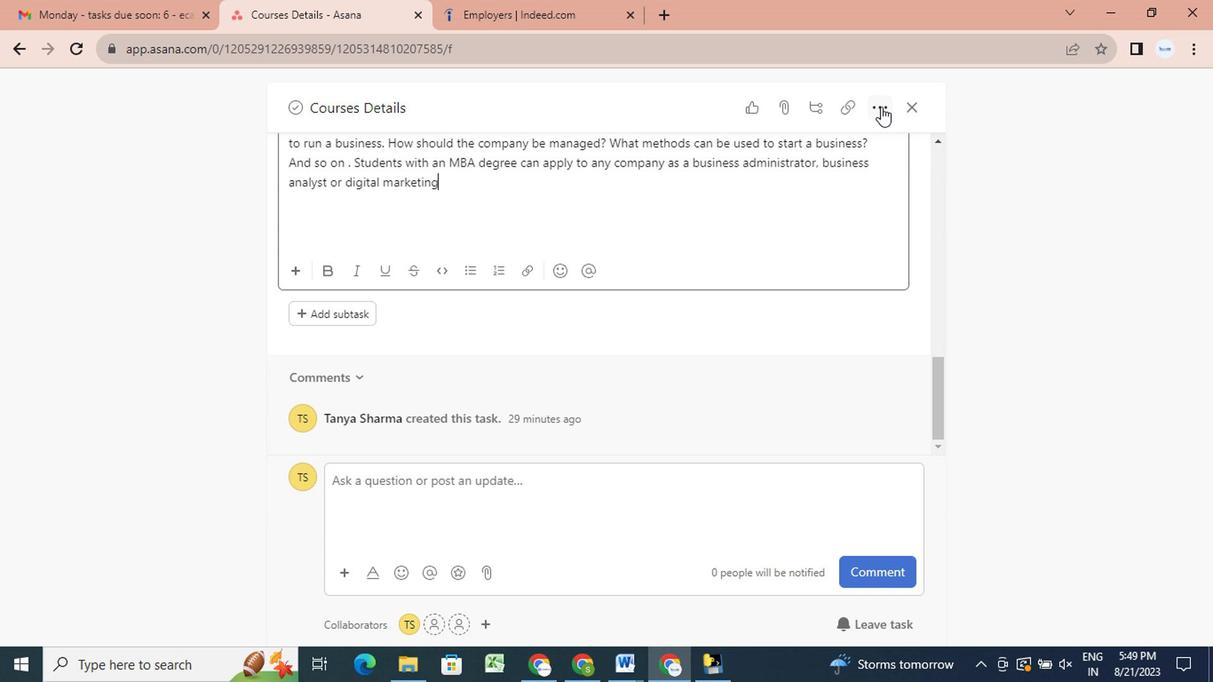 
Action: Mouse pressed left at (727, 176)
Screenshot: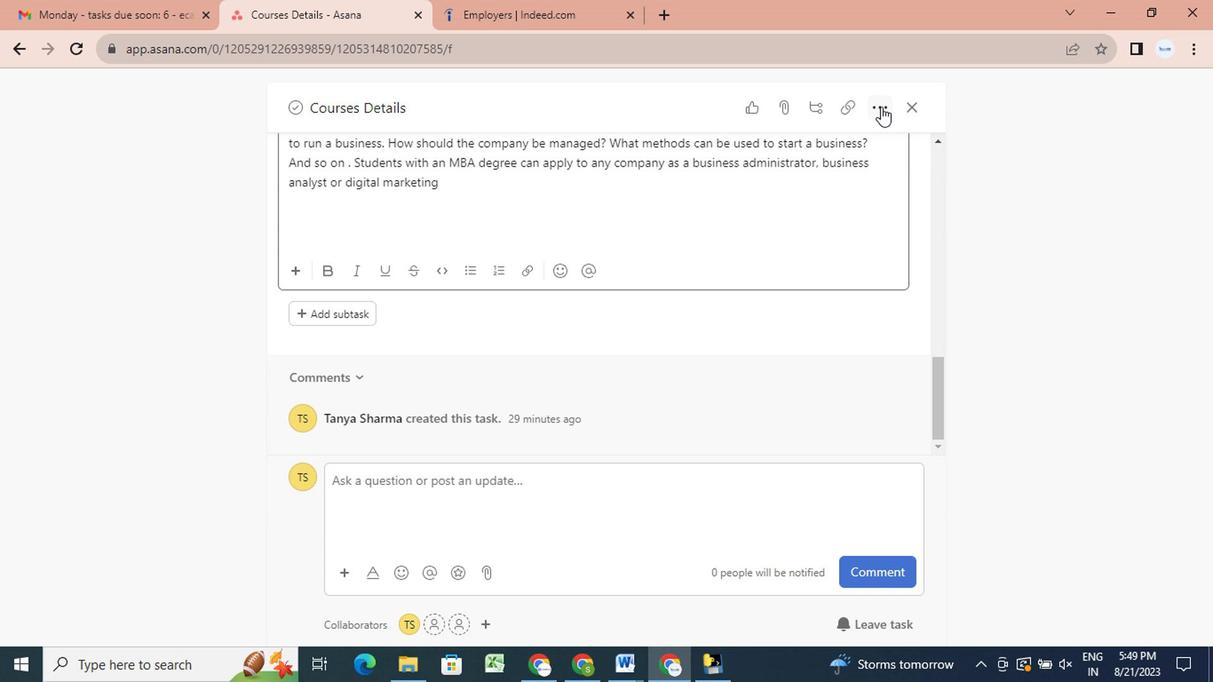 
Action: Mouse moved to (848, 226)
Screenshot: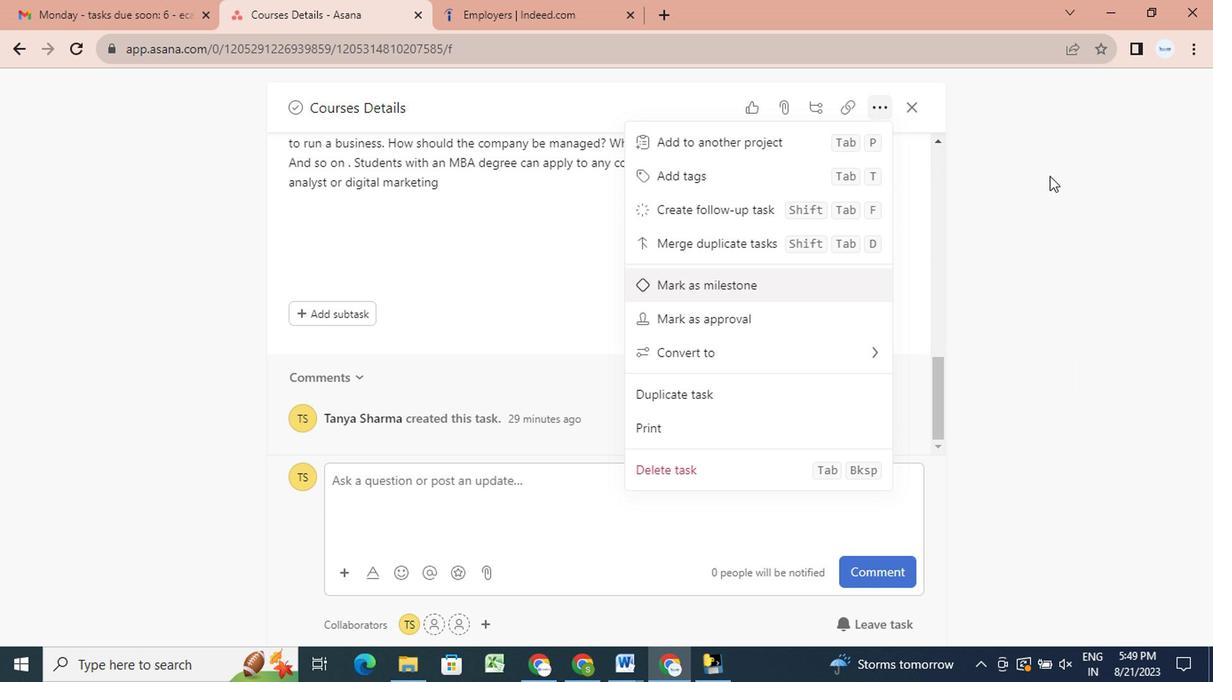 
Action: Mouse pressed left at (848, 226)
Screenshot: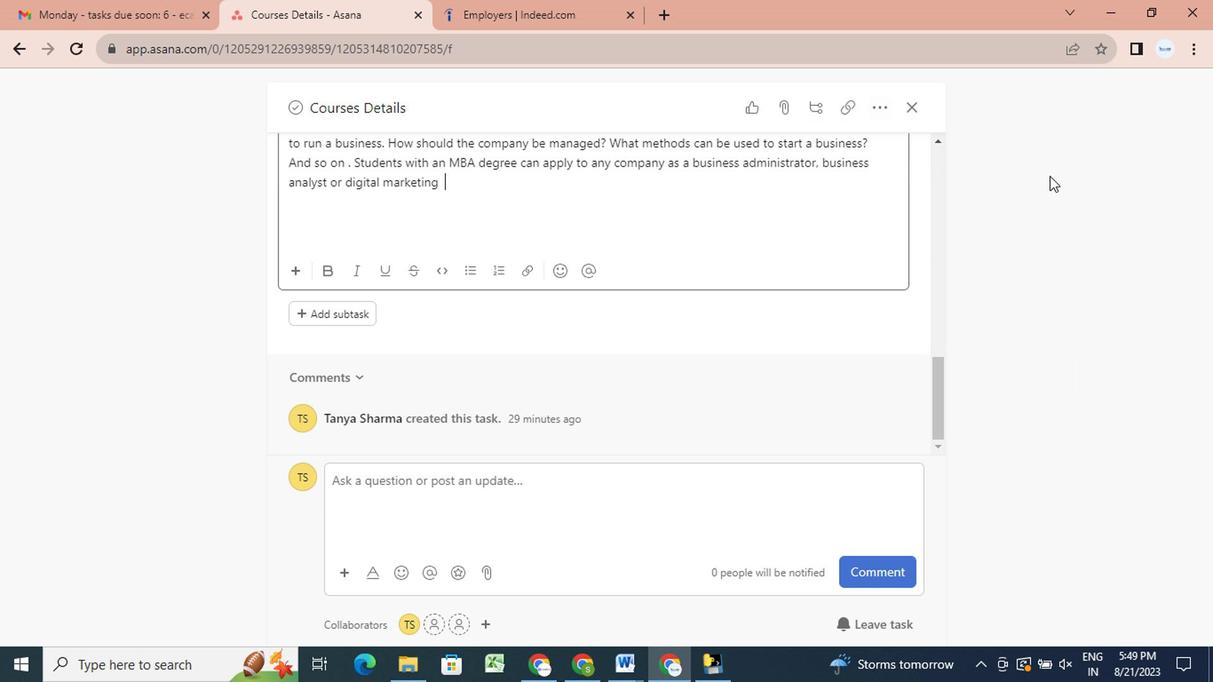 
Action: Mouse moved to (806, 310)
Screenshot: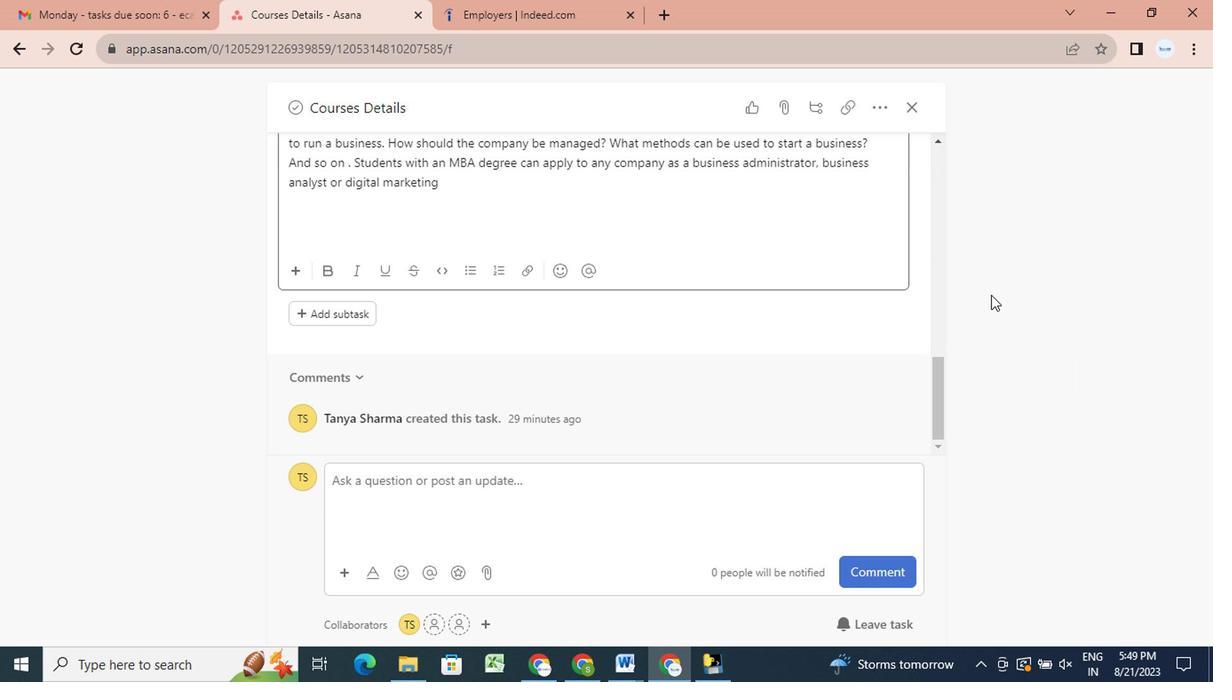 
Action: Mouse scrolled (806, 311) with delta (0, 0)
Screenshot: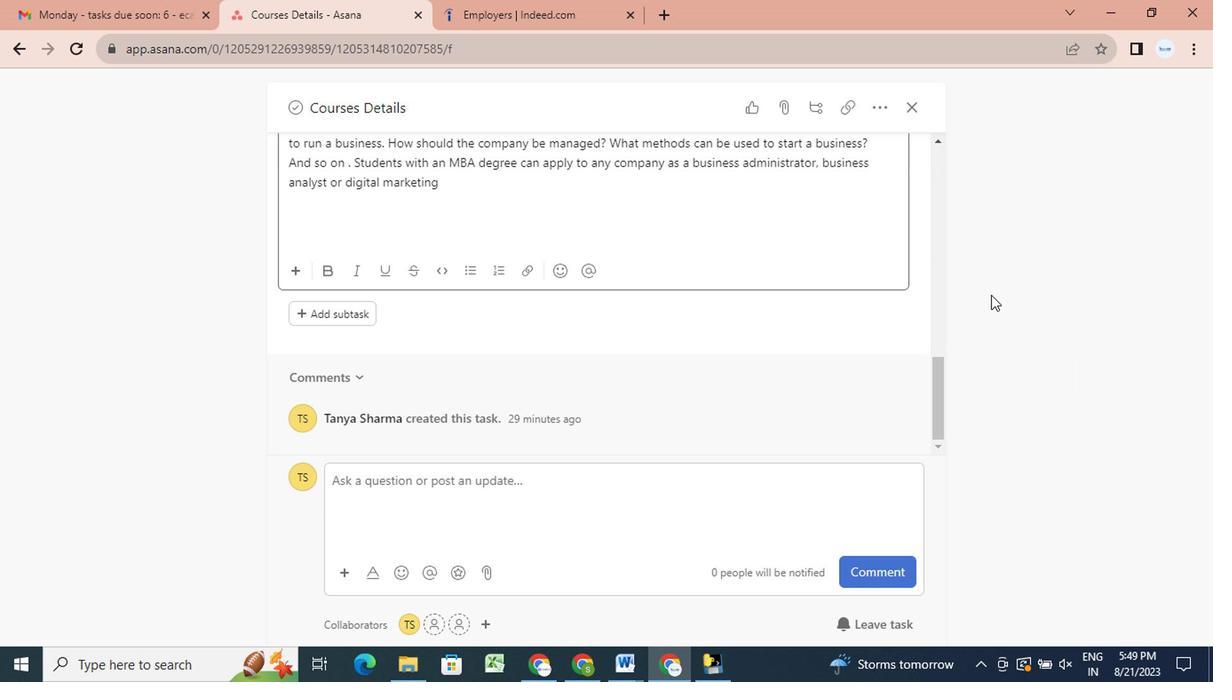 
Action: Mouse moved to (751, 178)
Screenshot: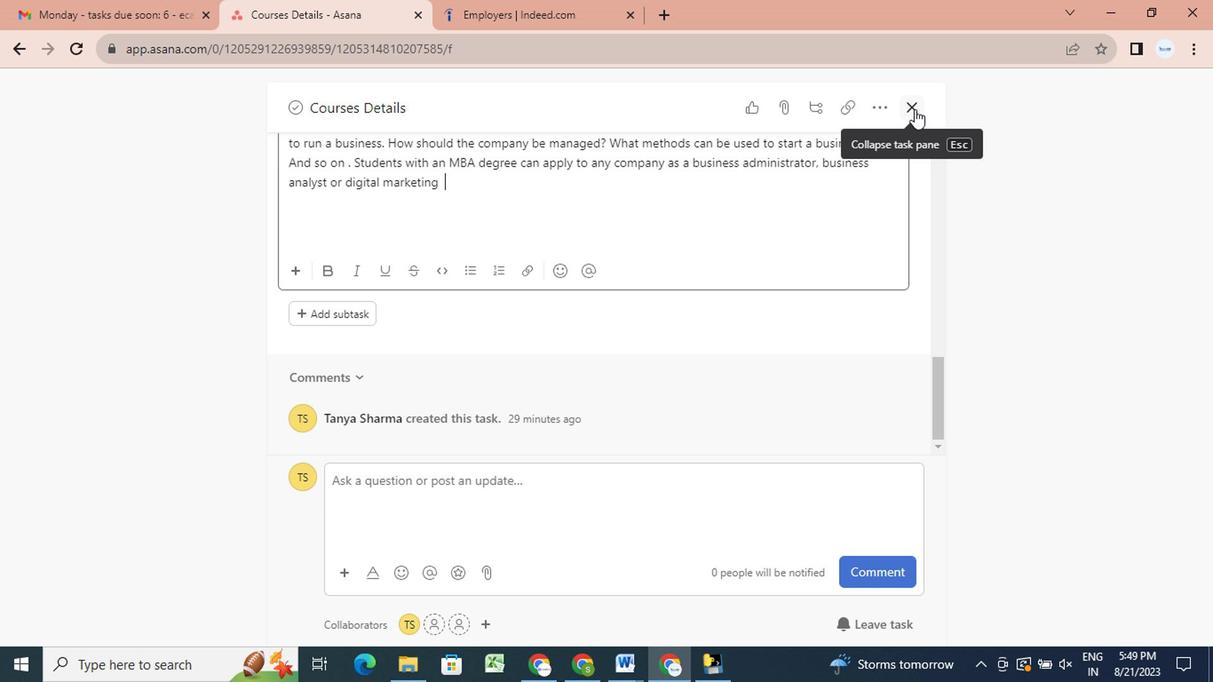 
Action: Mouse pressed left at (751, 178)
Screenshot: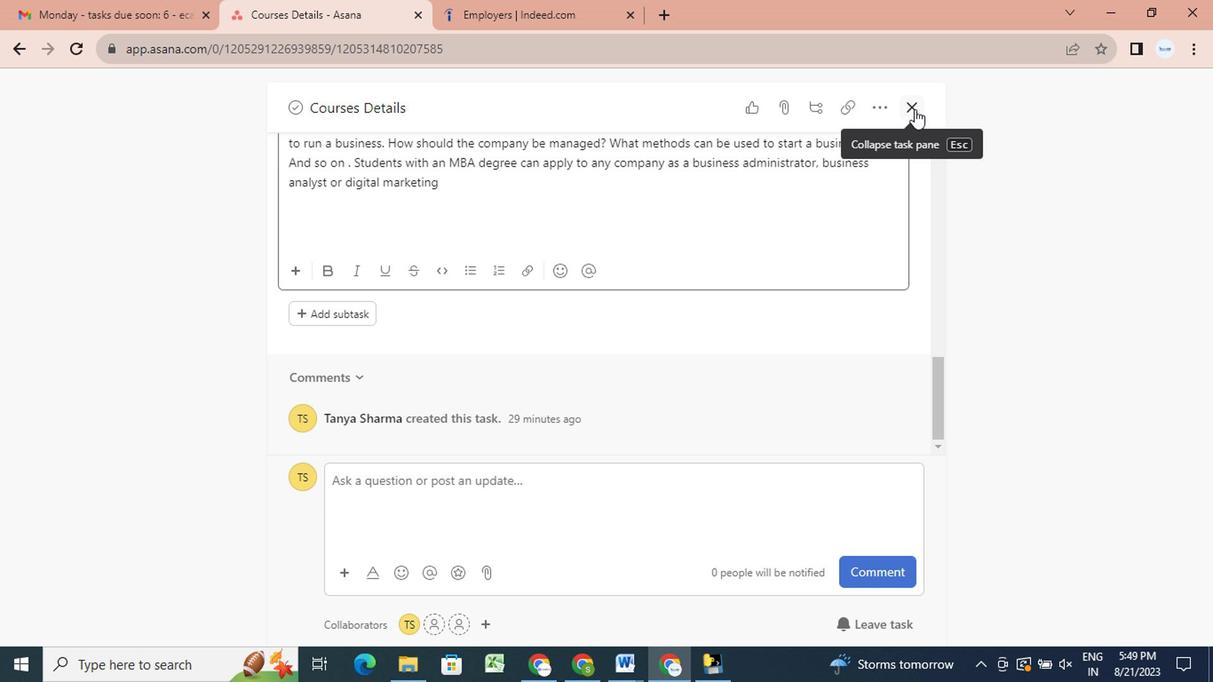 
Action: Mouse moved to (383, 345)
Screenshot: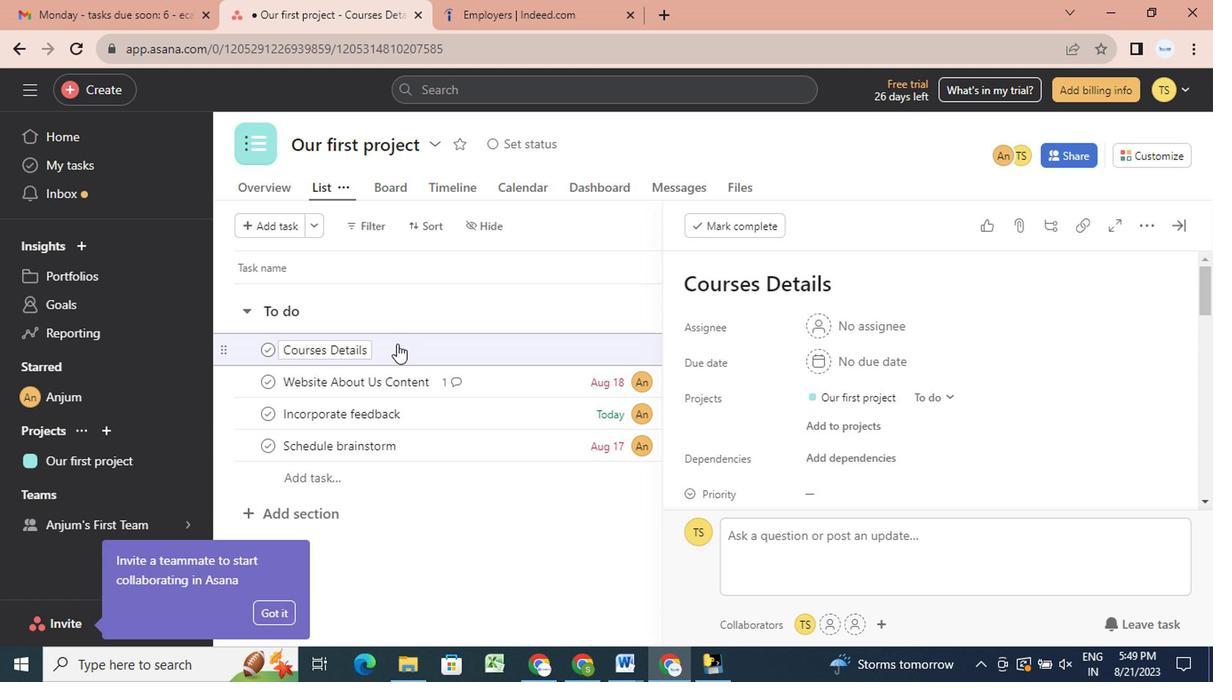 
Action: Mouse pressed left at (383, 345)
Screenshot: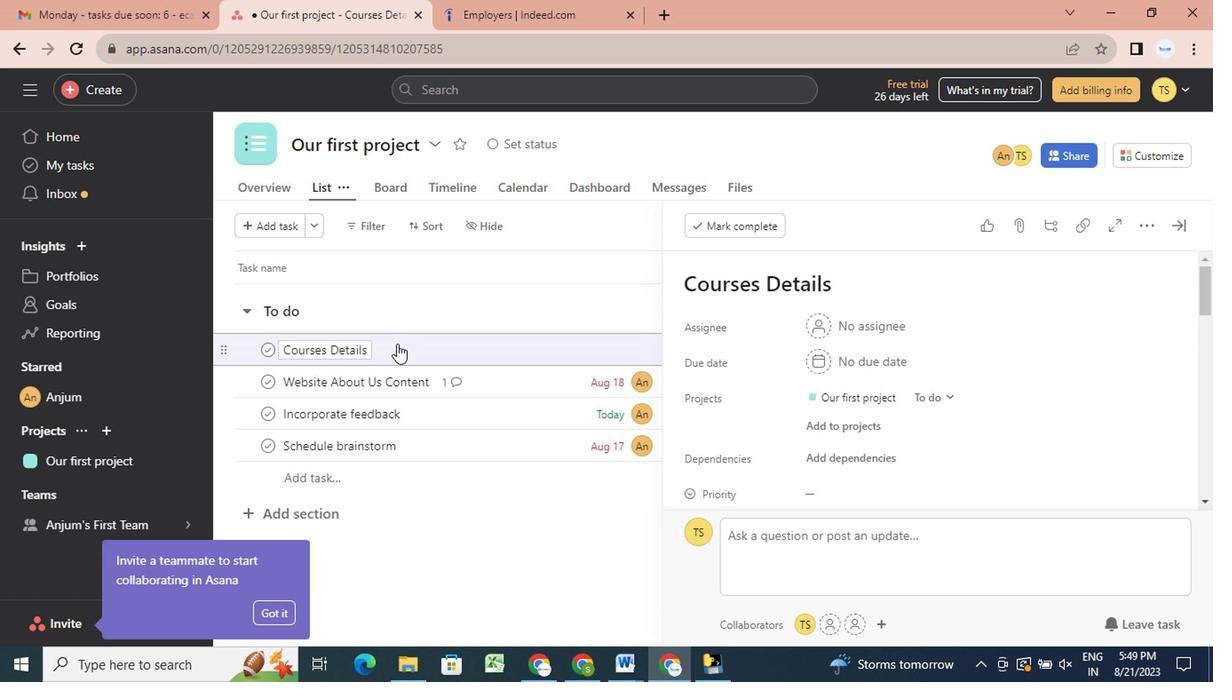 
Action: Mouse moved to (289, 541)
Screenshot: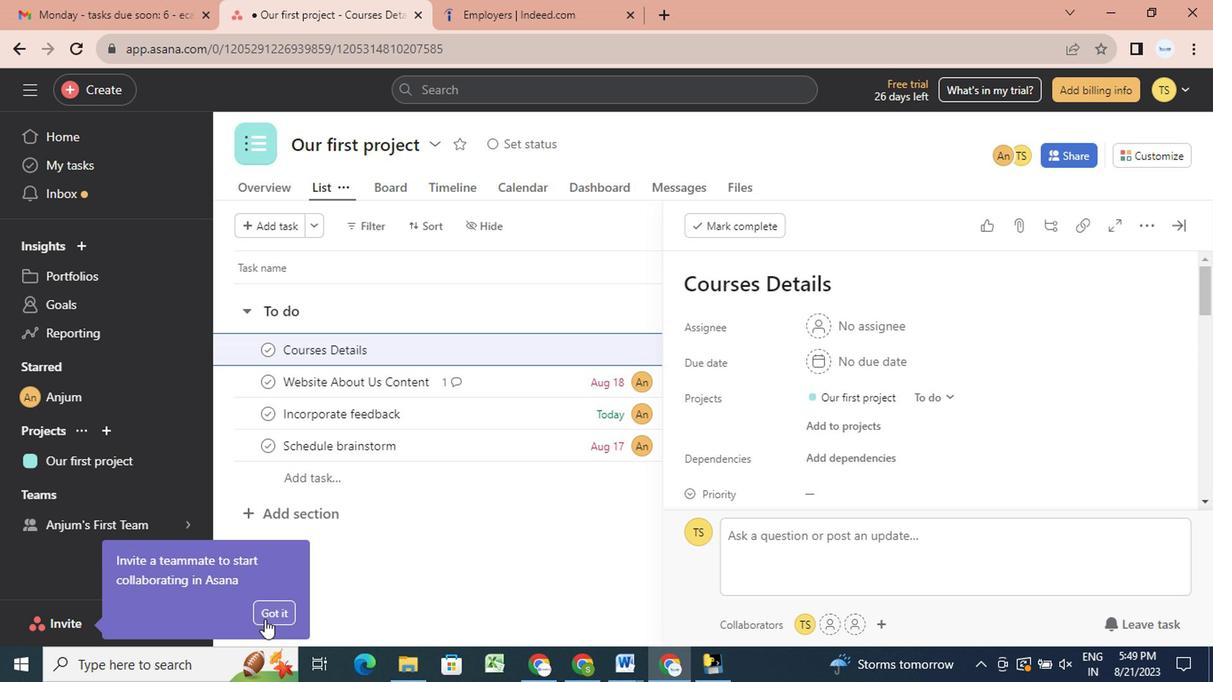 
Action: Mouse pressed left at (289, 541)
Screenshot: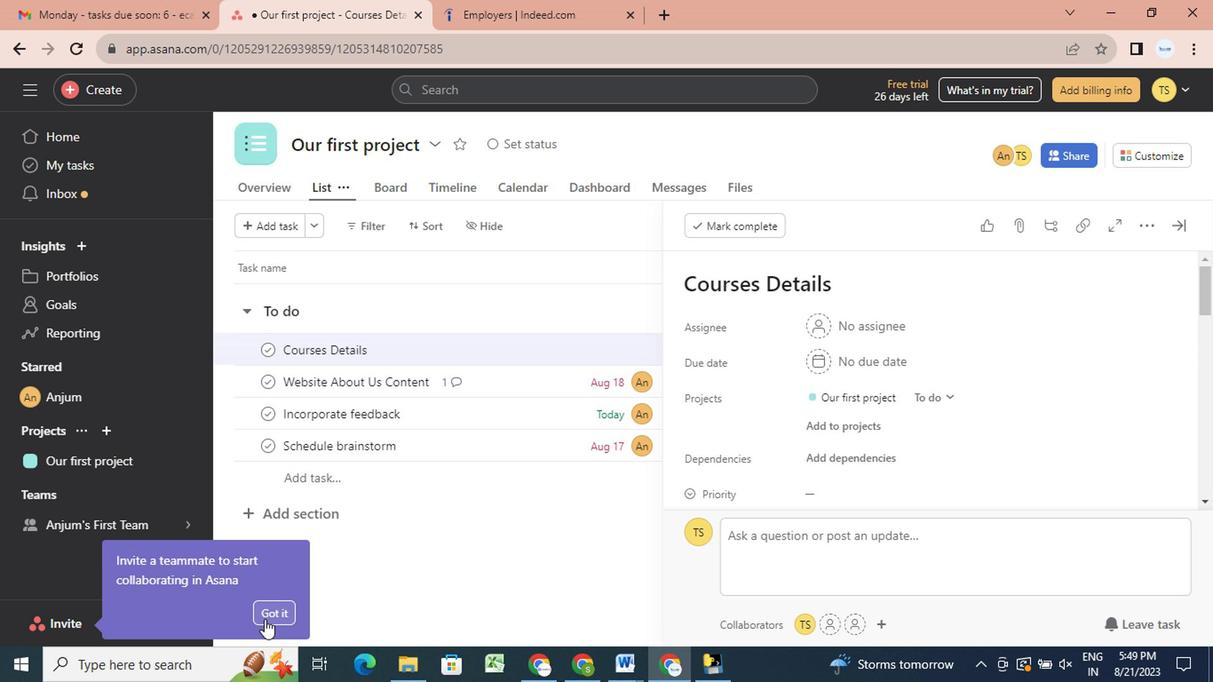 
Action: Mouse moved to (390, 349)
Screenshot: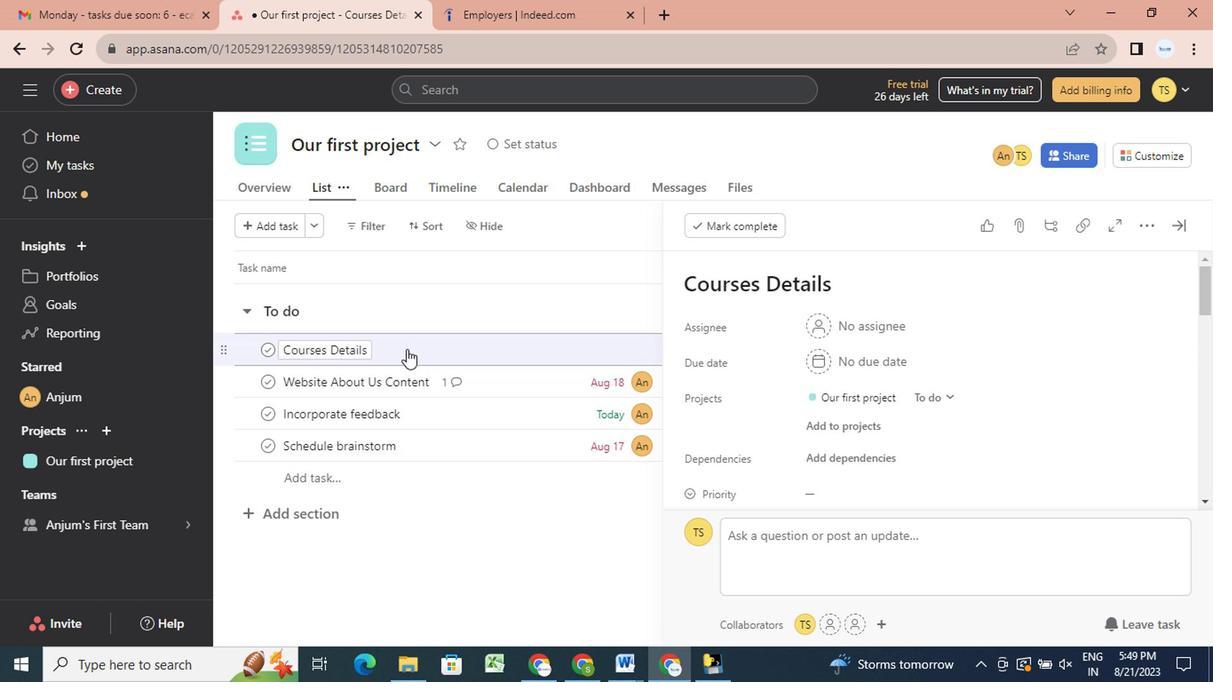 
Action: Mouse pressed left at (390, 349)
Screenshot: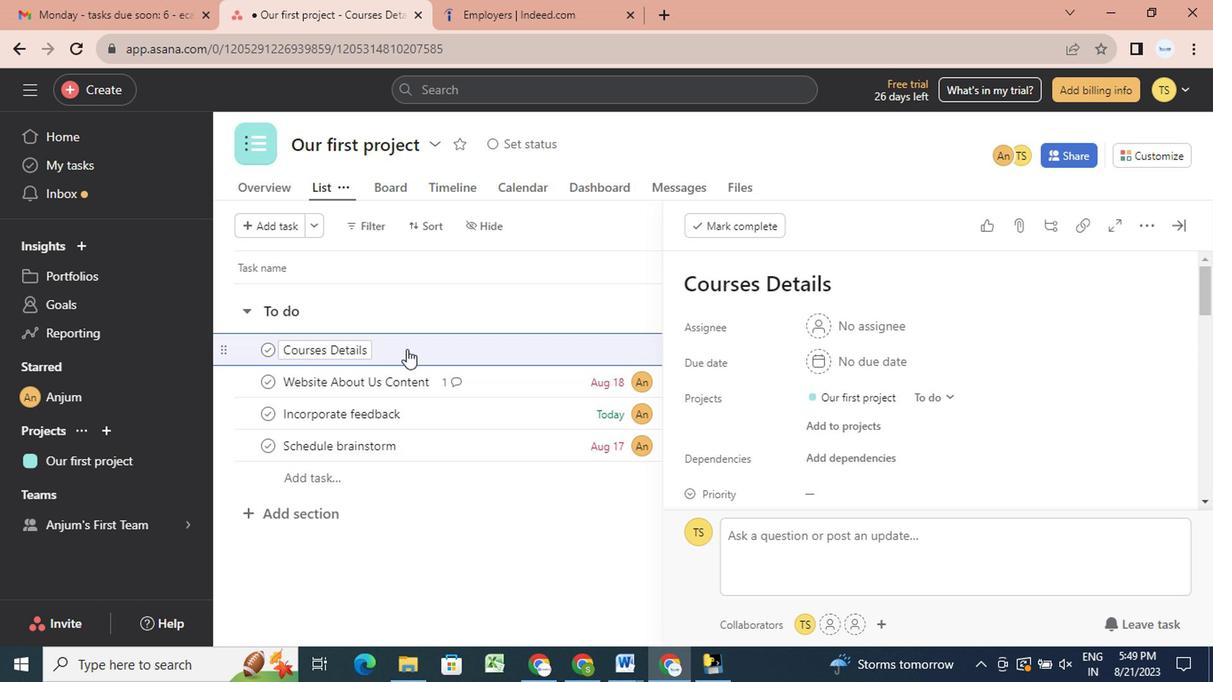 
Action: Mouse pressed left at (390, 349)
Screenshot: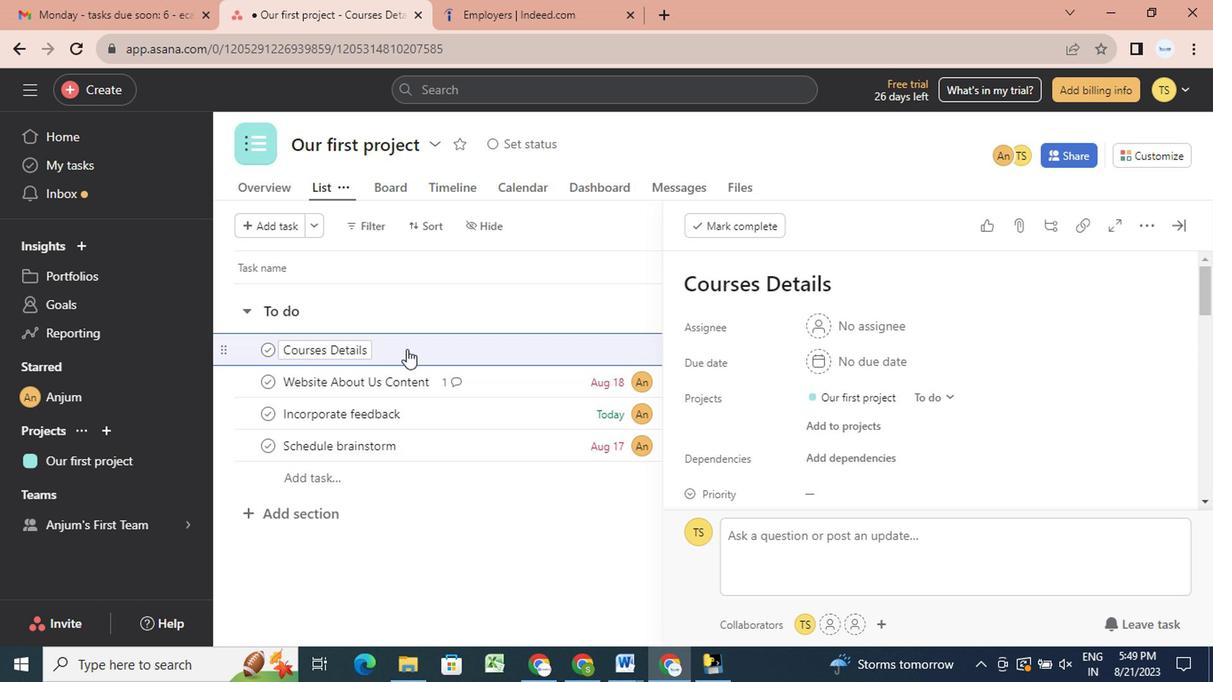 
Action: Mouse pressed left at (390, 349)
Screenshot: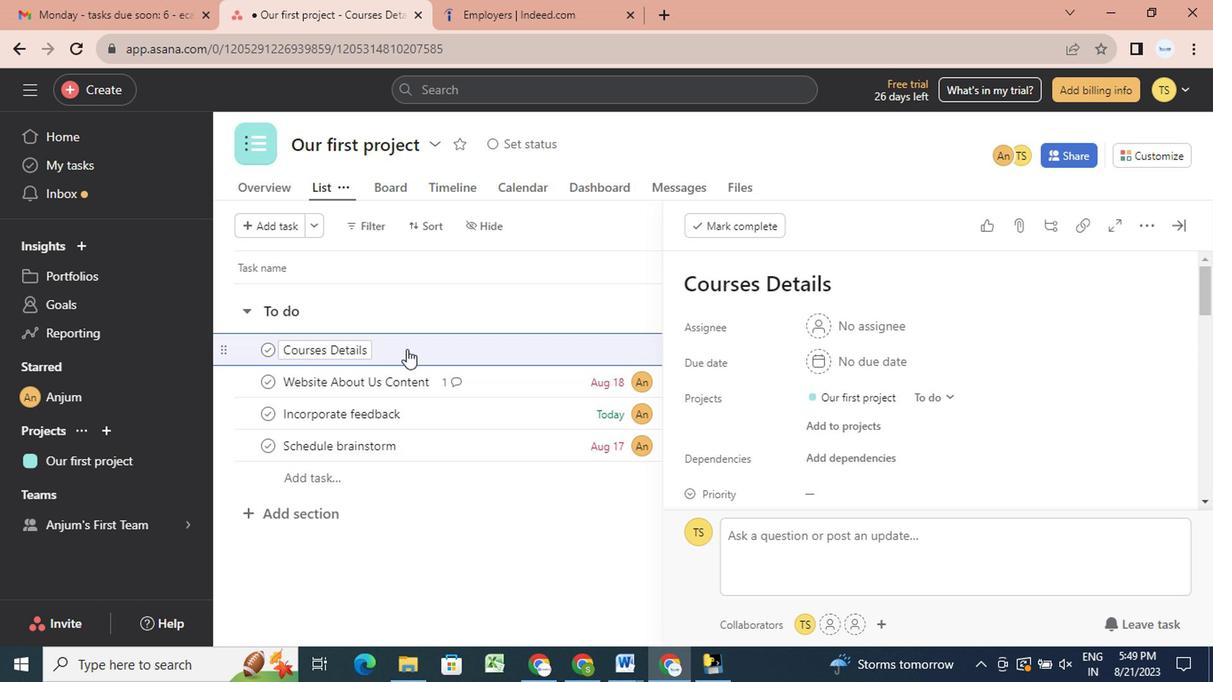 
Action: Mouse moved to (717, 436)
Screenshot: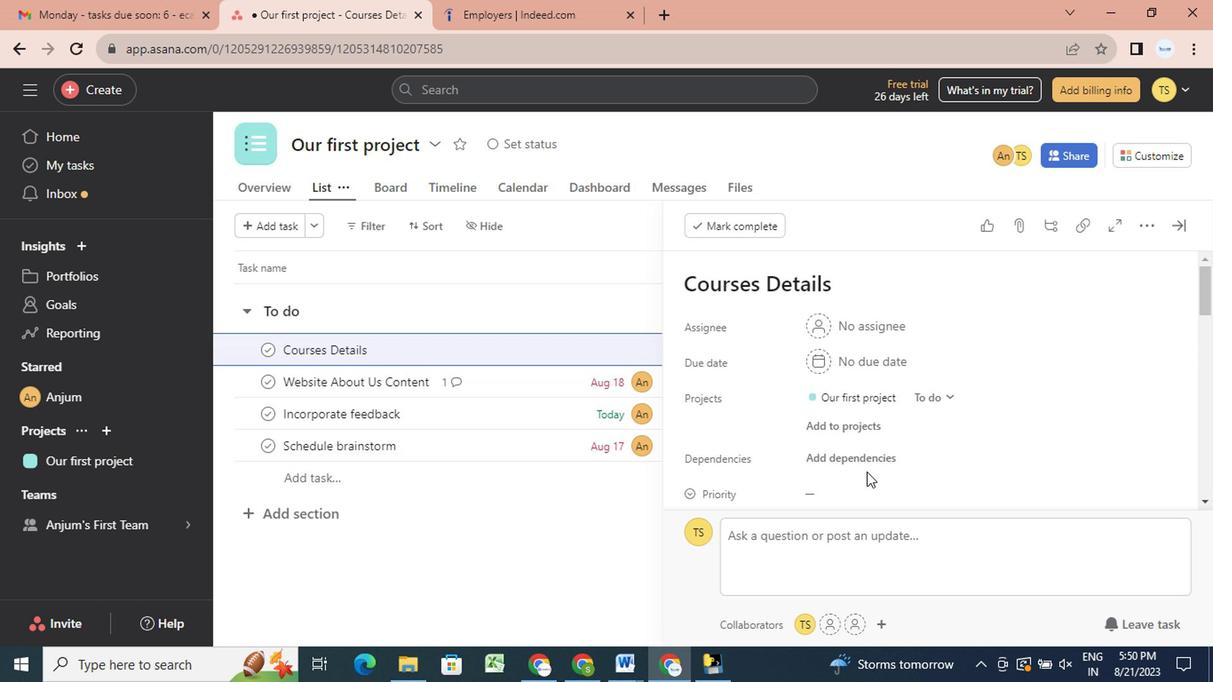 
Action: Mouse scrolled (717, 436) with delta (0, 0)
Screenshot: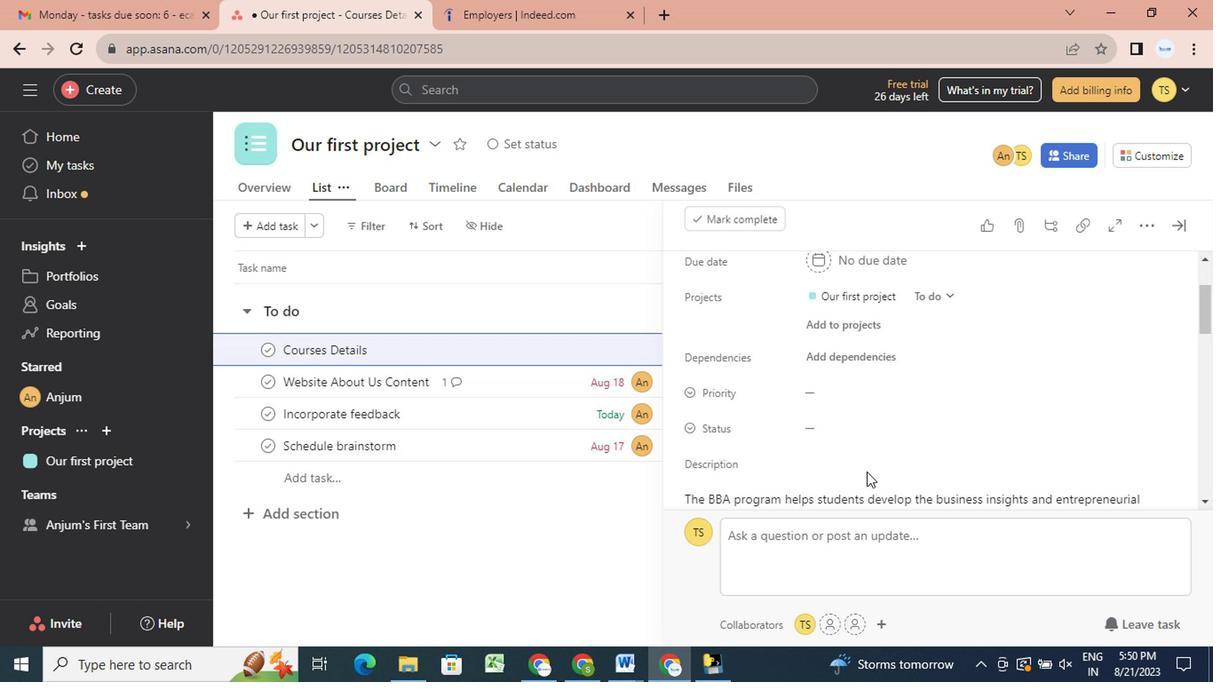 
Action: Mouse scrolled (717, 436) with delta (0, 0)
Screenshot: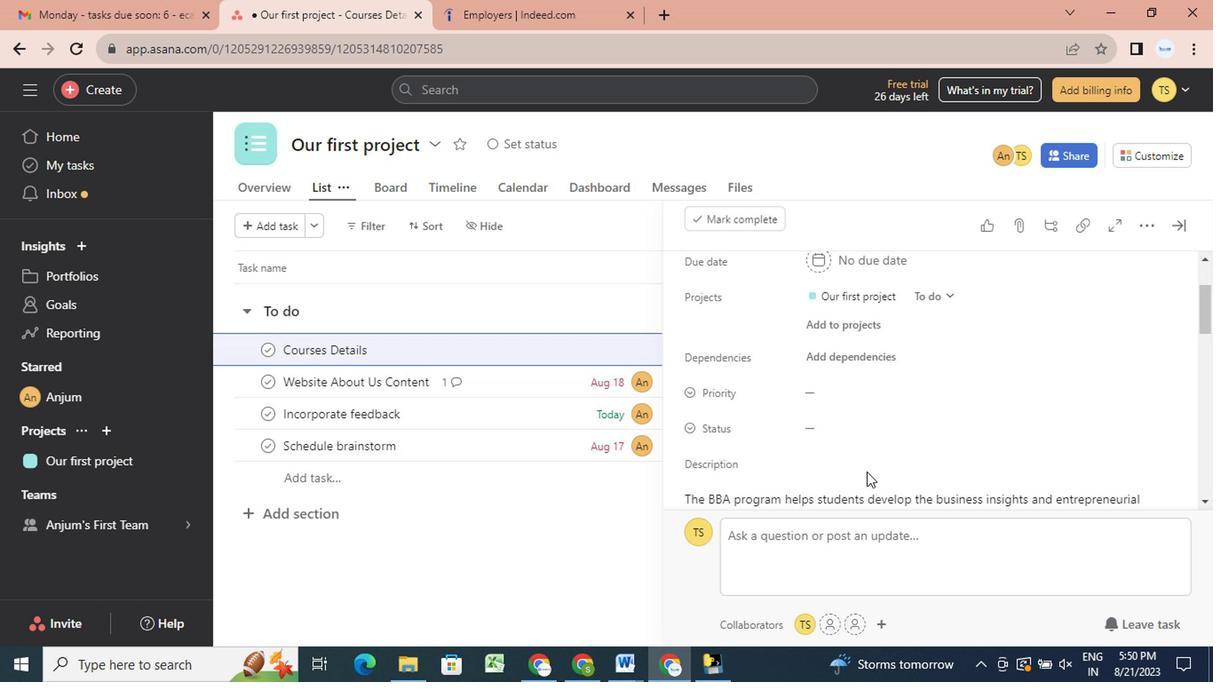 
Action: Mouse scrolled (717, 435) with delta (0, -1)
Screenshot: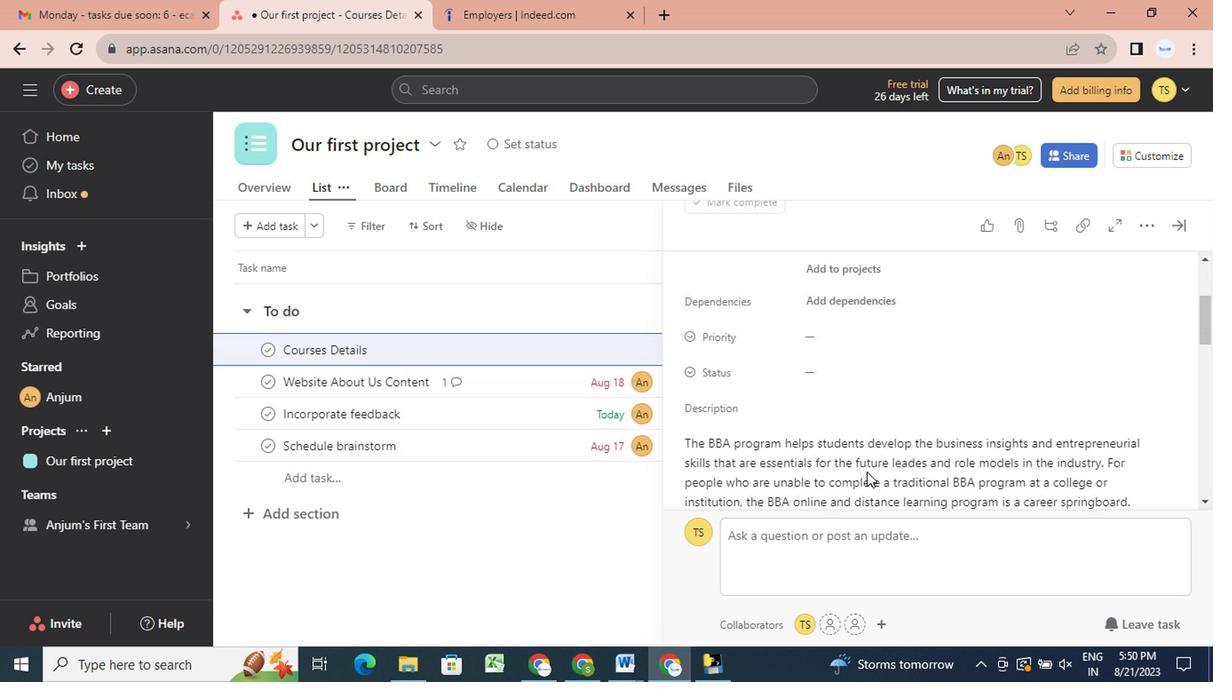 
Action: Mouse scrolled (717, 436) with delta (0, 0)
Screenshot: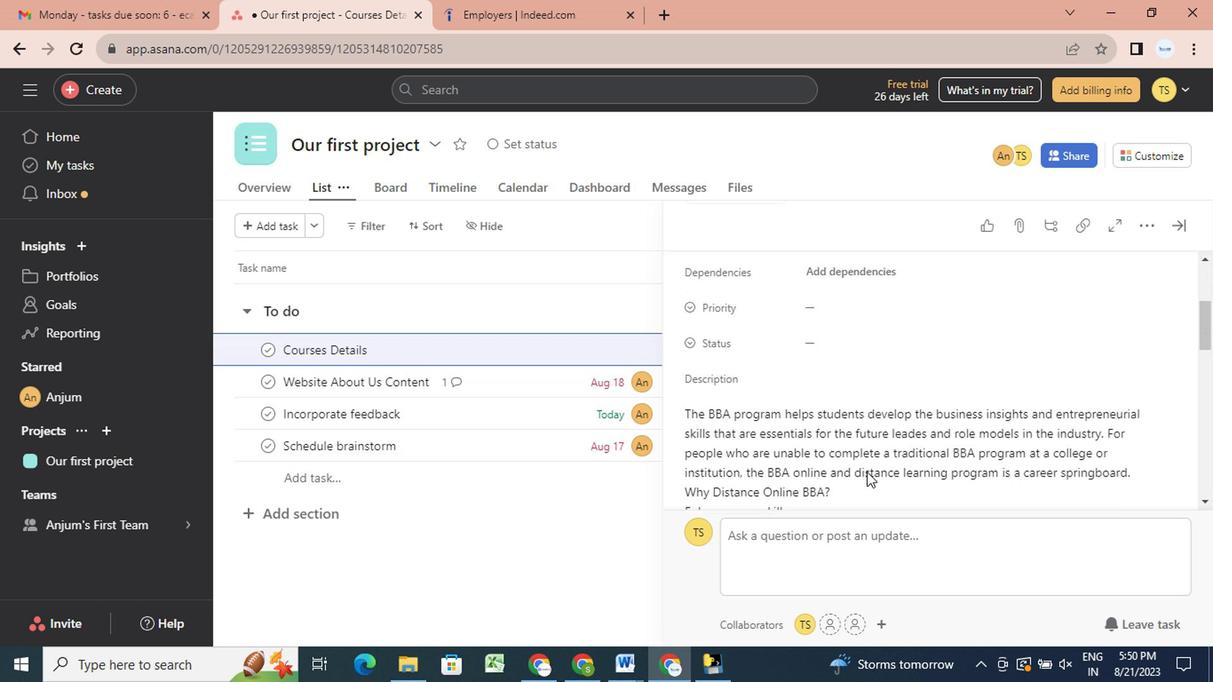 
Action: Mouse scrolled (717, 436) with delta (0, 0)
Screenshot: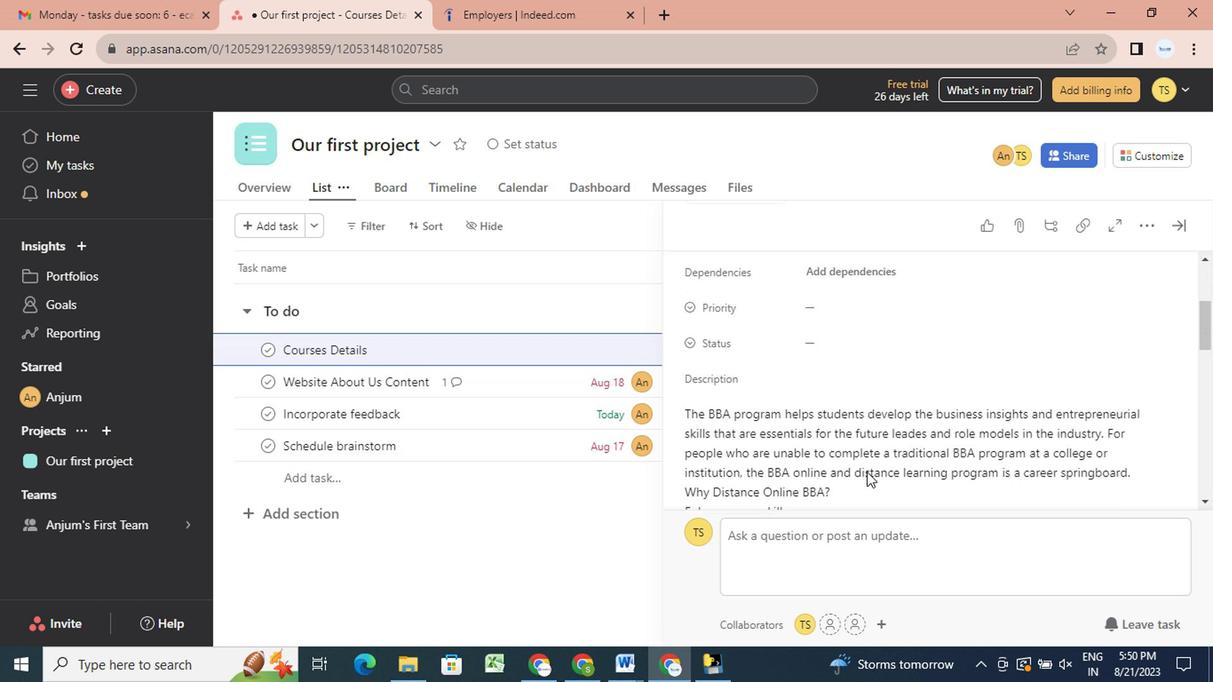 
Action: Mouse scrolled (717, 436) with delta (0, 0)
Screenshot: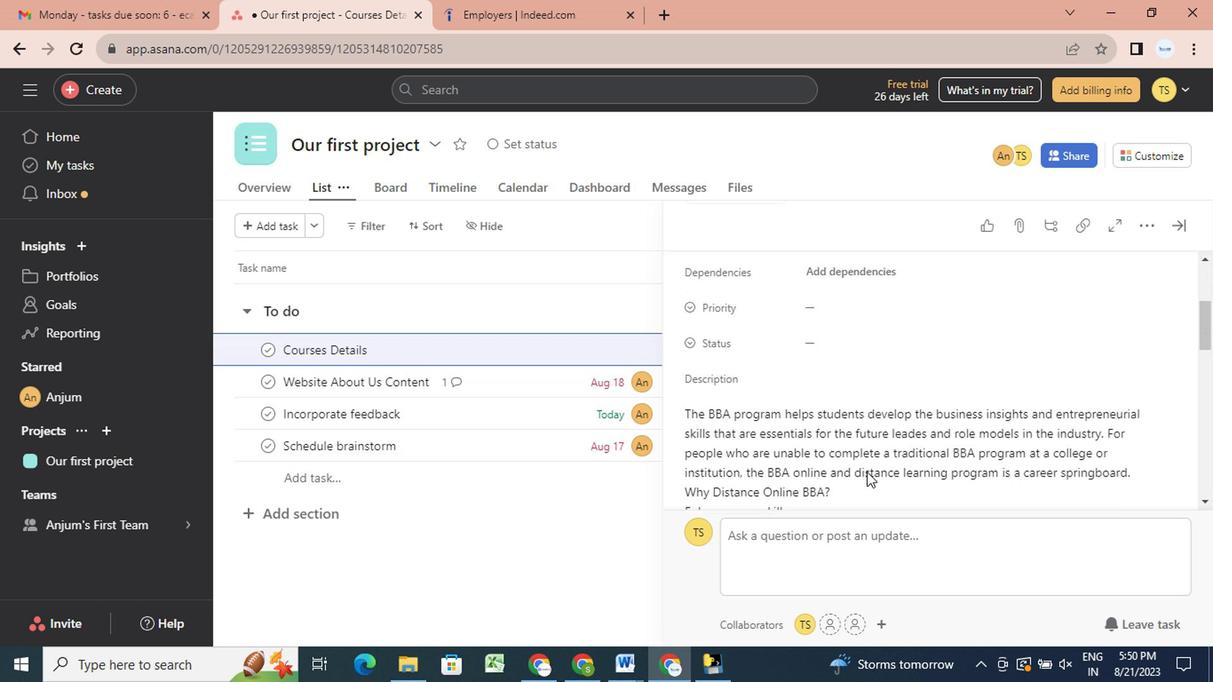 
Action: Mouse scrolled (717, 436) with delta (0, 0)
Screenshot: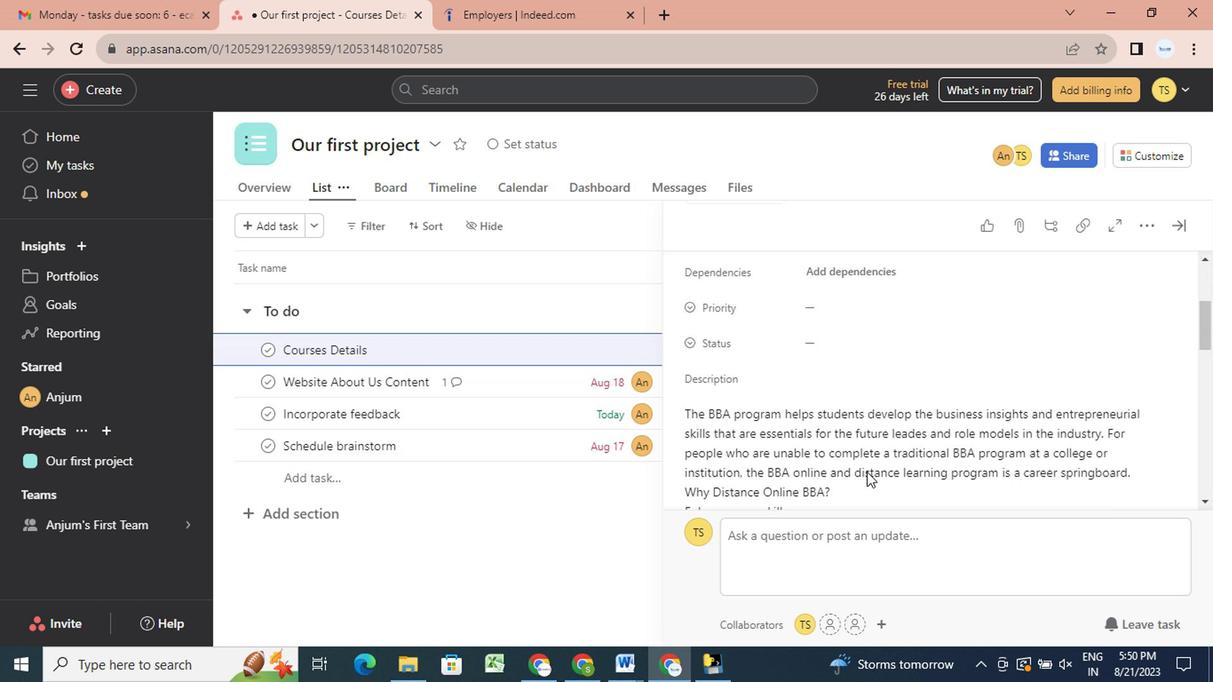 
Action: Mouse scrolled (717, 436) with delta (0, 0)
Screenshot: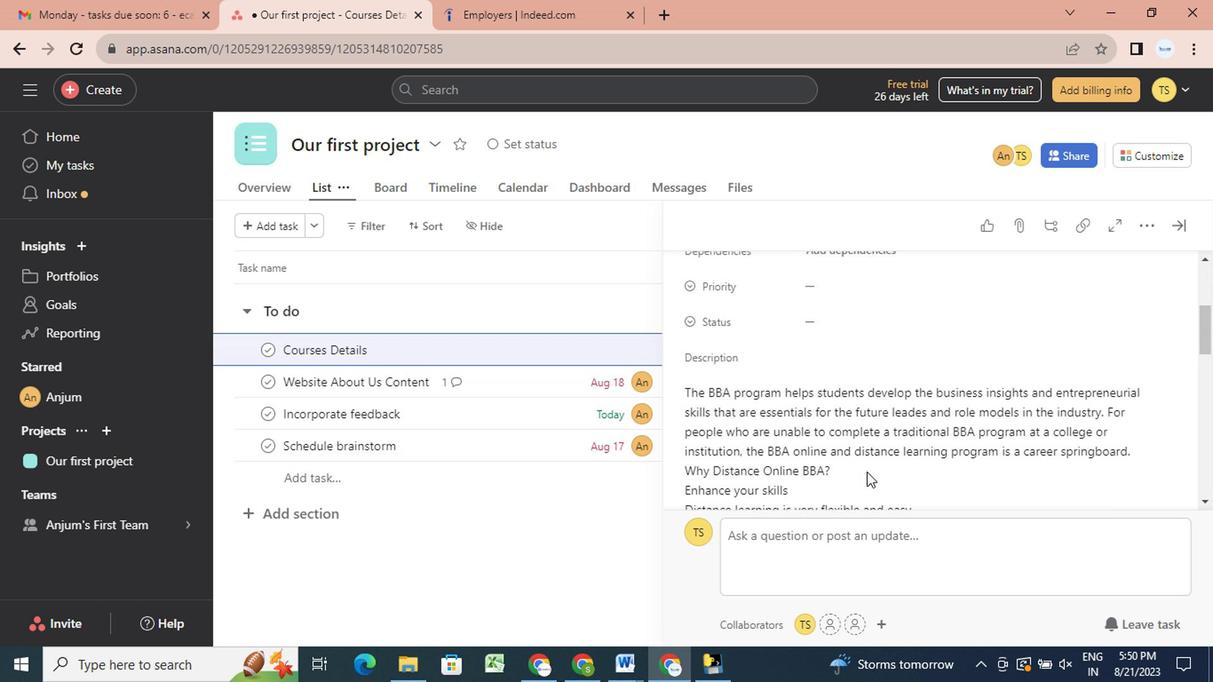 
Action: Mouse scrolled (717, 436) with delta (0, 0)
Screenshot: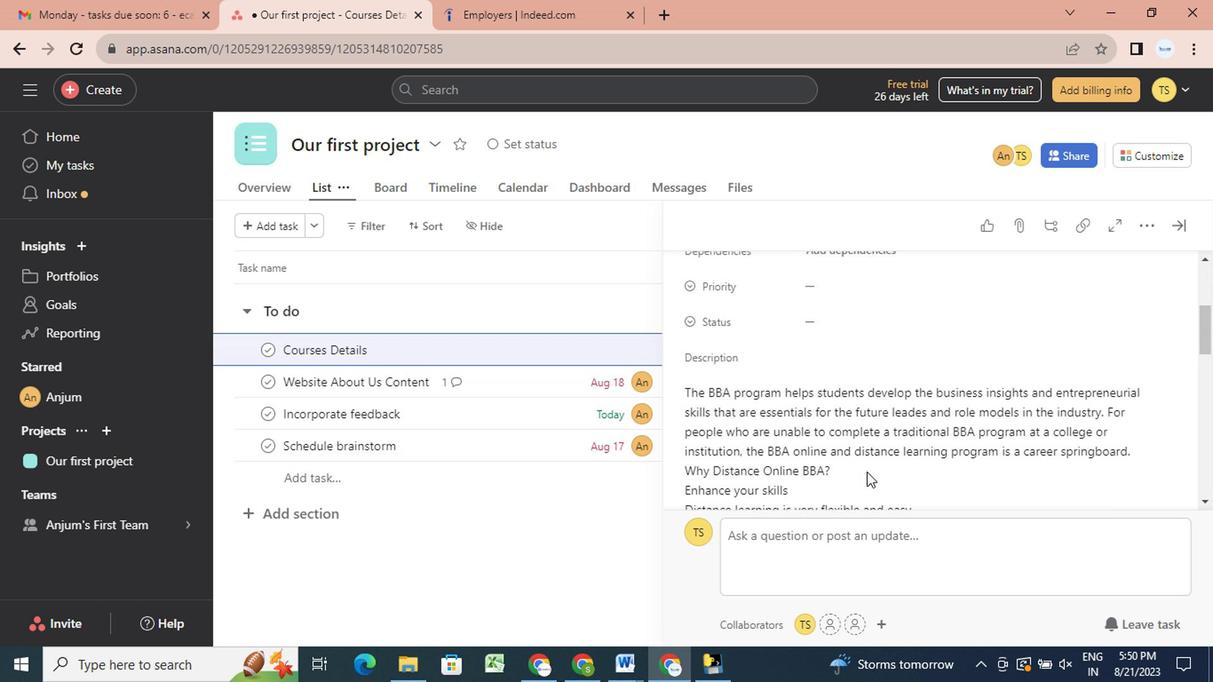 
Action: Mouse scrolled (717, 436) with delta (0, 0)
Screenshot: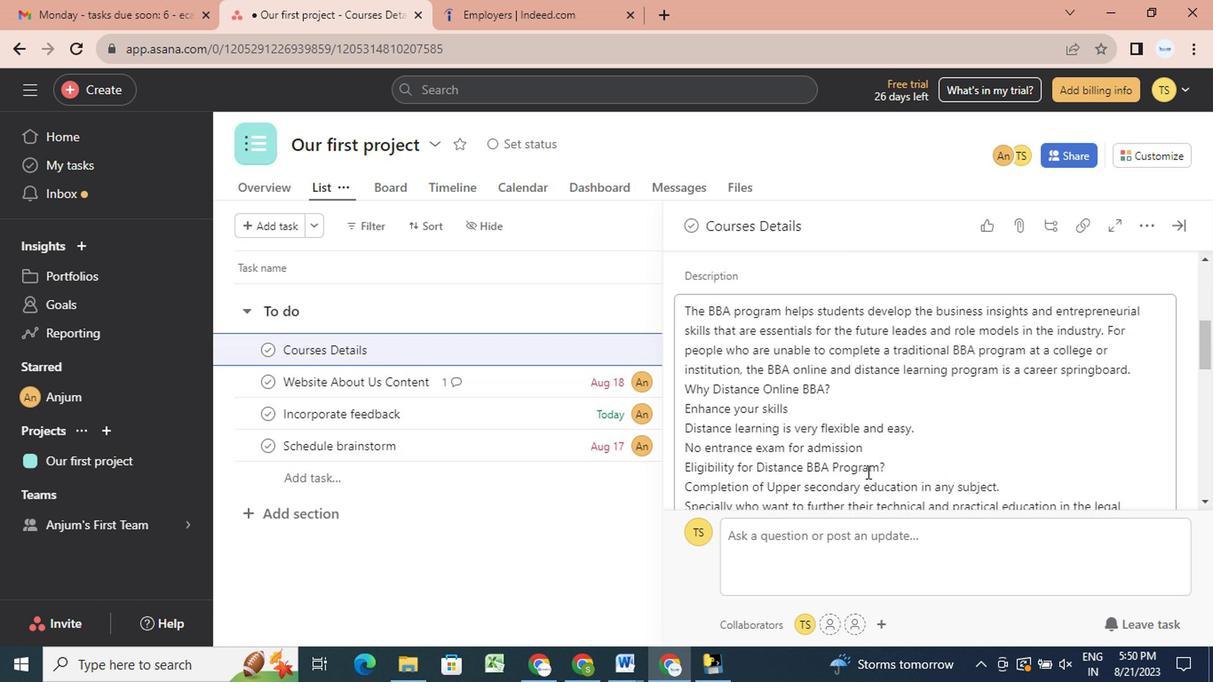 
Action: Mouse scrolled (717, 436) with delta (0, 0)
Screenshot: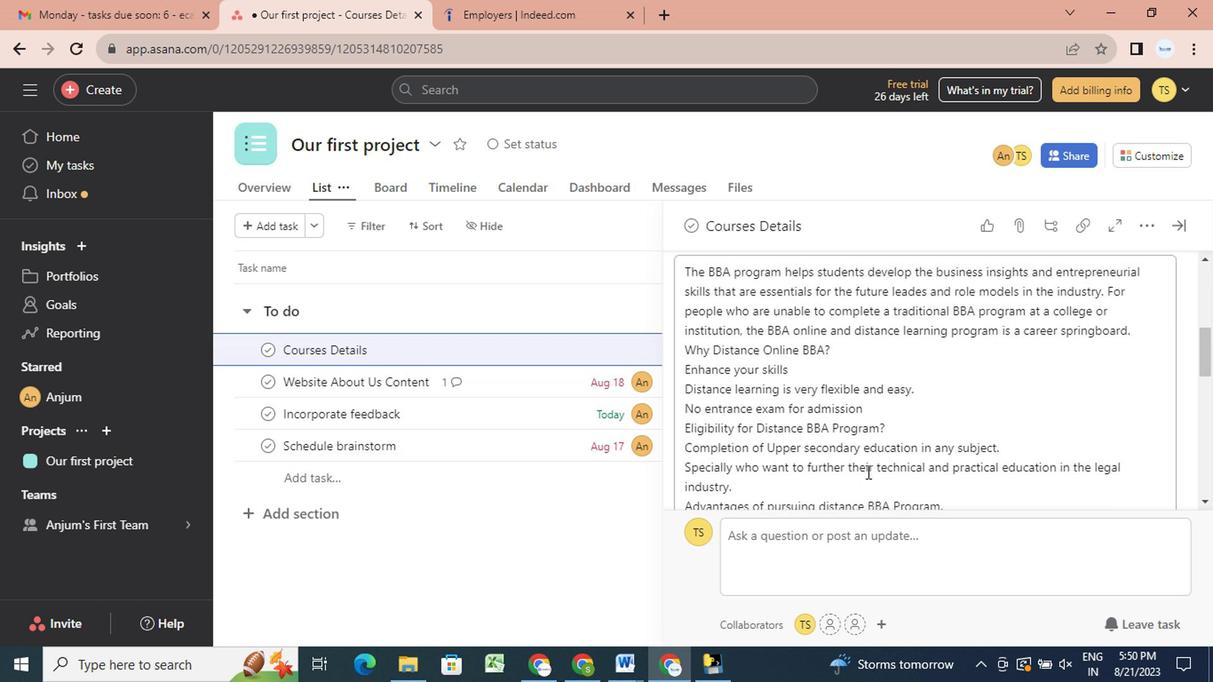 
Action: Mouse scrolled (717, 436) with delta (0, 0)
Screenshot: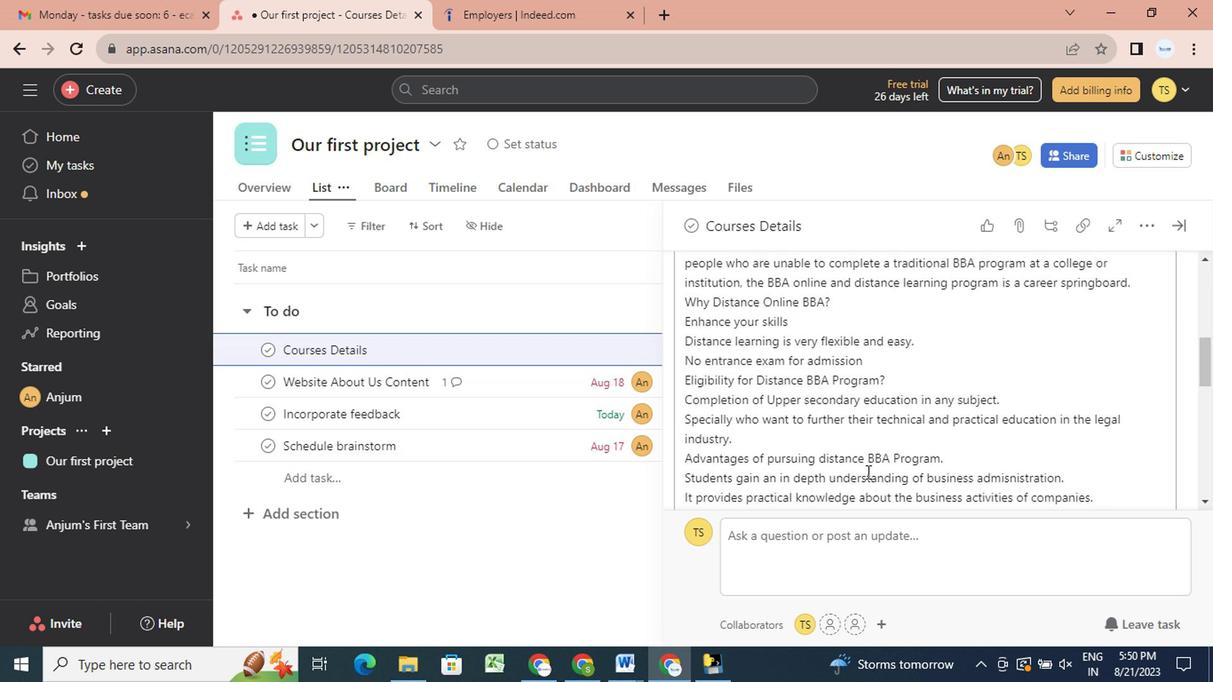 
Action: Mouse scrolled (717, 436) with delta (0, 0)
Screenshot: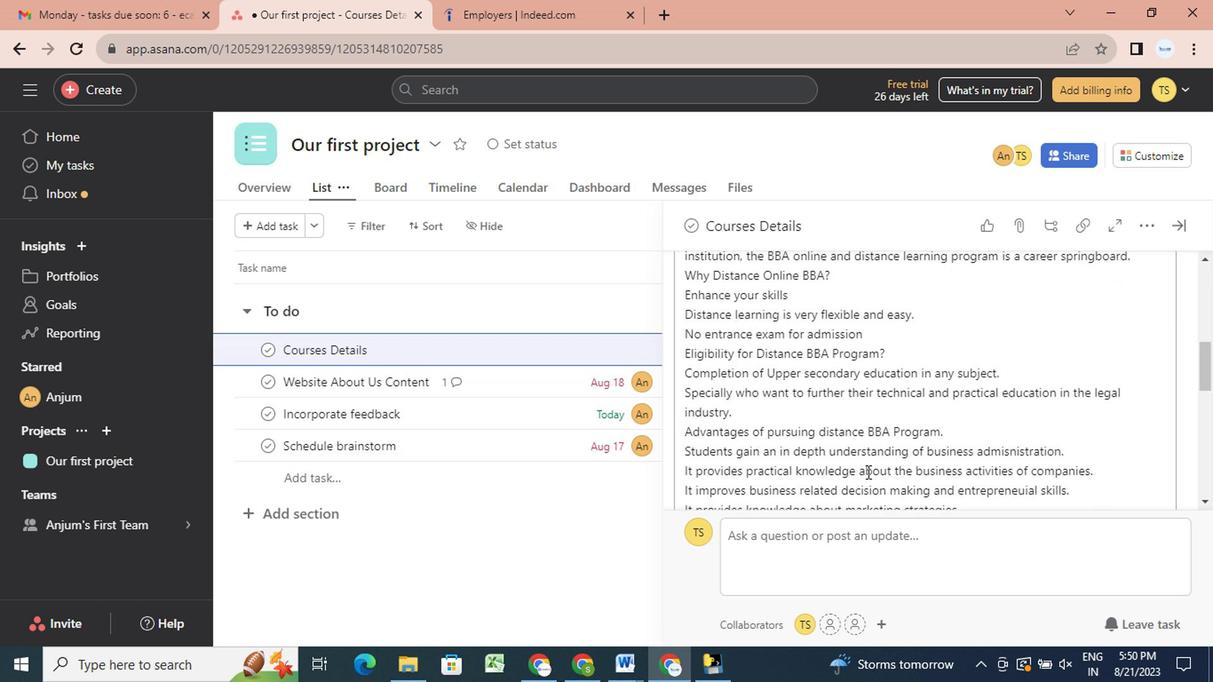 
Action: Mouse scrolled (717, 436) with delta (0, 0)
Screenshot: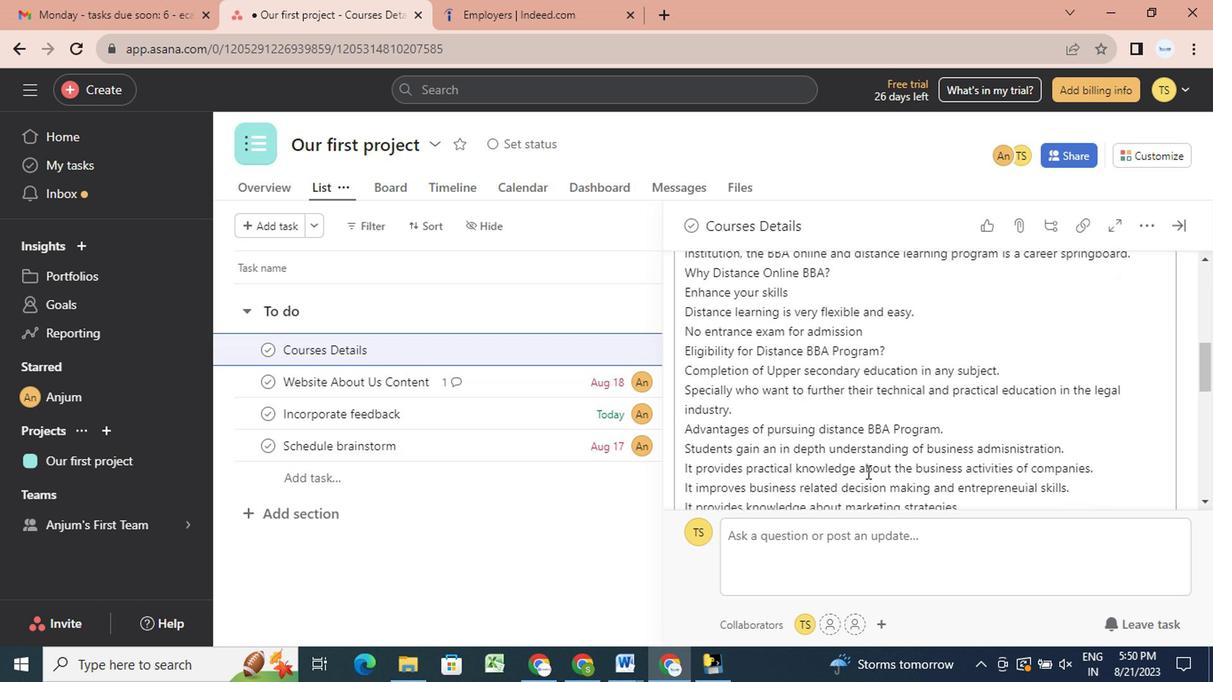 
Action: Mouse scrolled (717, 436) with delta (0, 0)
Screenshot: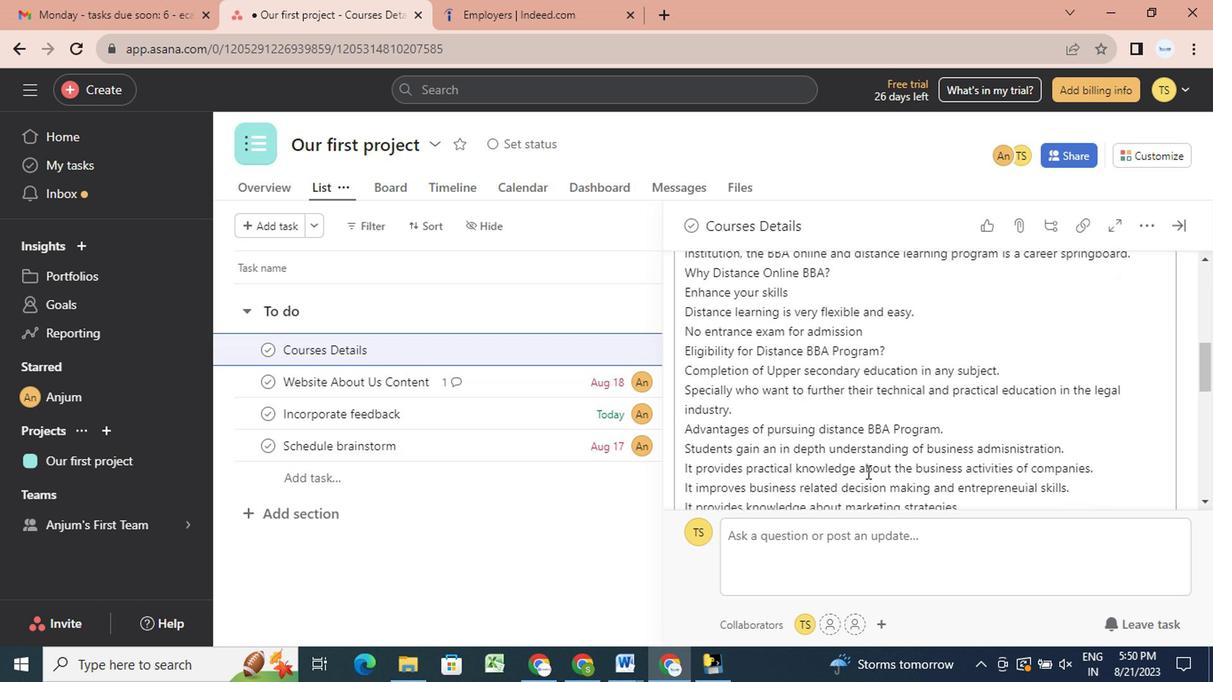 
Action: Mouse scrolled (717, 436) with delta (0, 0)
Screenshot: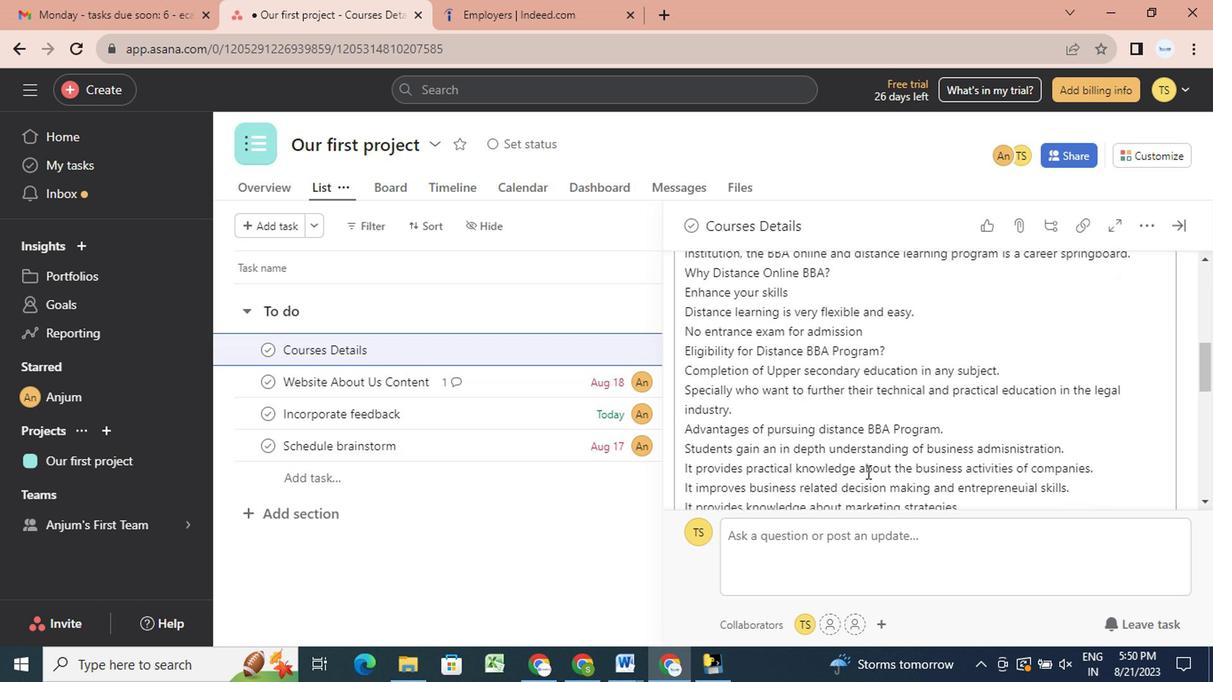 
Action: Mouse scrolled (717, 436) with delta (0, 0)
Screenshot: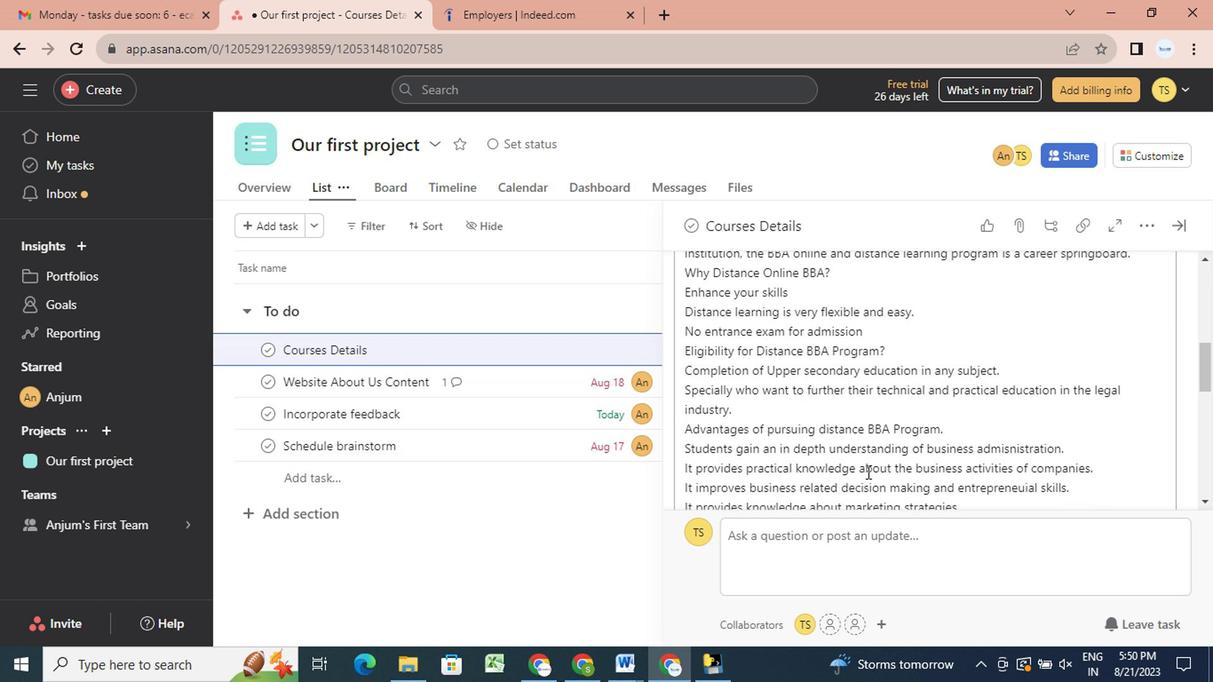 
Action: Mouse scrolled (717, 436) with delta (0, 0)
Screenshot: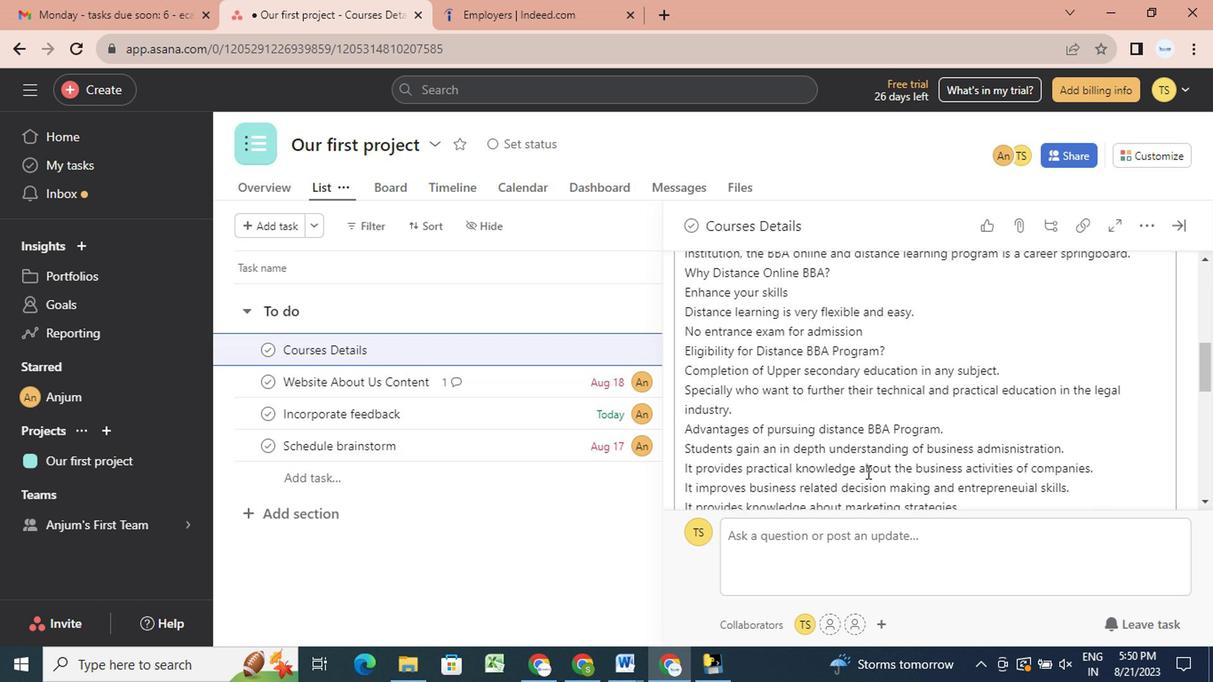 
Action: Mouse scrolled (717, 436) with delta (0, 0)
Screenshot: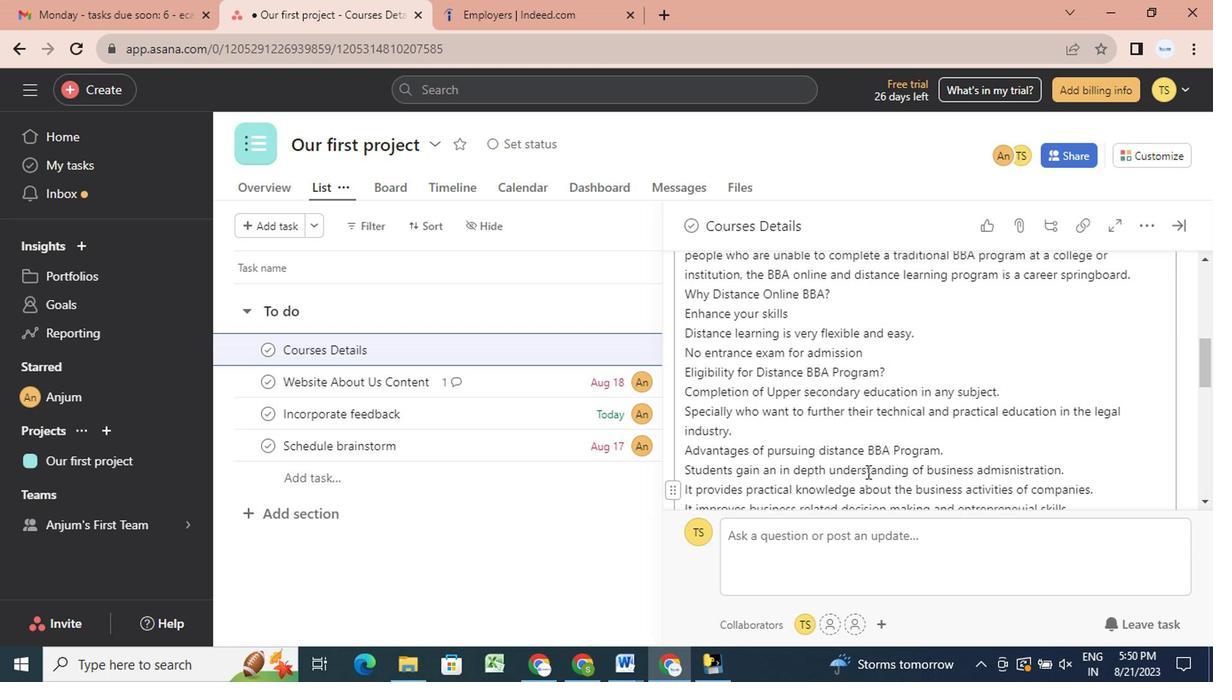
Action: Mouse scrolled (717, 436) with delta (0, 0)
Screenshot: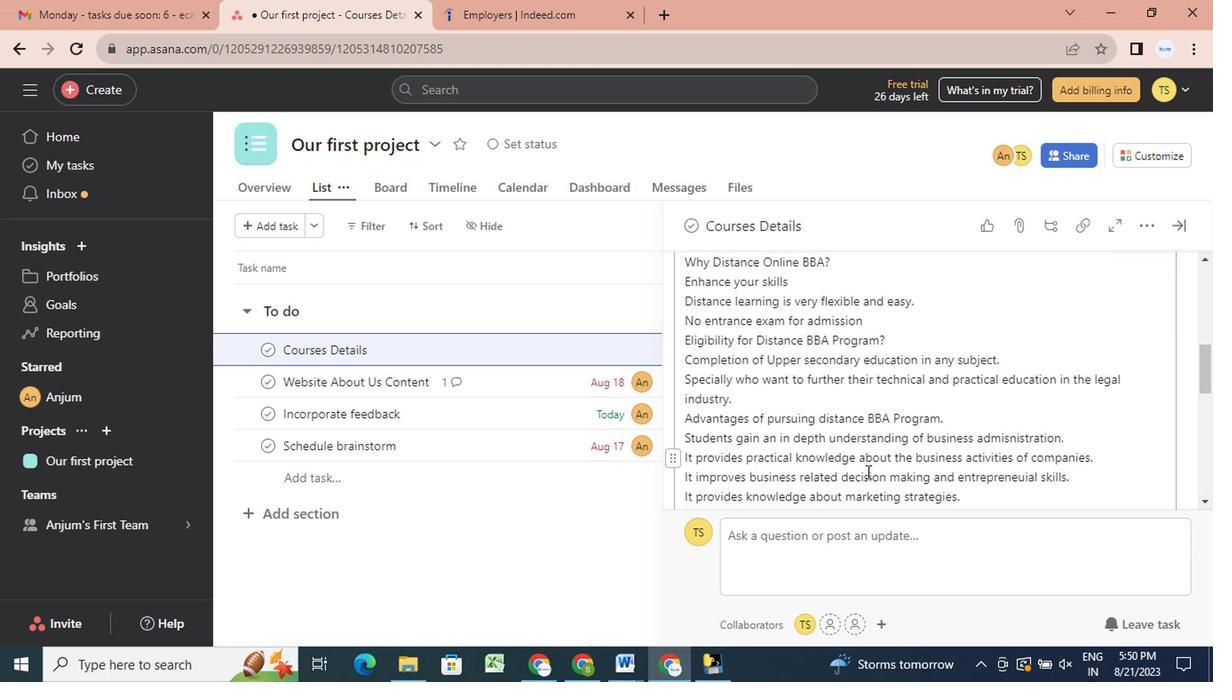 
Action: Mouse scrolled (717, 436) with delta (0, 0)
Screenshot: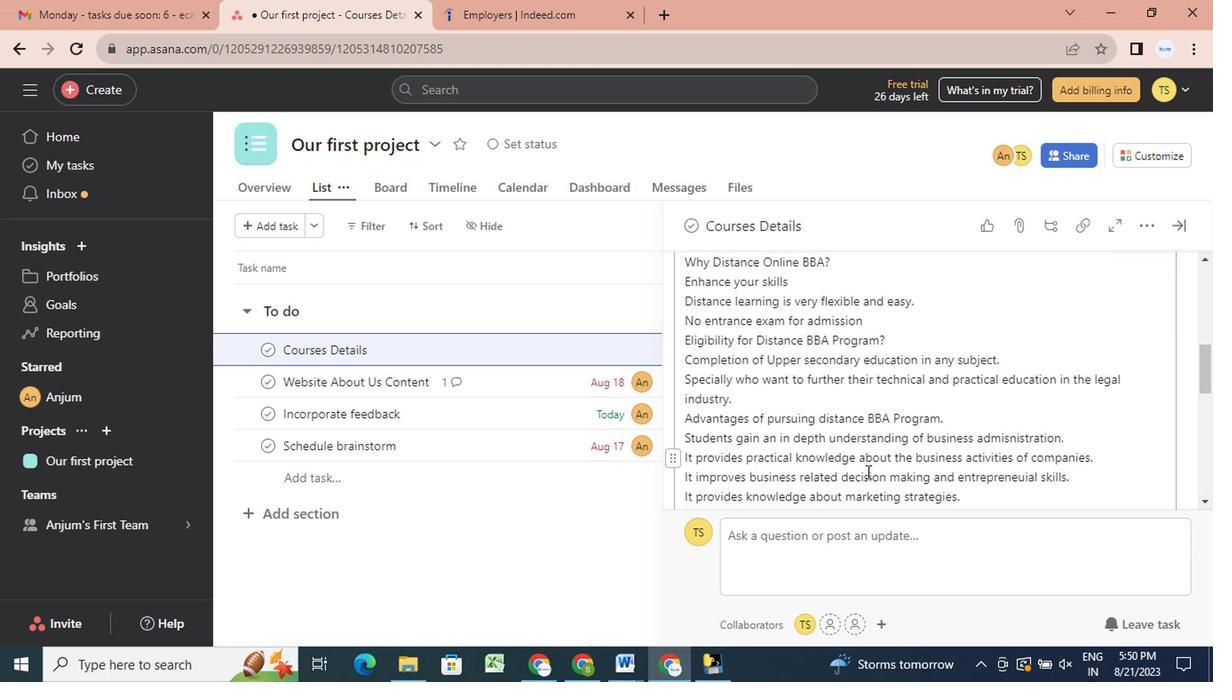 
Action: Mouse scrolled (717, 436) with delta (0, 0)
Screenshot: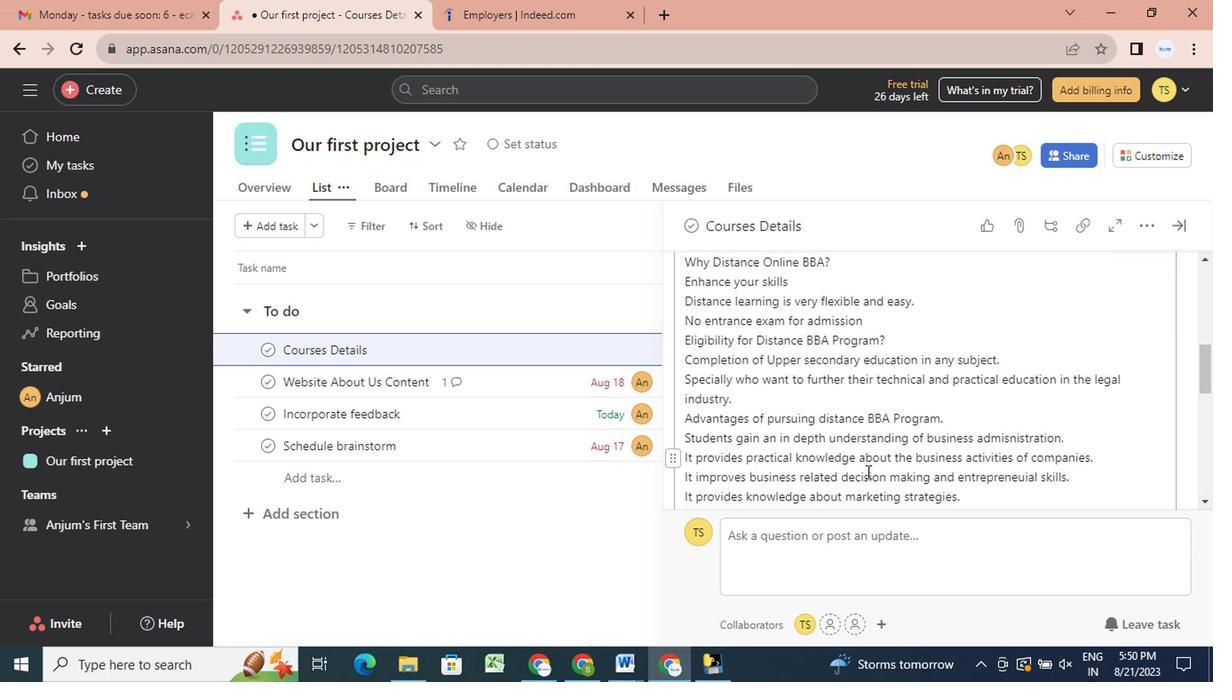 
Action: Mouse scrolled (717, 436) with delta (0, 0)
Screenshot: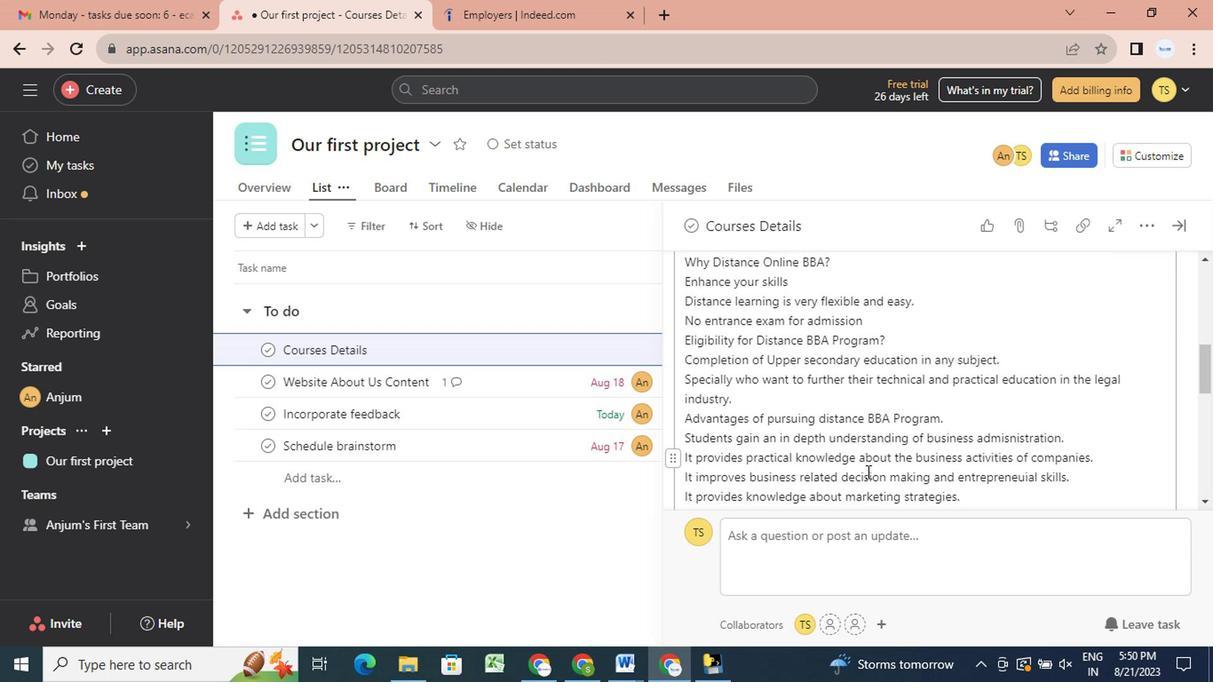 
Action: Mouse scrolled (717, 436) with delta (0, 0)
Screenshot: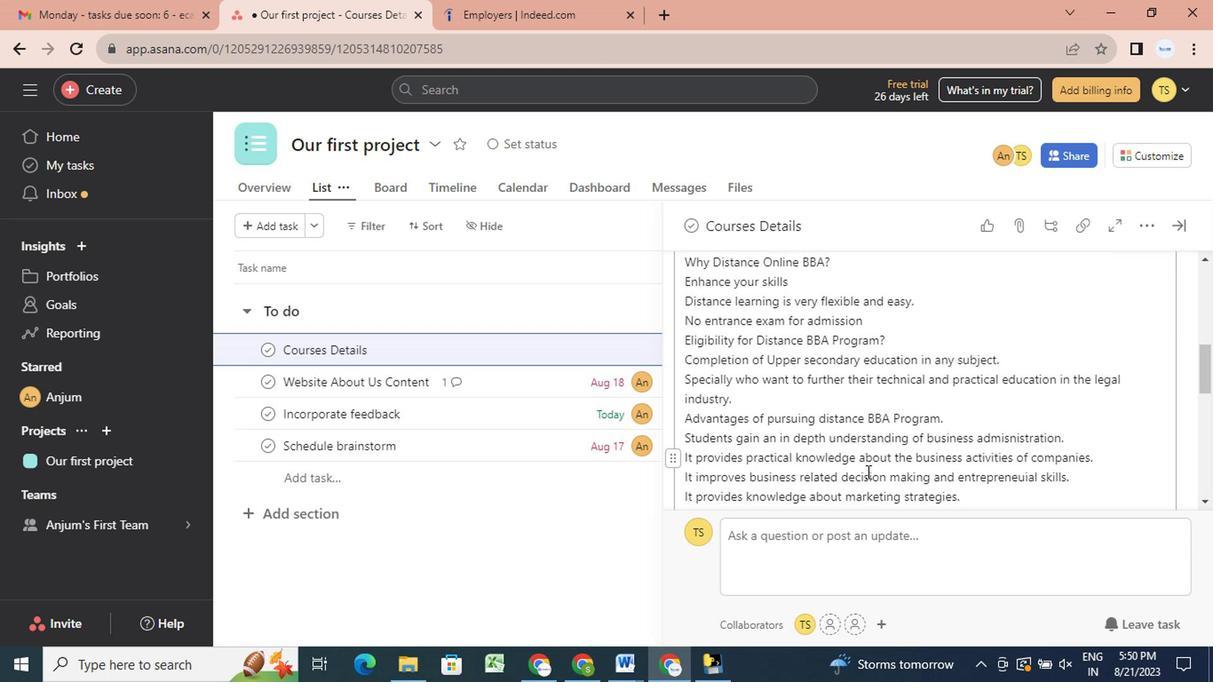 
Action: Mouse scrolled (717, 436) with delta (0, 0)
Screenshot: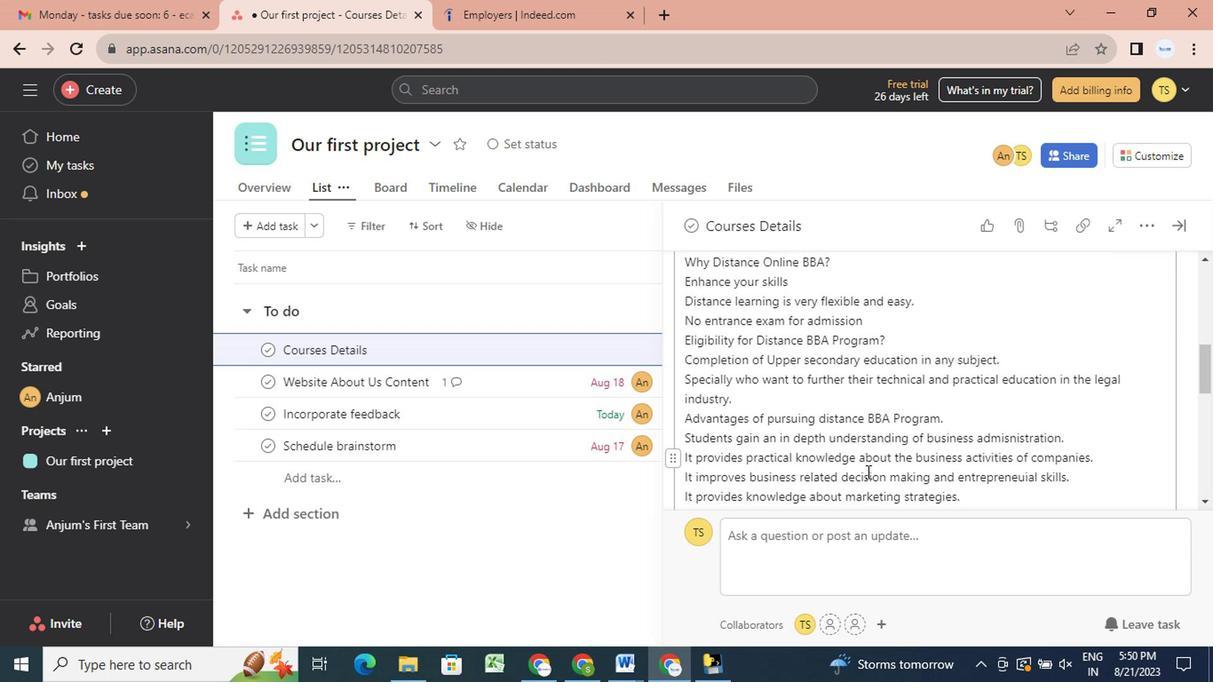 
Action: Mouse scrolled (717, 436) with delta (0, 0)
Screenshot: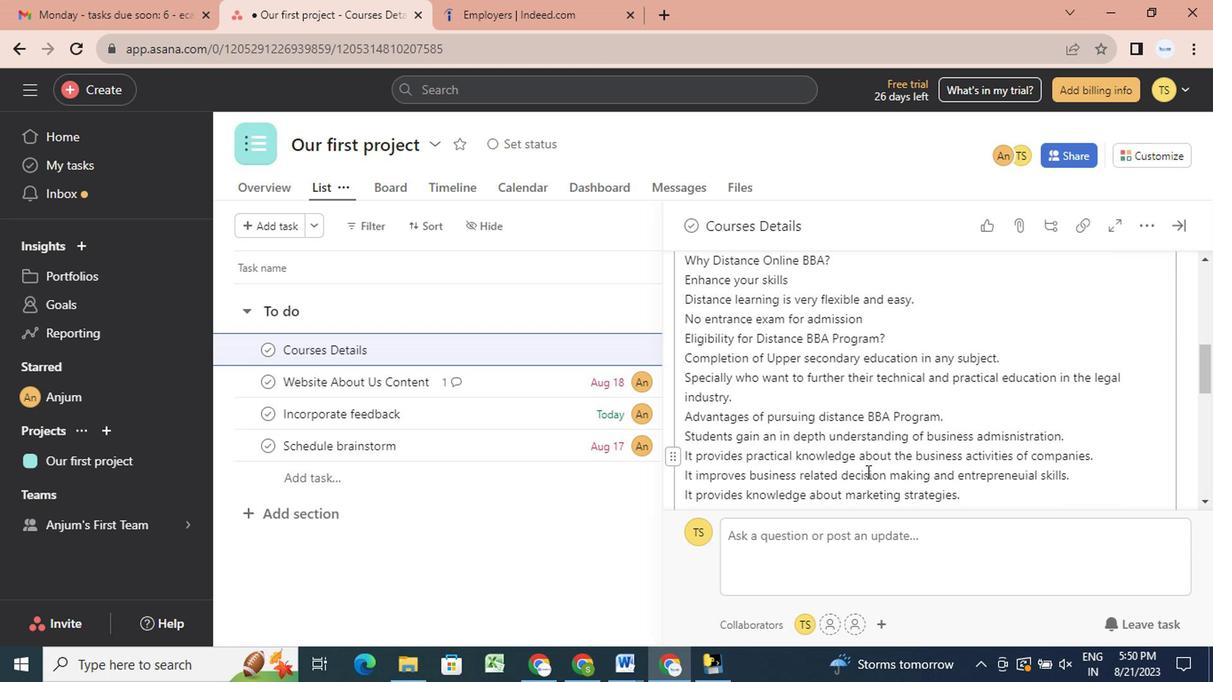 
Action: Mouse scrolled (717, 436) with delta (0, 0)
Screenshot: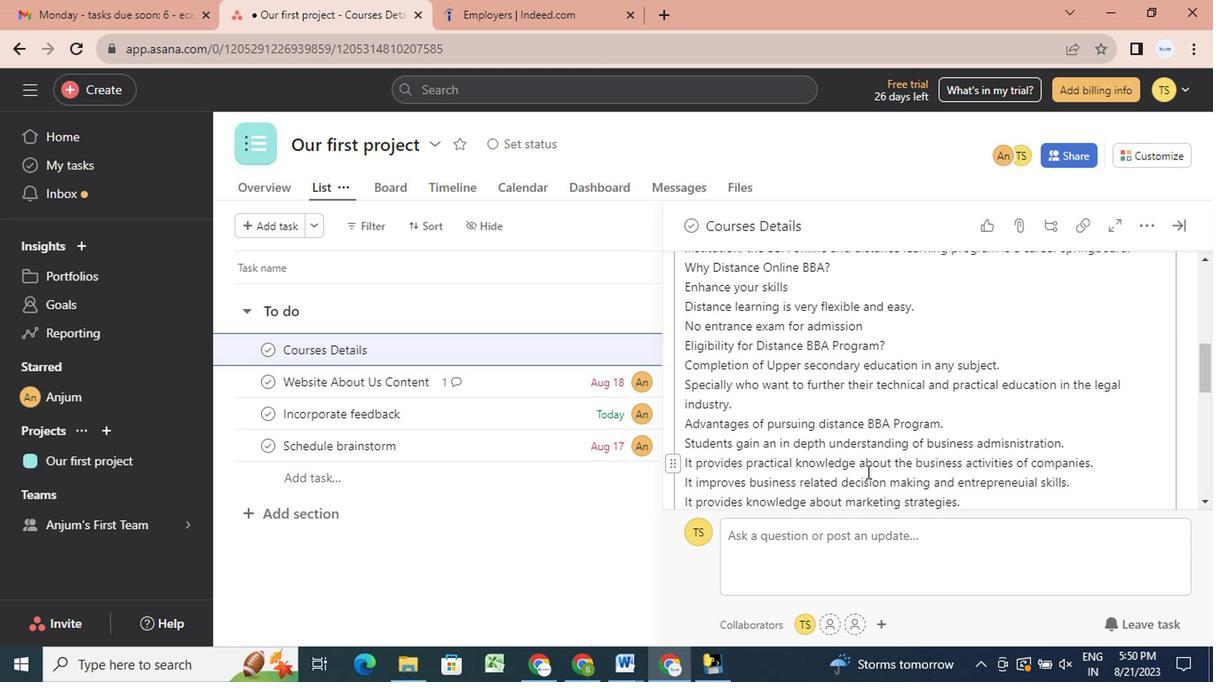 
Action: Mouse scrolled (717, 437) with delta (0, 0)
Screenshot: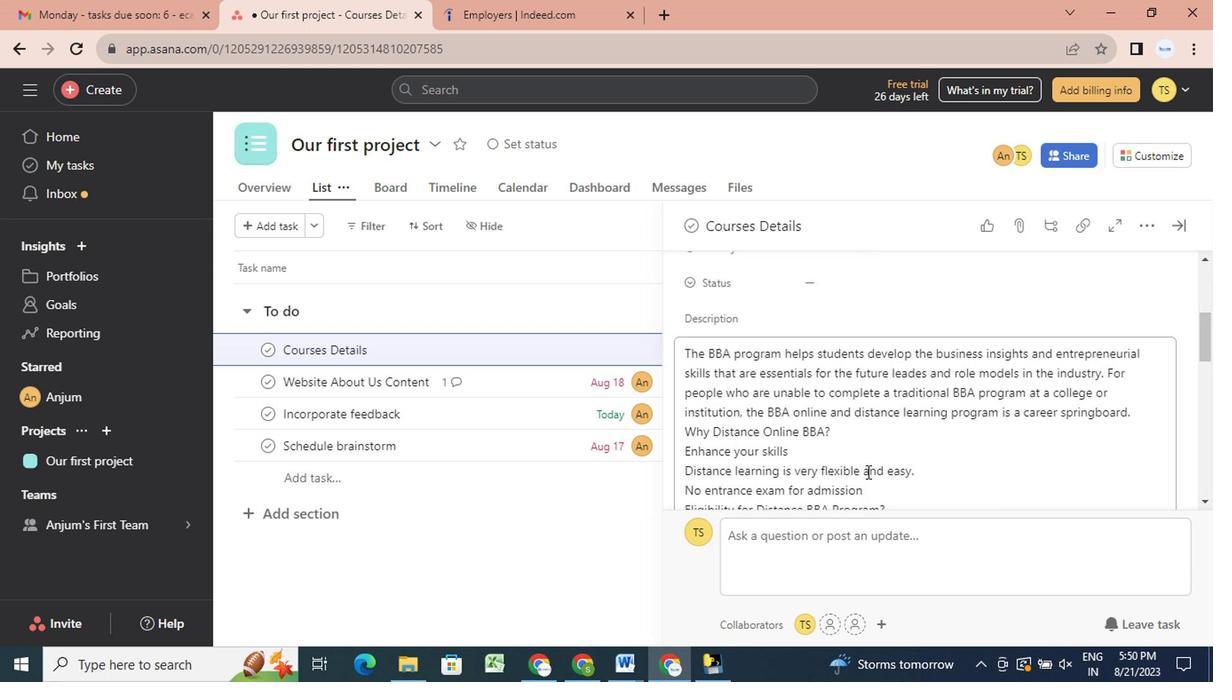 
Action: Mouse scrolled (717, 436) with delta (0, 0)
Screenshot: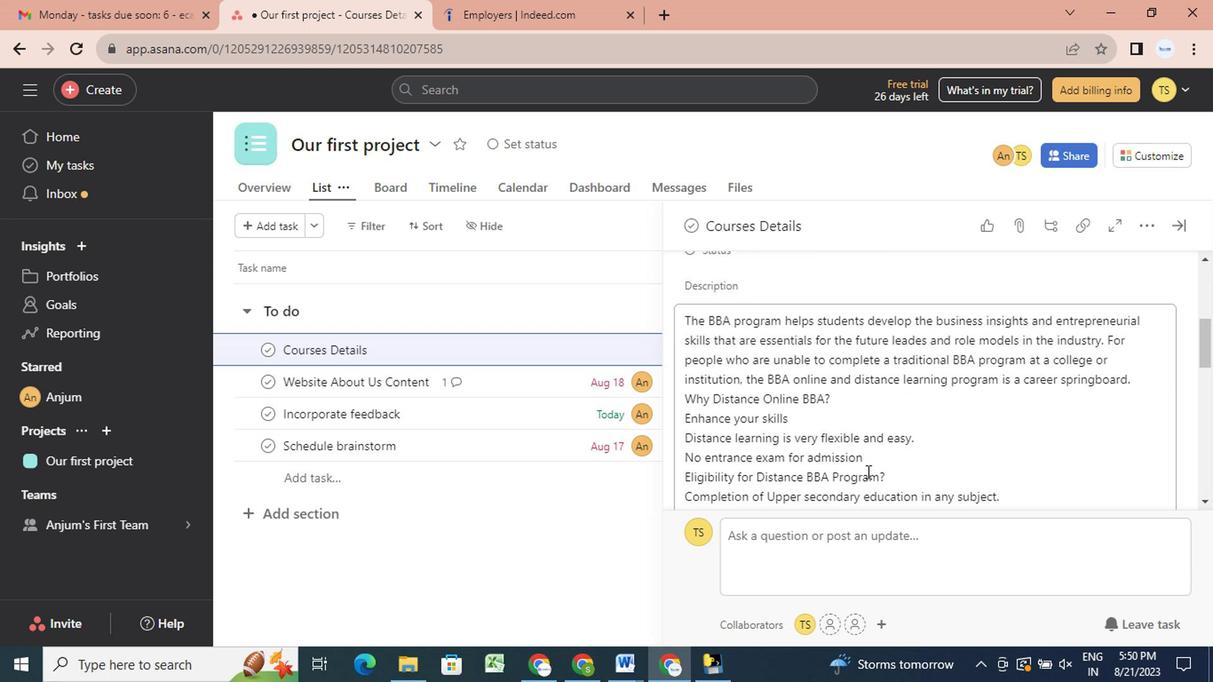 
Action: Mouse scrolled (717, 436) with delta (0, 0)
Screenshot: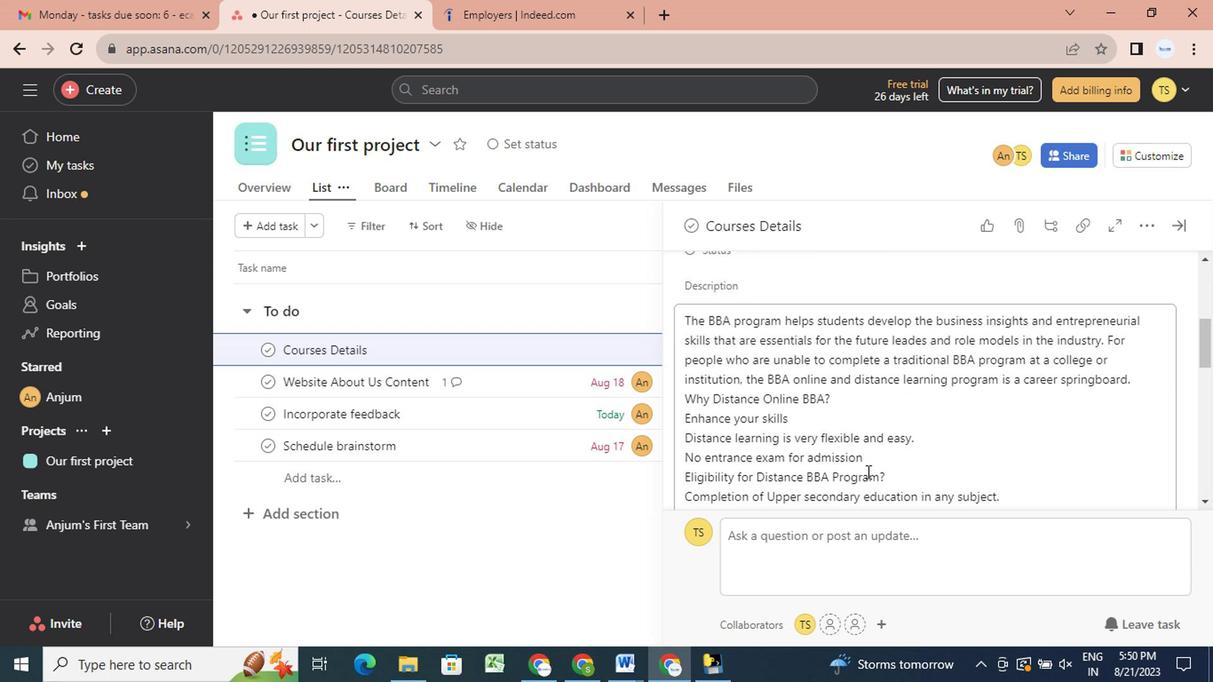 
Action: Mouse scrolled (717, 436) with delta (0, 0)
Screenshot: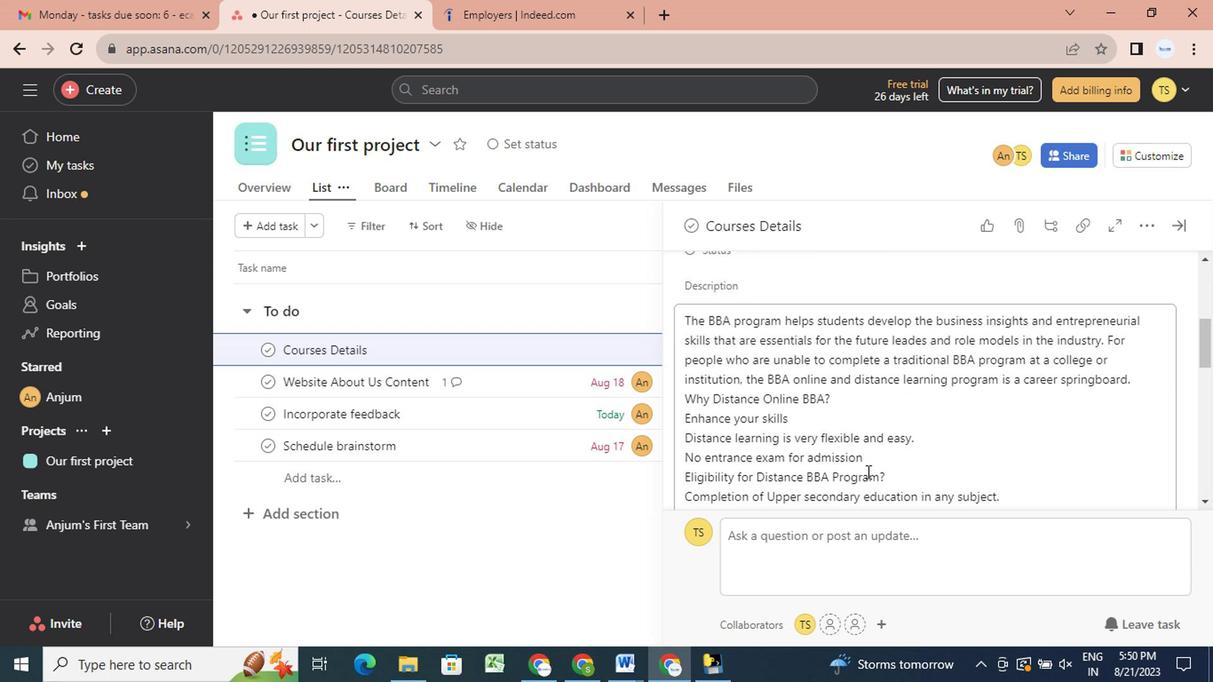 
Action: Mouse scrolled (717, 436) with delta (0, 0)
Screenshot: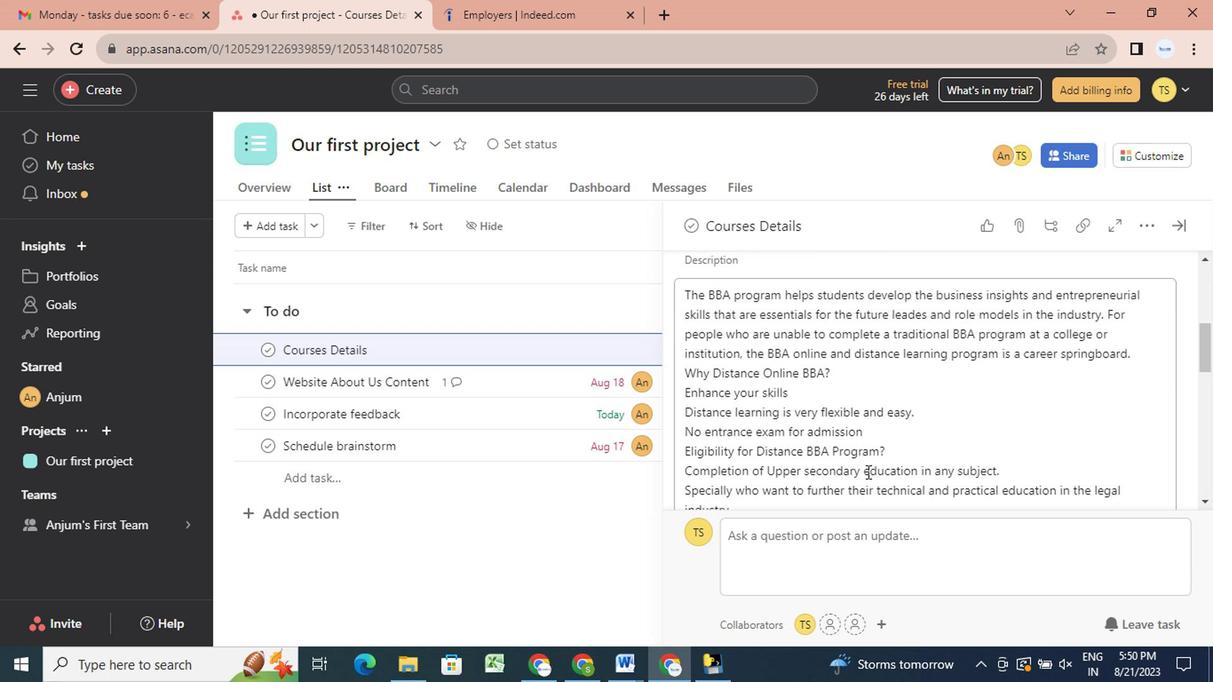 
Action: Mouse scrolled (717, 436) with delta (0, 0)
Screenshot: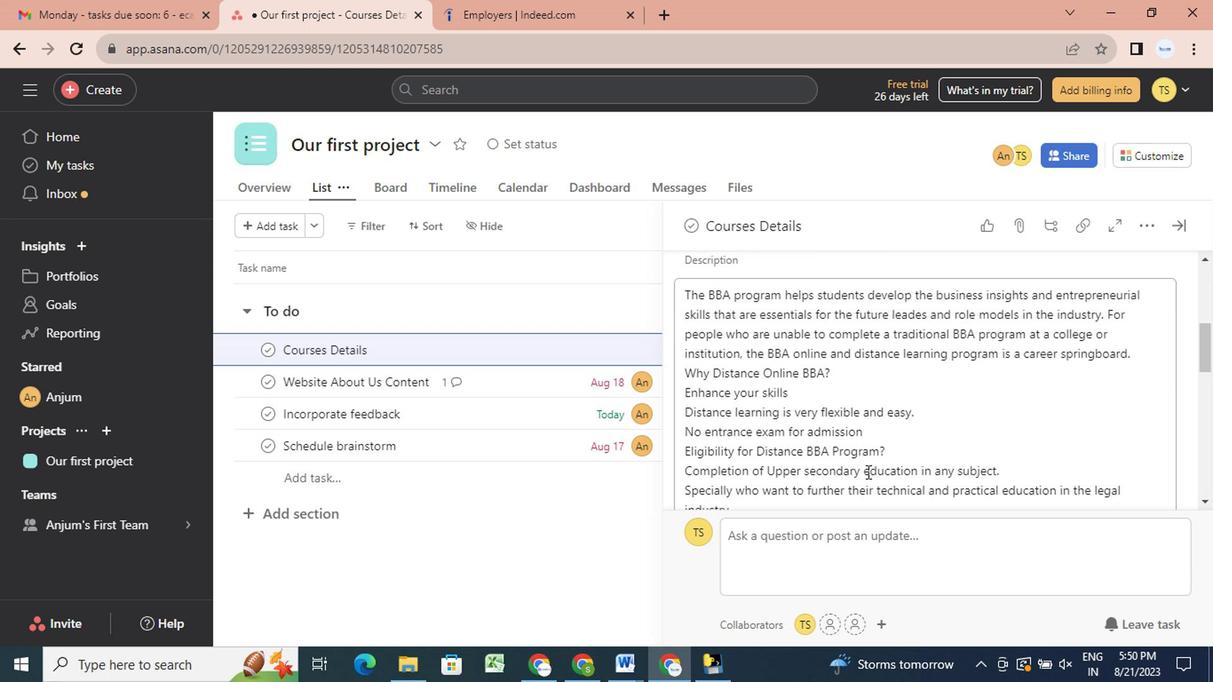 
Action: Mouse scrolled (717, 436) with delta (0, 0)
Screenshot: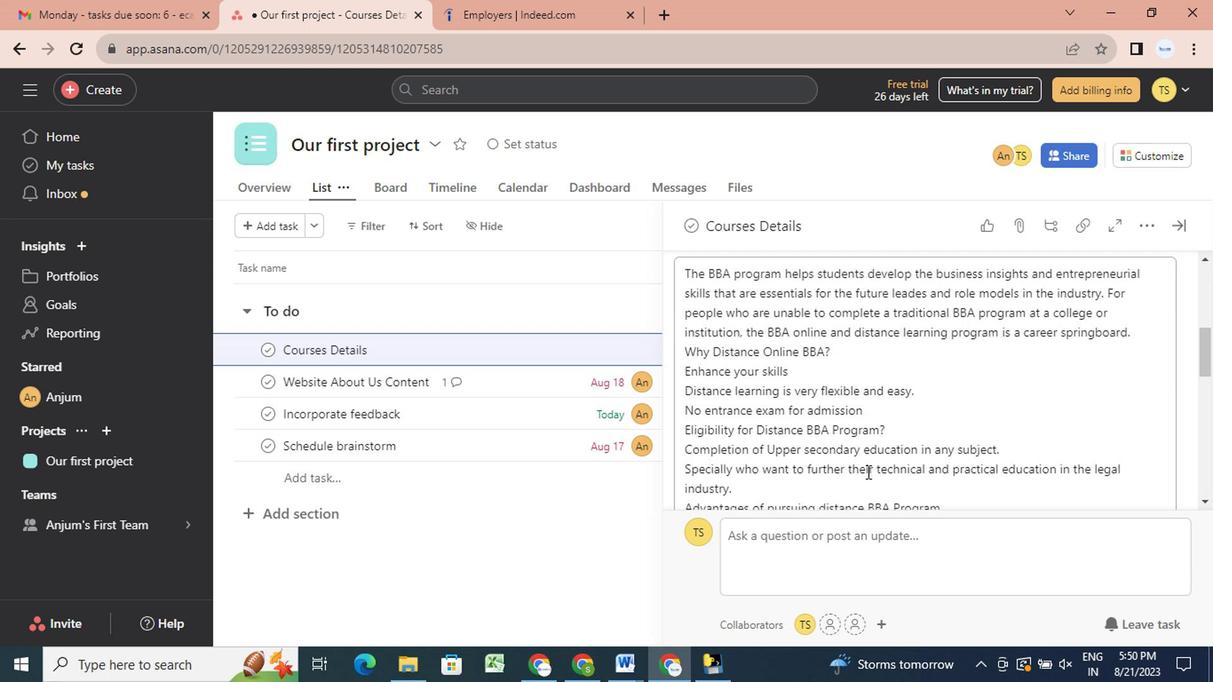
Action: Mouse scrolled (717, 436) with delta (0, 0)
Screenshot: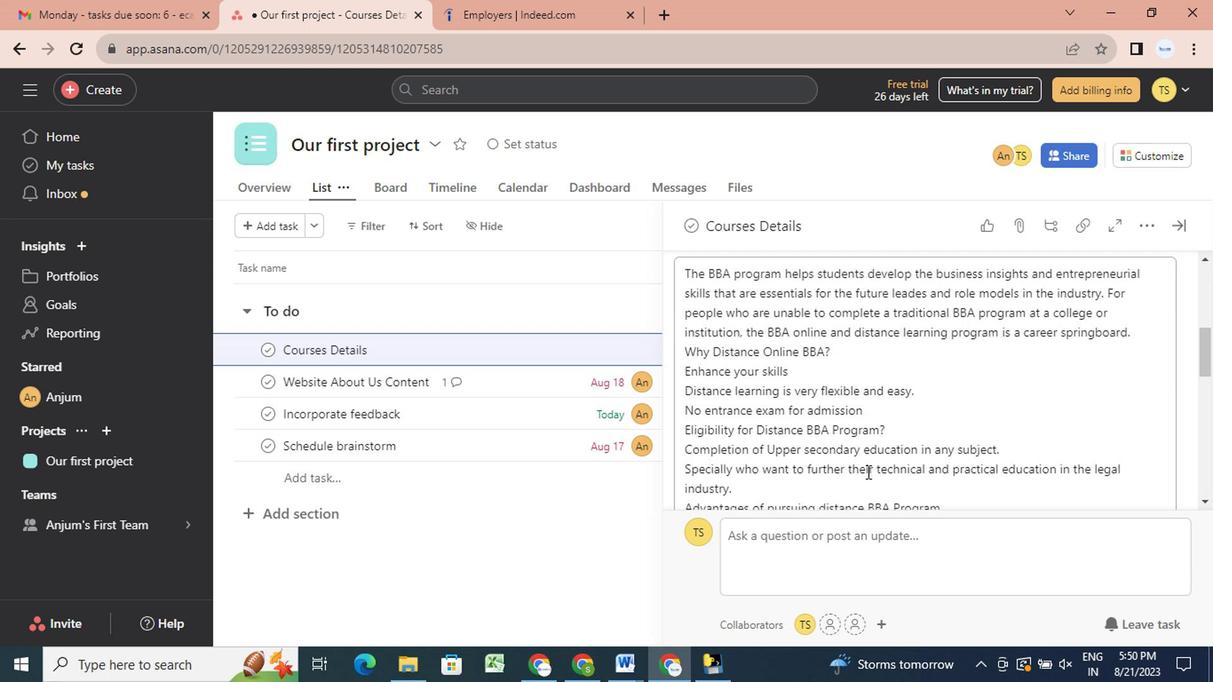 
Action: Mouse scrolled (717, 436) with delta (0, 0)
Screenshot: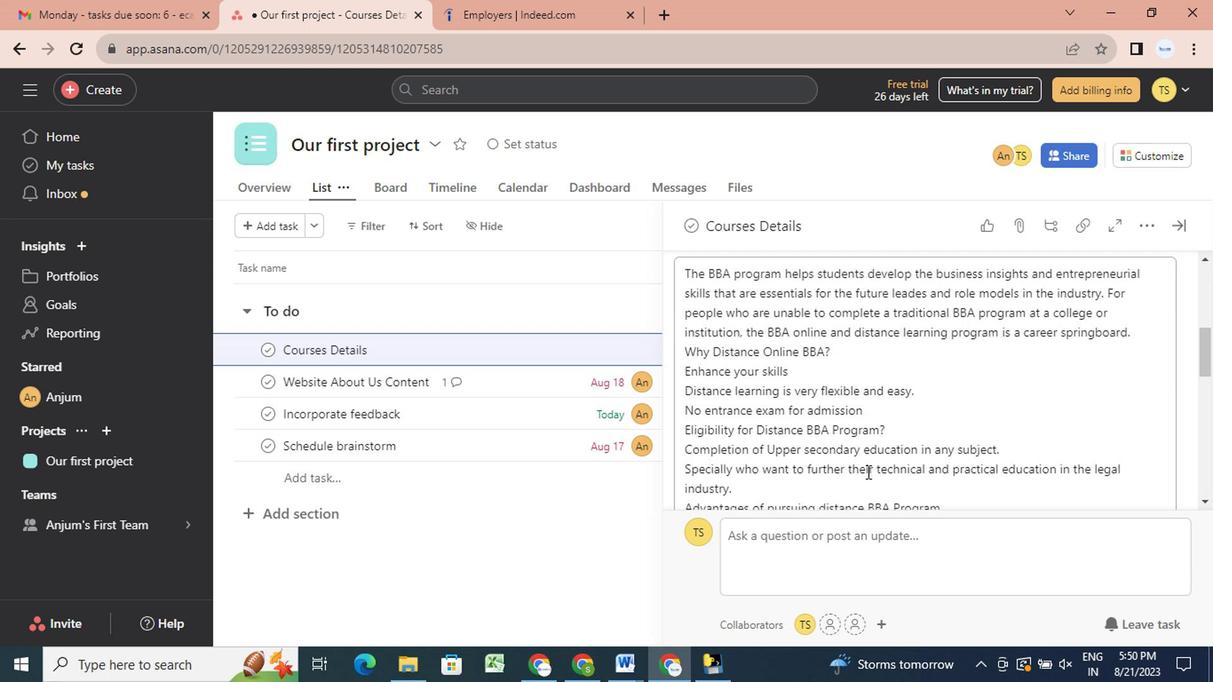 
Action: Mouse scrolled (717, 436) with delta (0, 0)
Screenshot: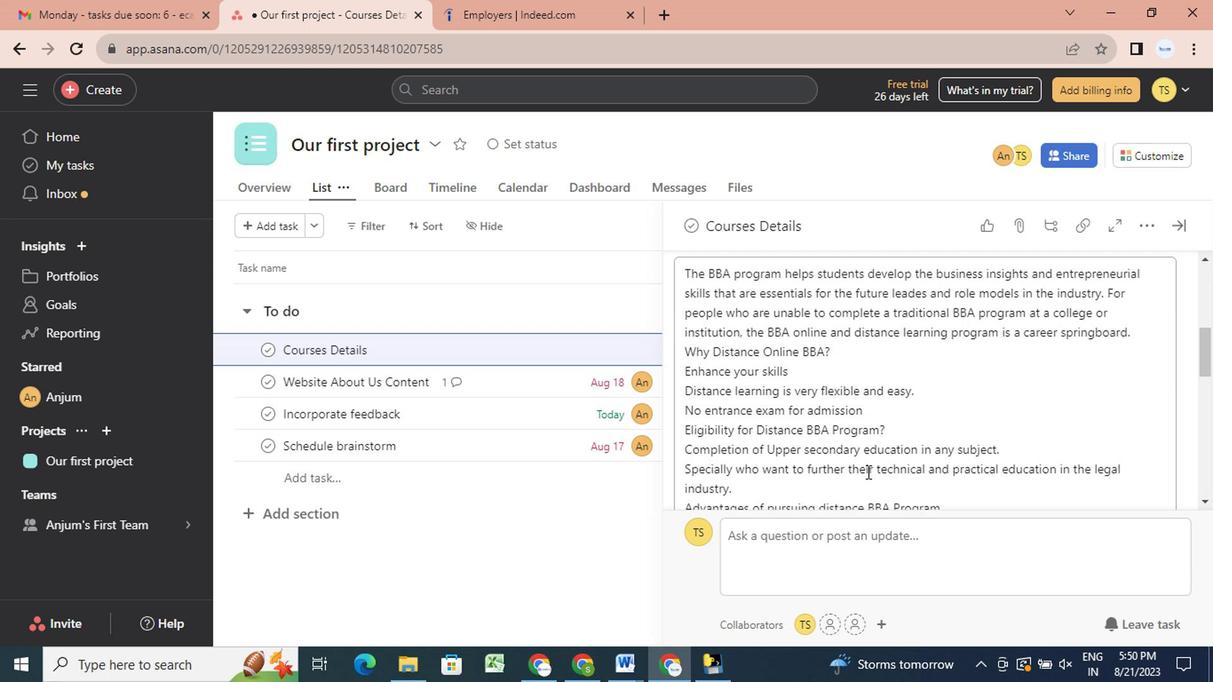 
Action: Mouse scrolled (717, 436) with delta (0, 0)
Screenshot: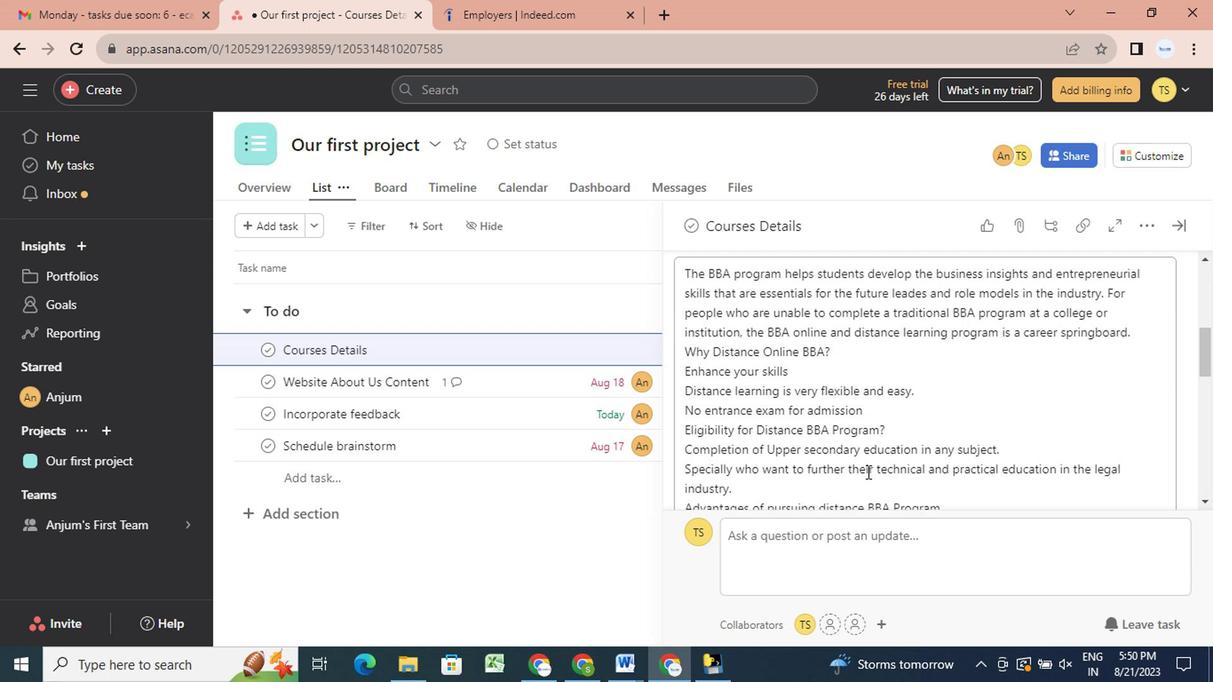 
Action: Mouse scrolled (717, 436) with delta (0, 0)
Screenshot: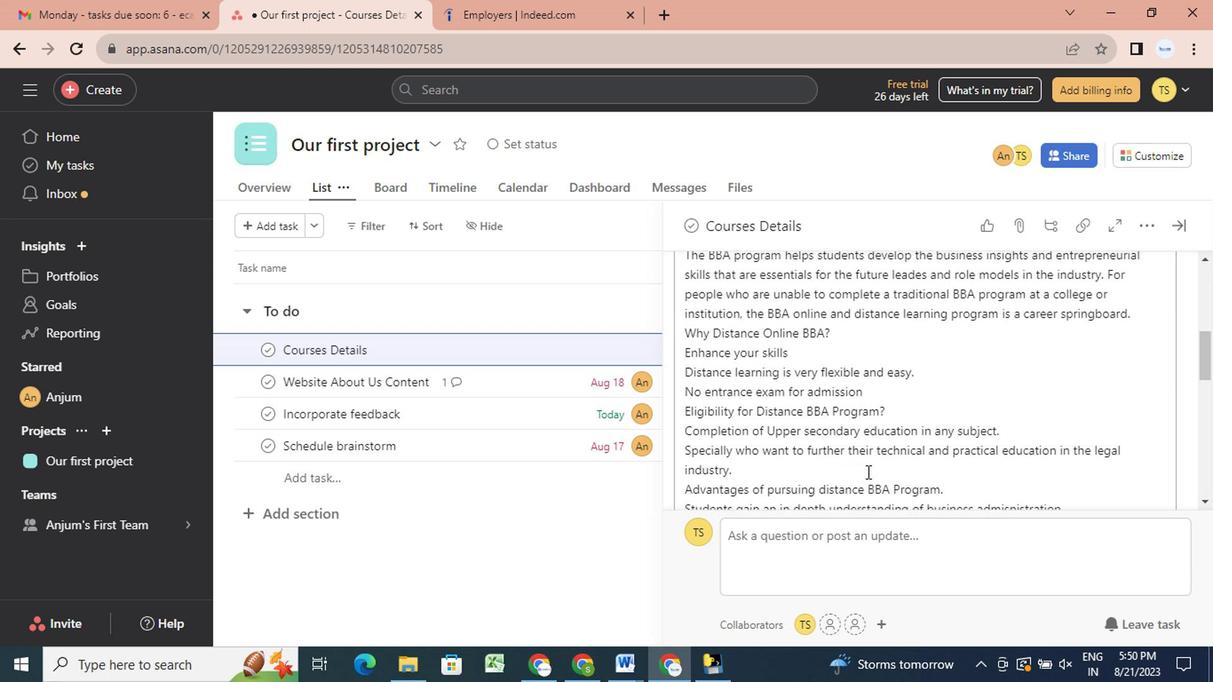 
Action: Mouse scrolled (717, 435) with delta (0, -1)
Screenshot: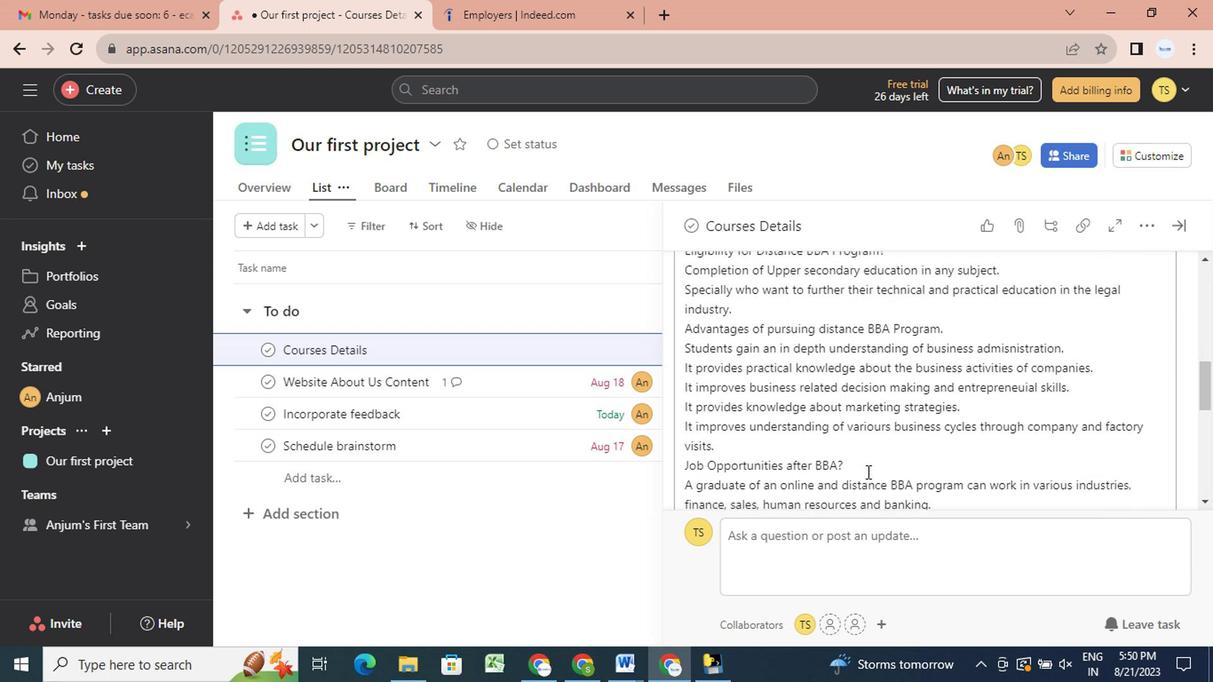 
Action: Mouse scrolled (717, 436) with delta (0, 0)
Screenshot: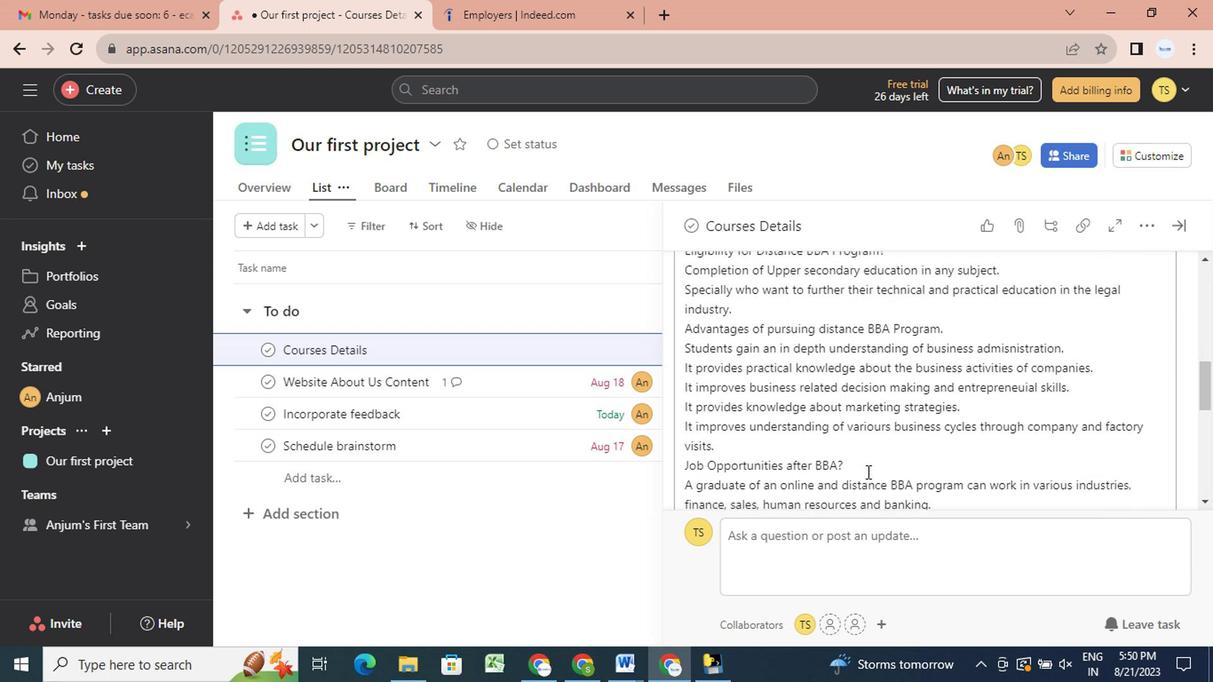 
Action: Mouse scrolled (717, 436) with delta (0, 0)
Screenshot: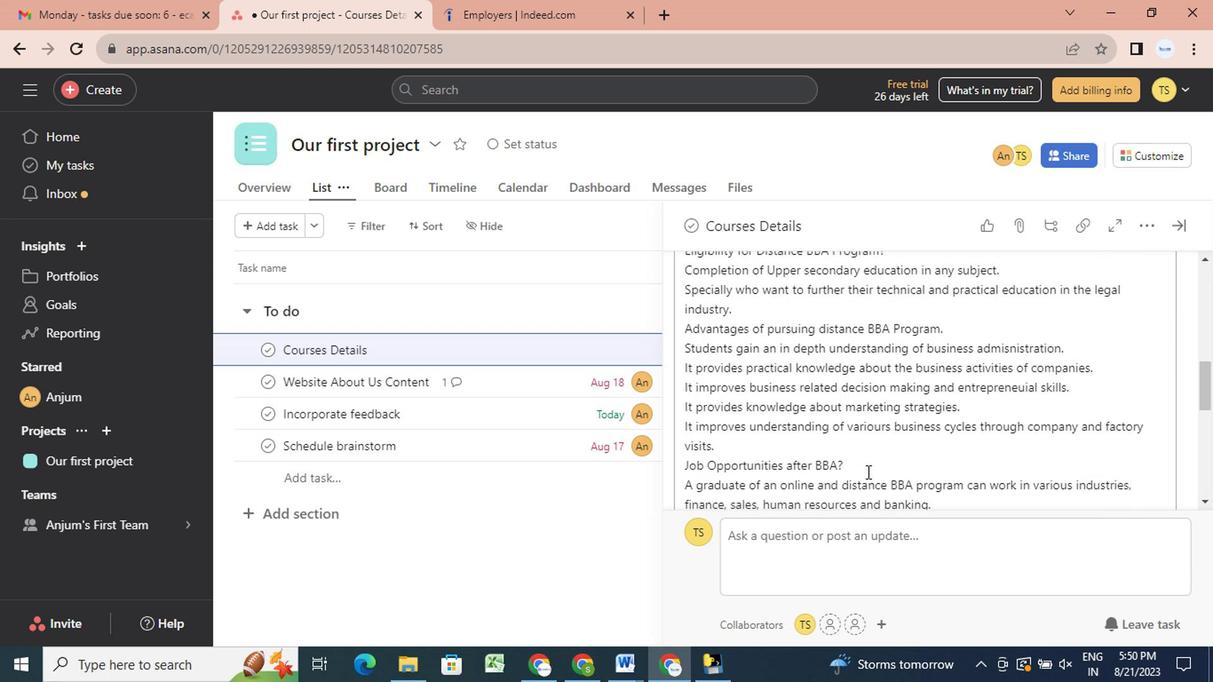 
Action: Mouse scrolled (717, 435) with delta (0, -1)
Screenshot: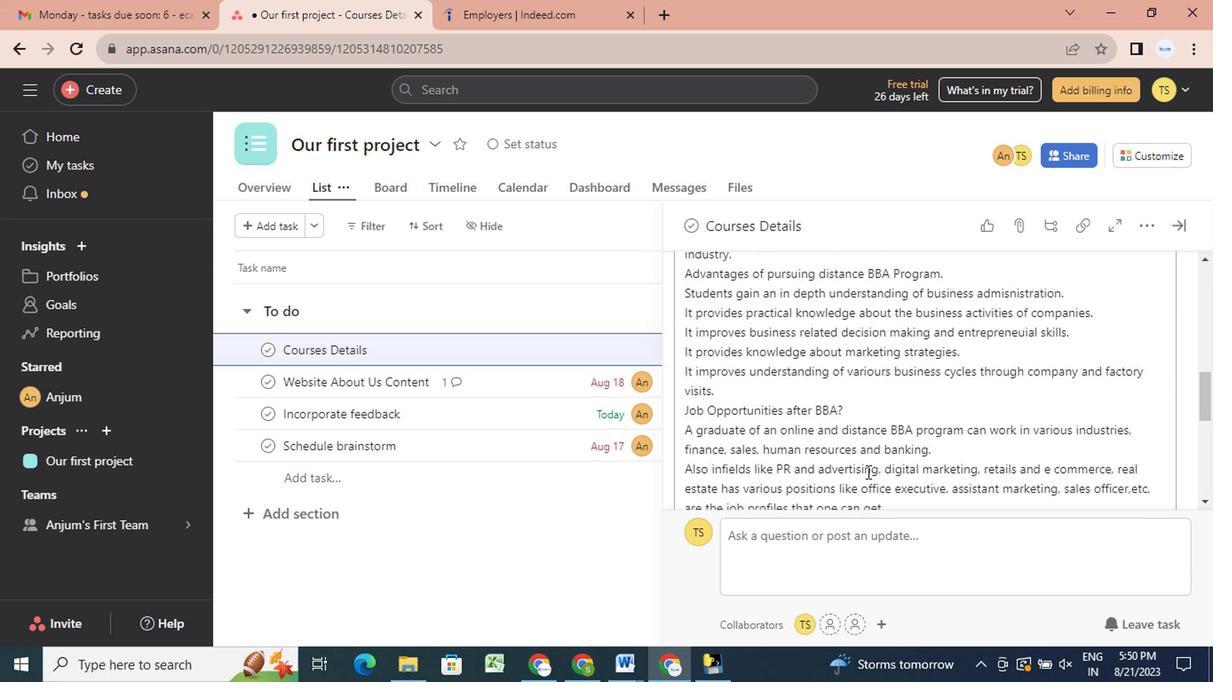 
Action: Mouse scrolled (717, 435) with delta (0, -1)
Screenshot: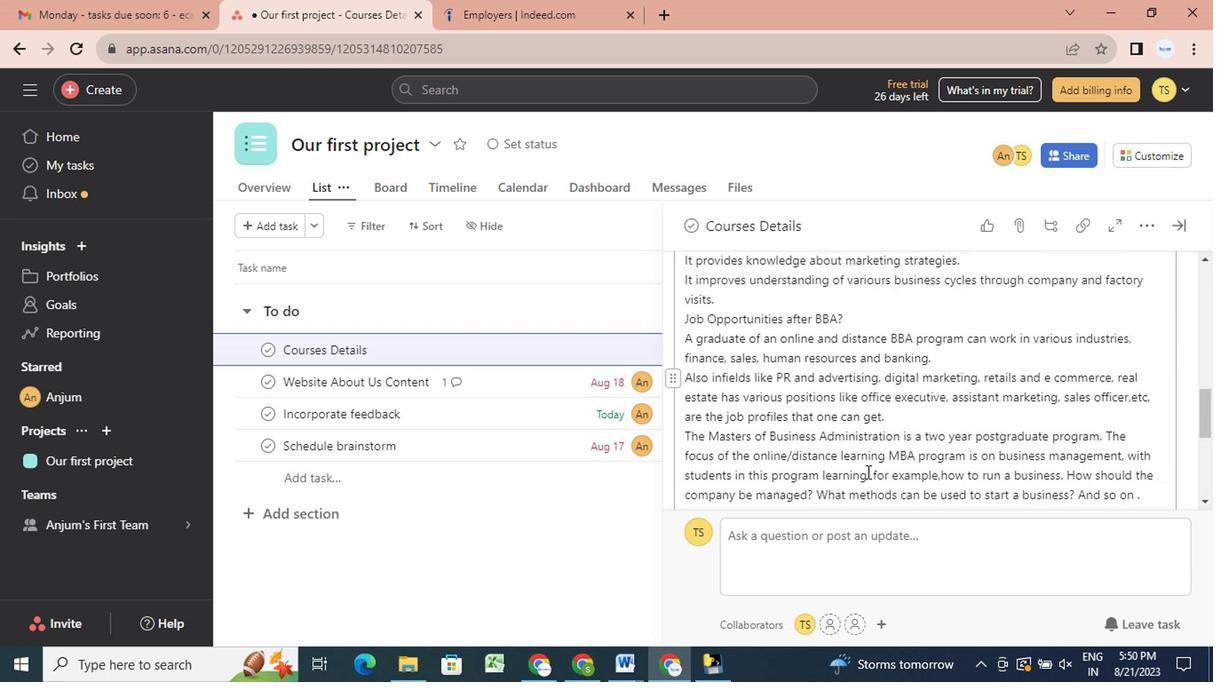 
Action: Mouse scrolled (717, 436) with delta (0, 0)
Screenshot: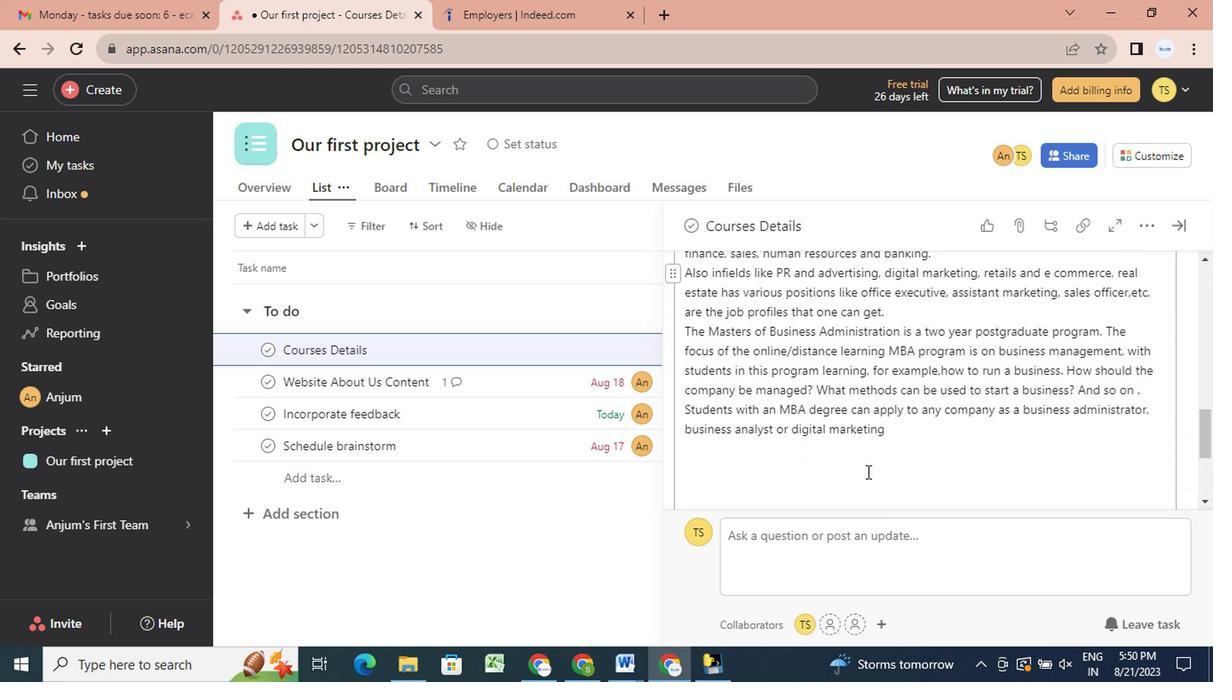 
Action: Mouse scrolled (717, 436) with delta (0, 0)
Screenshot: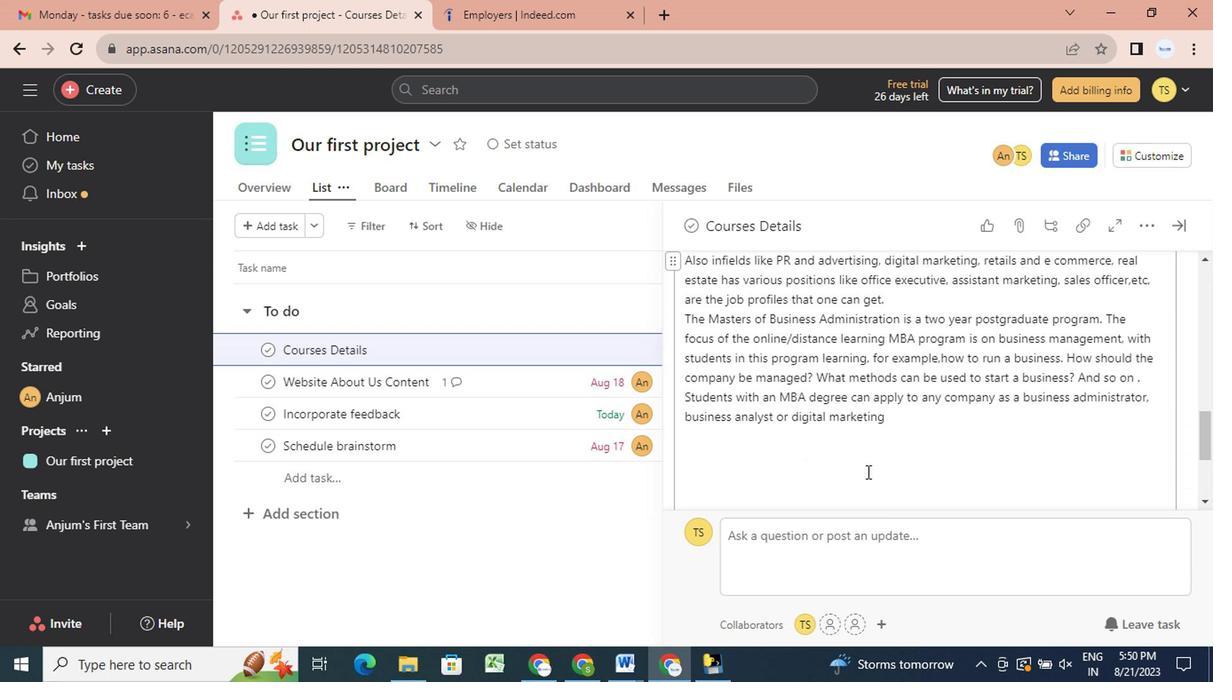 
Action: Mouse scrolled (717, 436) with delta (0, 0)
Screenshot: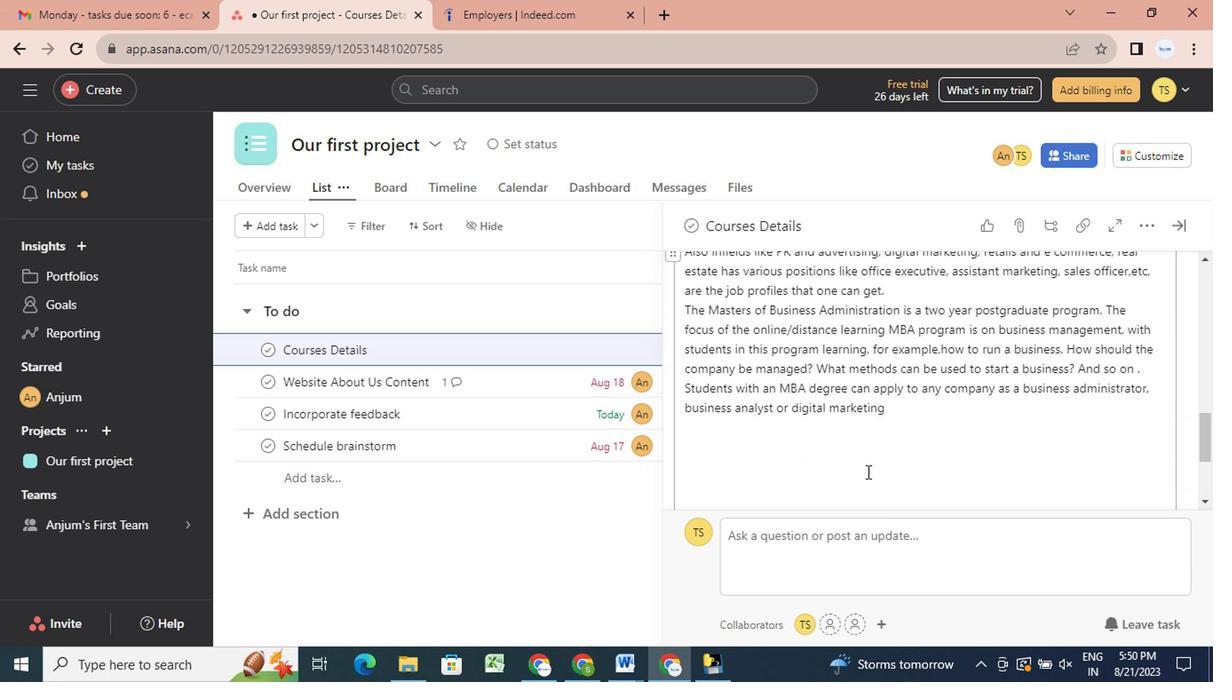 
Action: Mouse scrolled (717, 436) with delta (0, 0)
Screenshot: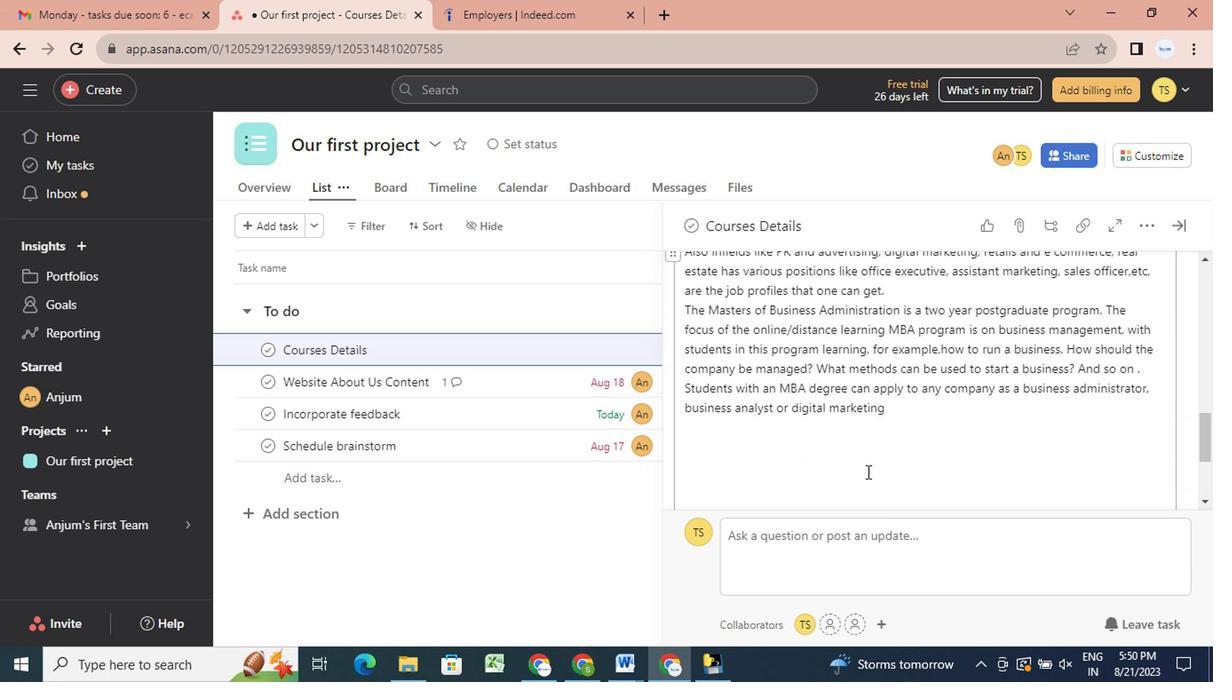 
Action: Mouse scrolled (717, 436) with delta (0, 0)
Screenshot: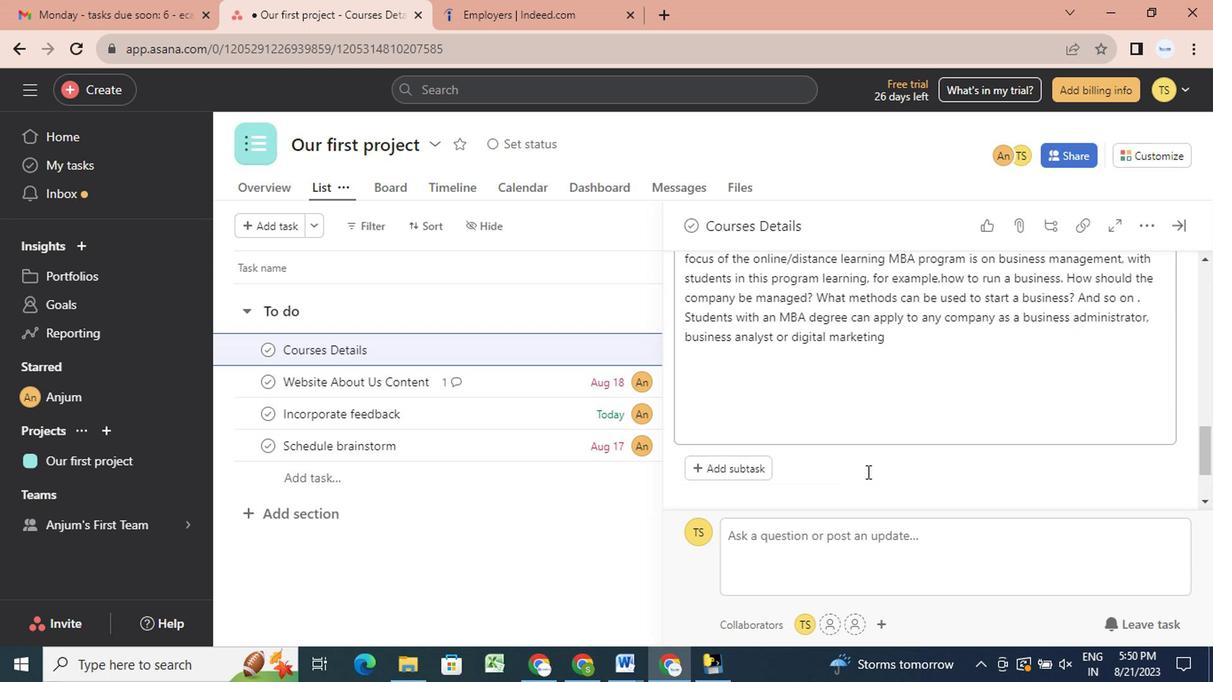 
Action: Mouse scrolled (717, 436) with delta (0, 0)
Screenshot: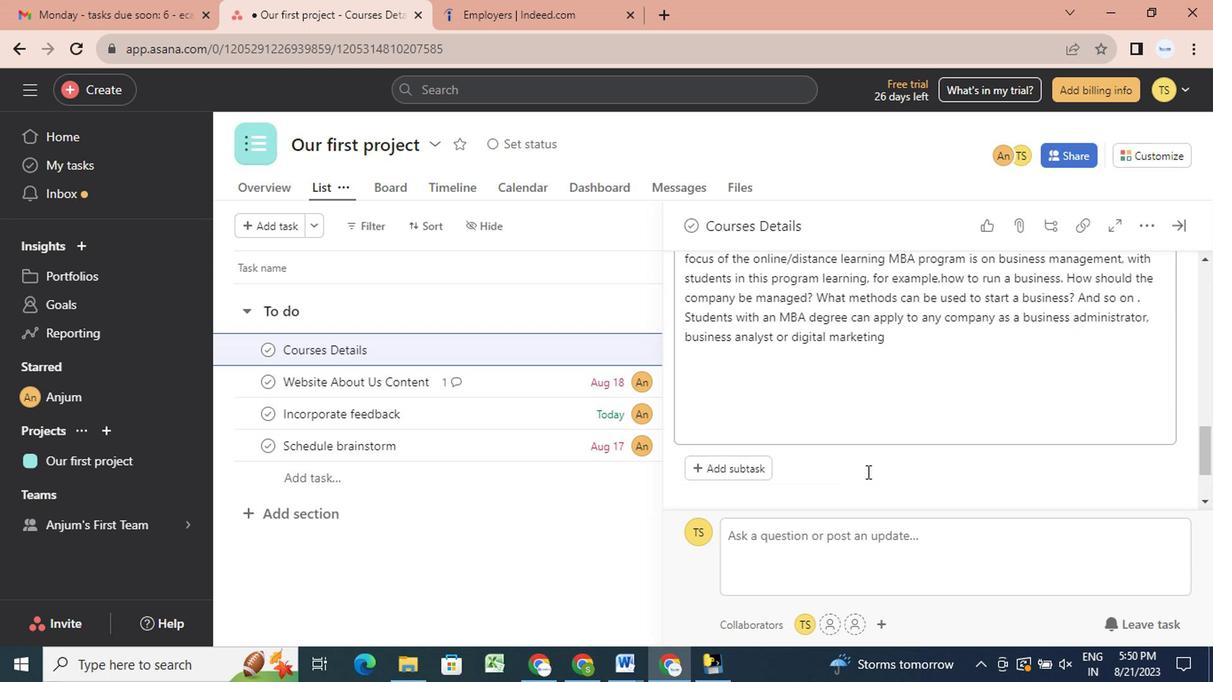 
Action: Mouse scrolled (717, 436) with delta (0, 0)
Screenshot: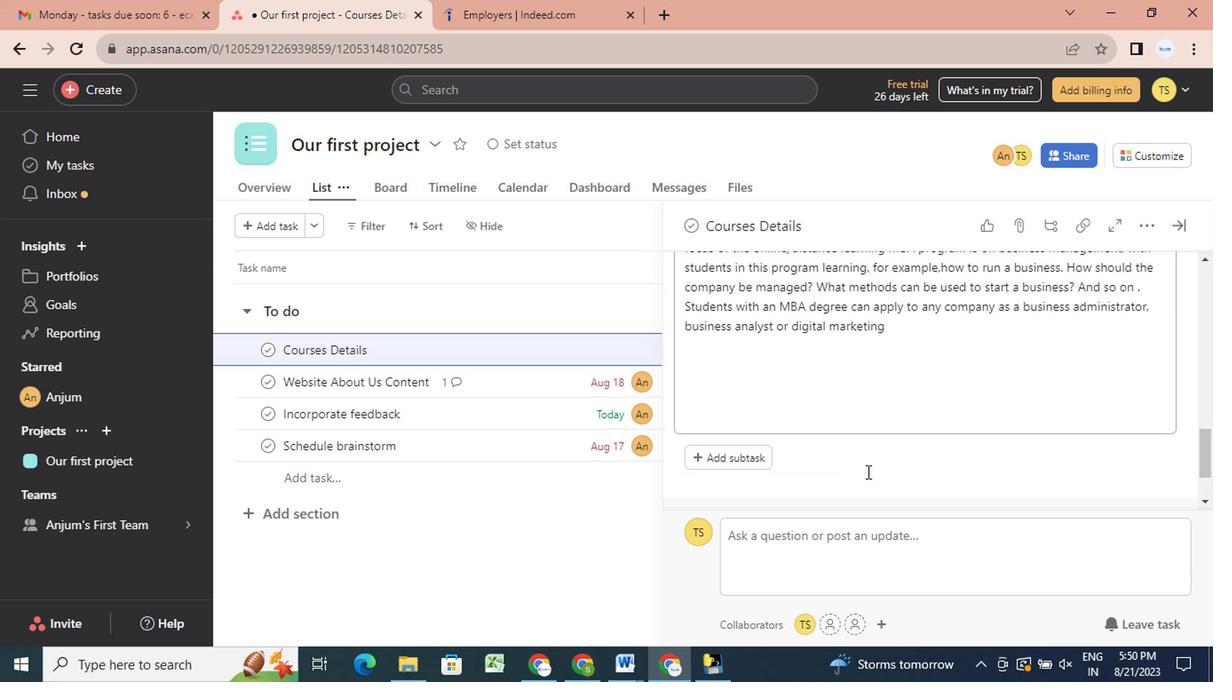 
Action: Mouse pressed right at (717, 436)
Screenshot: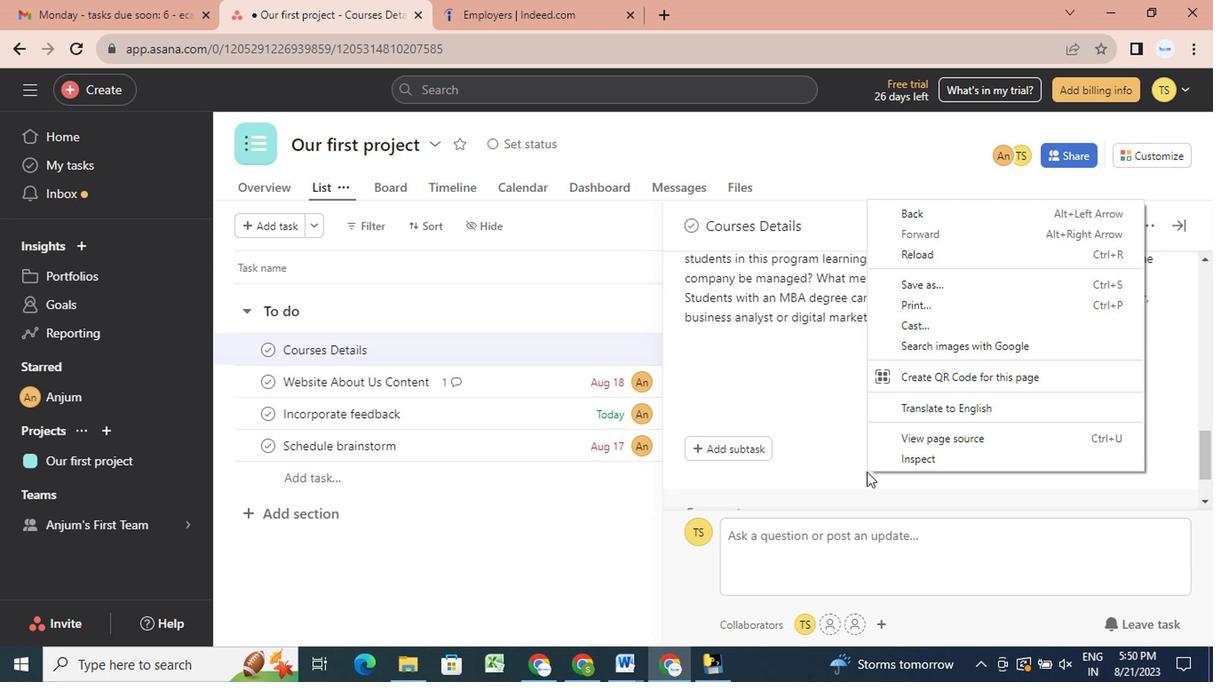 
Action: Mouse scrolled (717, 436) with delta (0, 0)
Screenshot: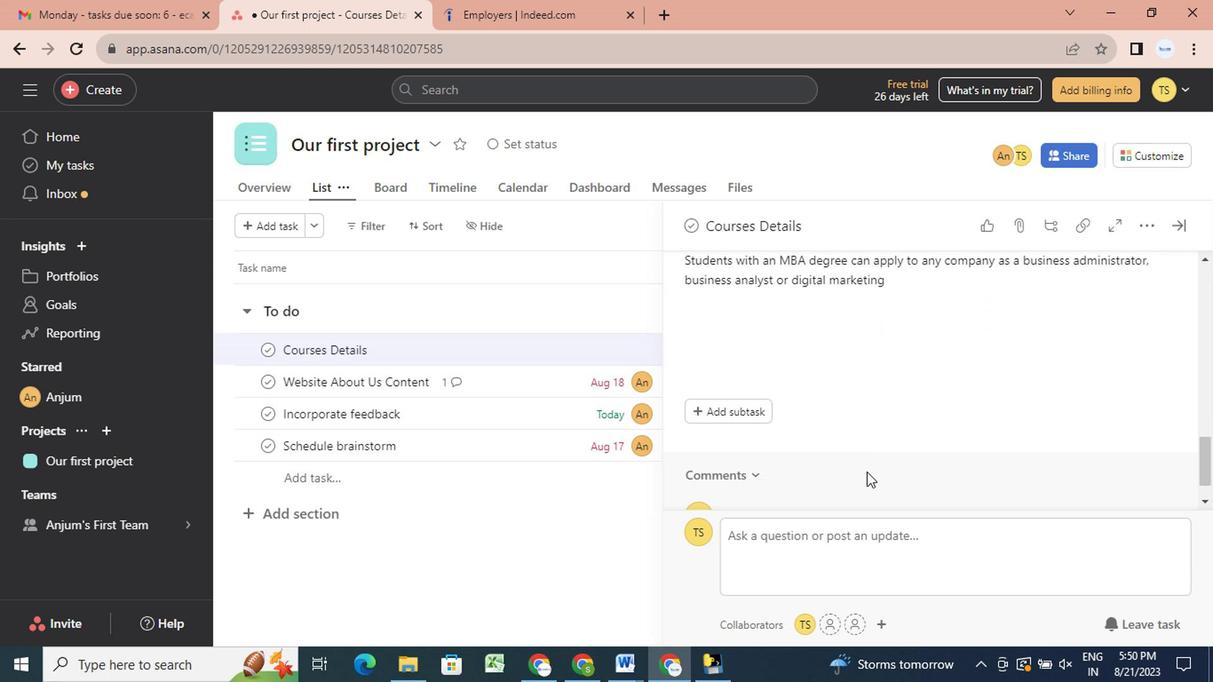 
Action: Mouse moved to (612, 405)
Screenshot: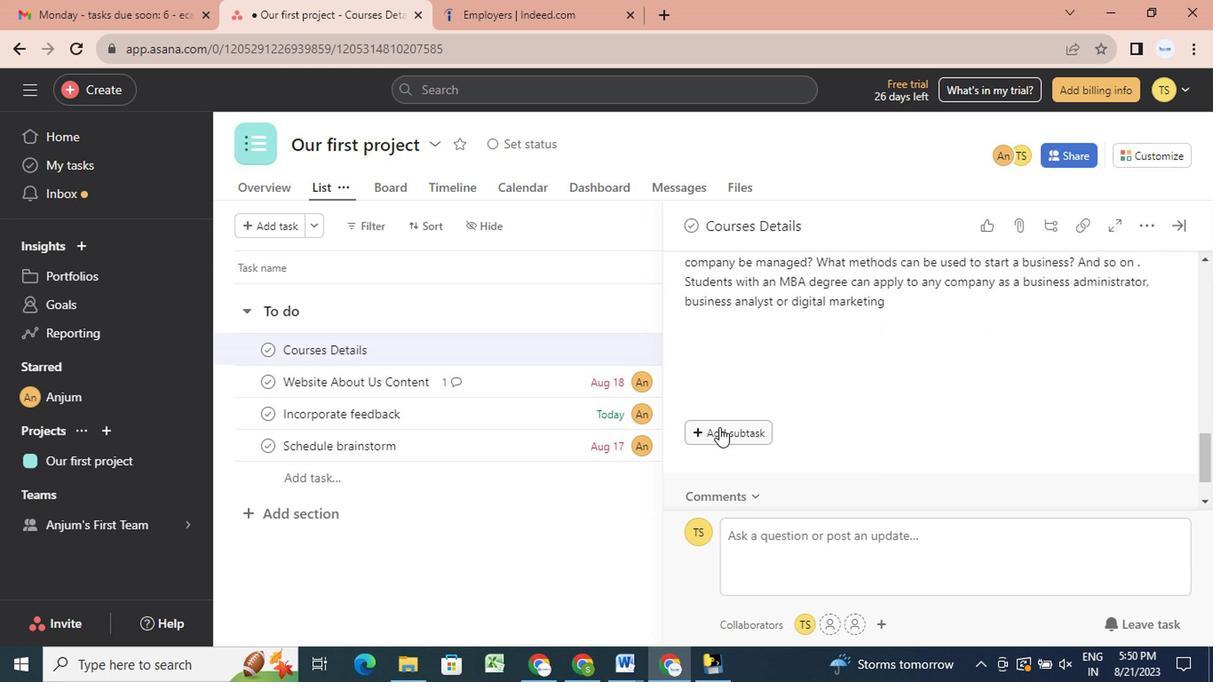 
Action: Mouse pressed left at (612, 405)
Screenshot: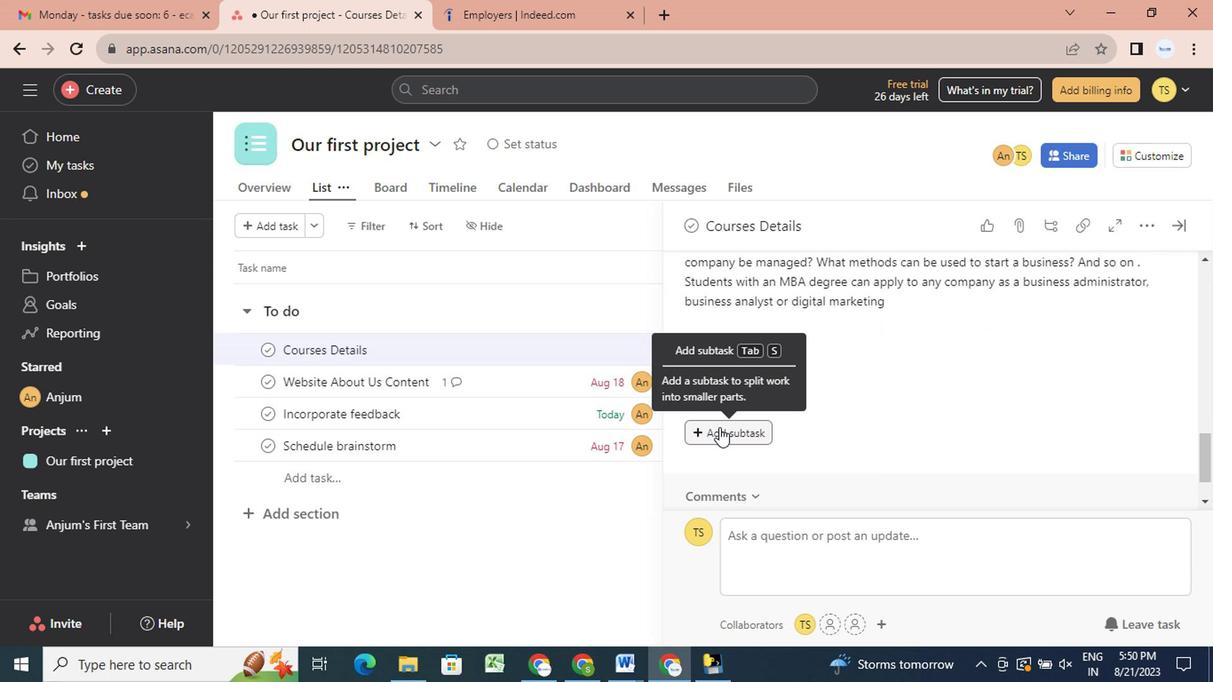
Action: Mouse moved to (628, 390)
Screenshot: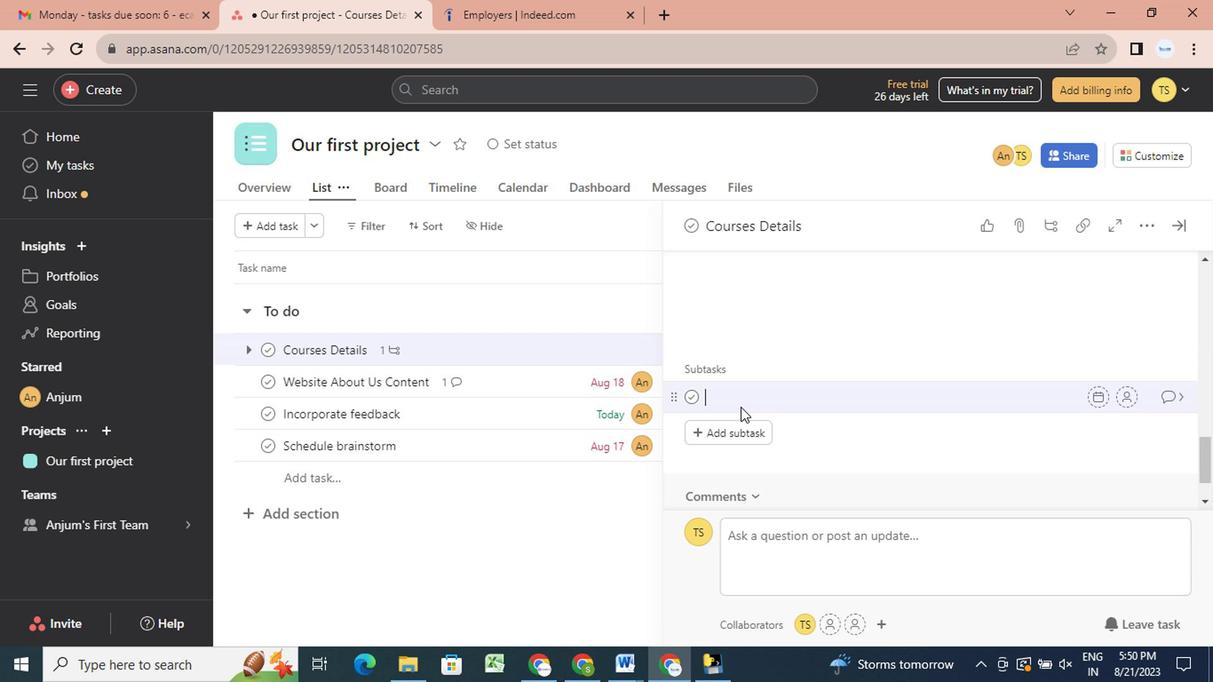 
Action: Key pressed <Key.shift>This<Key.space>task<Key.space>needs<Key.space>to<Key.space>be<Key.space>done<Key.space>on<Key.space>p1
Screenshot: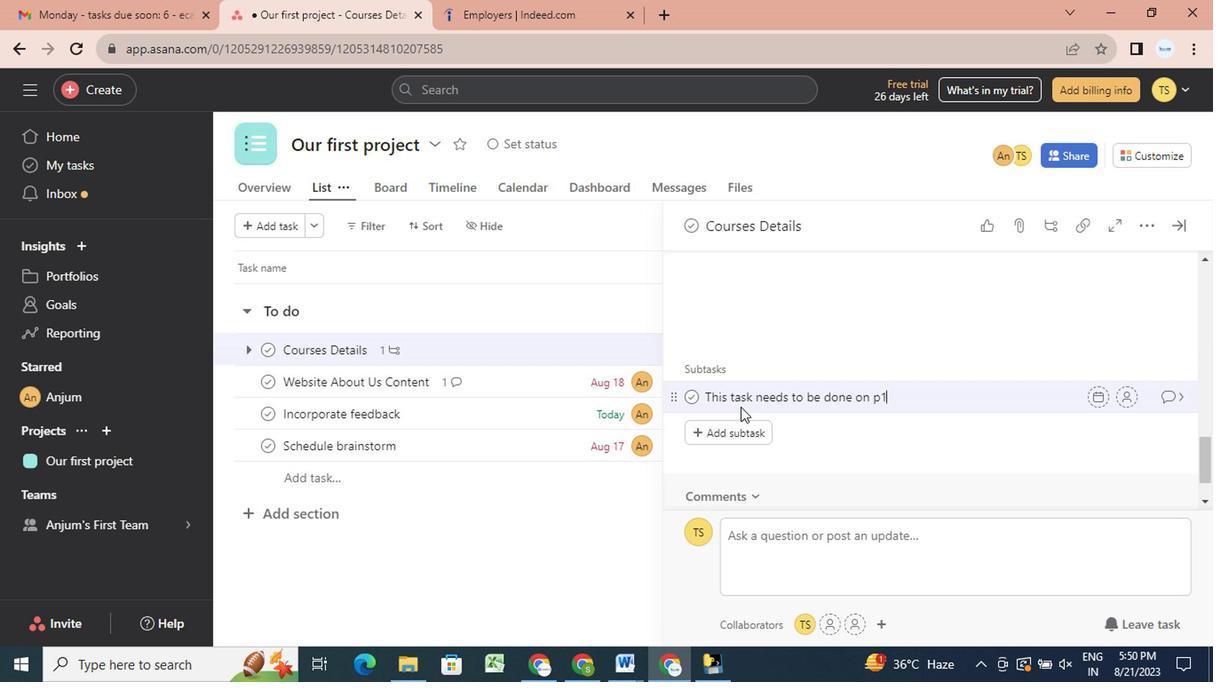 
Action: Mouse moved to (779, 418)
Screenshot: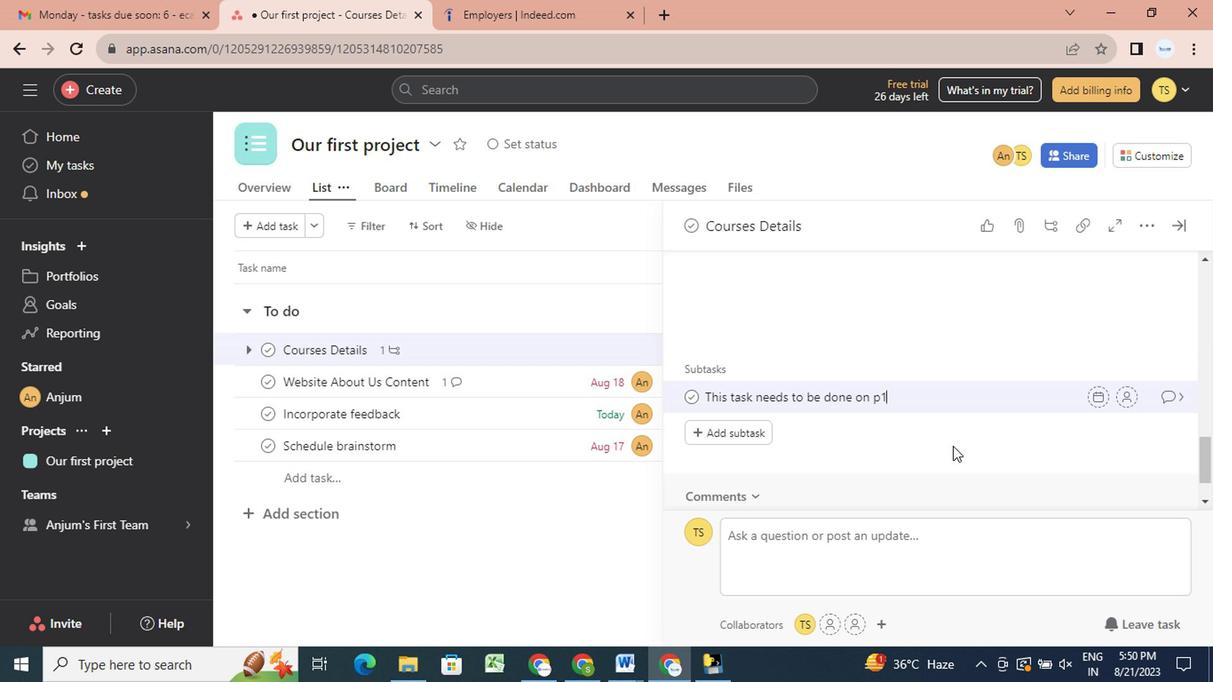
Action: Mouse pressed left at (779, 418)
Screenshot: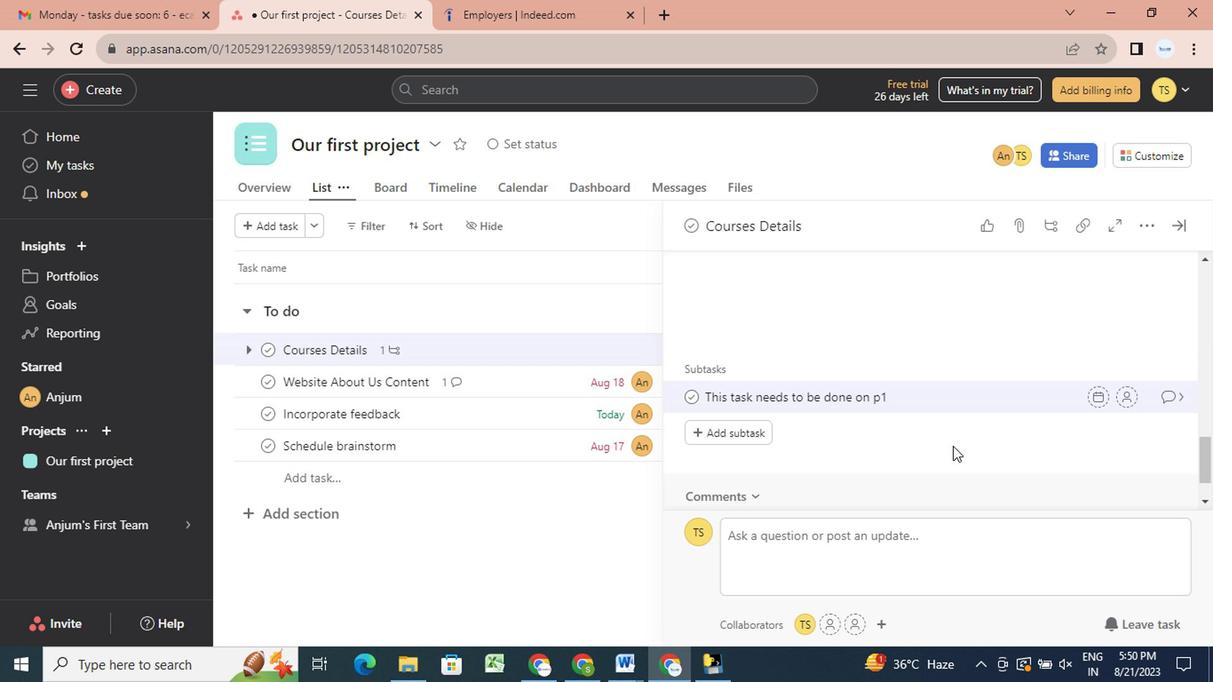 
Action: Mouse moved to (959, 424)
Screenshot: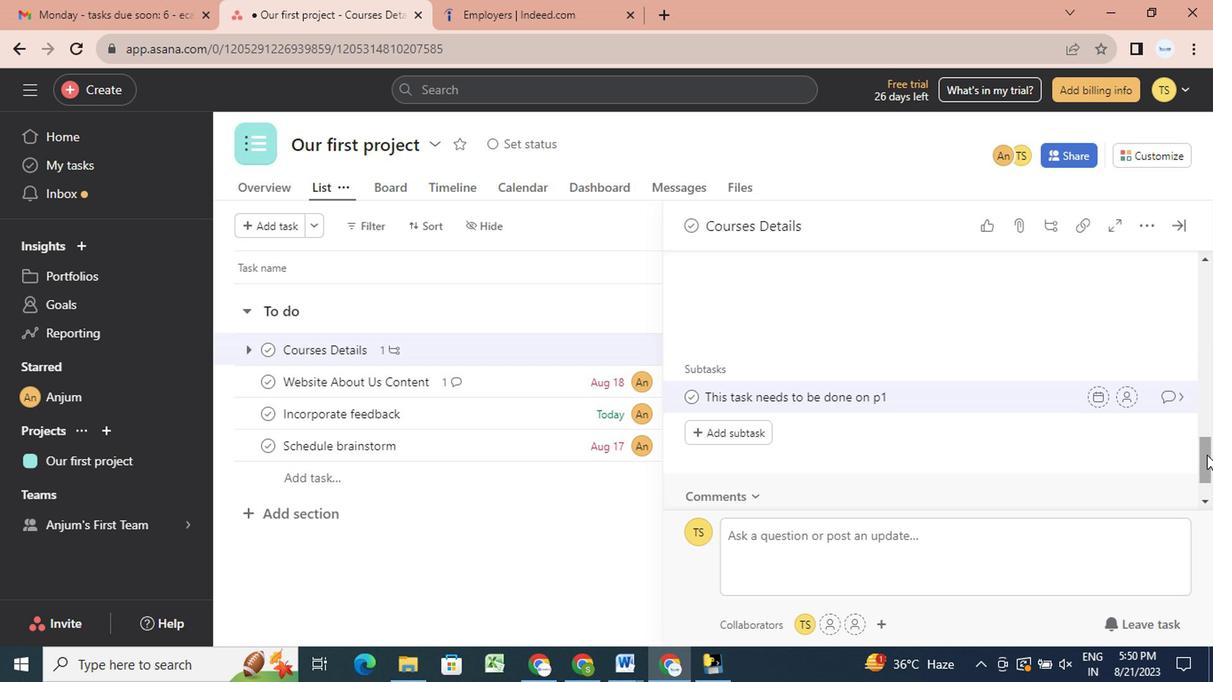 
Action: Mouse pressed left at (959, 424)
